 Task: Search and explore for Airbnb stays in Lake Geneva, Wisconsin with access to lakefront.
Action: Mouse moved to (537, 73)
Screenshot: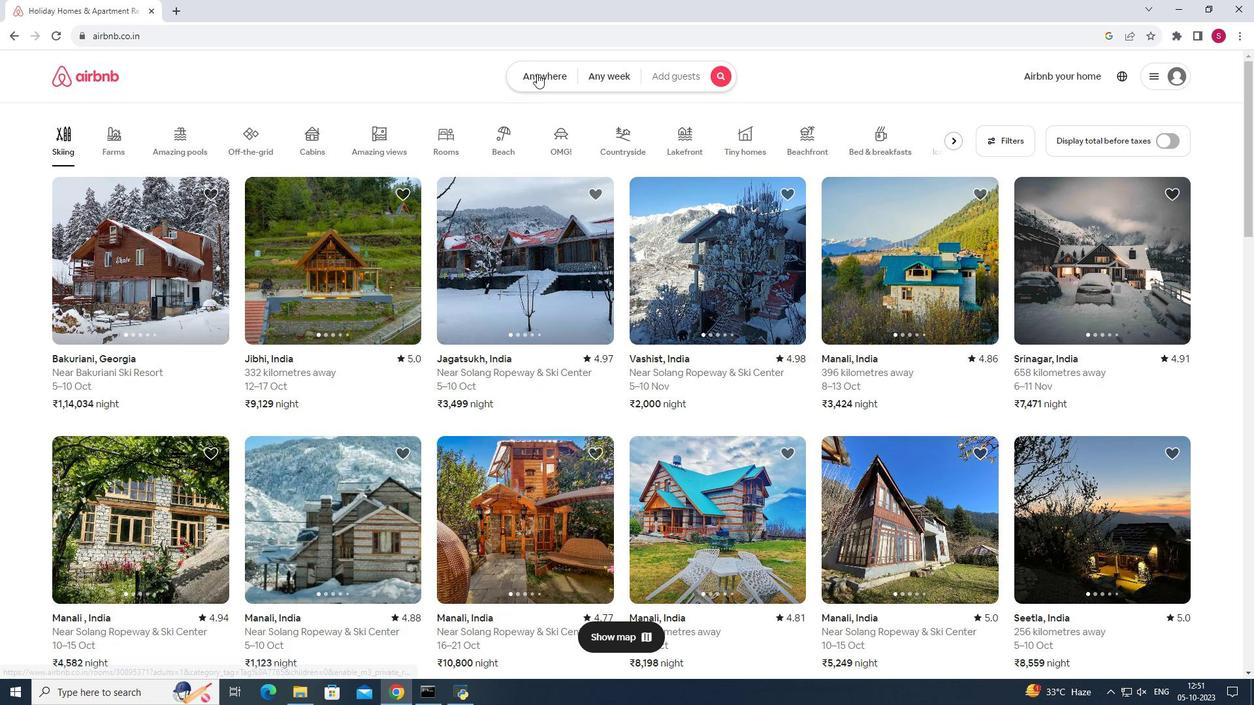 
Action: Mouse pressed left at (537, 73)
Screenshot: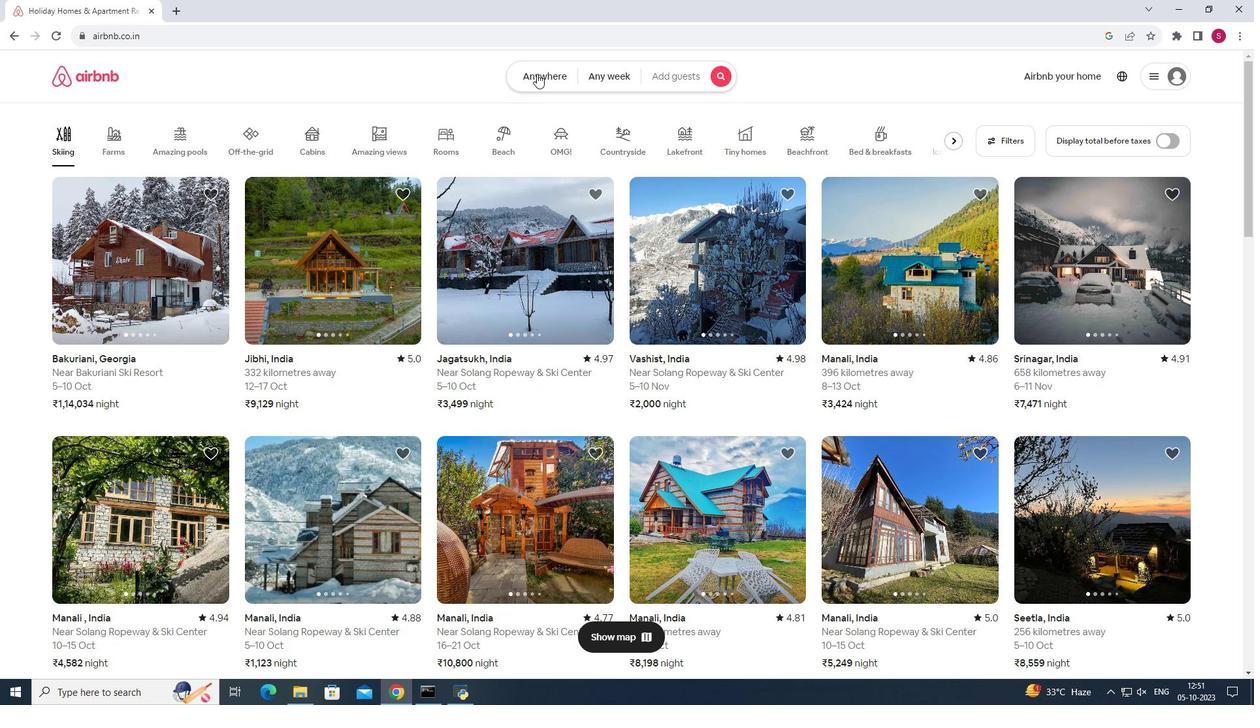 
Action: Mouse moved to (474, 125)
Screenshot: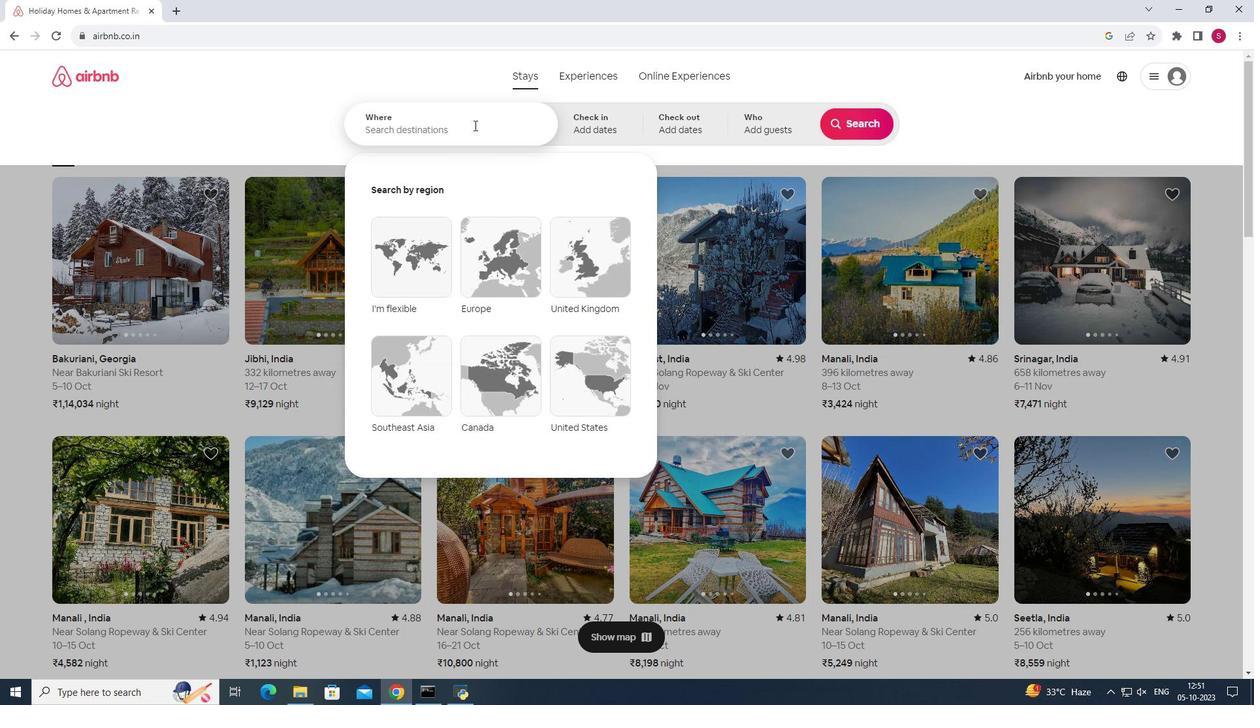 
Action: Mouse pressed left at (474, 125)
Screenshot: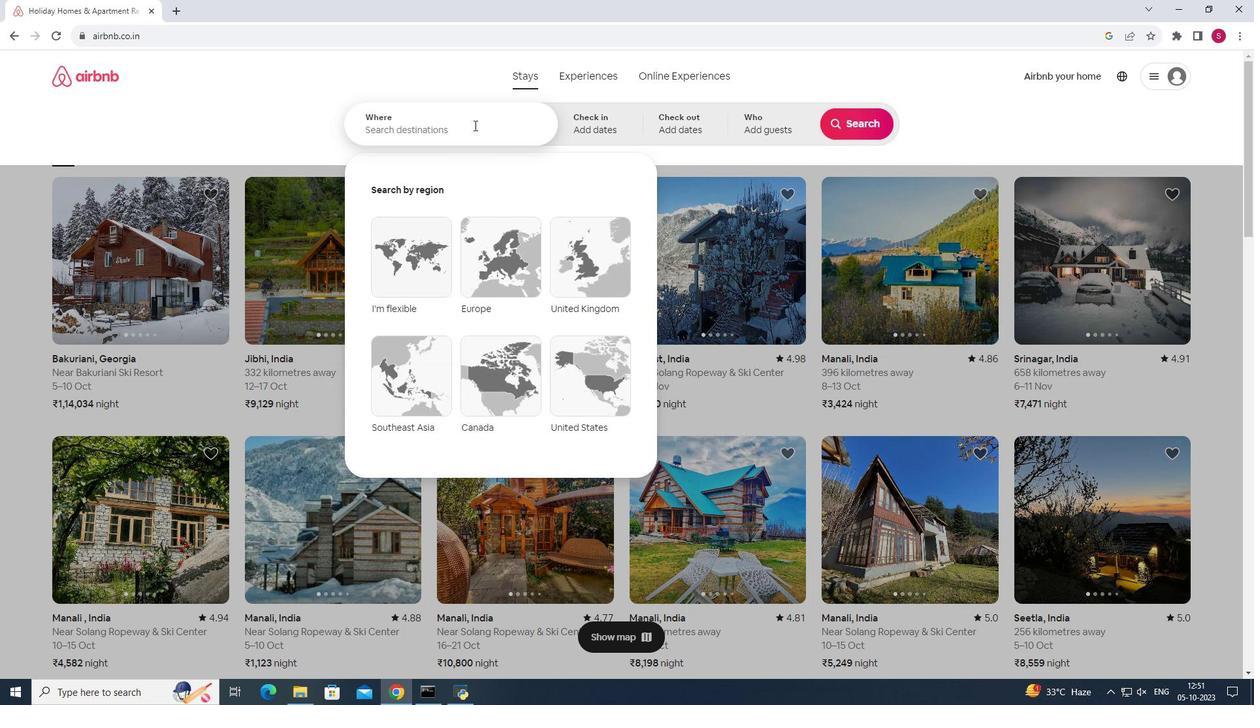 
Action: Key pressed <Key.shift>Lake
Screenshot: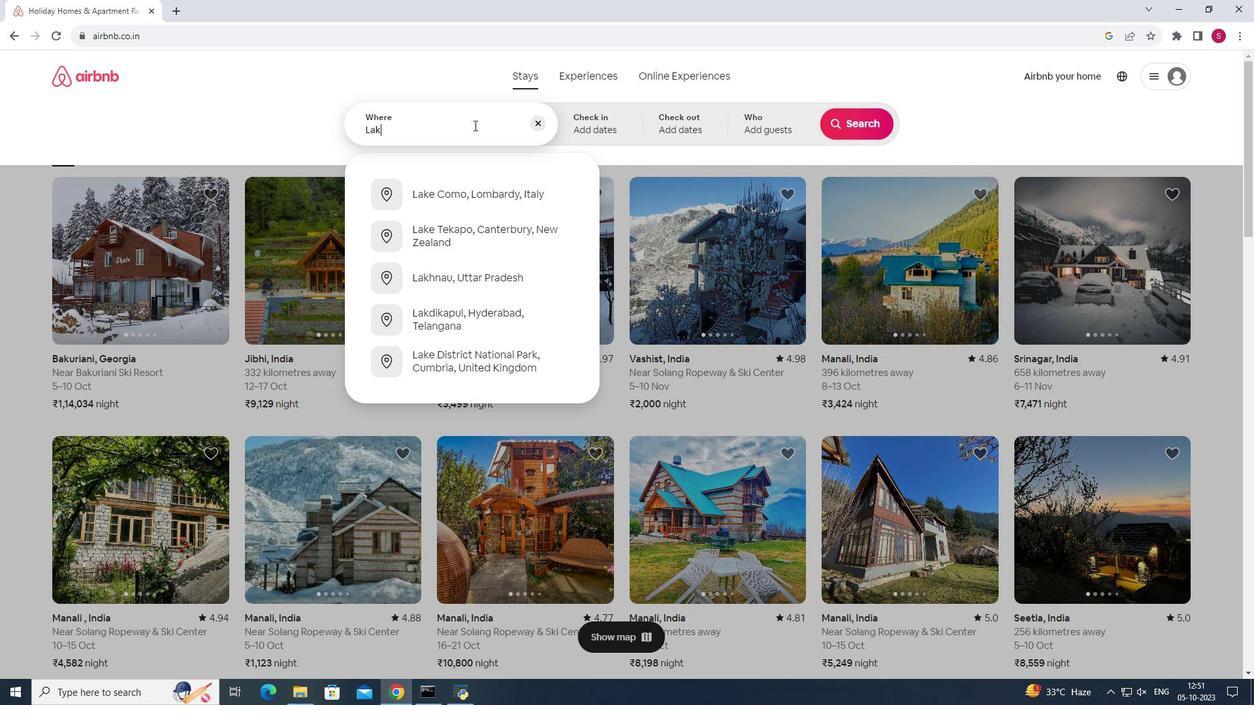 
Action: Mouse moved to (542, 122)
Screenshot: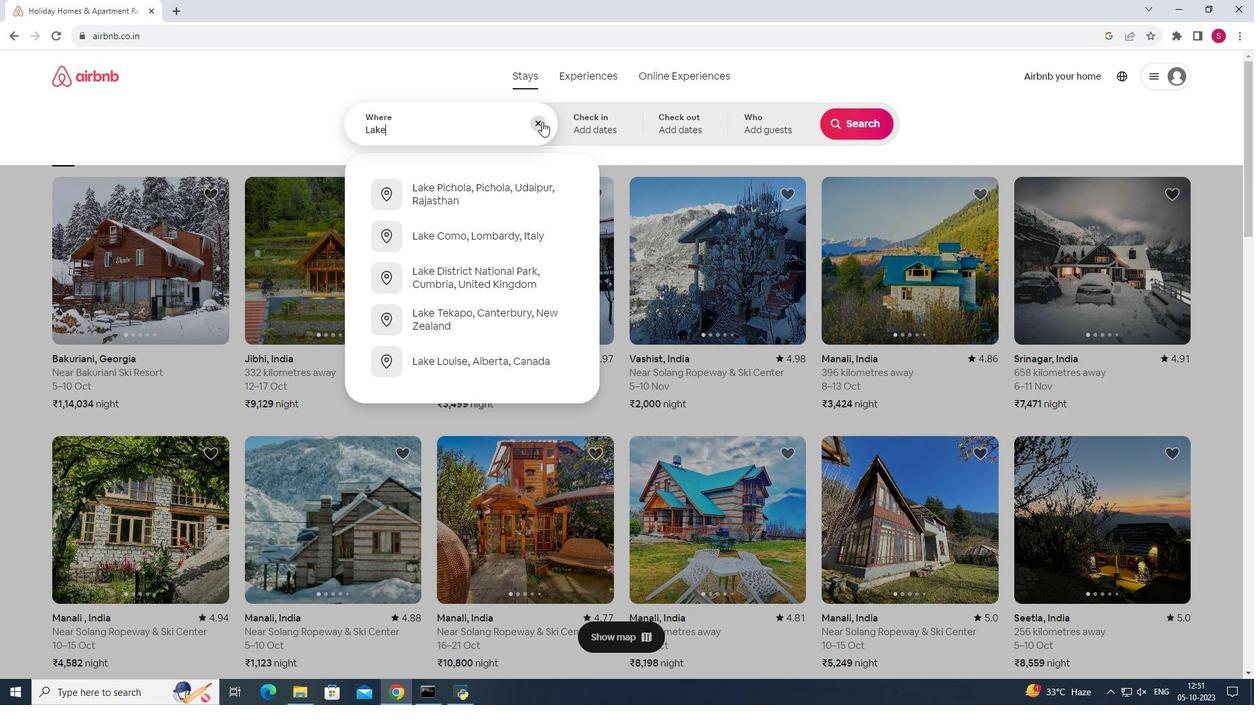 
Action: Mouse pressed left at (542, 122)
Screenshot: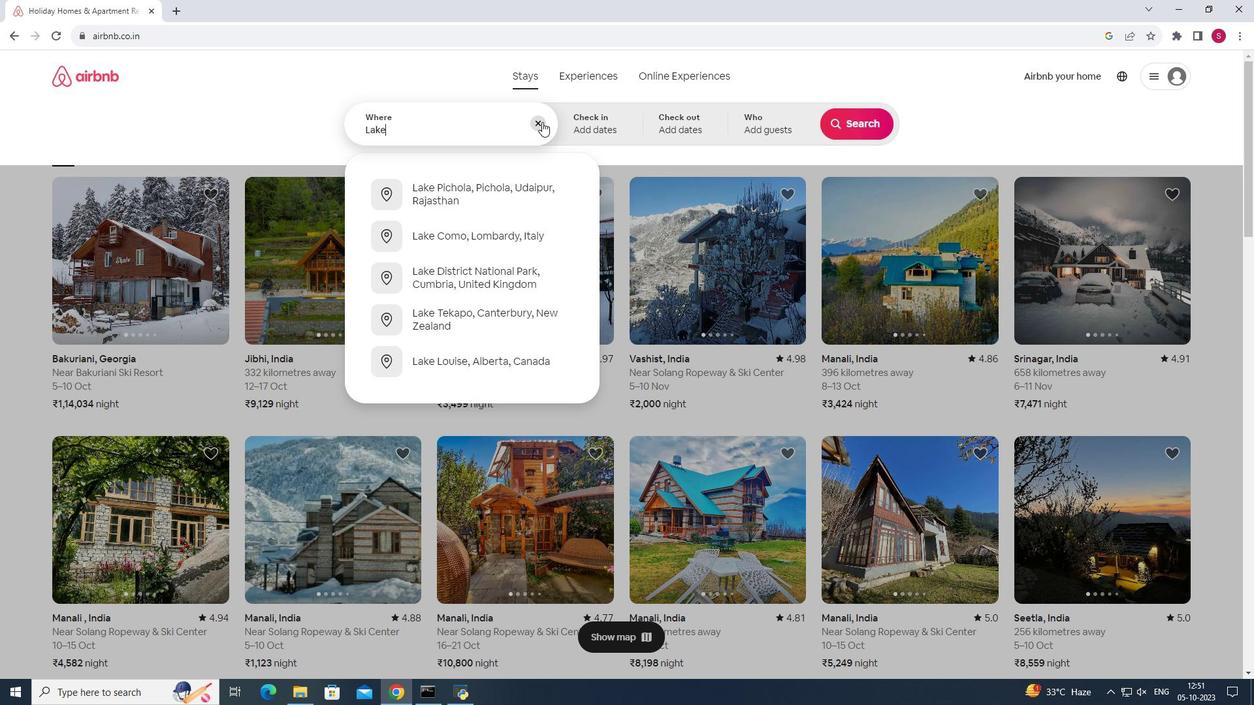 
Action: Mouse moved to (424, 126)
Screenshot: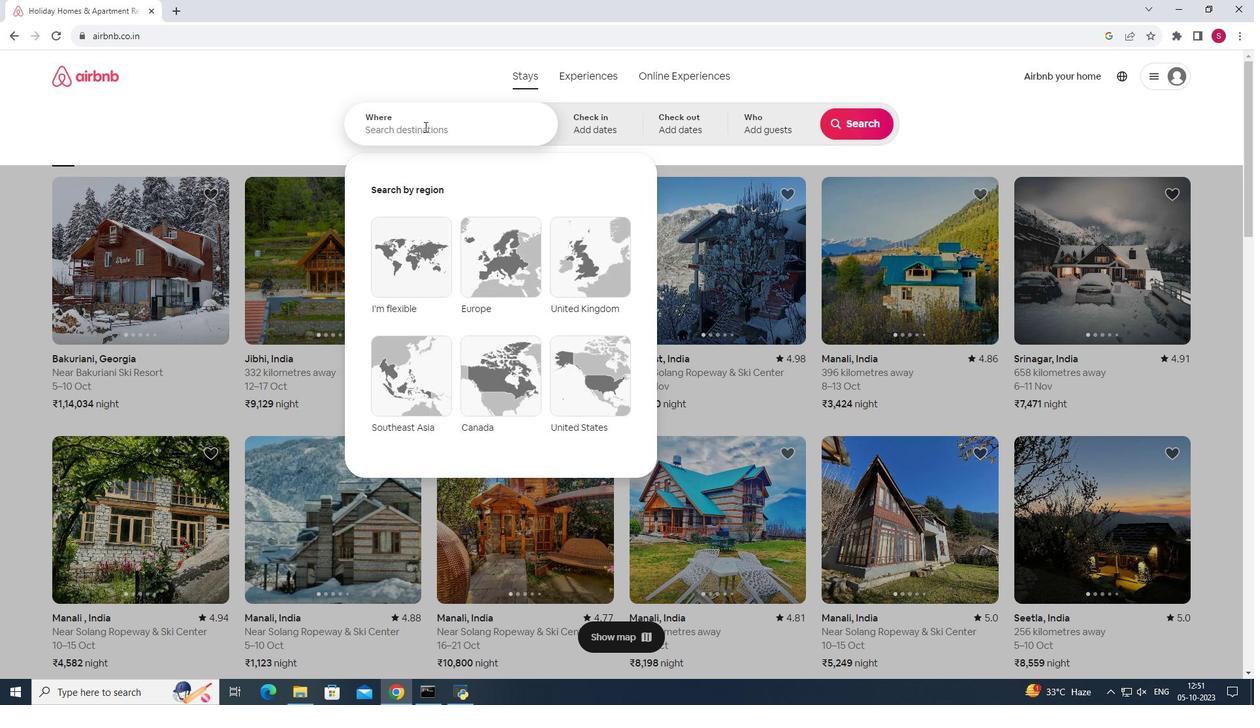 
Action: Mouse pressed left at (424, 126)
Screenshot: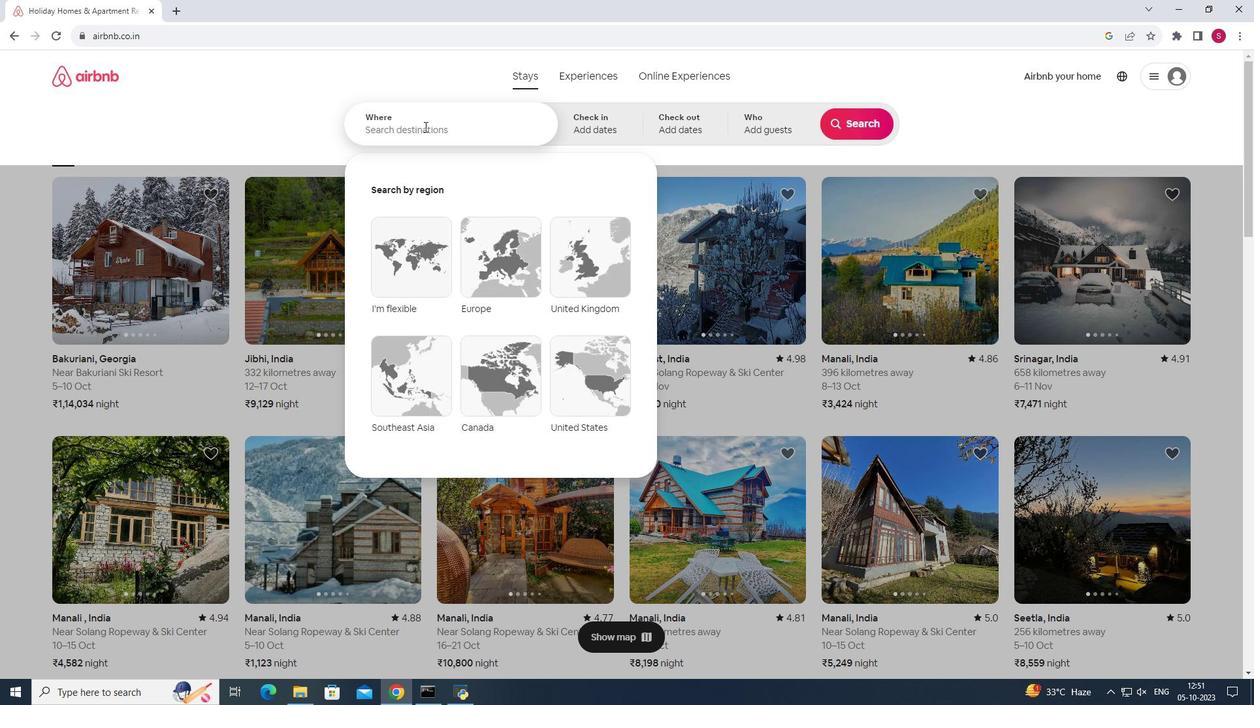 
Action: Mouse moved to (424, 126)
Screenshot: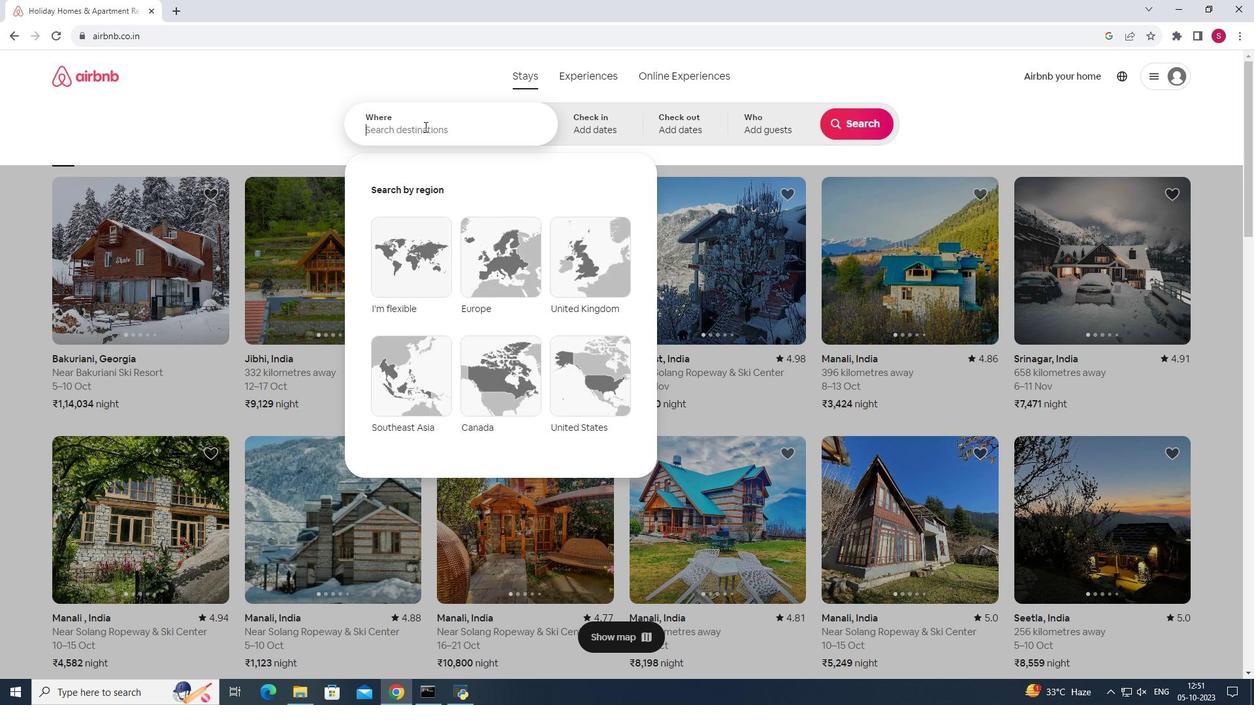 
Action: Key pressed <Key.shift><Key.shift><Key.shift><Key.shift>Lake<Key.space><Key.shift>Geneva,<Key.shift><Key.shift>W
Screenshot: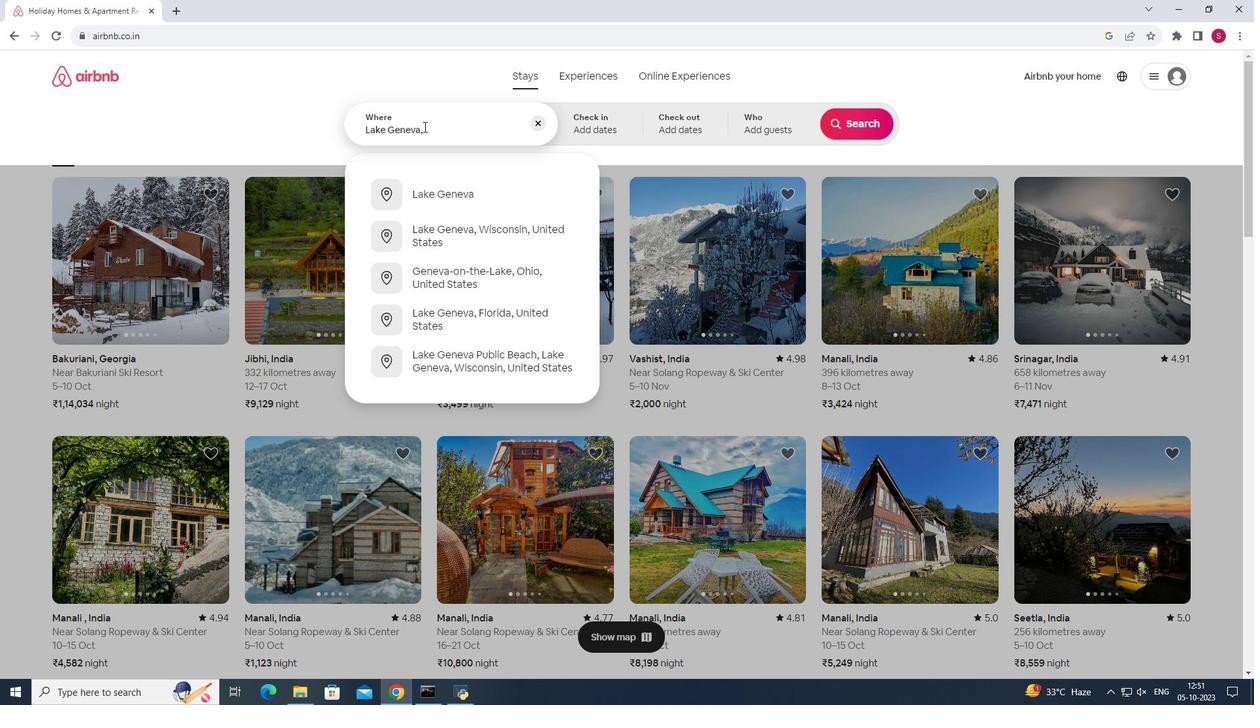 
Action: Mouse moved to (511, 192)
Screenshot: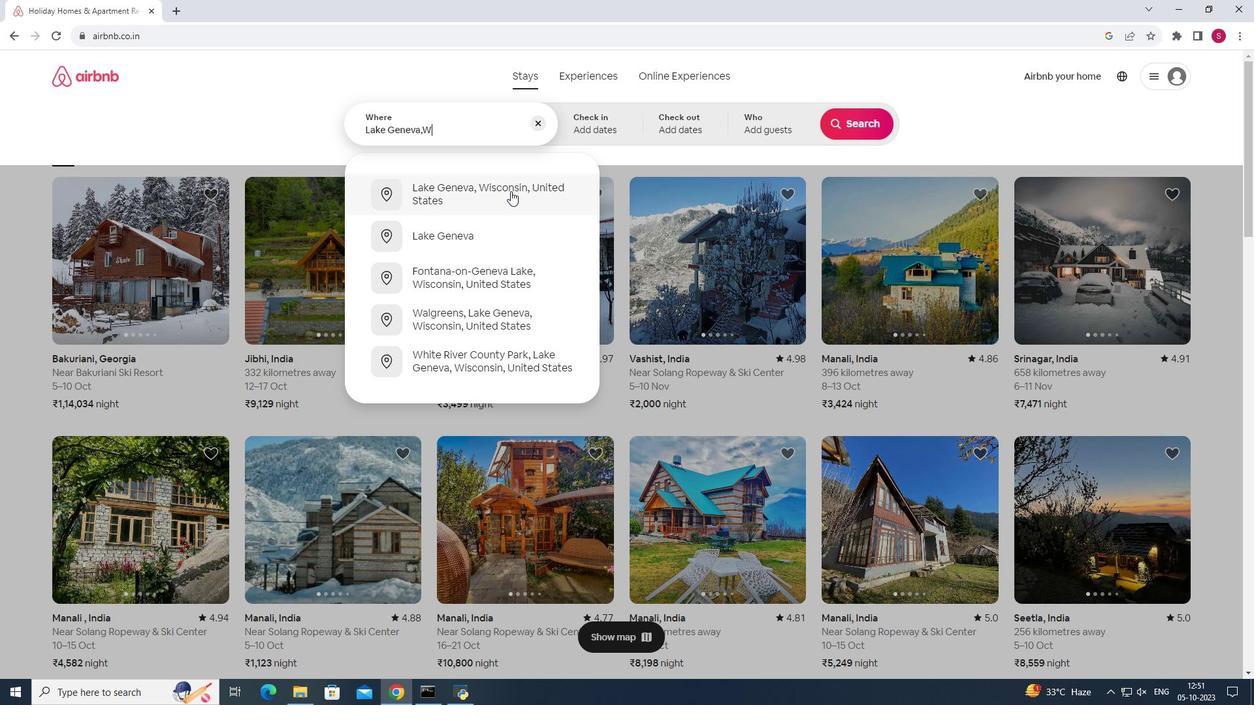 
Action: Mouse pressed left at (511, 192)
Screenshot: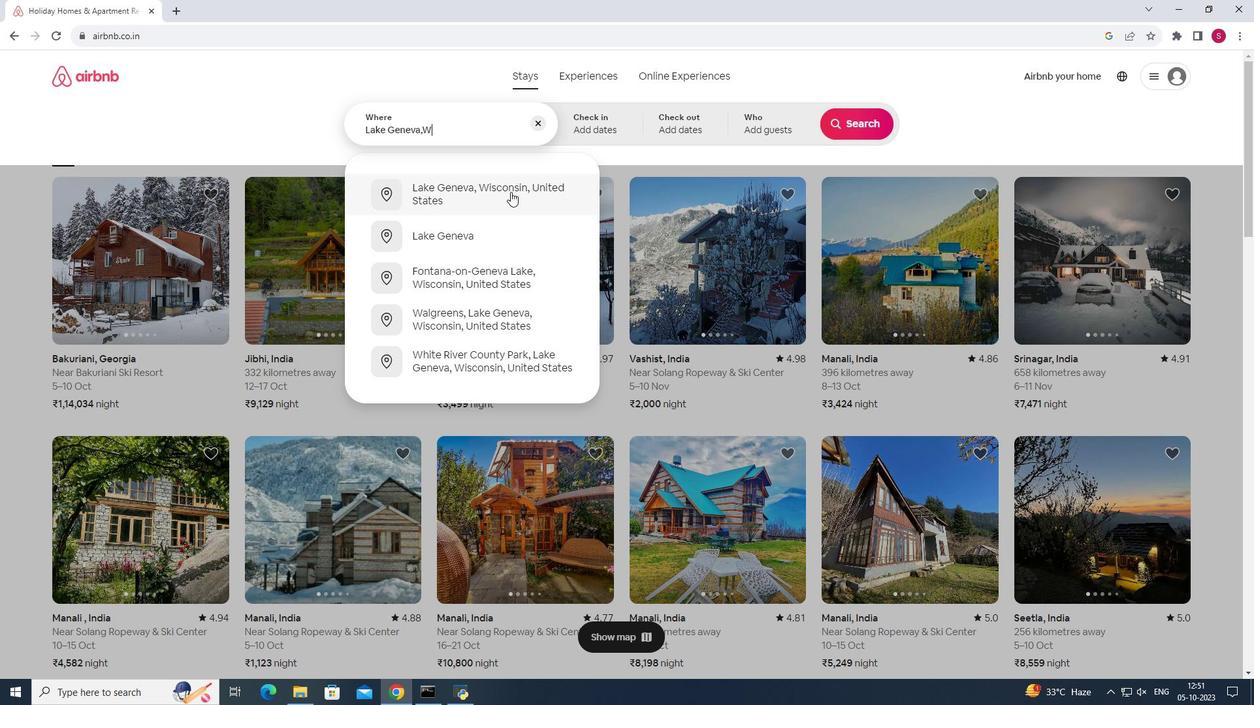 
Action: Mouse moved to (865, 124)
Screenshot: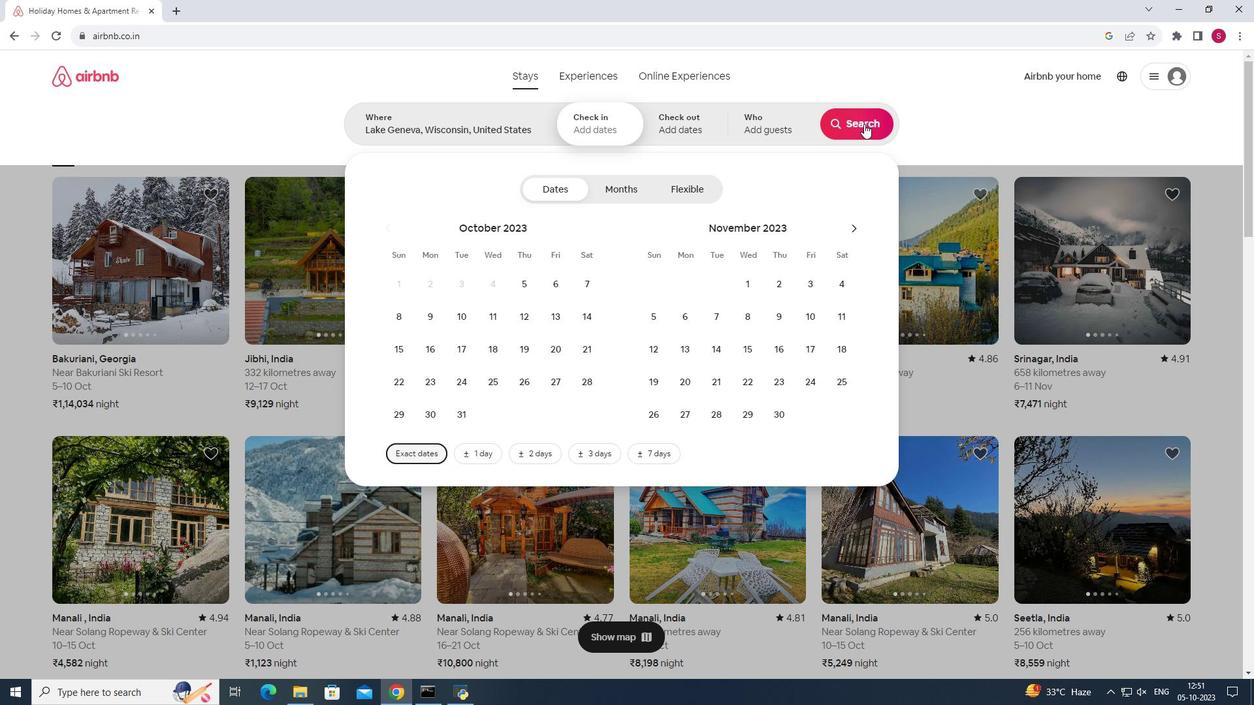 
Action: Mouse pressed left at (865, 124)
Screenshot: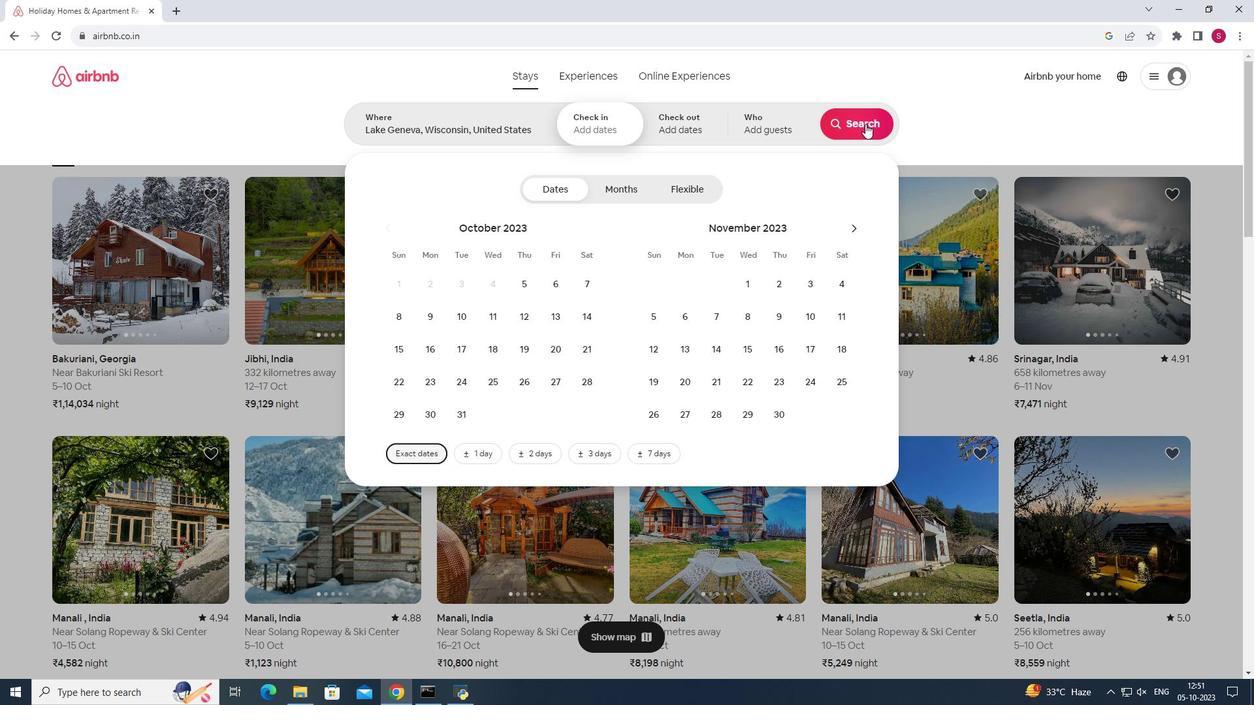 
Action: Mouse moved to (181, 132)
Screenshot: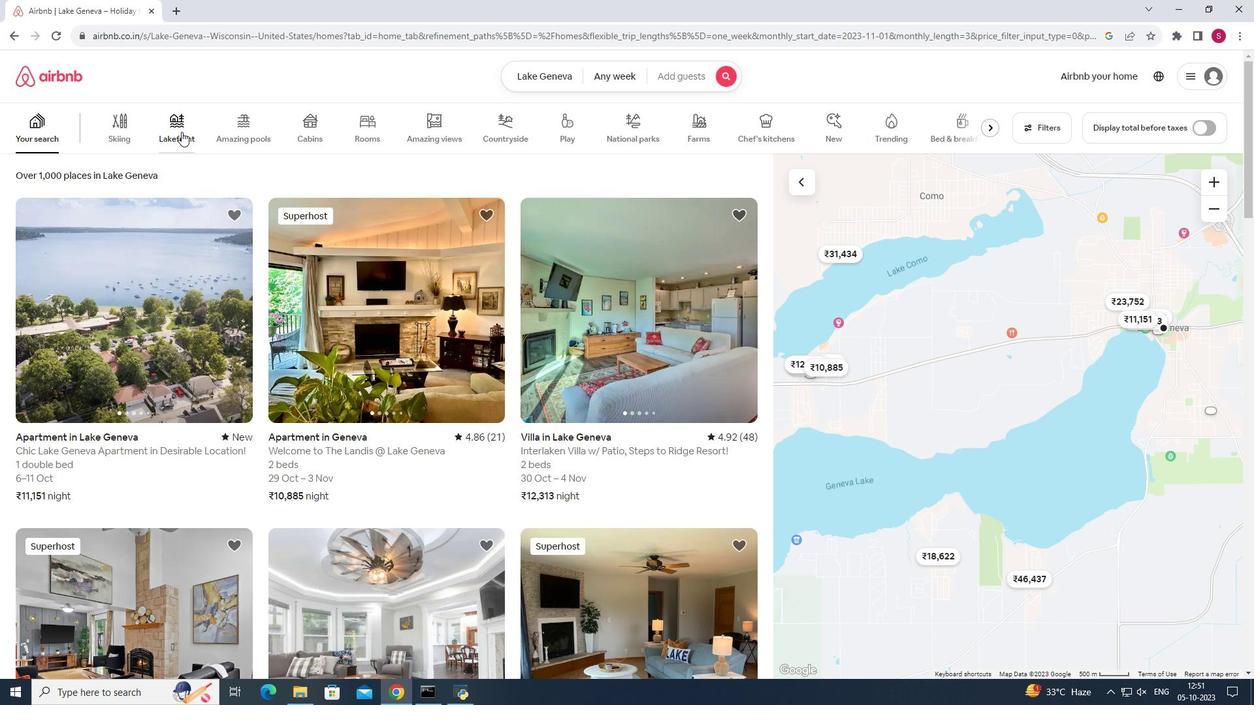 
Action: Mouse pressed left at (181, 132)
Screenshot: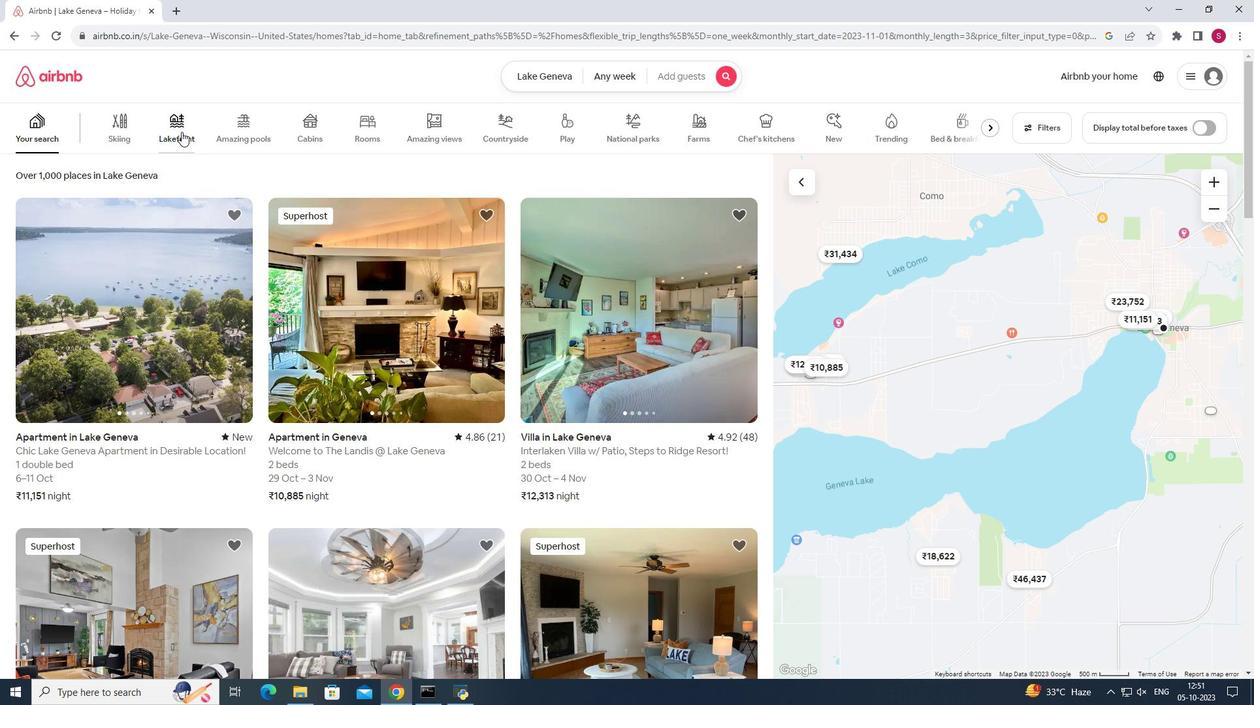 
Action: Mouse moved to (171, 294)
Screenshot: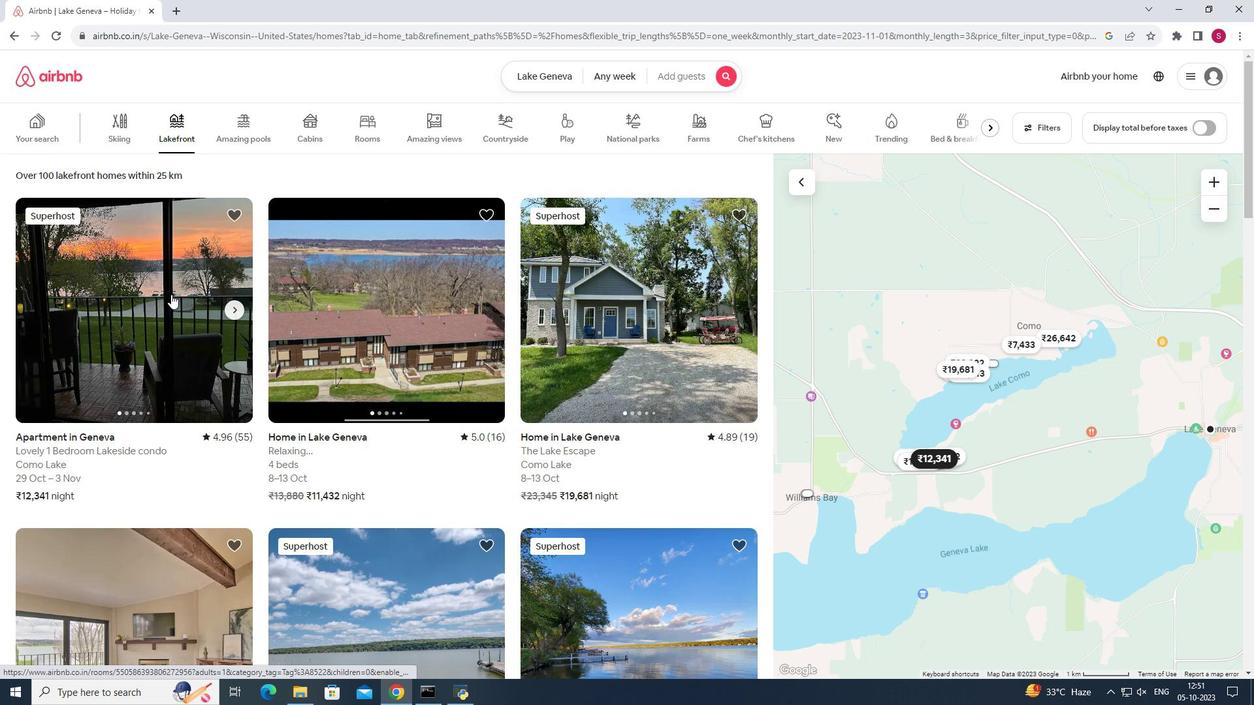 
Action: Mouse pressed left at (171, 294)
Screenshot: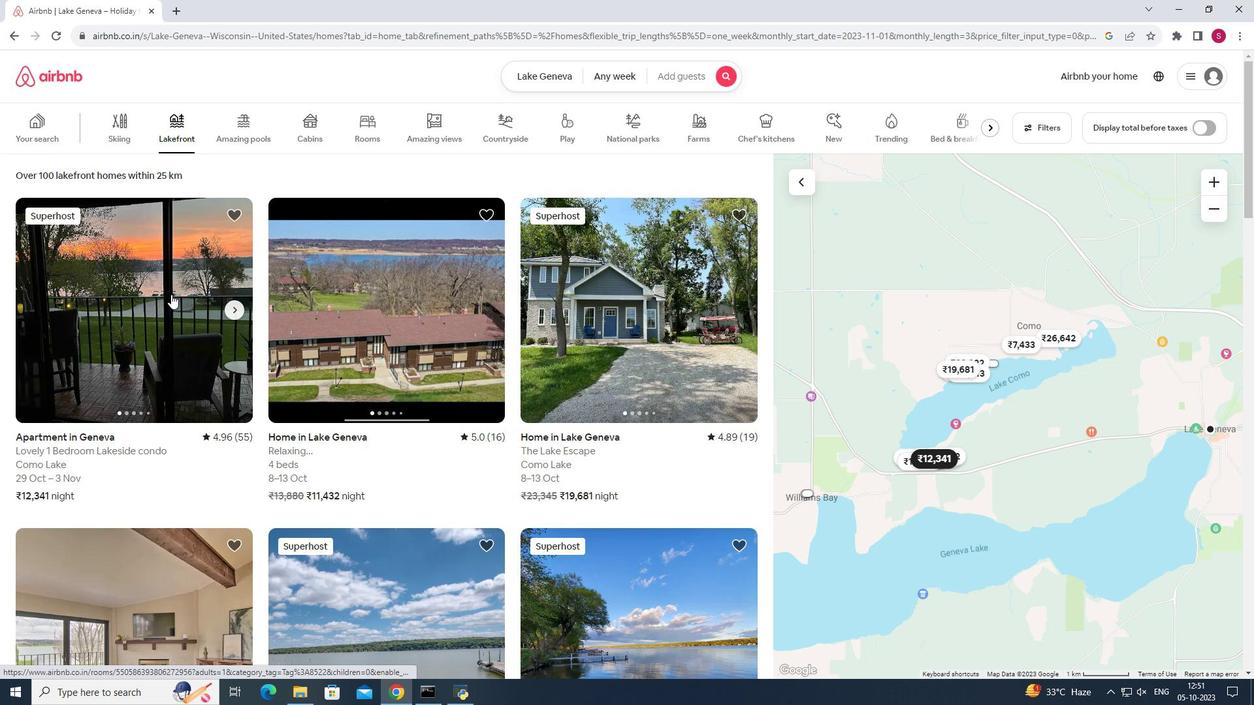 
Action: Mouse moved to (922, 459)
Screenshot: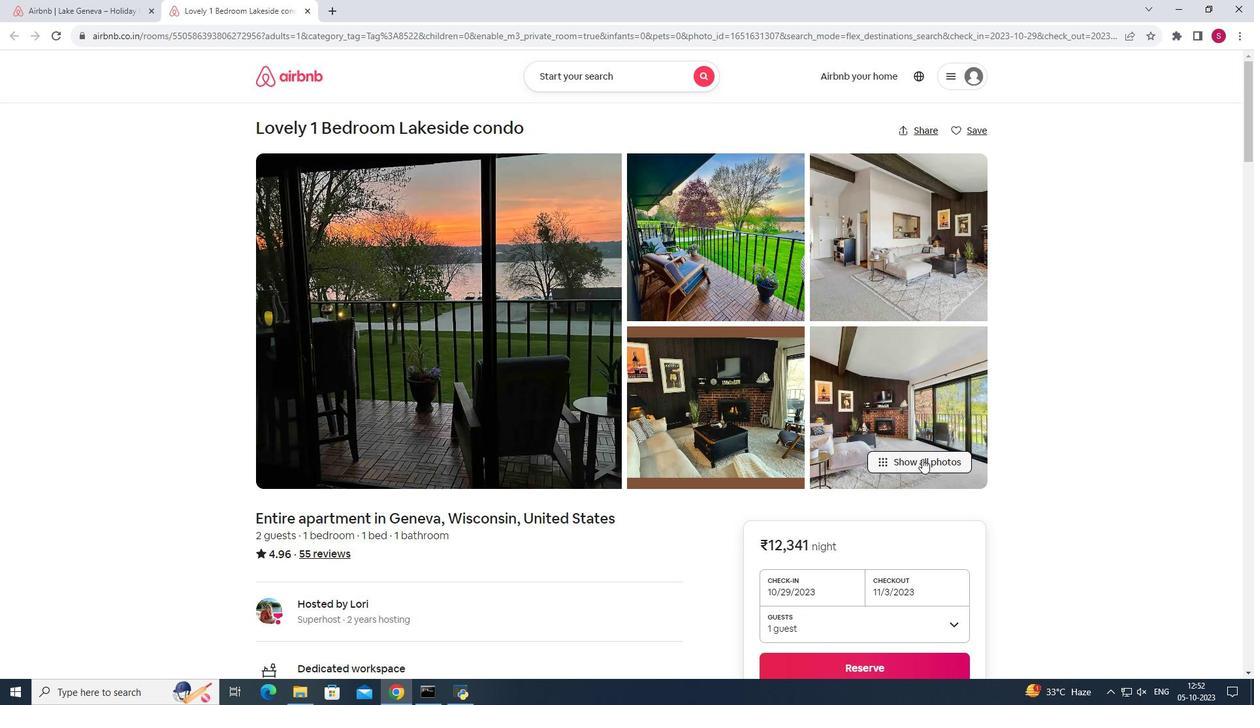 
Action: Mouse pressed left at (922, 459)
Screenshot: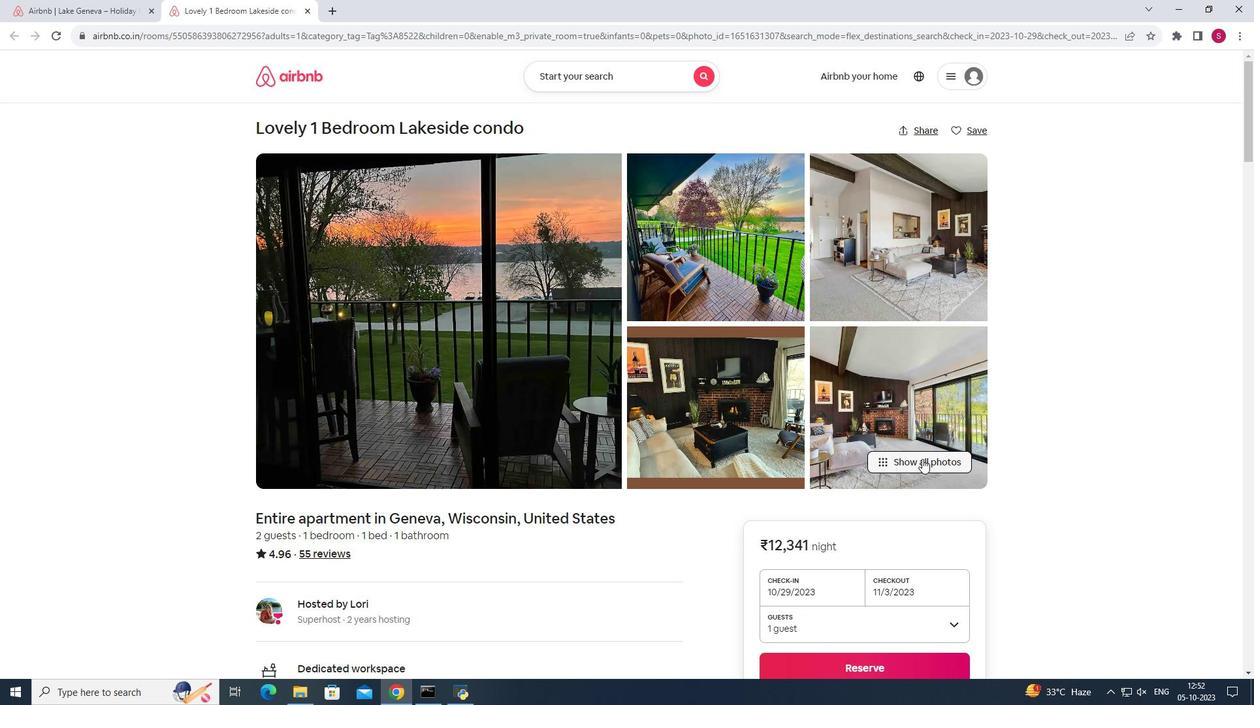 
Action: Mouse moved to (705, 392)
Screenshot: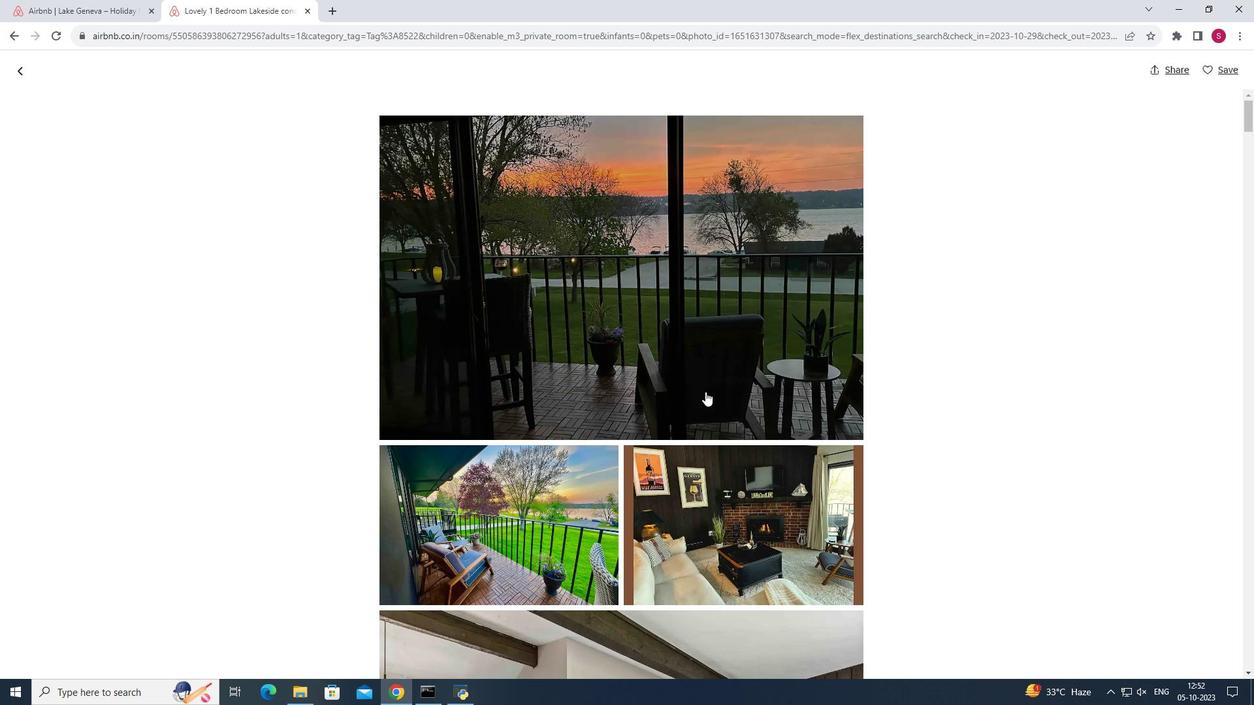 
Action: Mouse scrolled (705, 391) with delta (0, 0)
Screenshot: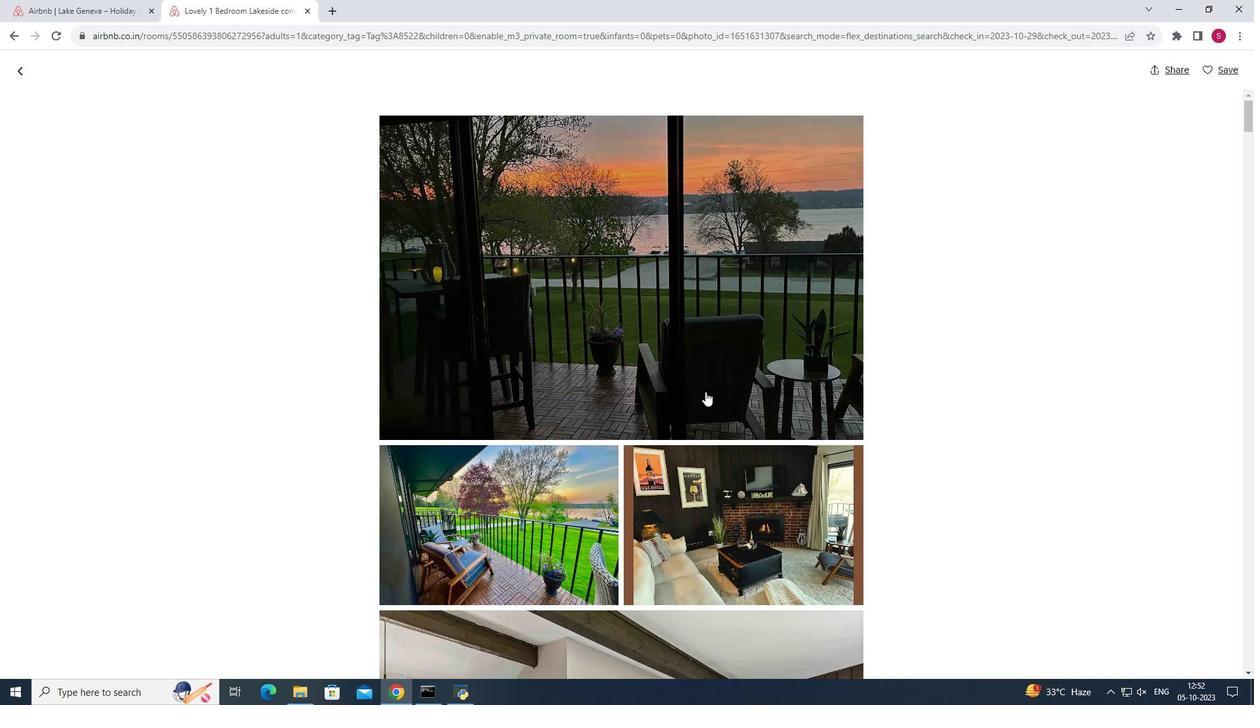 
Action: Mouse scrolled (705, 391) with delta (0, 0)
Screenshot: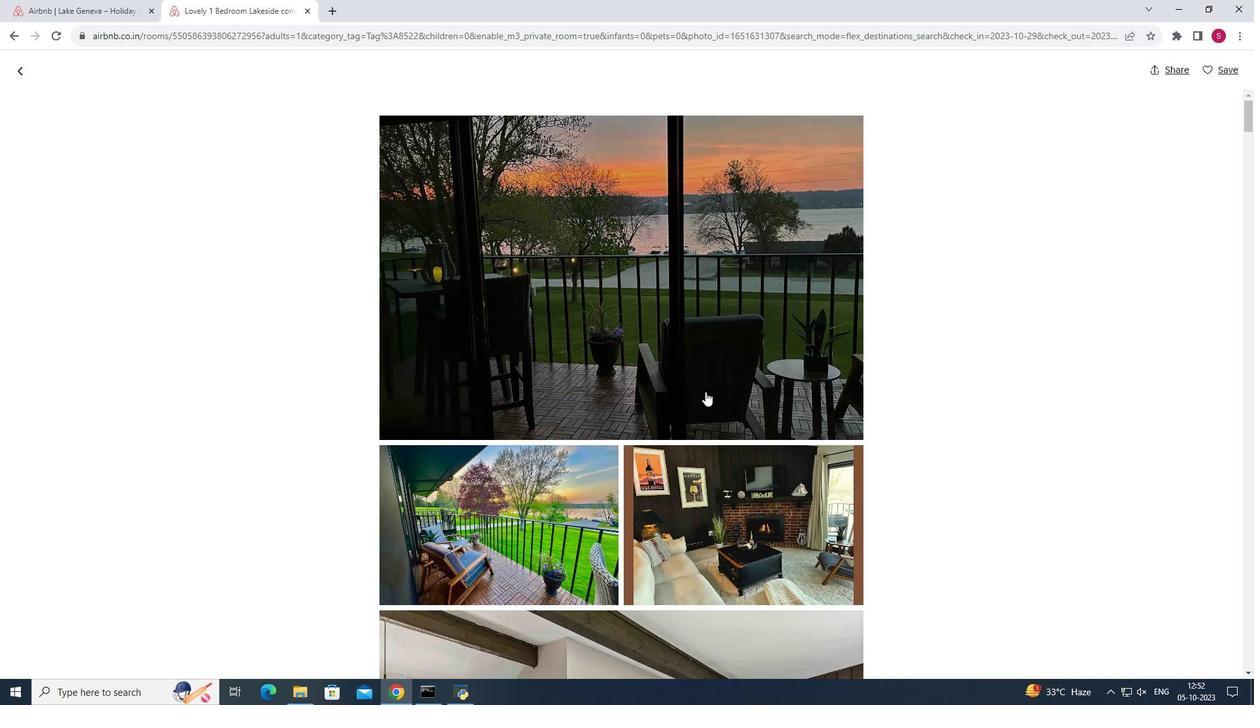 
Action: Mouse scrolled (705, 391) with delta (0, 0)
Screenshot: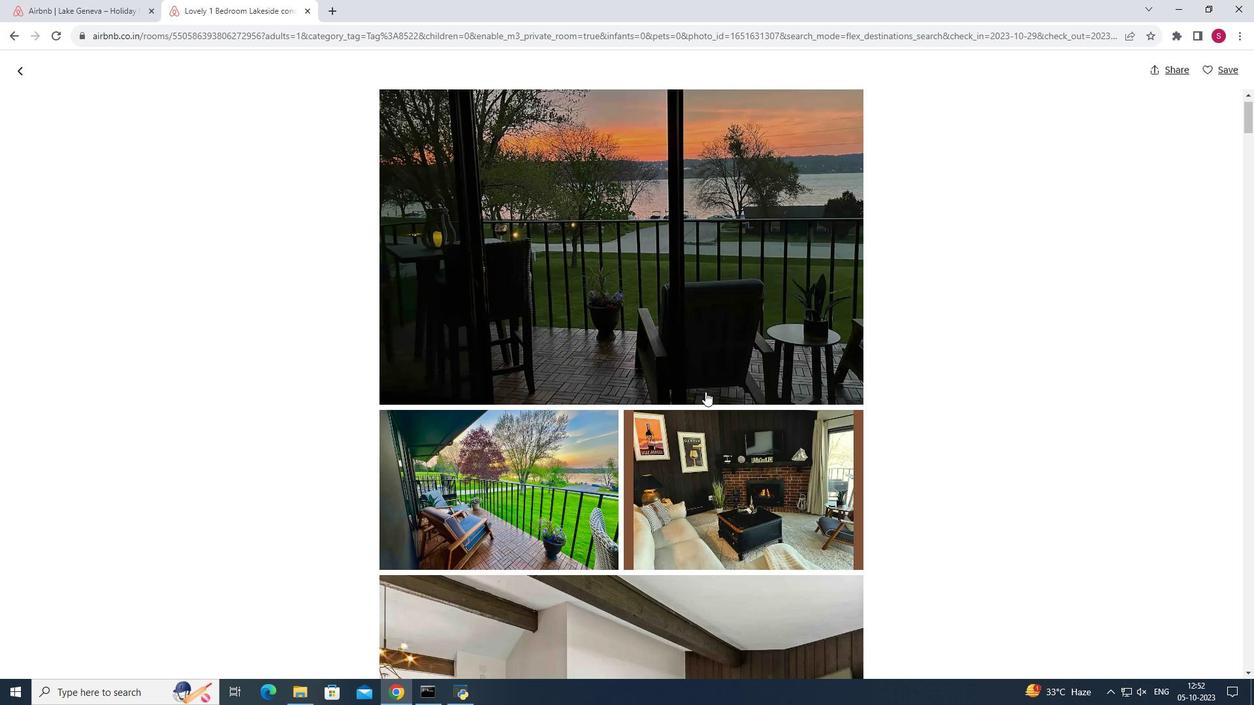 
Action: Mouse moved to (706, 392)
Screenshot: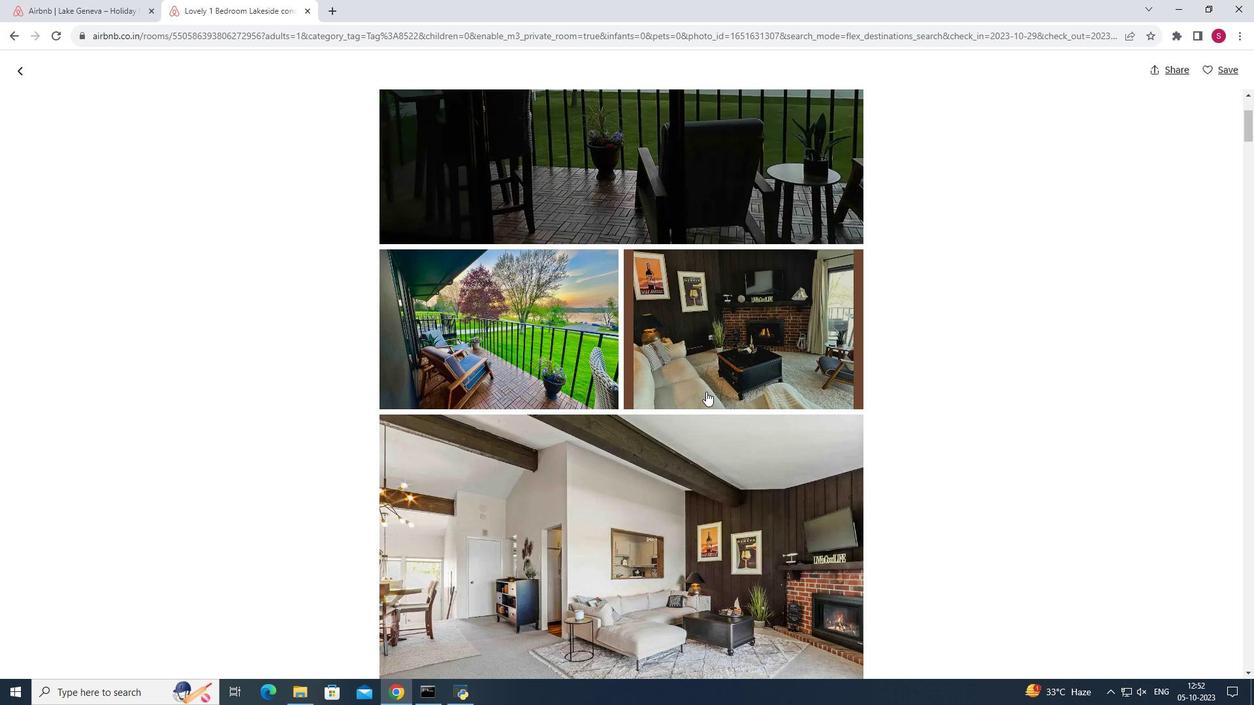 
Action: Mouse scrolled (706, 391) with delta (0, 0)
Screenshot: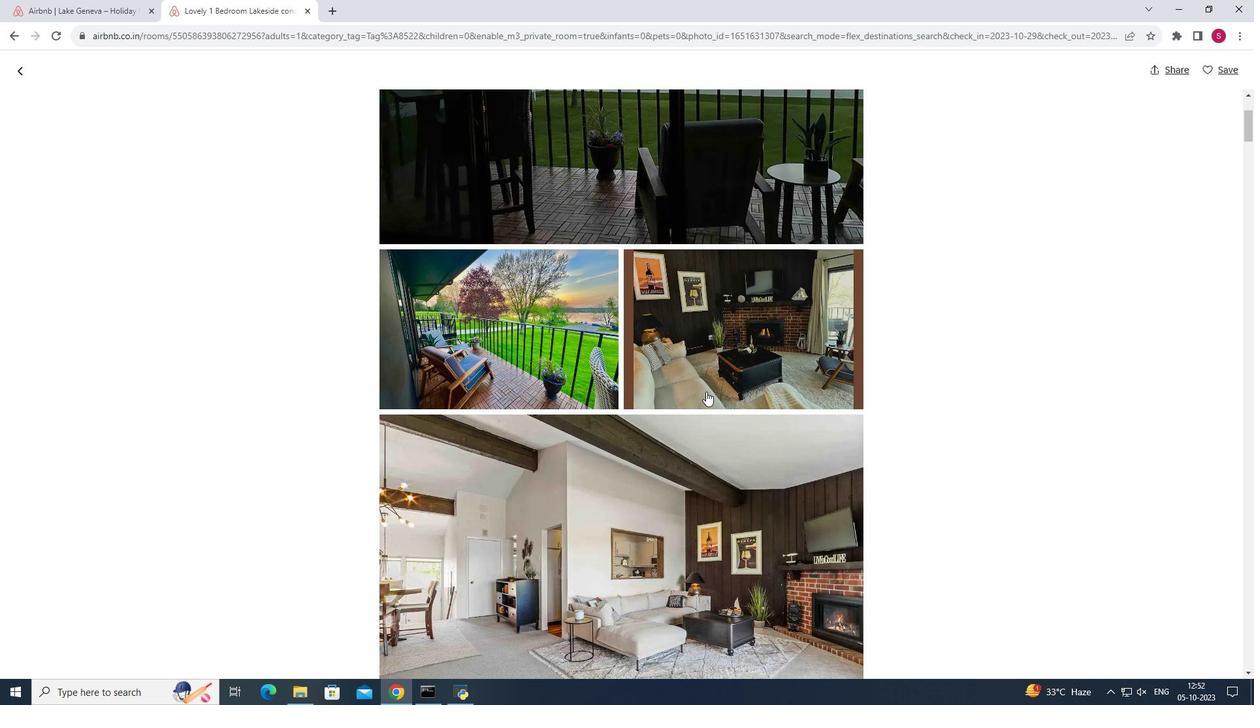 
Action: Mouse scrolled (706, 391) with delta (0, 0)
Screenshot: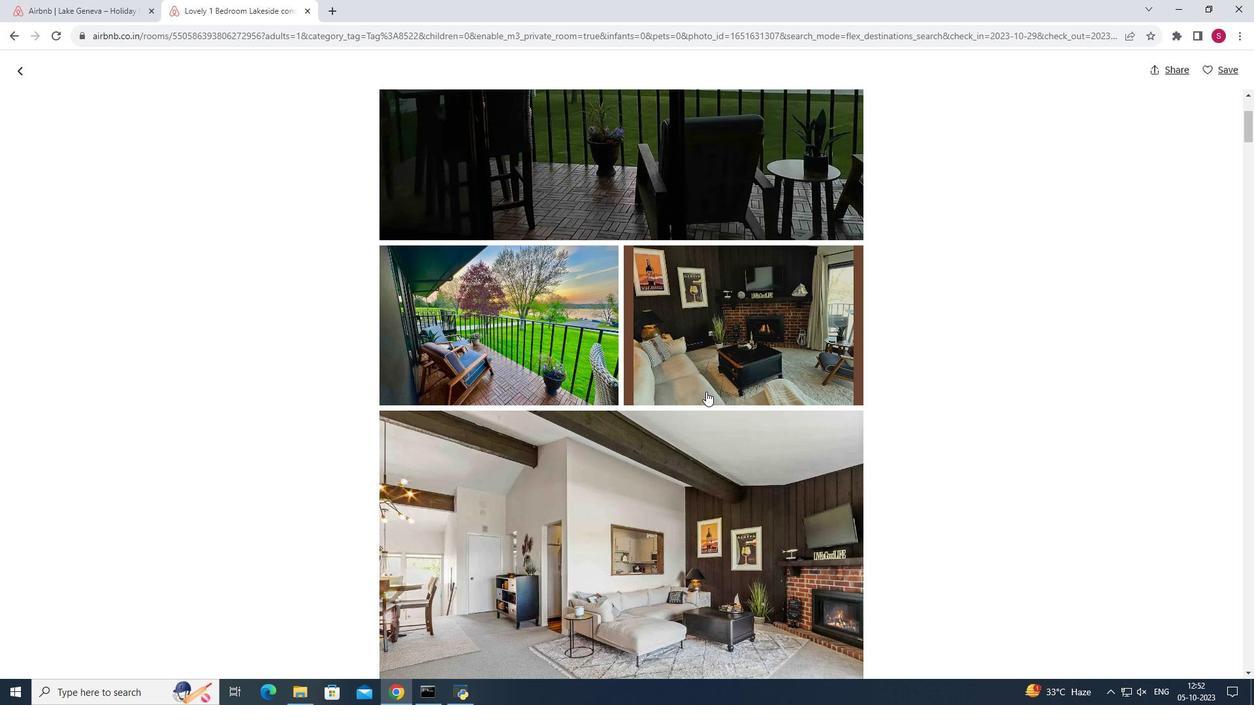 
Action: Mouse scrolled (706, 391) with delta (0, 0)
Screenshot: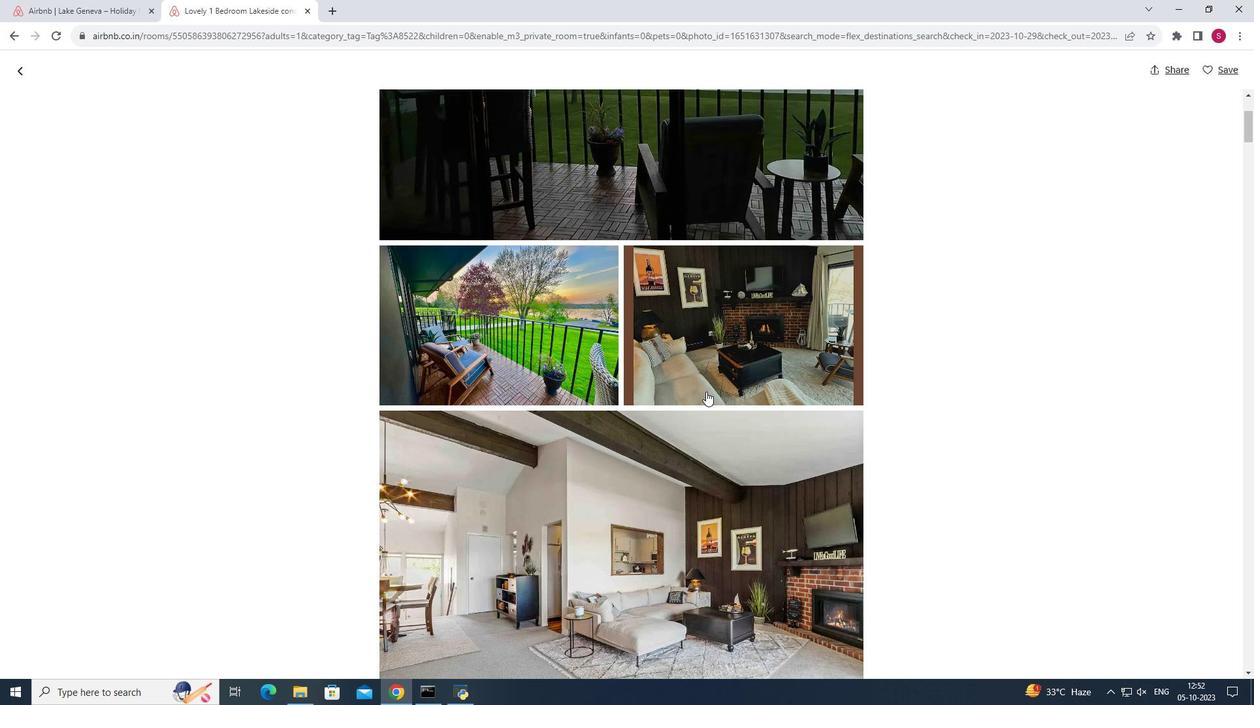 
Action: Mouse scrolled (706, 391) with delta (0, 0)
Screenshot: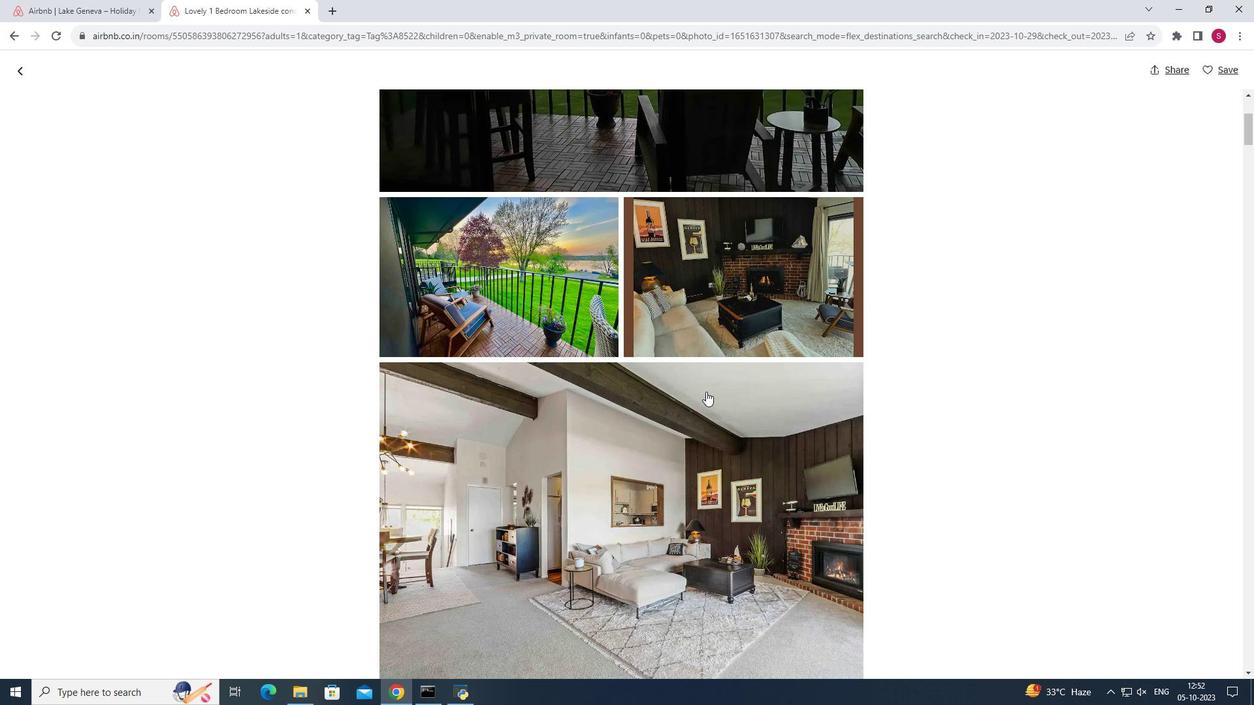
Action: Mouse moved to (721, 392)
Screenshot: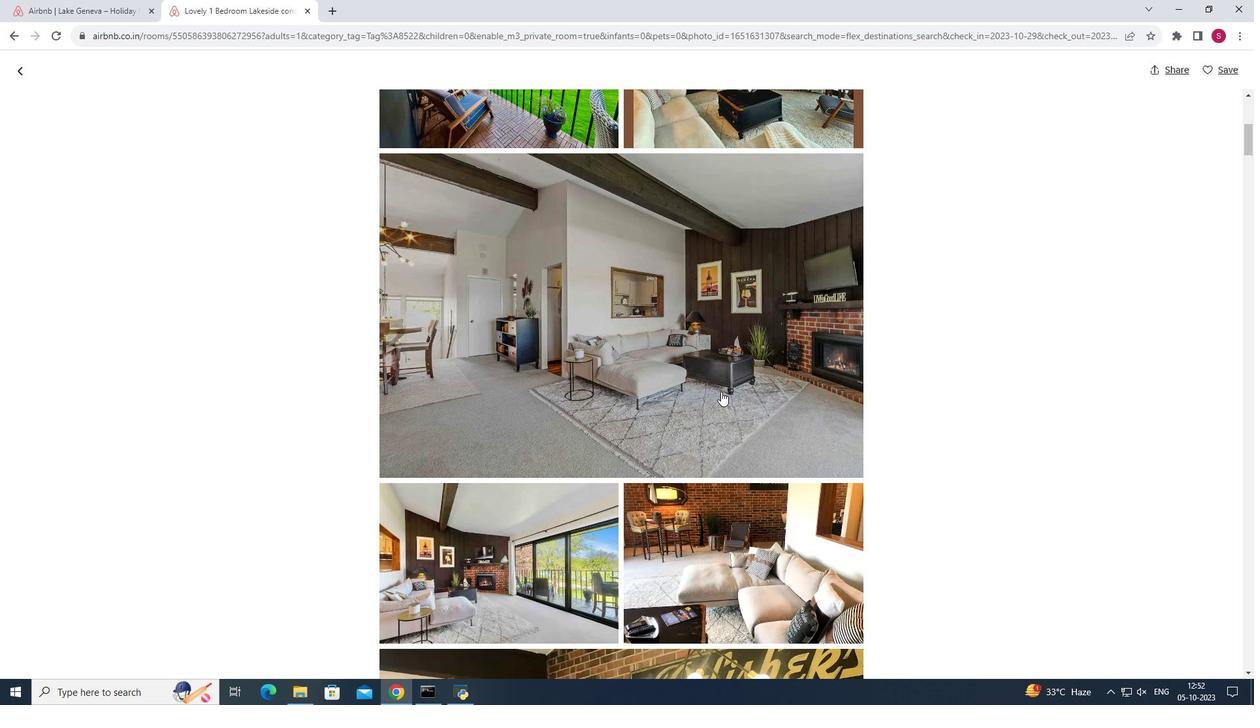 
Action: Mouse scrolled (721, 391) with delta (0, 0)
Screenshot: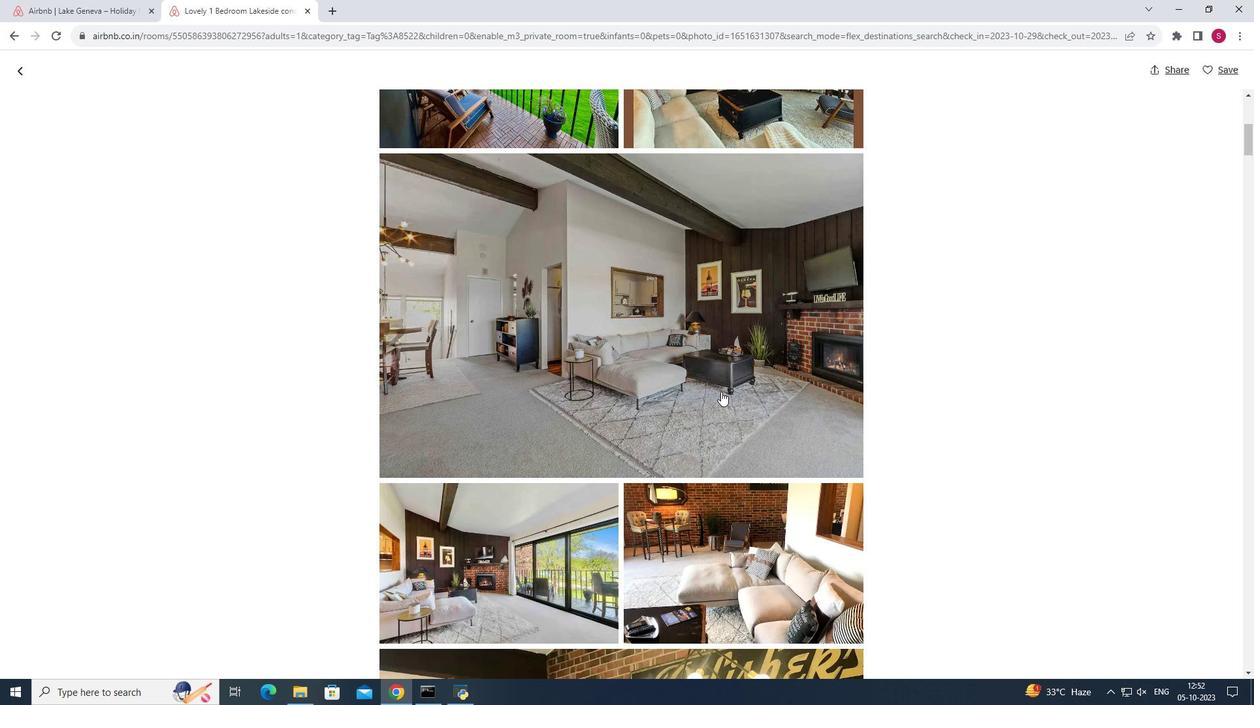 
Action: Mouse scrolled (721, 391) with delta (0, 0)
Screenshot: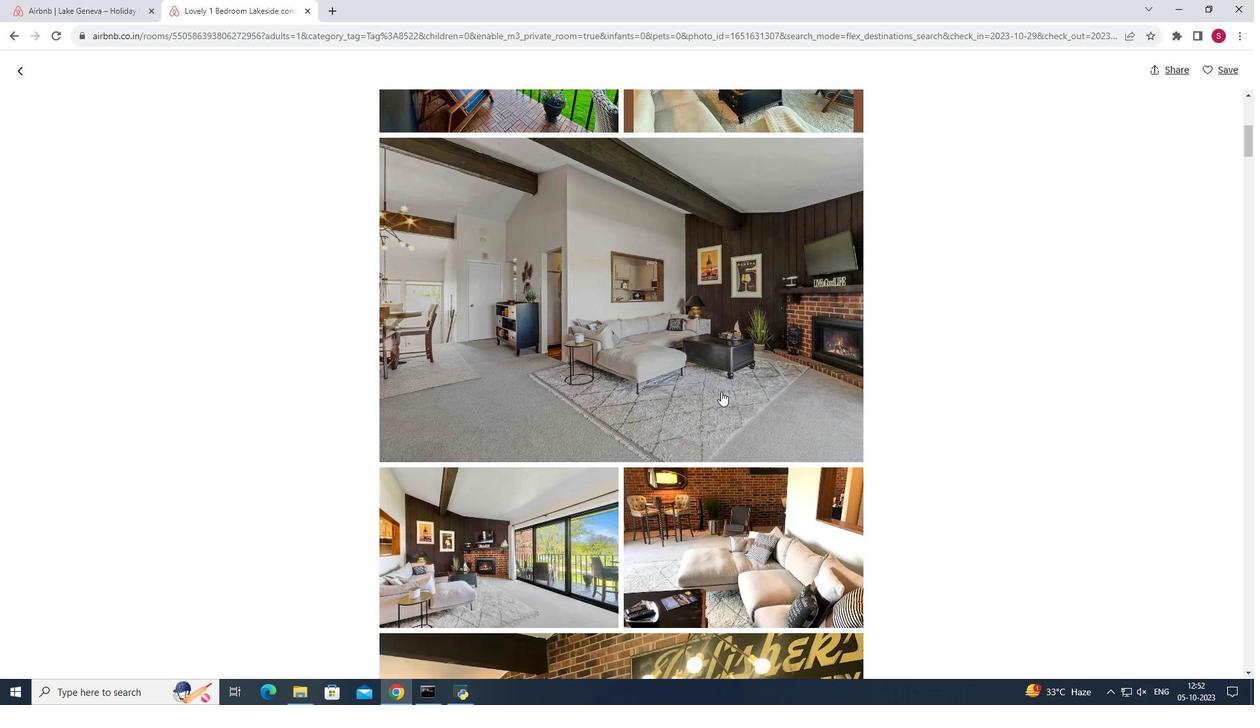 
Action: Mouse scrolled (721, 391) with delta (0, 0)
Screenshot: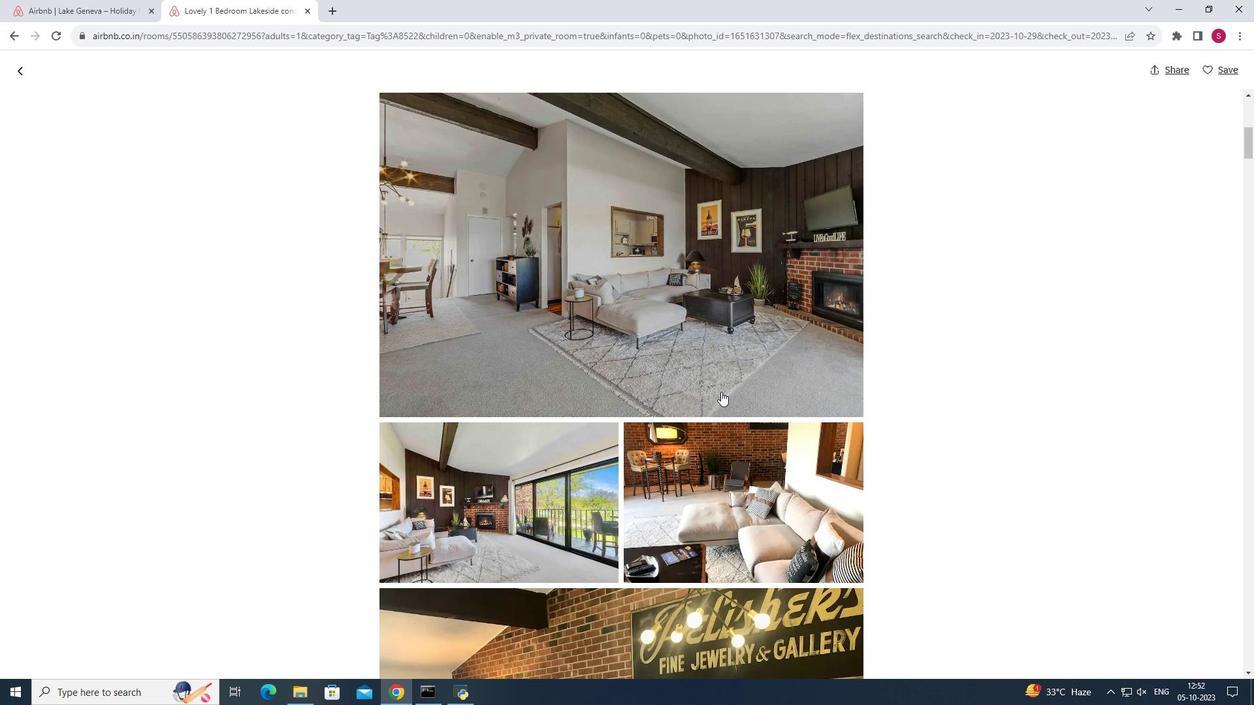 
Action: Mouse scrolled (721, 391) with delta (0, 0)
Screenshot: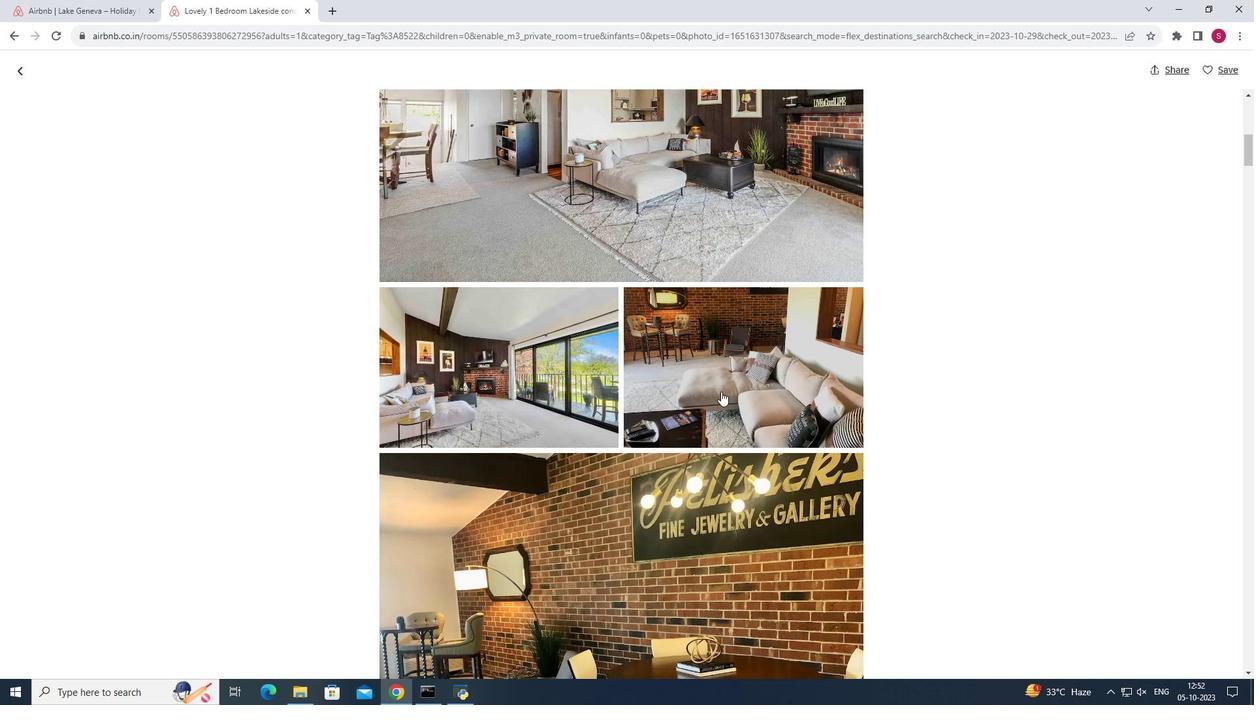 
Action: Mouse scrolled (721, 391) with delta (0, 0)
Screenshot: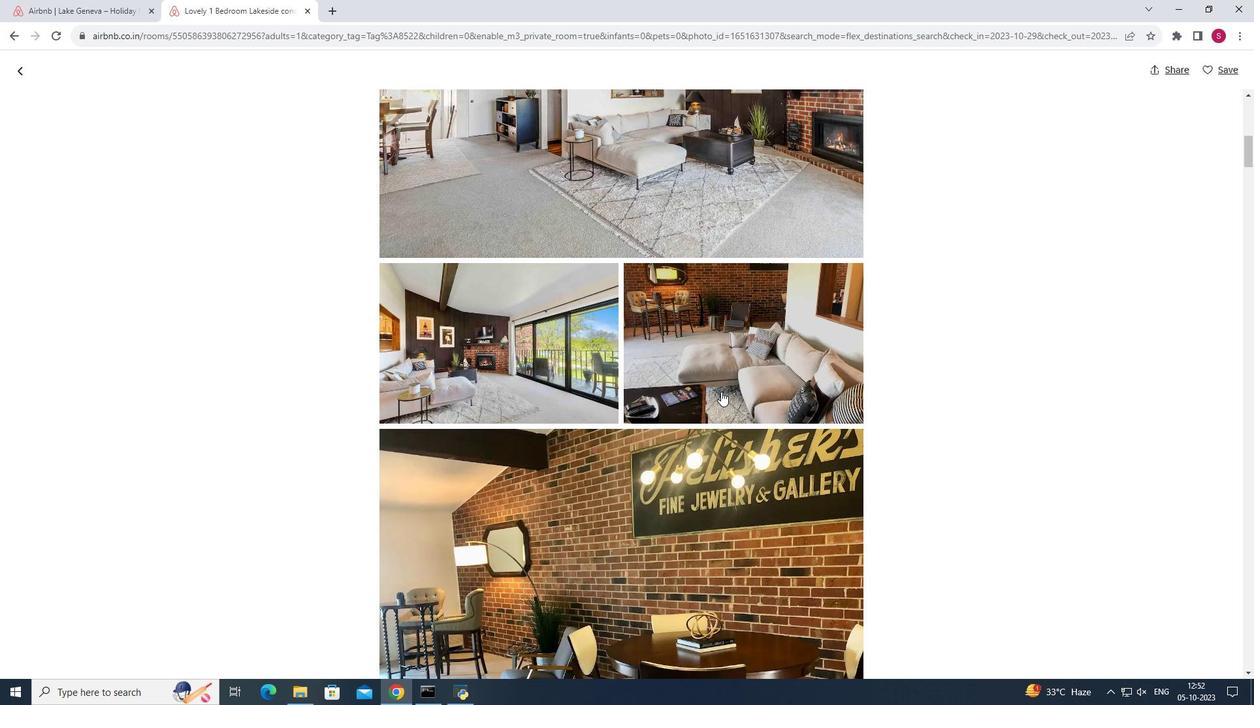 
Action: Mouse scrolled (721, 391) with delta (0, 0)
Screenshot: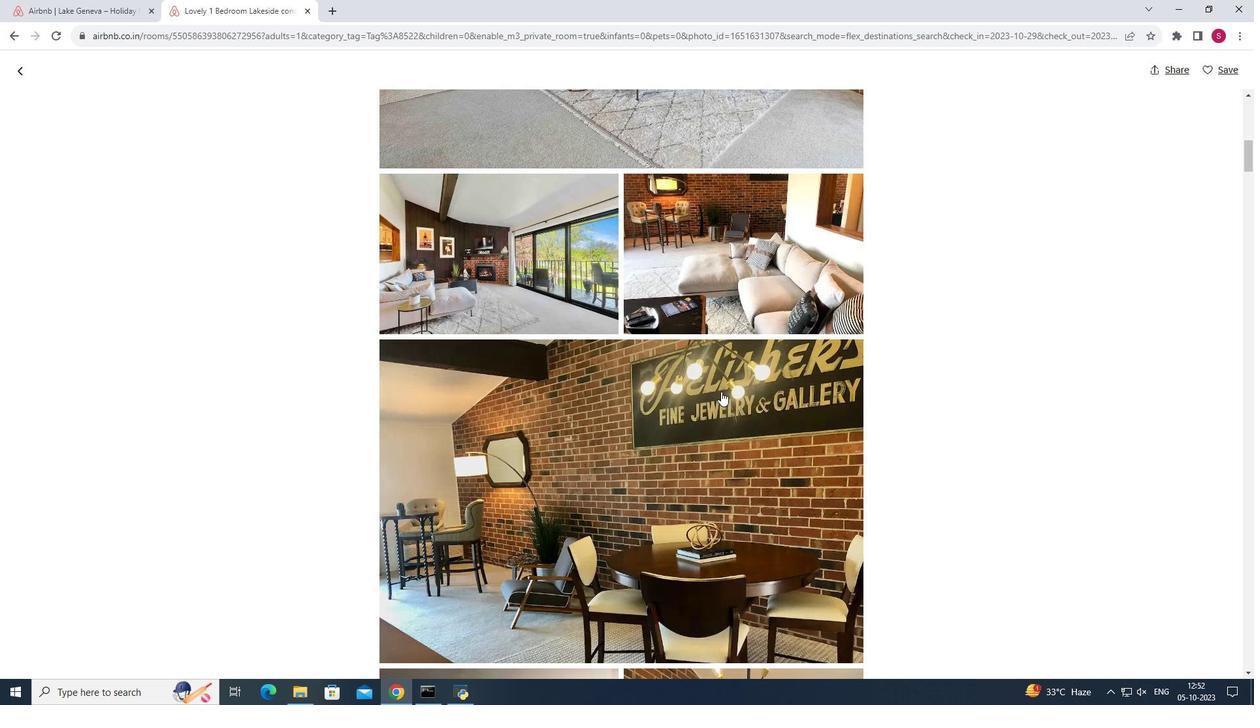 
Action: Mouse scrolled (721, 391) with delta (0, 0)
Screenshot: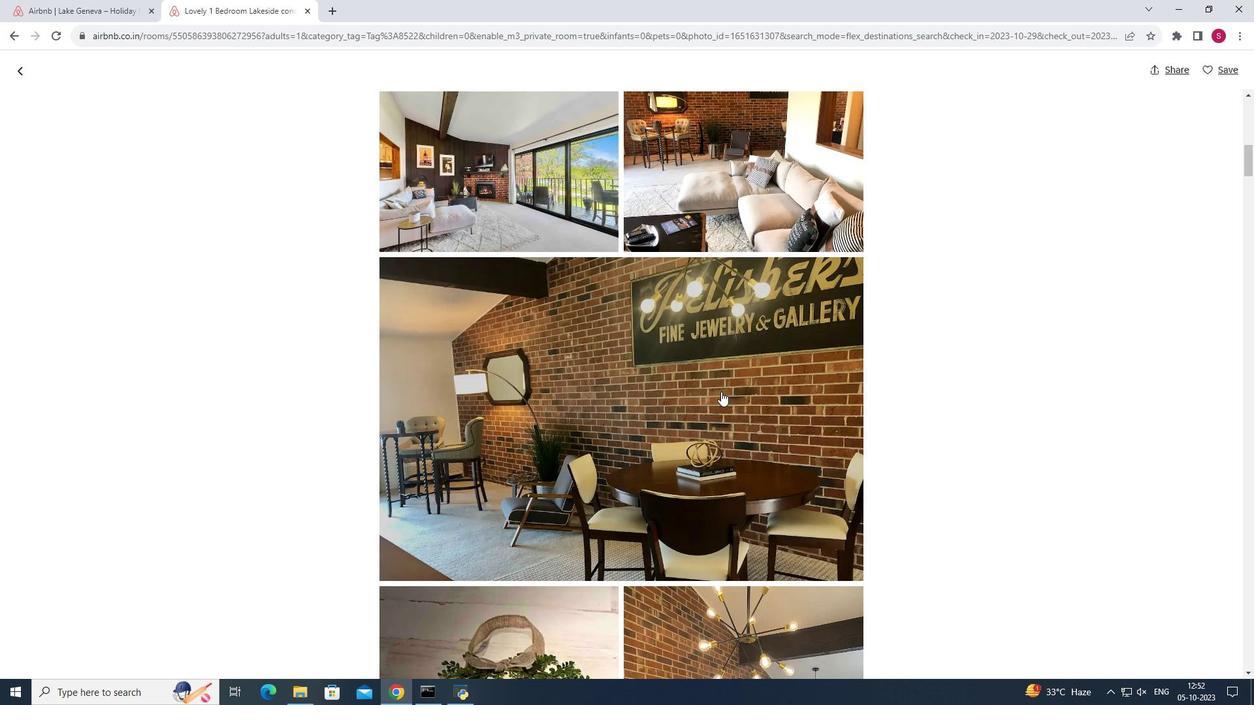
Action: Mouse scrolled (721, 391) with delta (0, 0)
Screenshot: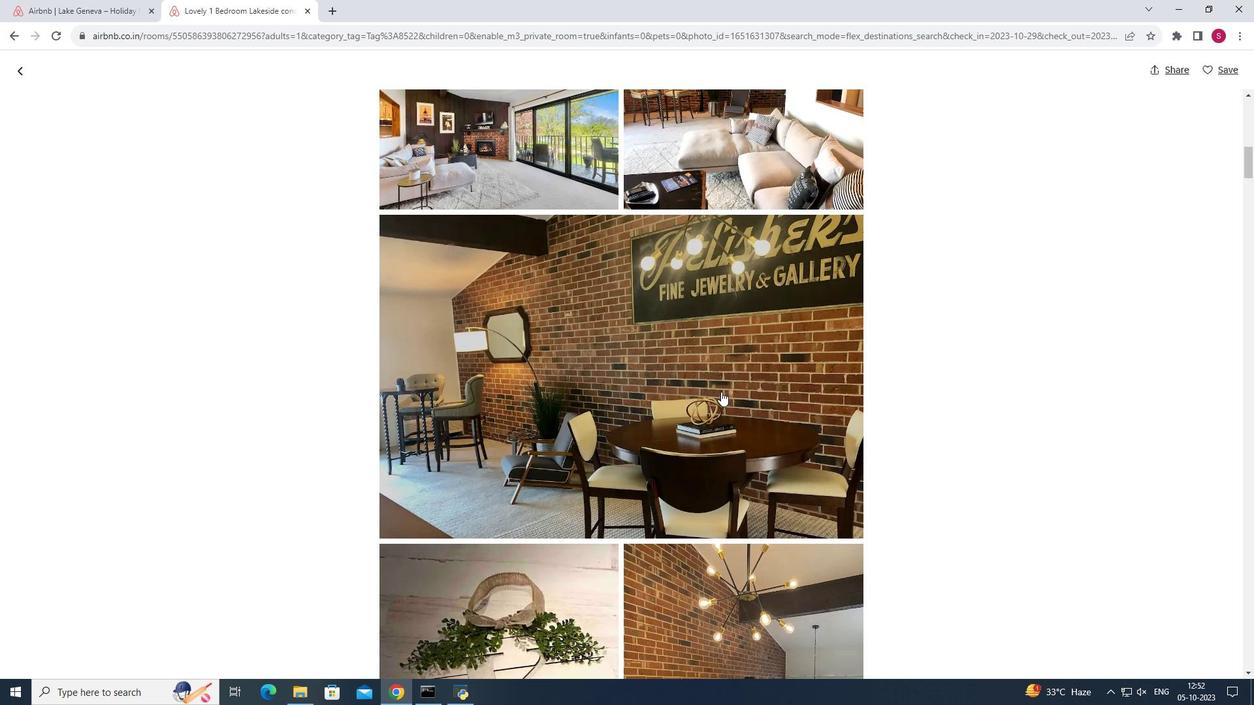 
Action: Mouse scrolled (721, 391) with delta (0, 0)
Screenshot: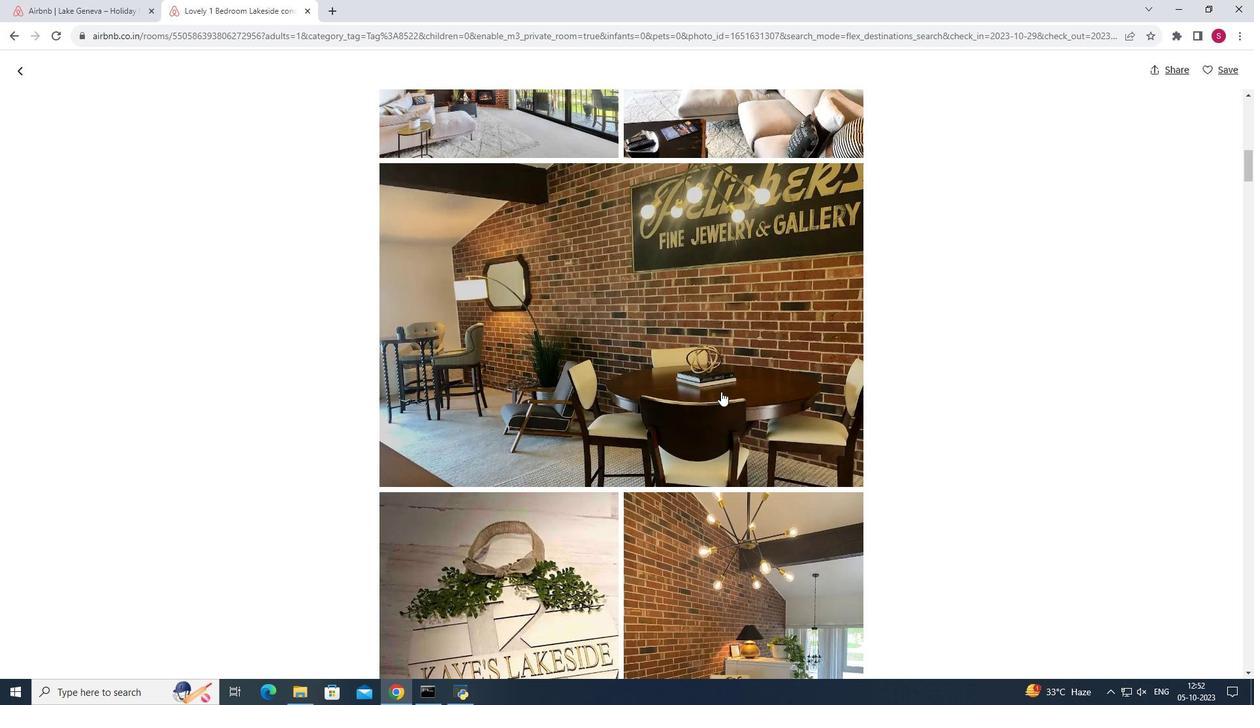
Action: Mouse scrolled (721, 391) with delta (0, 0)
Screenshot: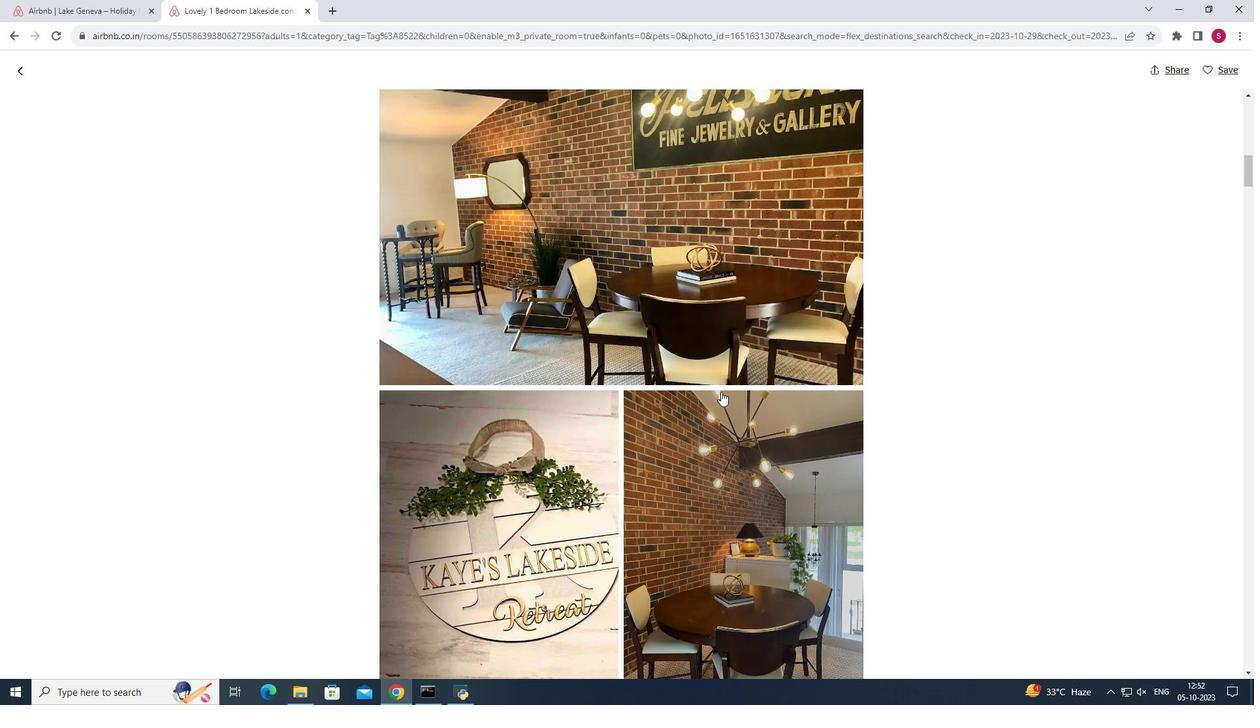 
Action: Mouse scrolled (721, 391) with delta (0, 0)
Screenshot: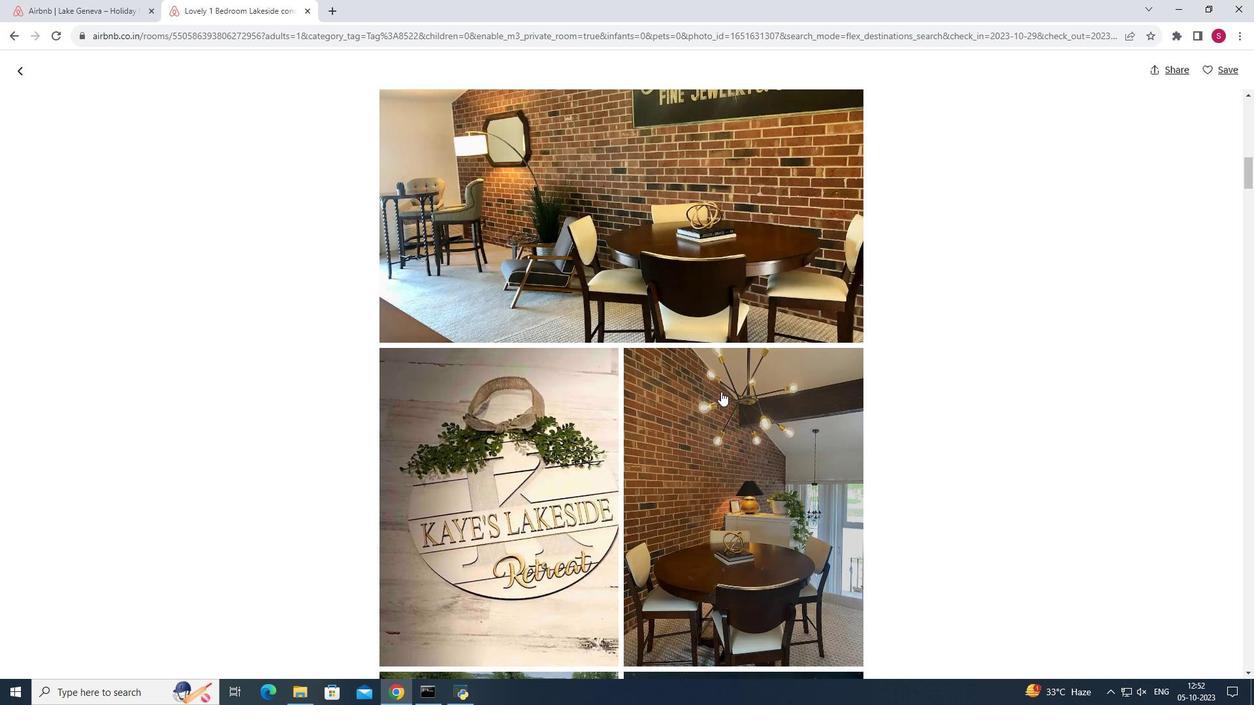 
Action: Mouse scrolled (721, 391) with delta (0, 0)
Screenshot: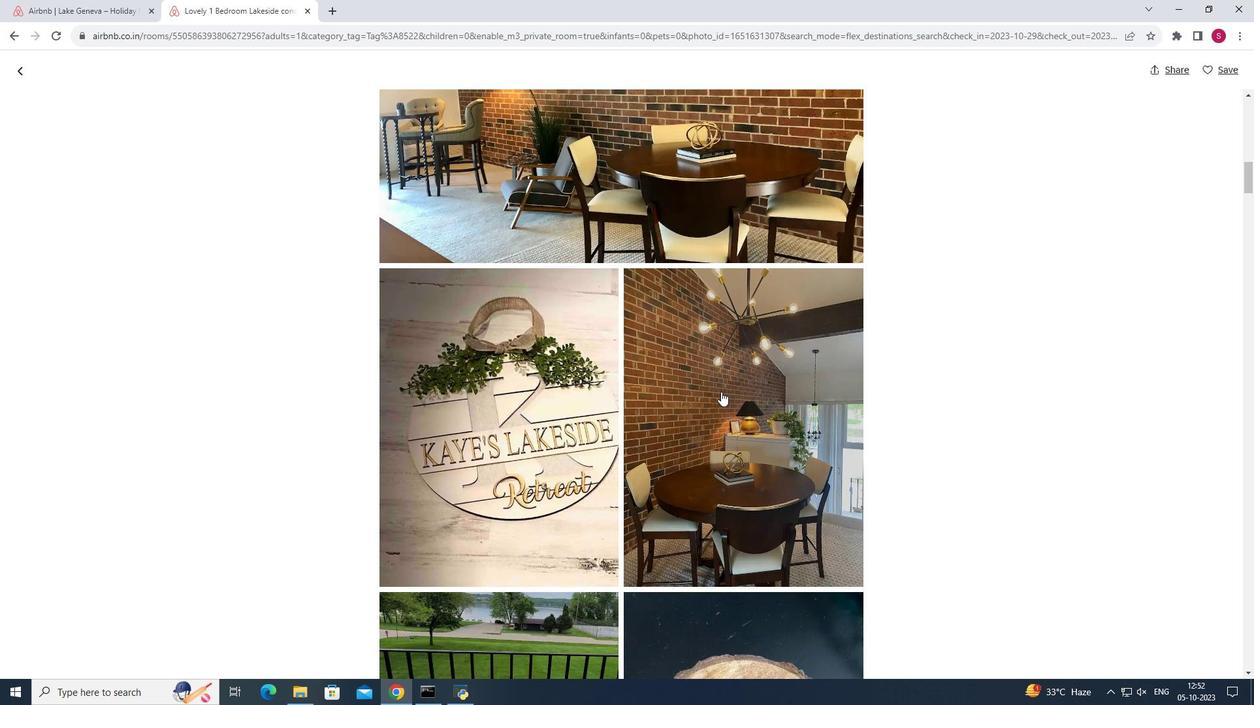 
Action: Mouse scrolled (721, 391) with delta (0, 0)
Screenshot: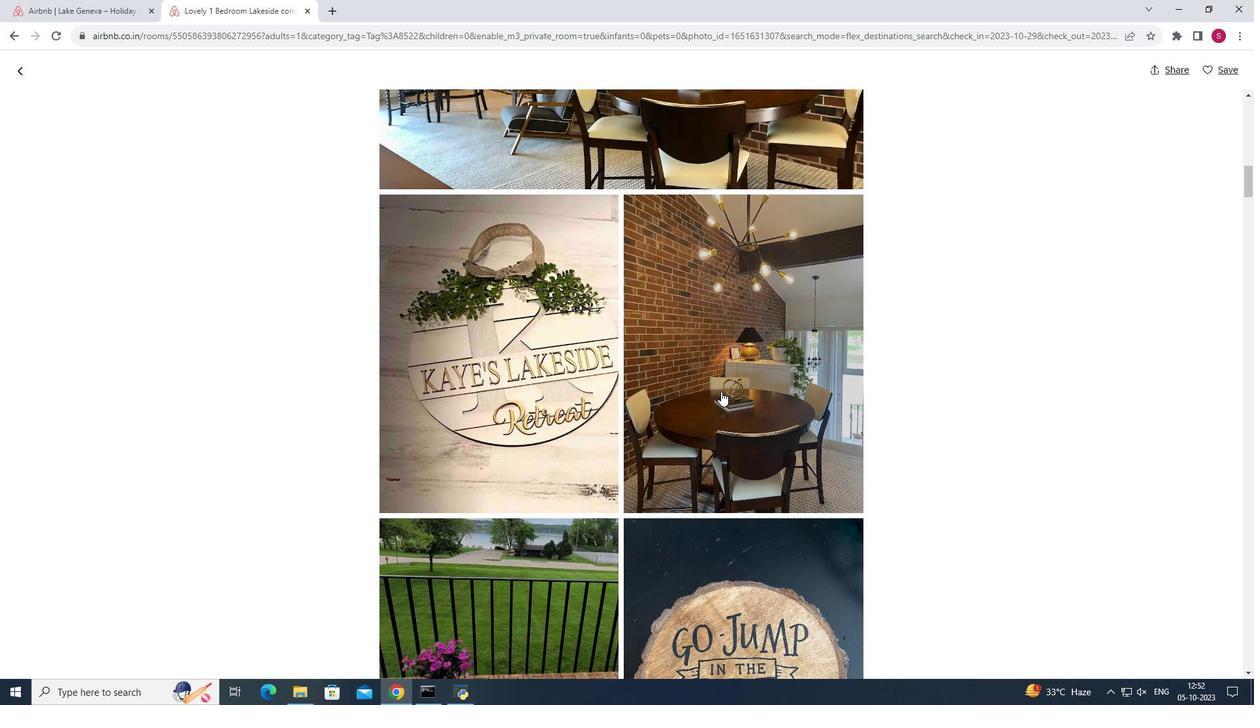 
Action: Mouse scrolled (721, 391) with delta (0, 0)
Screenshot: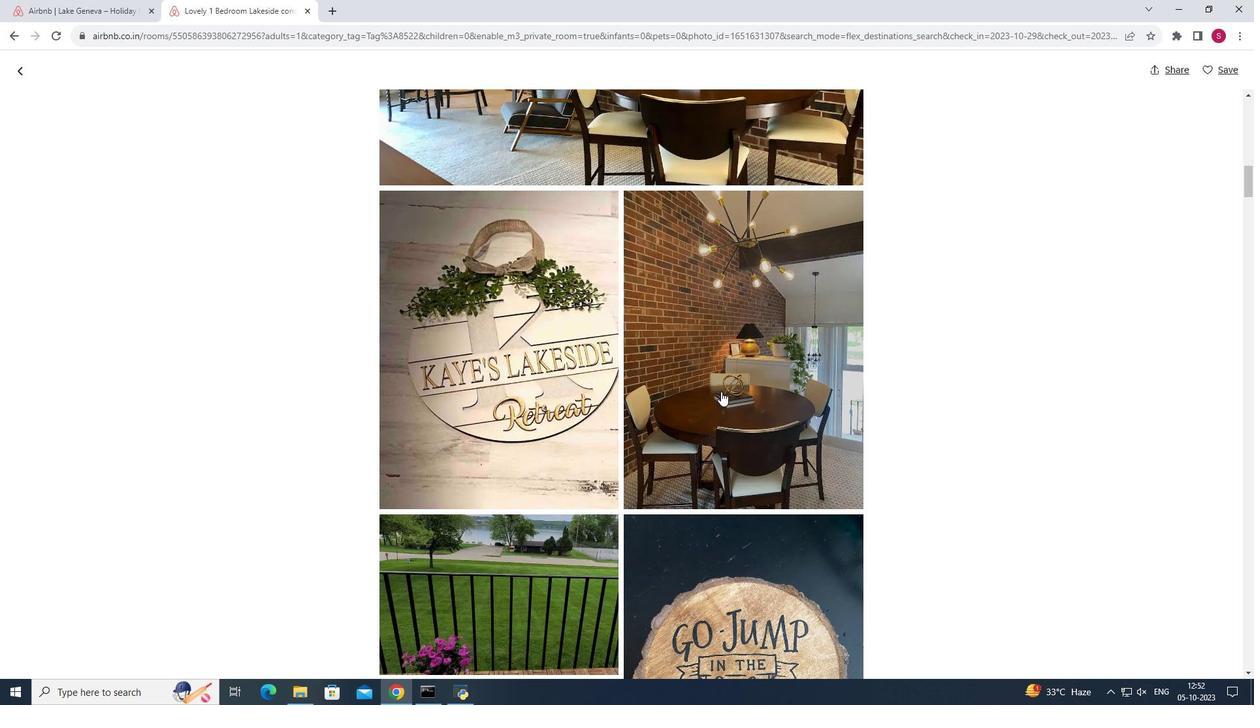 
Action: Mouse scrolled (721, 391) with delta (0, 0)
Screenshot: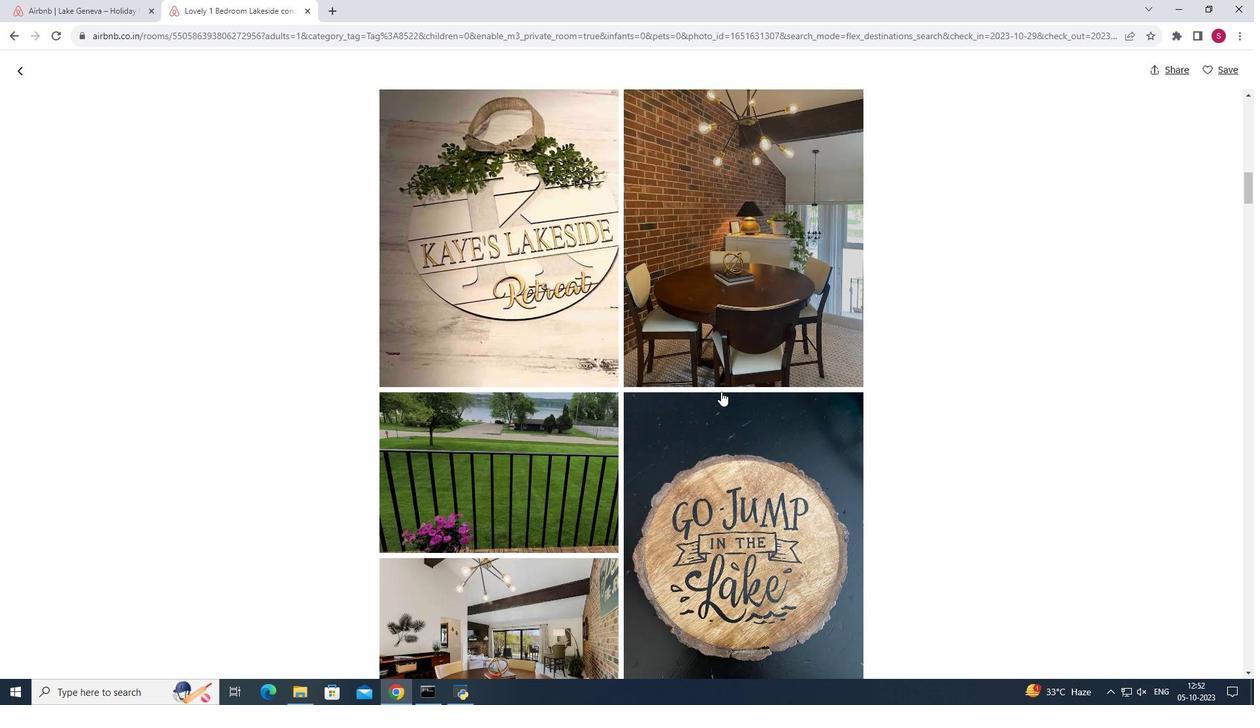 
Action: Mouse scrolled (721, 391) with delta (0, 0)
Screenshot: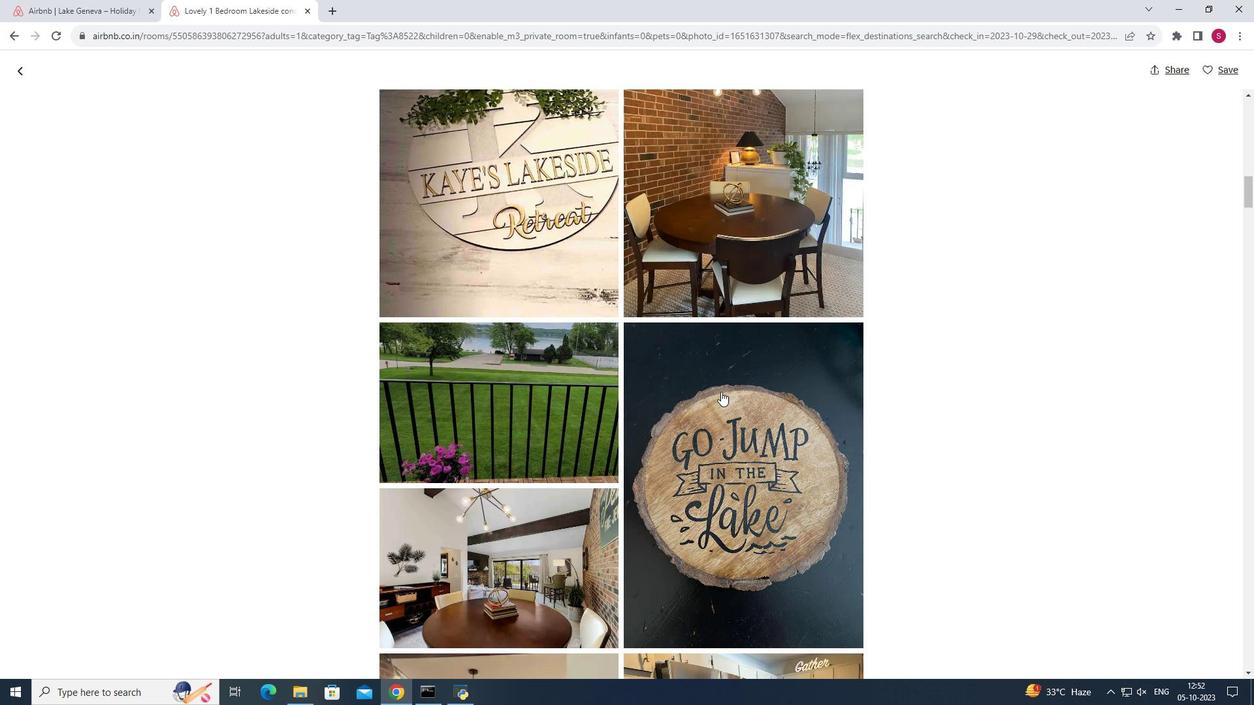 
Action: Mouse scrolled (721, 391) with delta (0, 0)
Screenshot: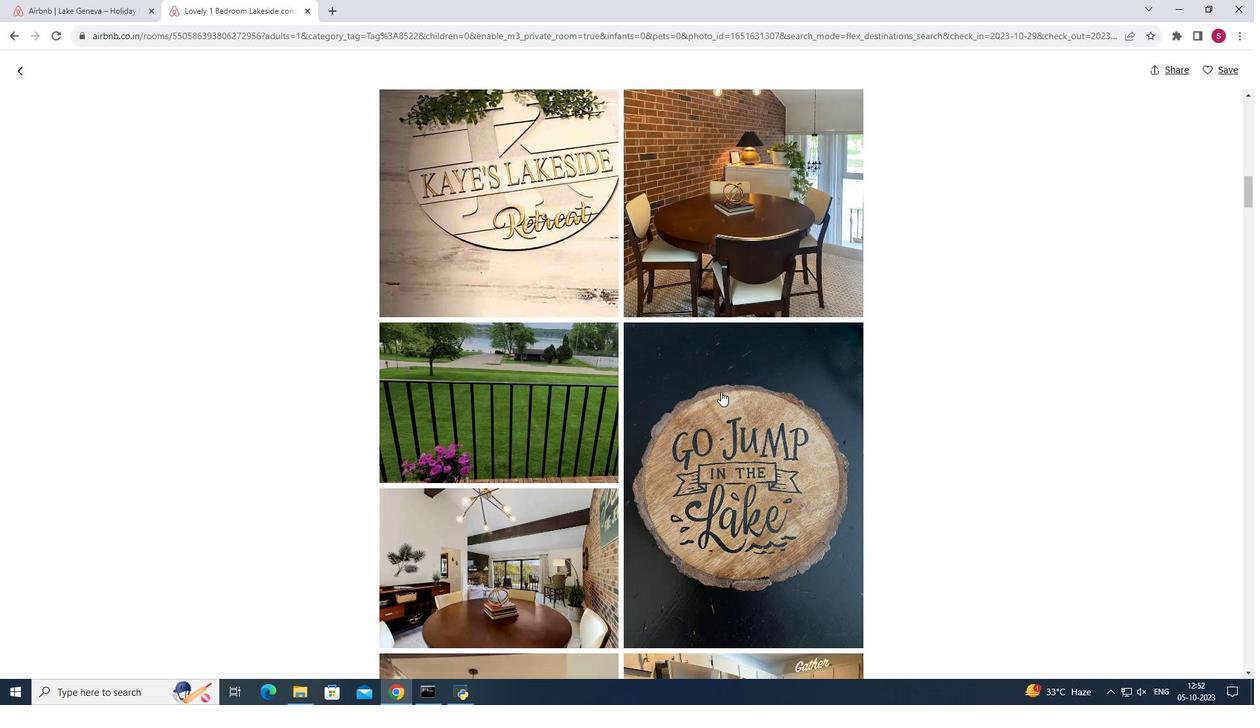 
Action: Mouse scrolled (721, 391) with delta (0, 0)
Screenshot: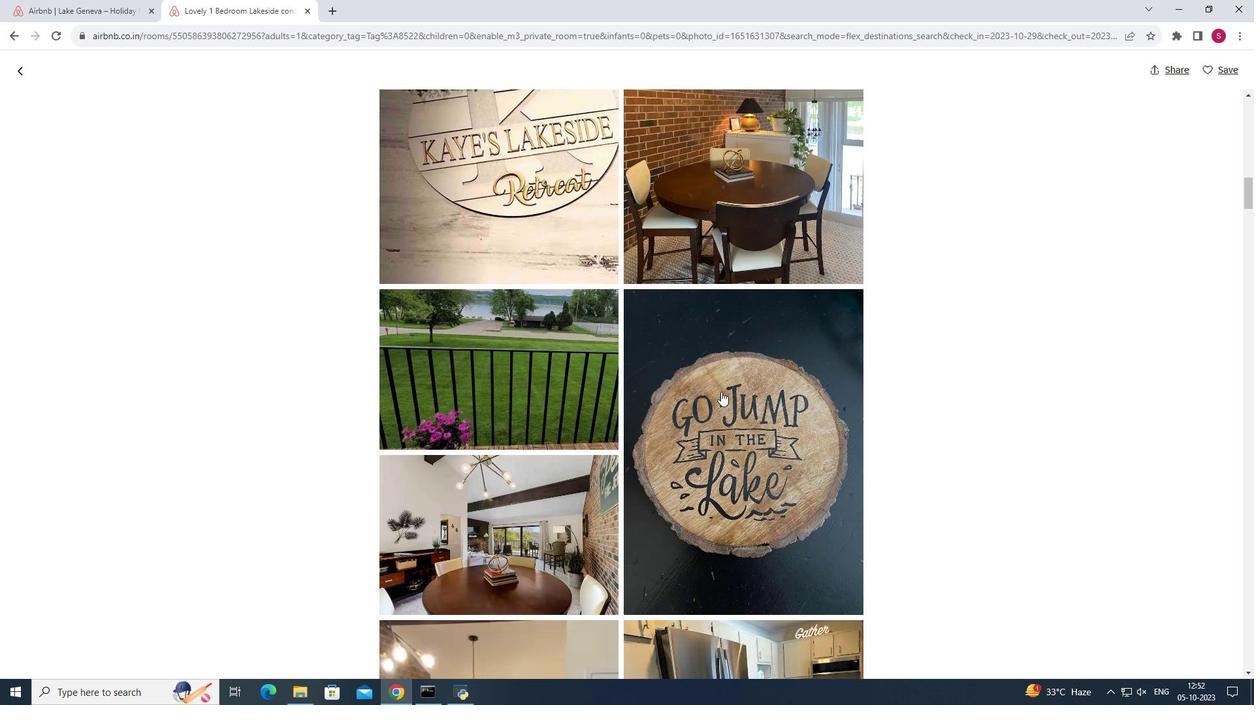 
Action: Mouse scrolled (721, 391) with delta (0, 0)
Screenshot: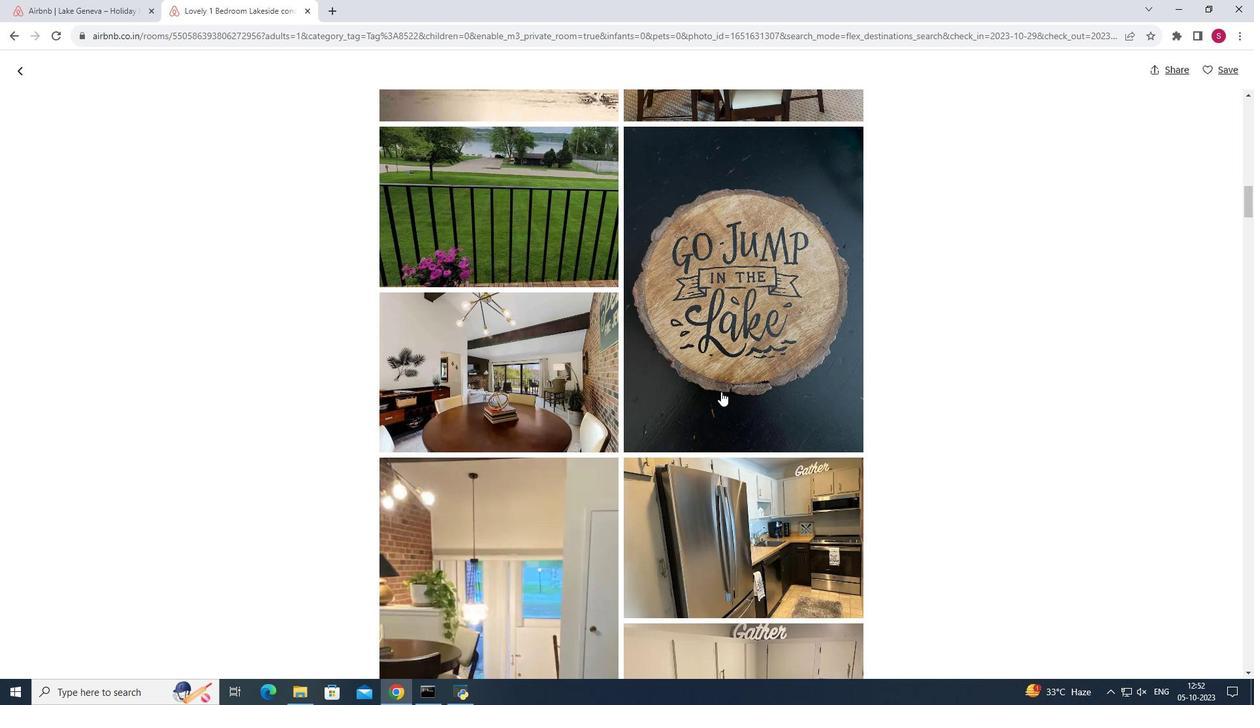 
Action: Mouse scrolled (721, 391) with delta (0, 0)
Screenshot: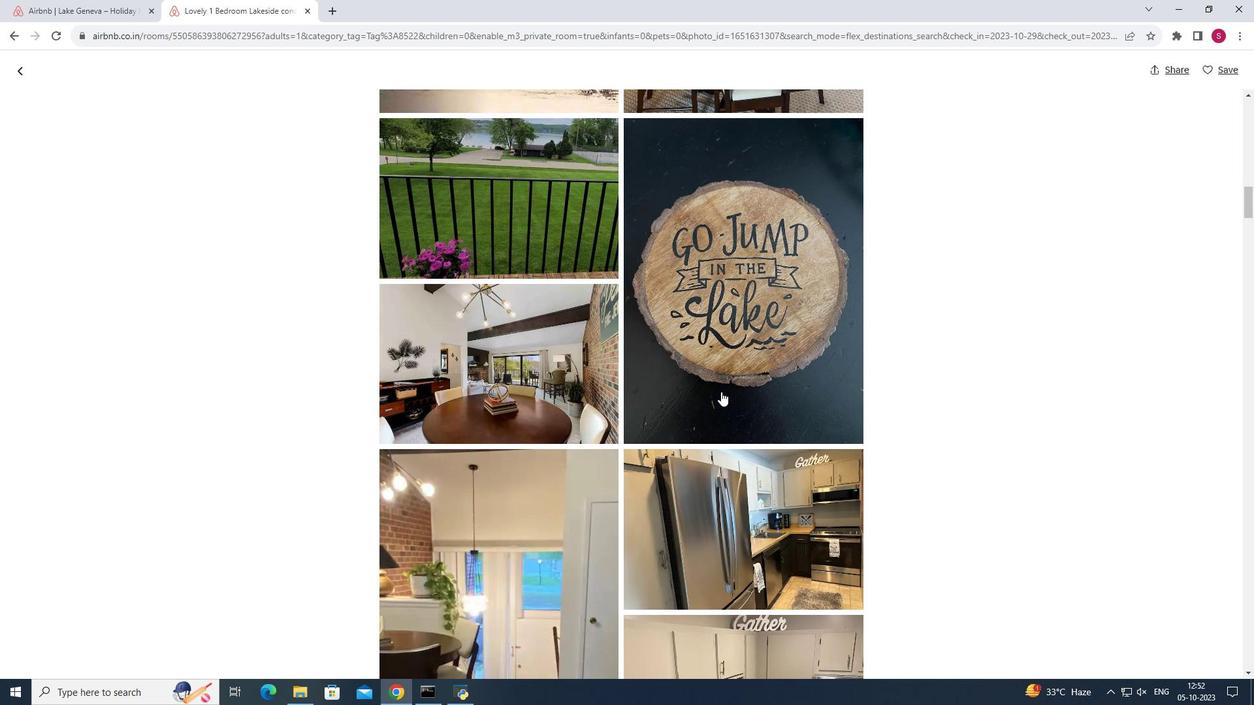 
Action: Mouse scrolled (721, 391) with delta (0, 0)
Screenshot: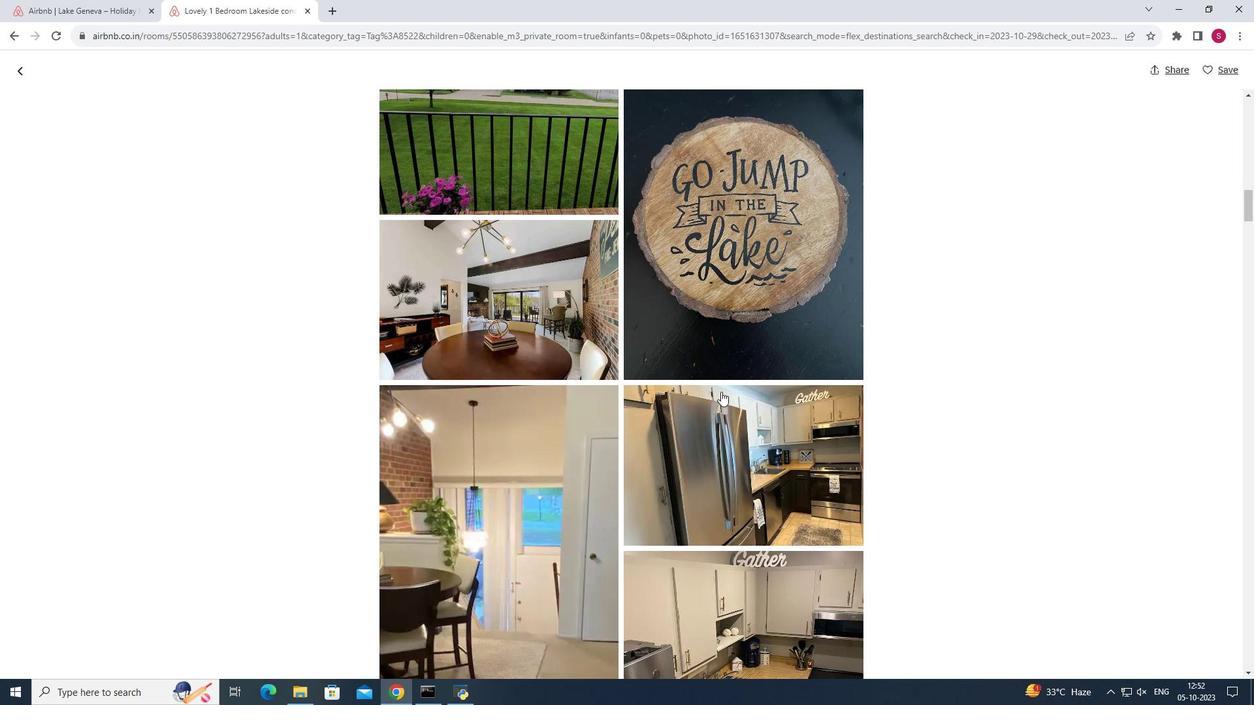 
Action: Mouse scrolled (721, 391) with delta (0, 0)
Screenshot: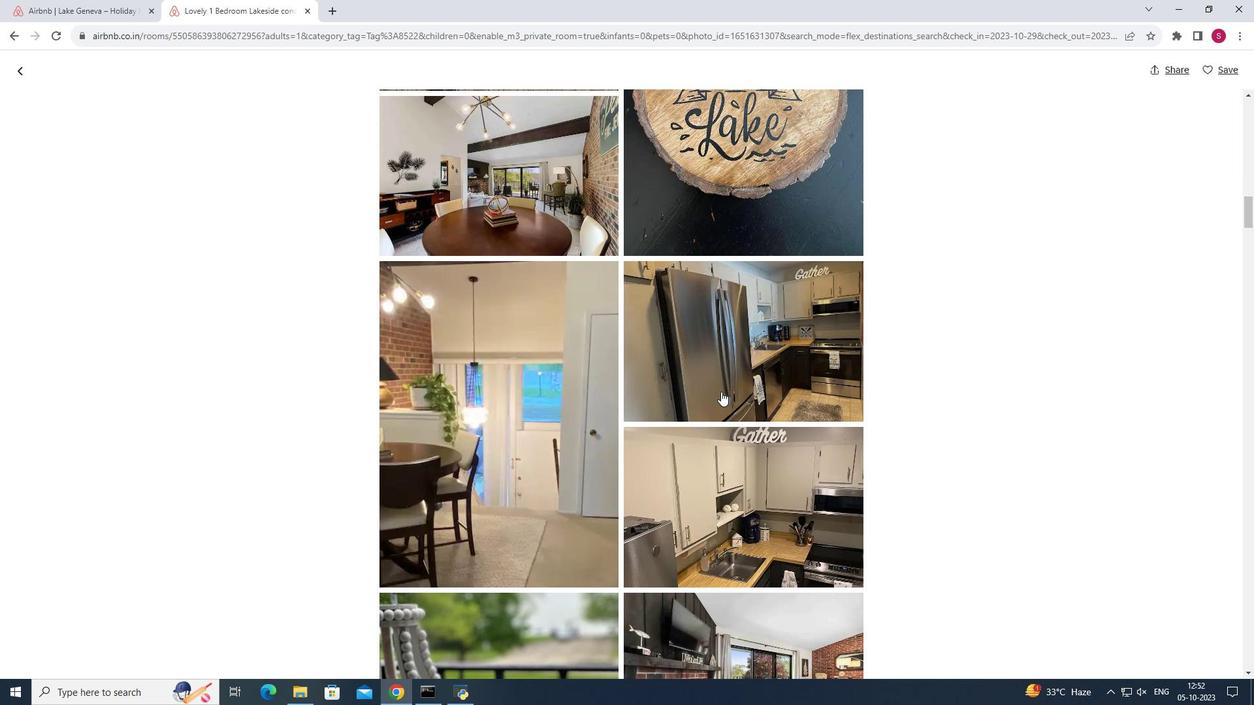 
Action: Mouse scrolled (721, 391) with delta (0, 0)
Screenshot: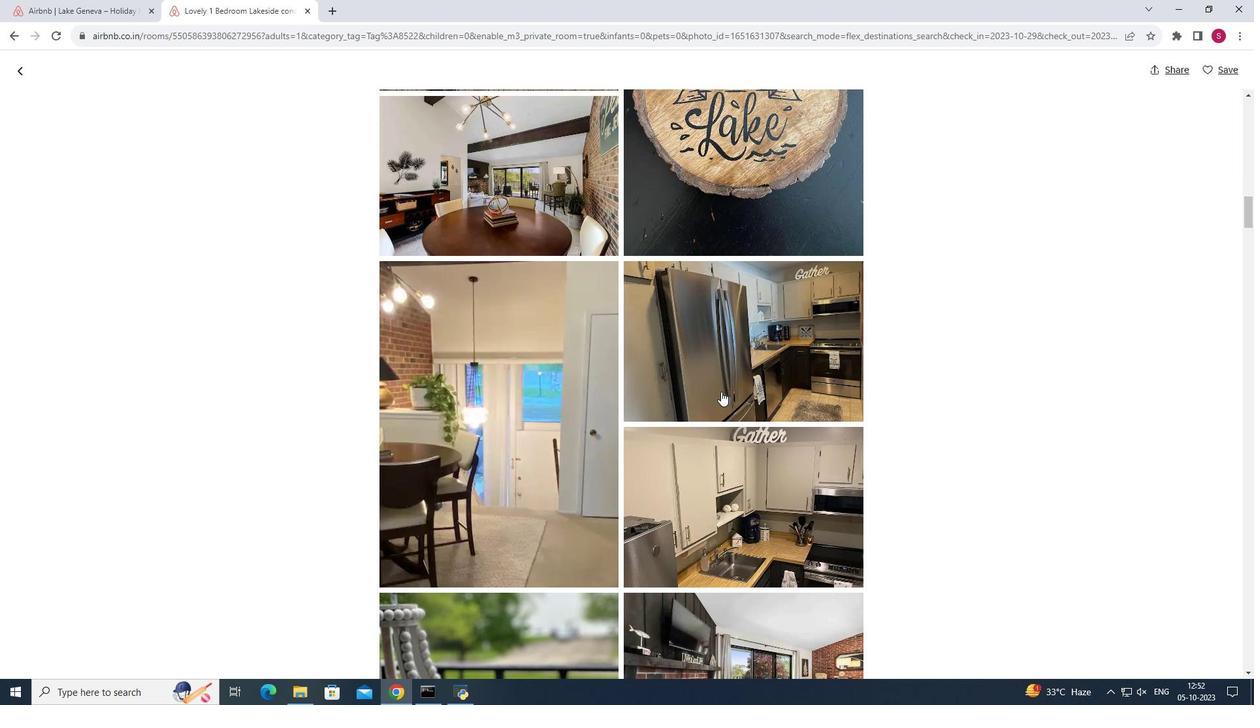 
Action: Mouse scrolled (721, 391) with delta (0, 0)
Screenshot: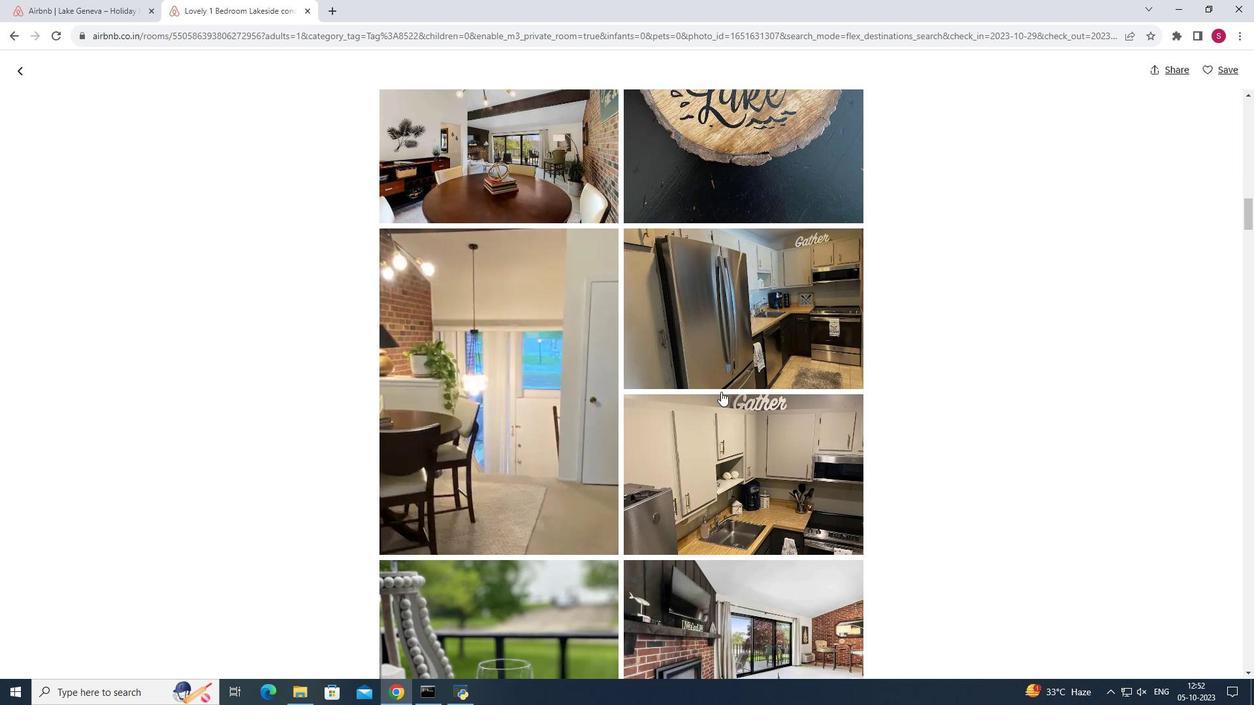 
Action: Mouse scrolled (721, 391) with delta (0, 0)
Screenshot: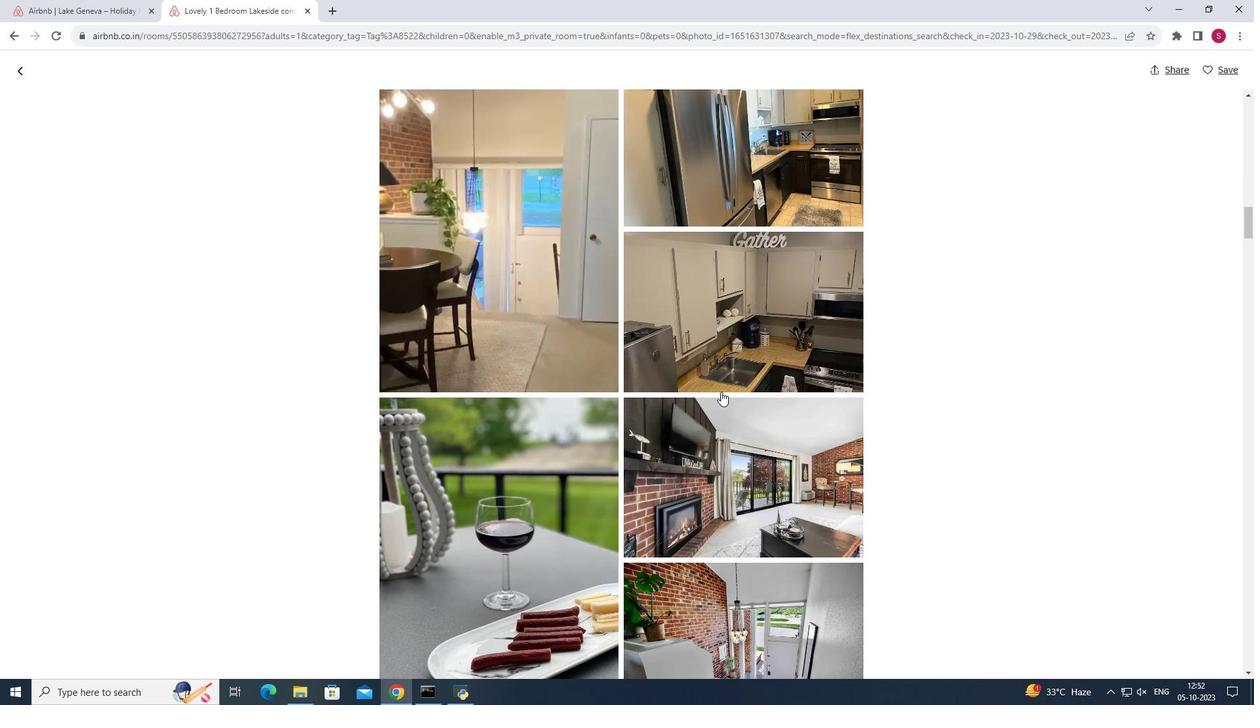 
Action: Mouse moved to (722, 392)
Screenshot: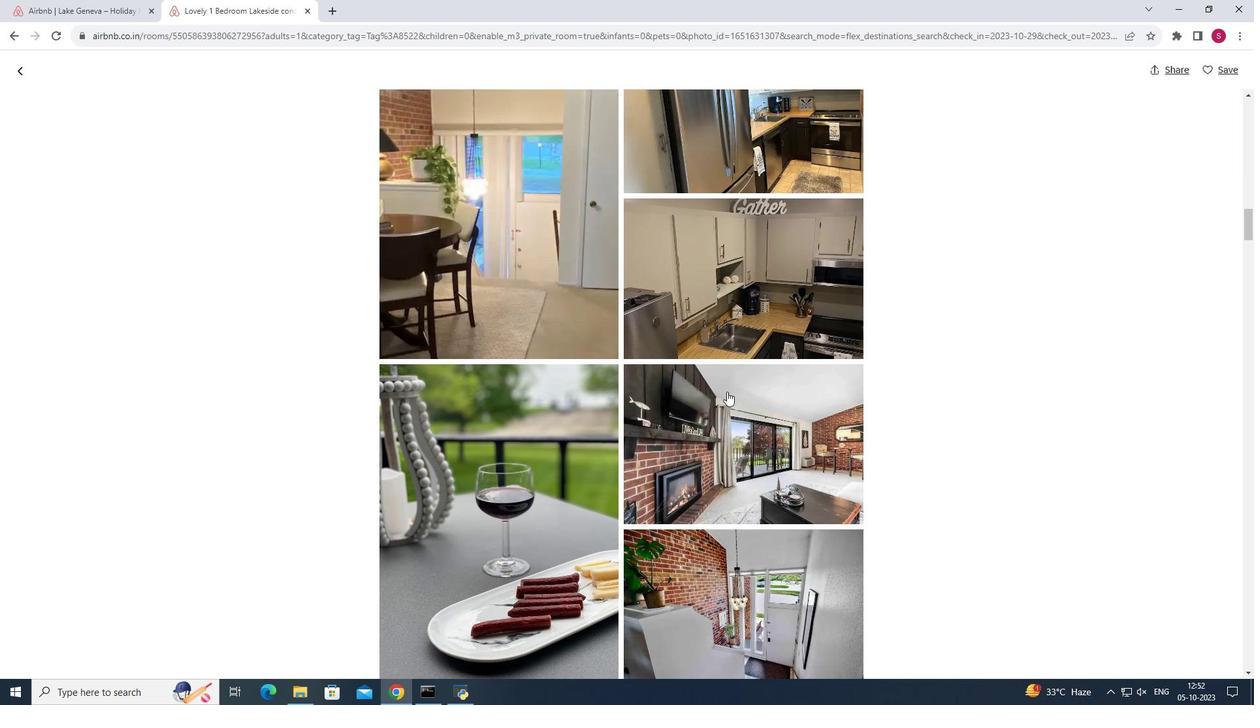 
Action: Mouse scrolled (722, 391) with delta (0, 0)
Screenshot: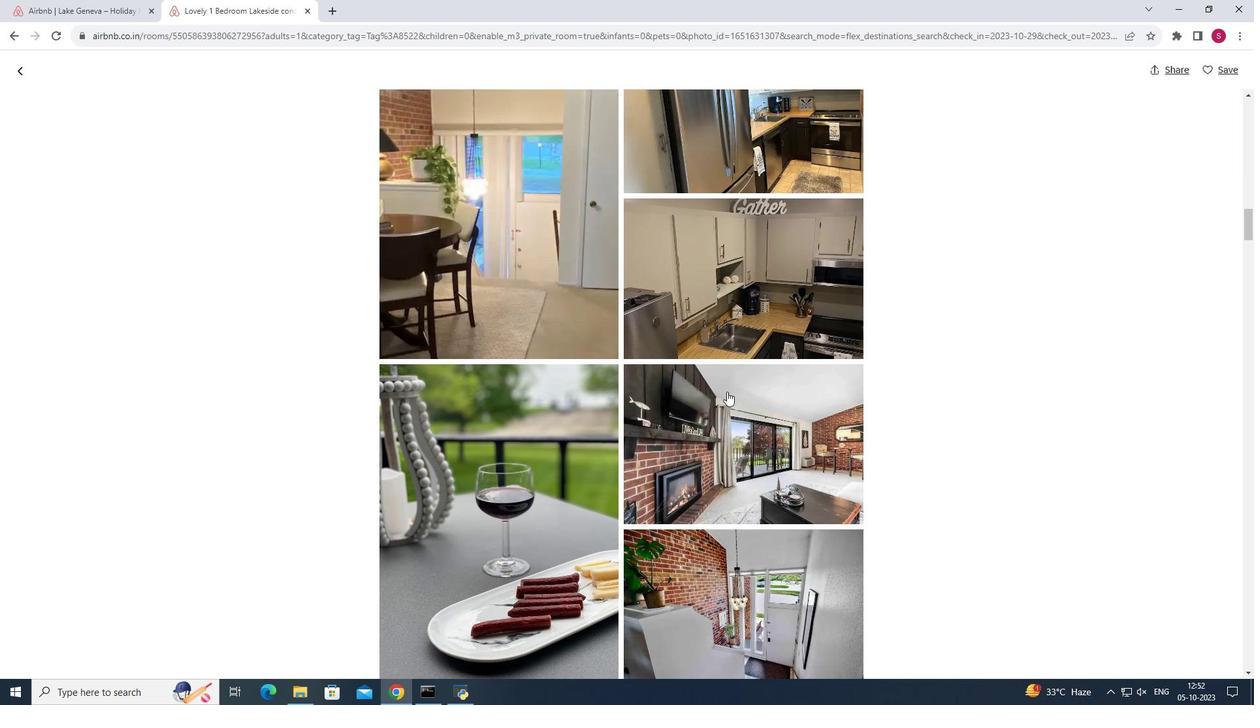 
Action: Mouse moved to (728, 392)
Screenshot: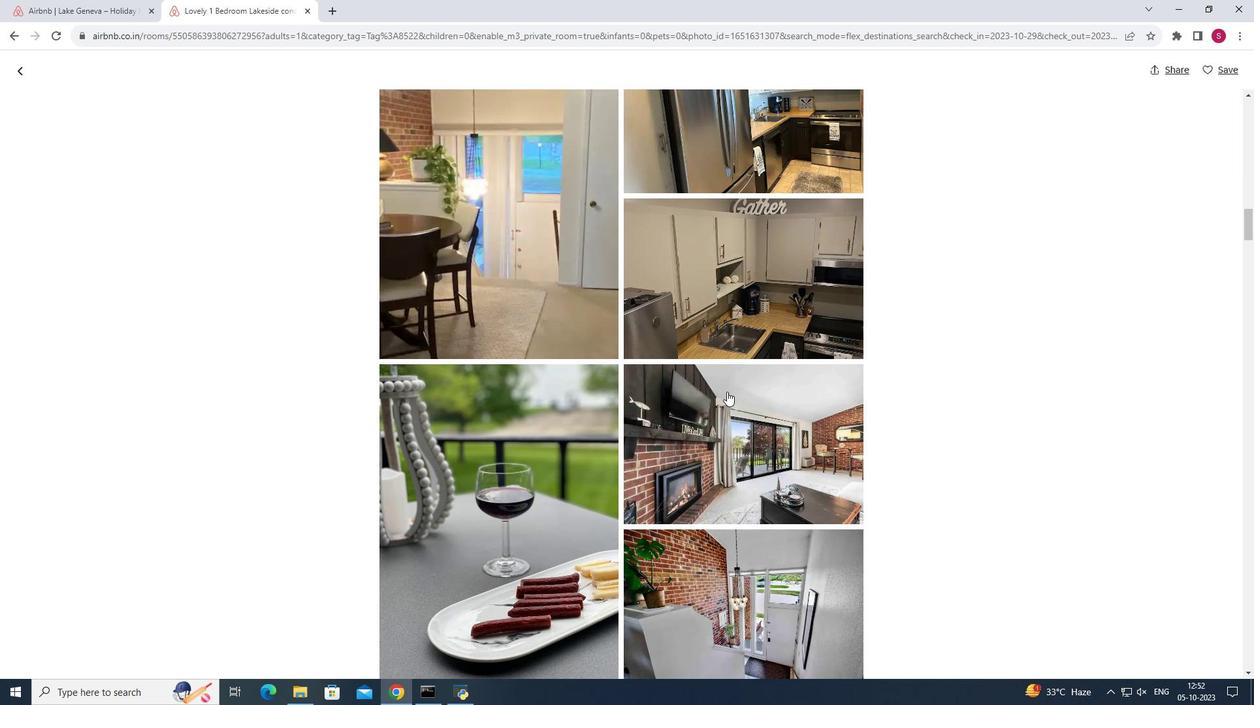 
Action: Mouse scrolled (728, 391) with delta (0, 0)
Screenshot: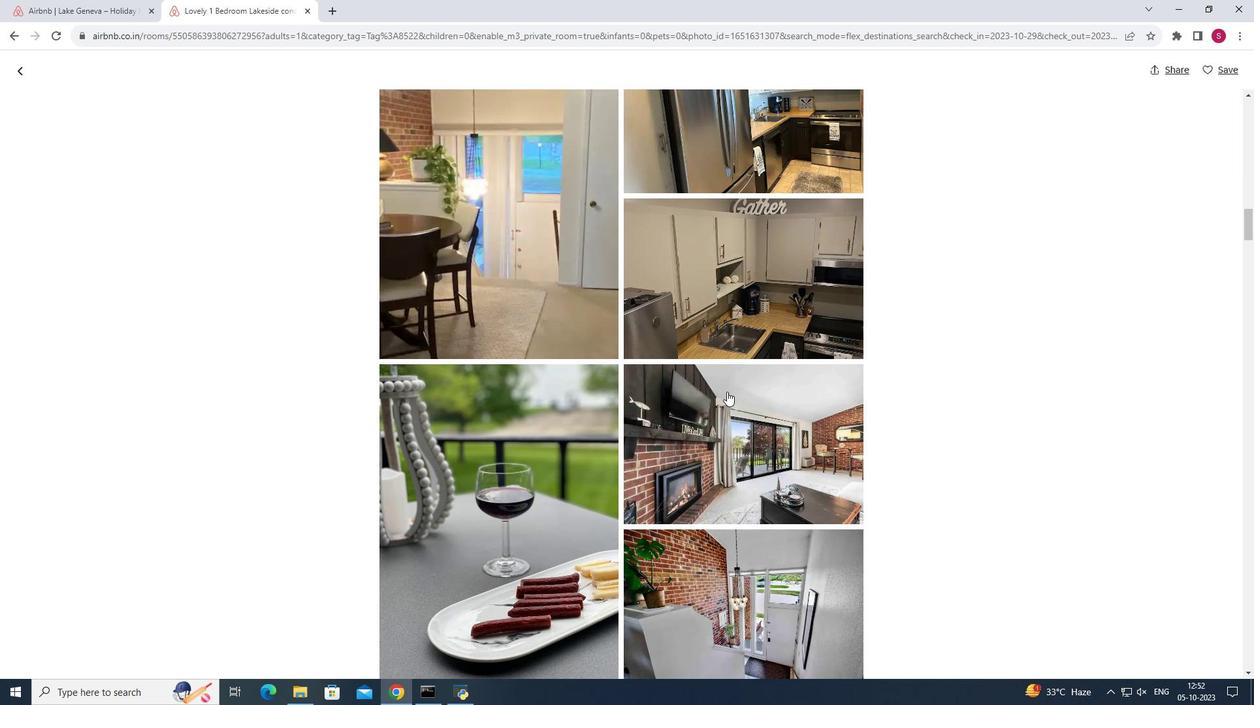 
Action: Mouse moved to (784, 392)
Screenshot: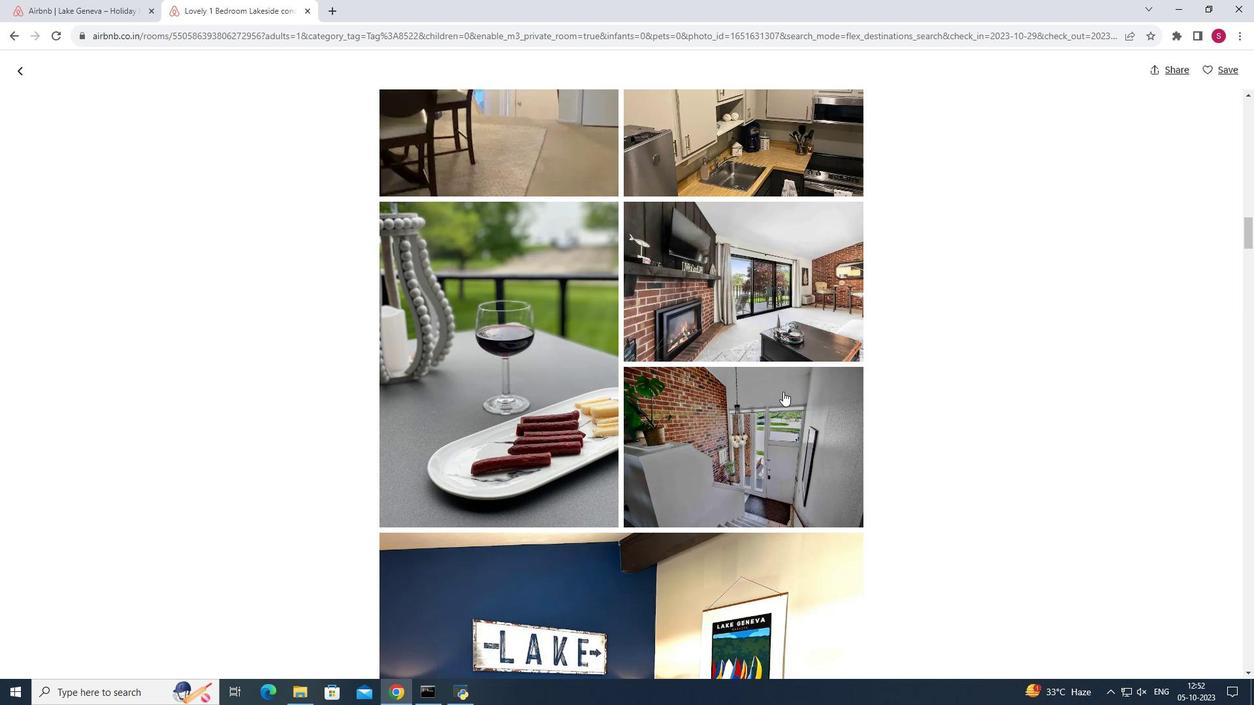 
Action: Mouse scrolled (784, 391) with delta (0, 0)
Screenshot: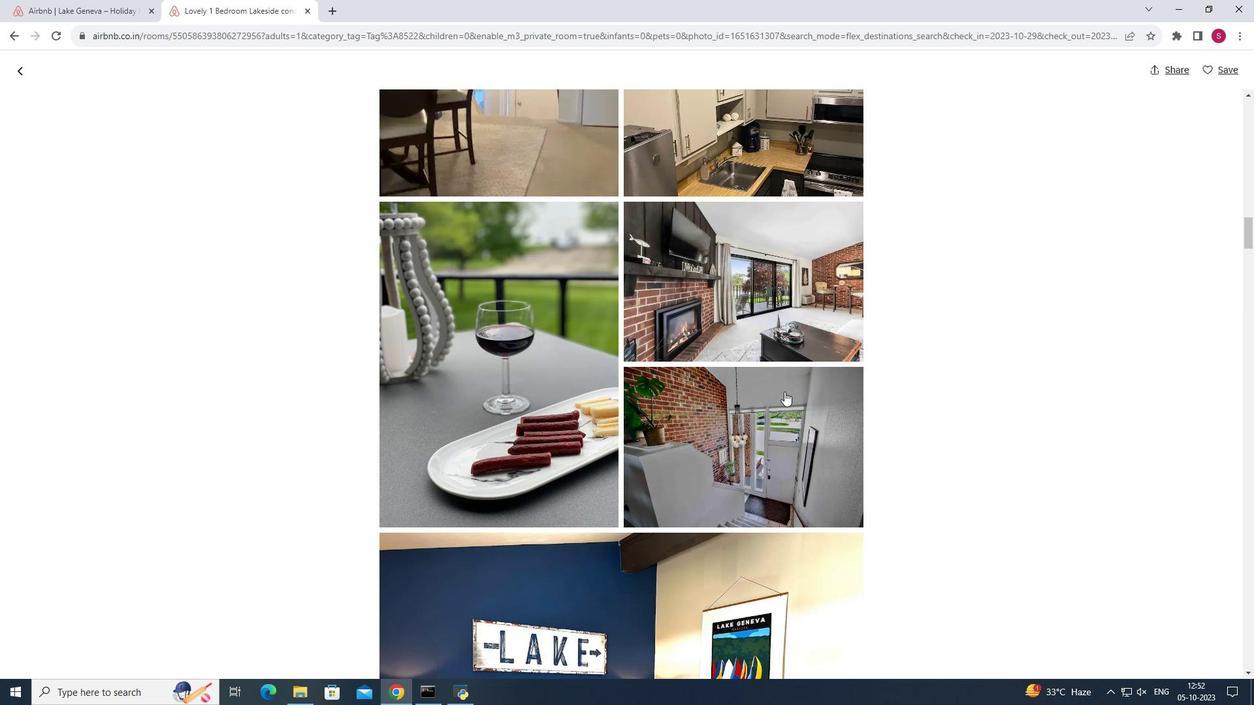 
Action: Mouse scrolled (784, 391) with delta (0, 0)
Screenshot: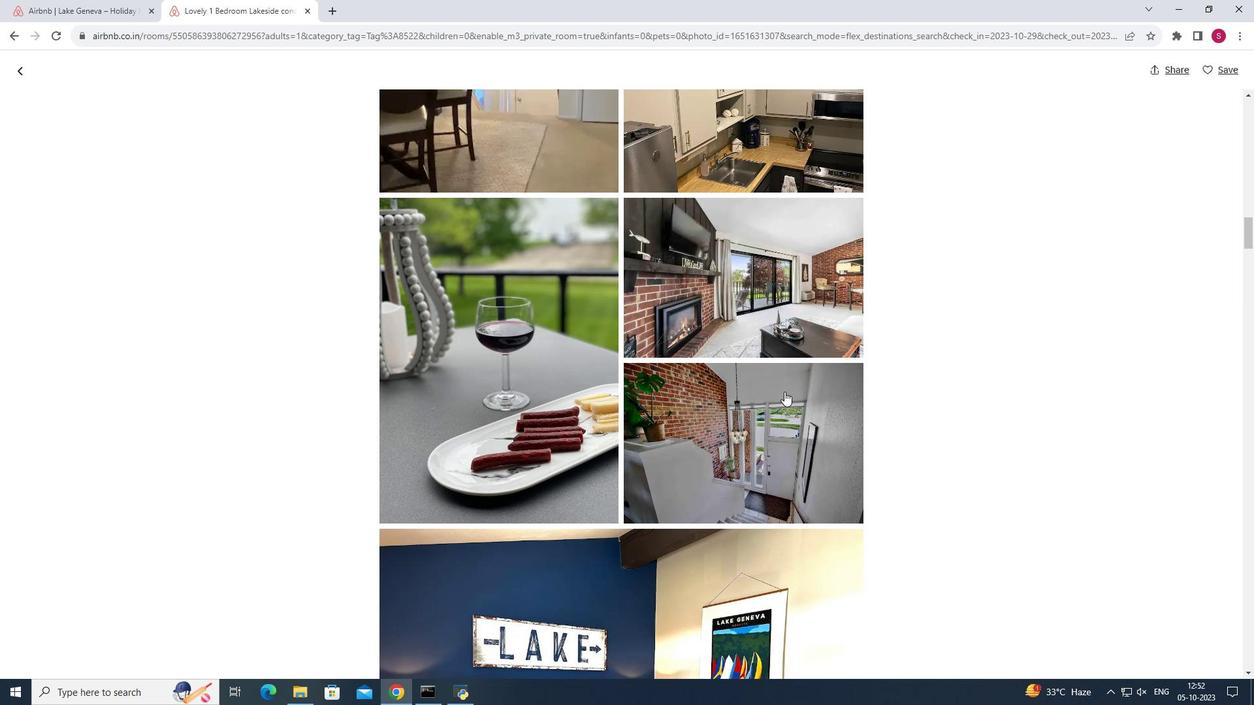 
Action: Mouse moved to (785, 392)
Screenshot: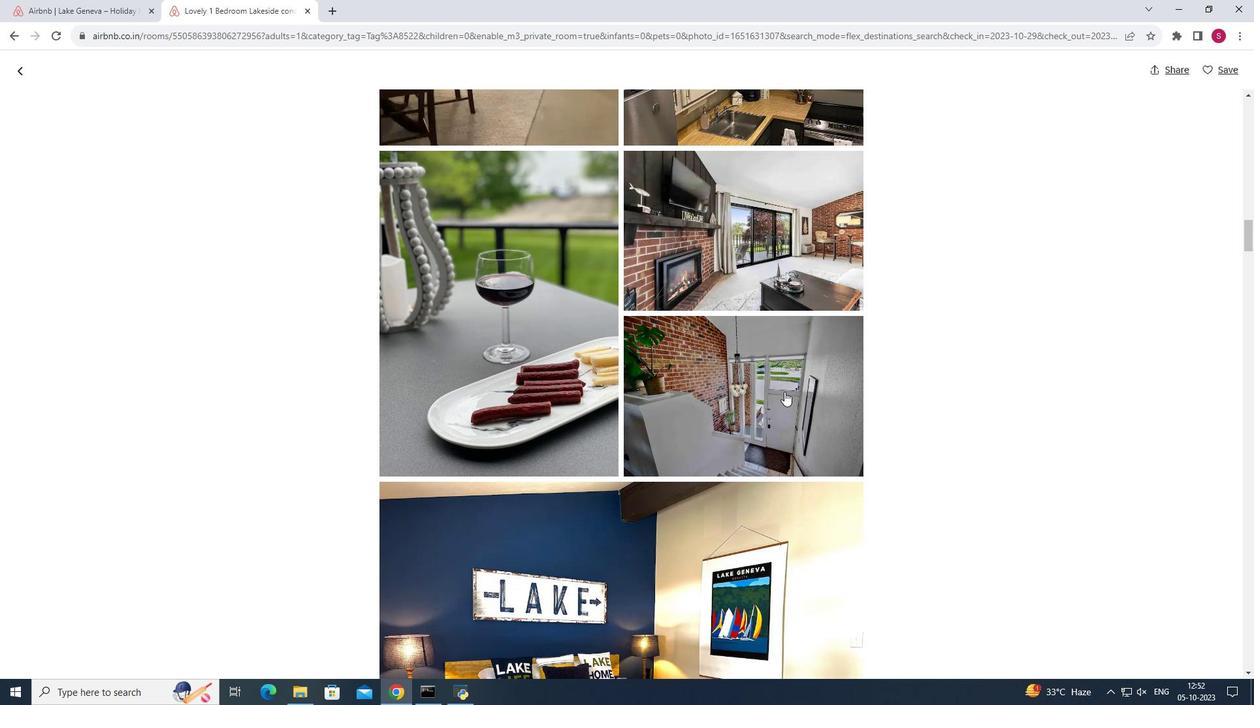 
Action: Mouse scrolled (785, 391) with delta (0, 0)
Screenshot: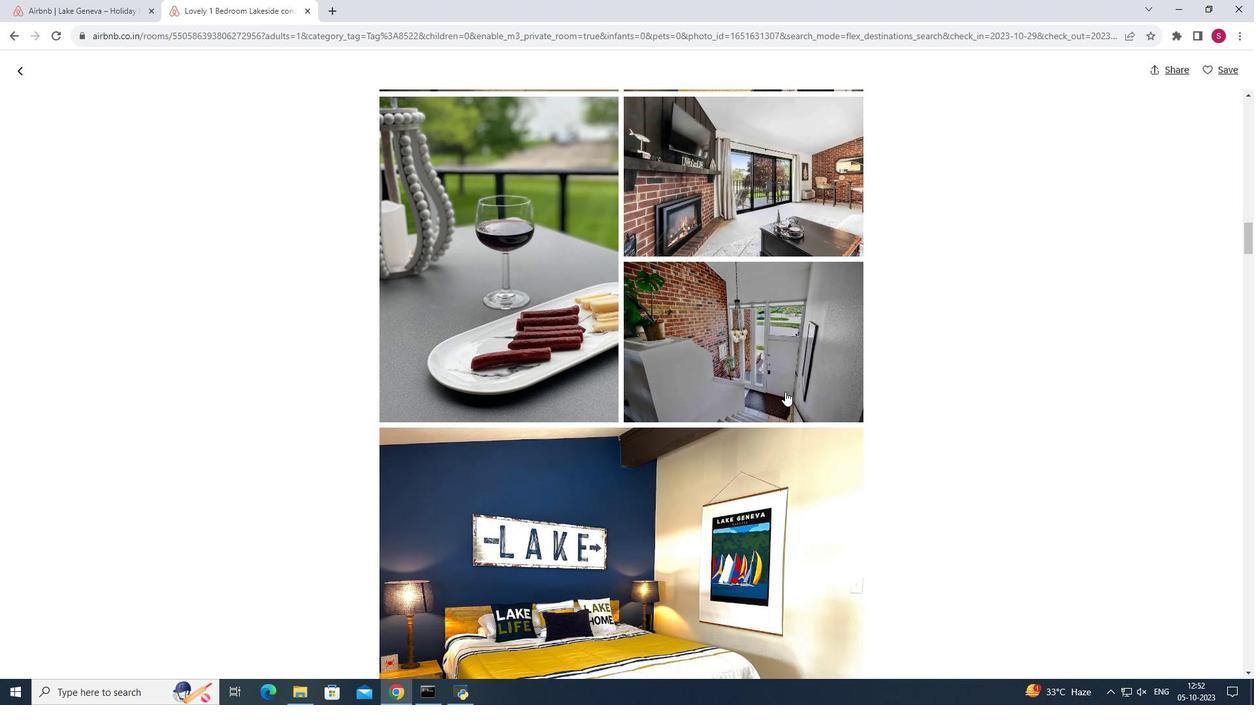 
Action: Mouse moved to (785, 392)
Screenshot: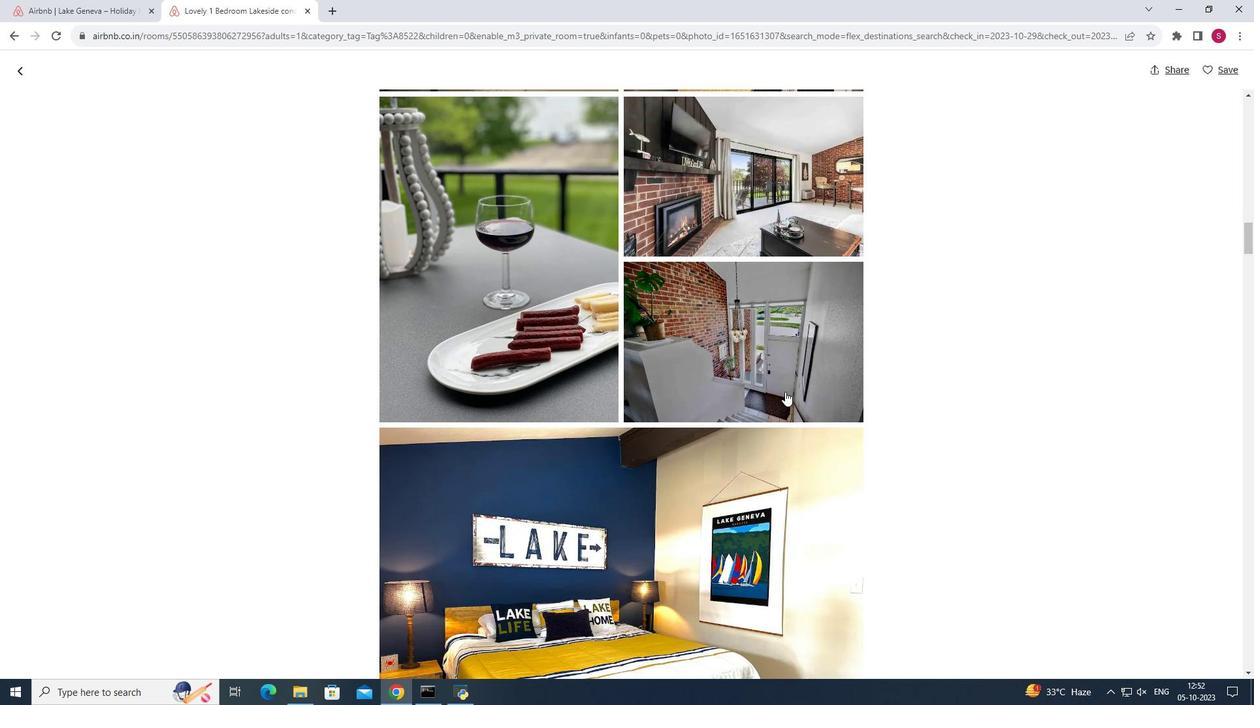 
Action: Mouse scrolled (785, 391) with delta (0, 0)
Screenshot: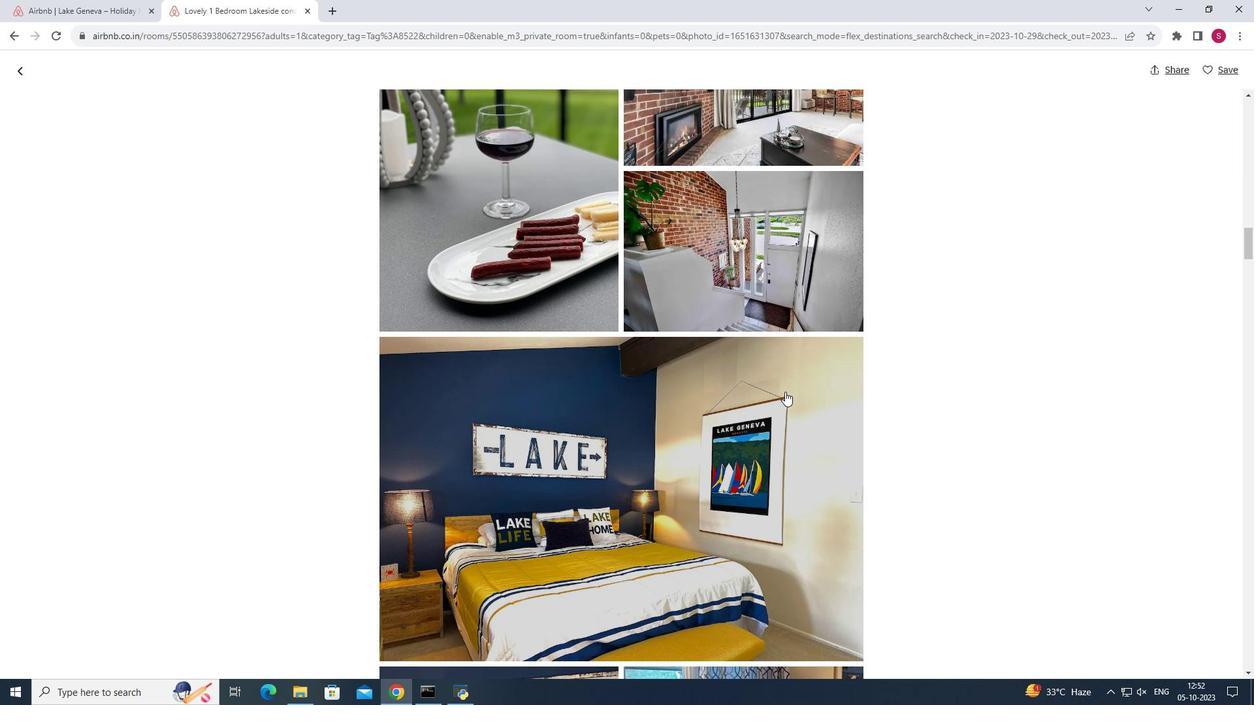 
Action: Mouse scrolled (785, 391) with delta (0, 0)
Screenshot: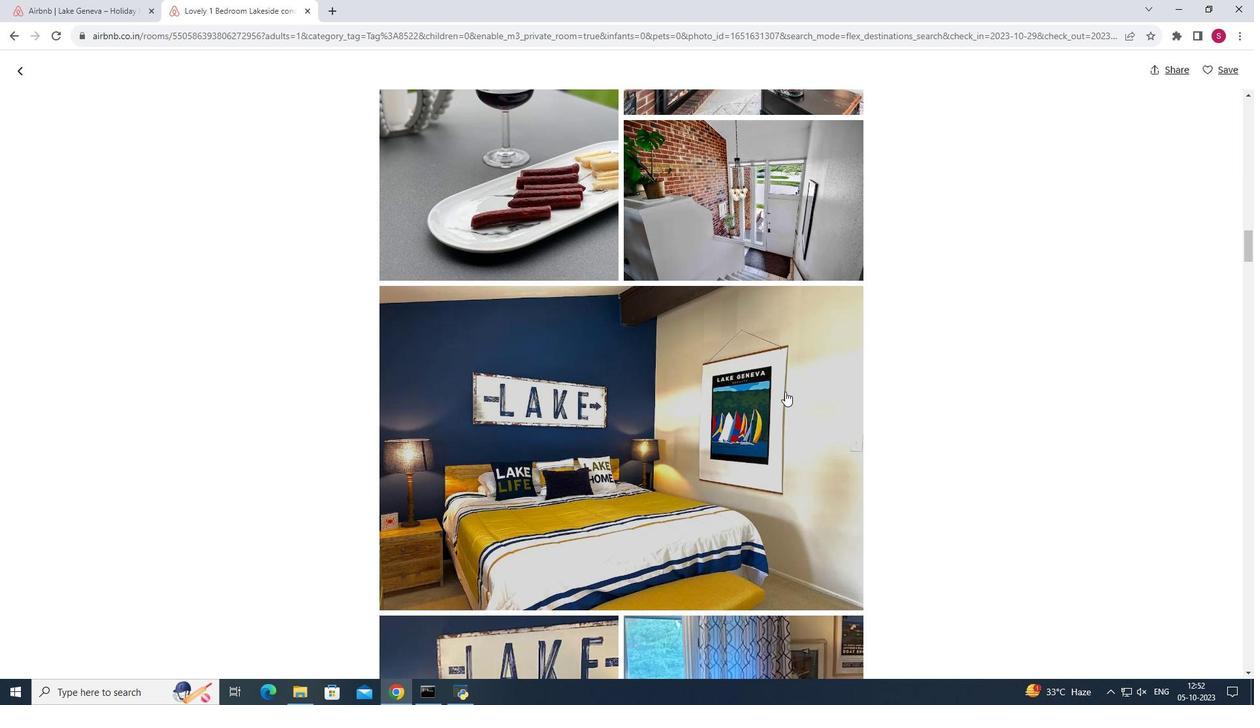 
Action: Mouse scrolled (785, 391) with delta (0, 0)
Screenshot: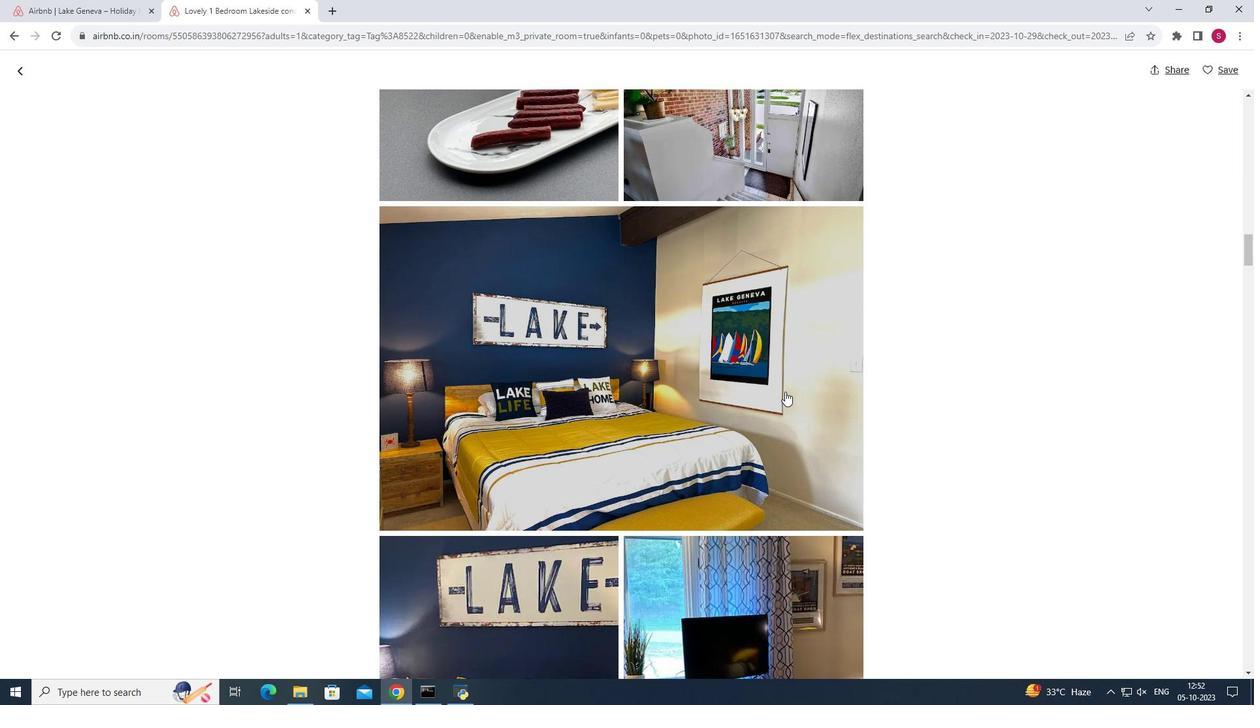 
Action: Mouse scrolled (785, 391) with delta (0, 0)
Screenshot: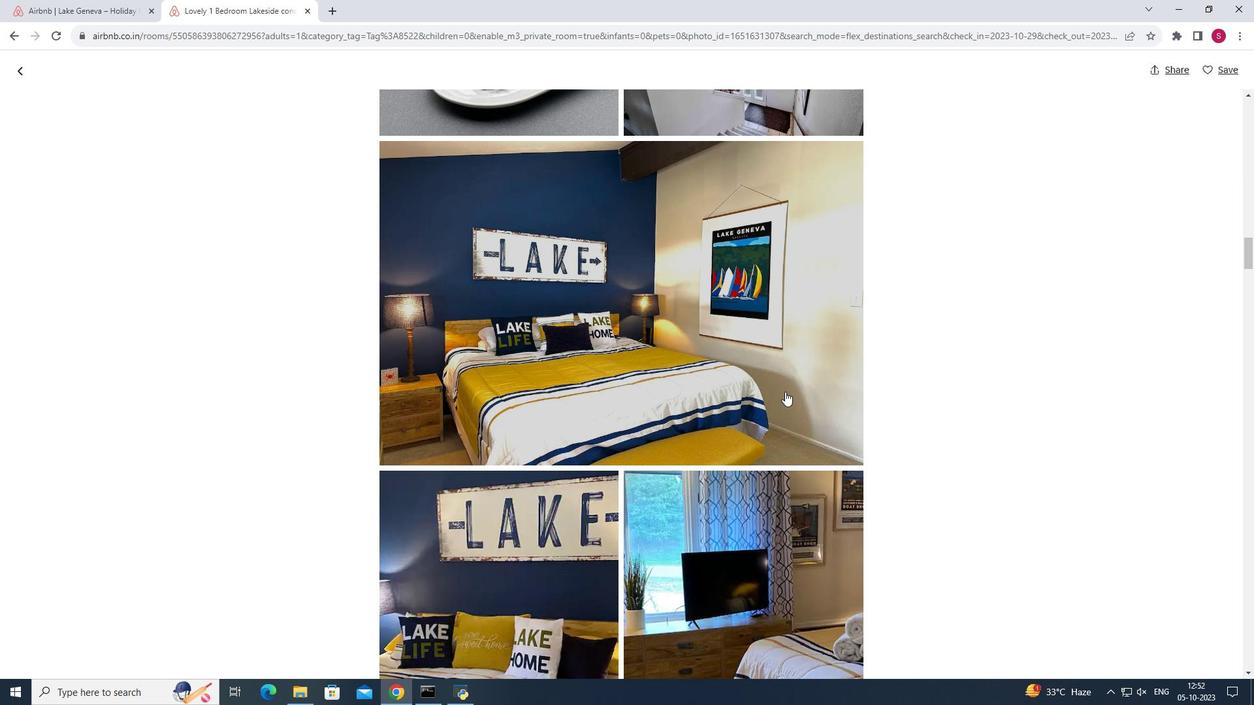 
Action: Mouse scrolled (785, 391) with delta (0, 0)
Screenshot: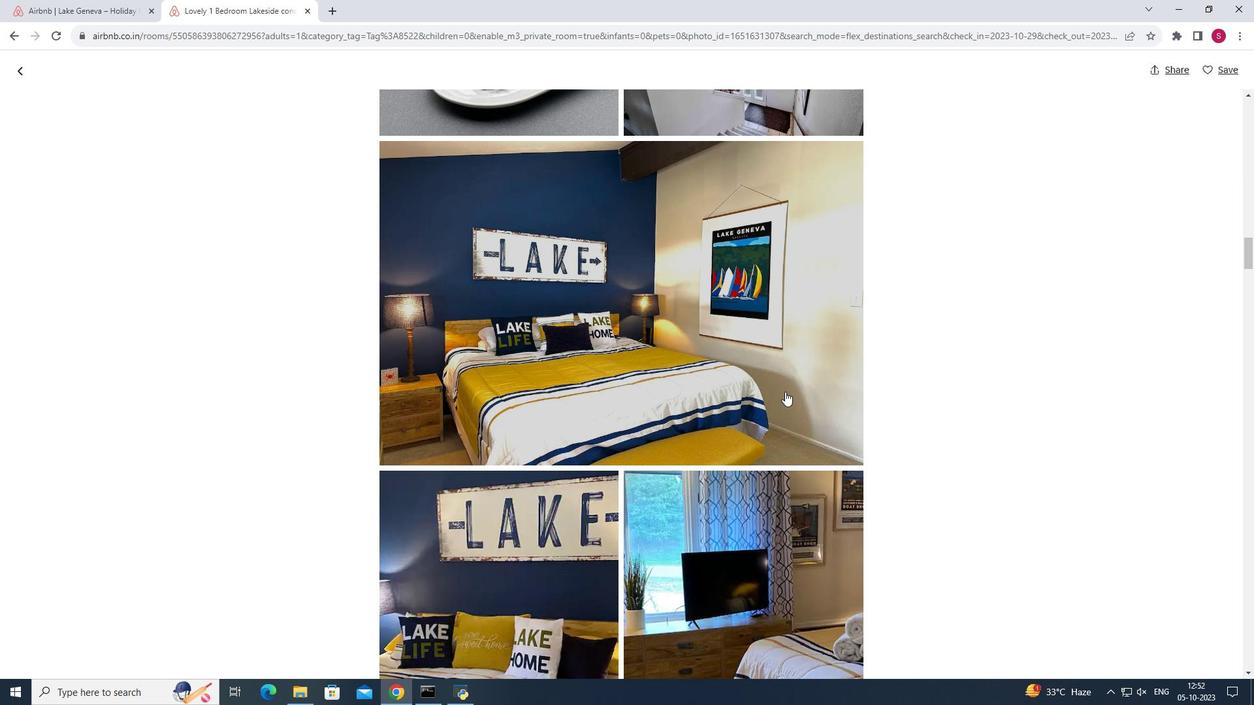 
Action: Mouse scrolled (785, 391) with delta (0, 0)
Screenshot: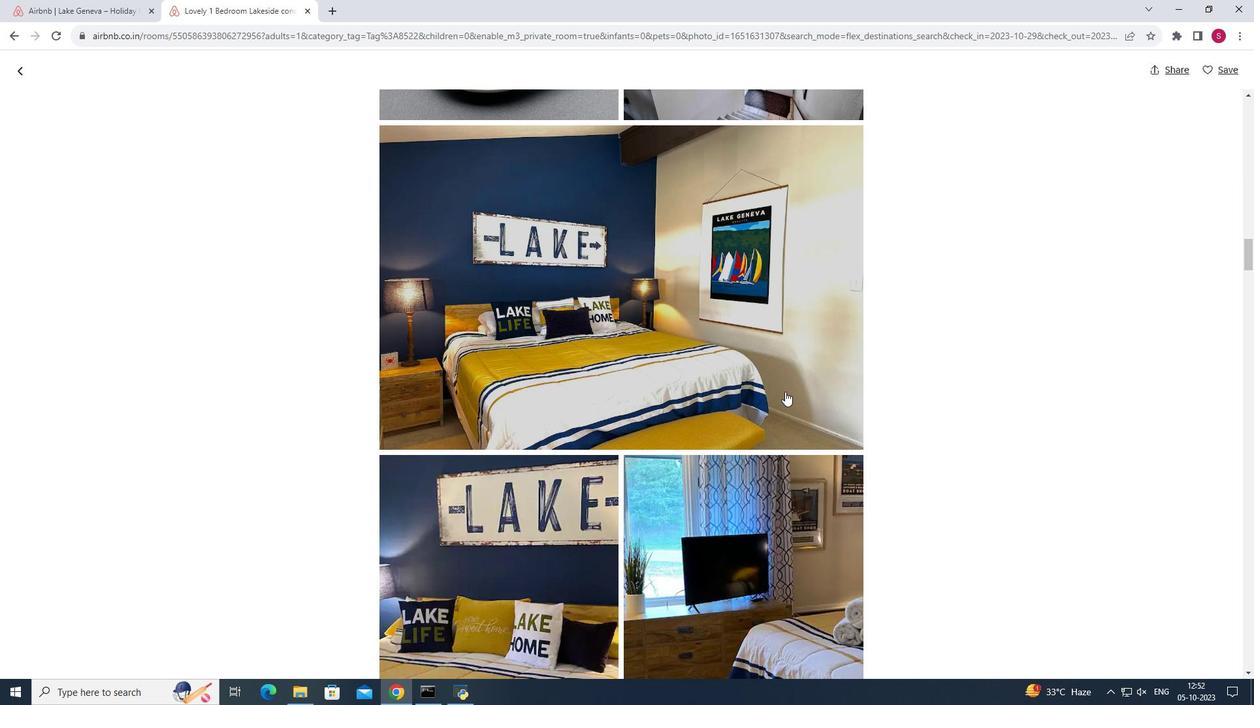 
Action: Mouse scrolled (785, 391) with delta (0, 0)
Screenshot: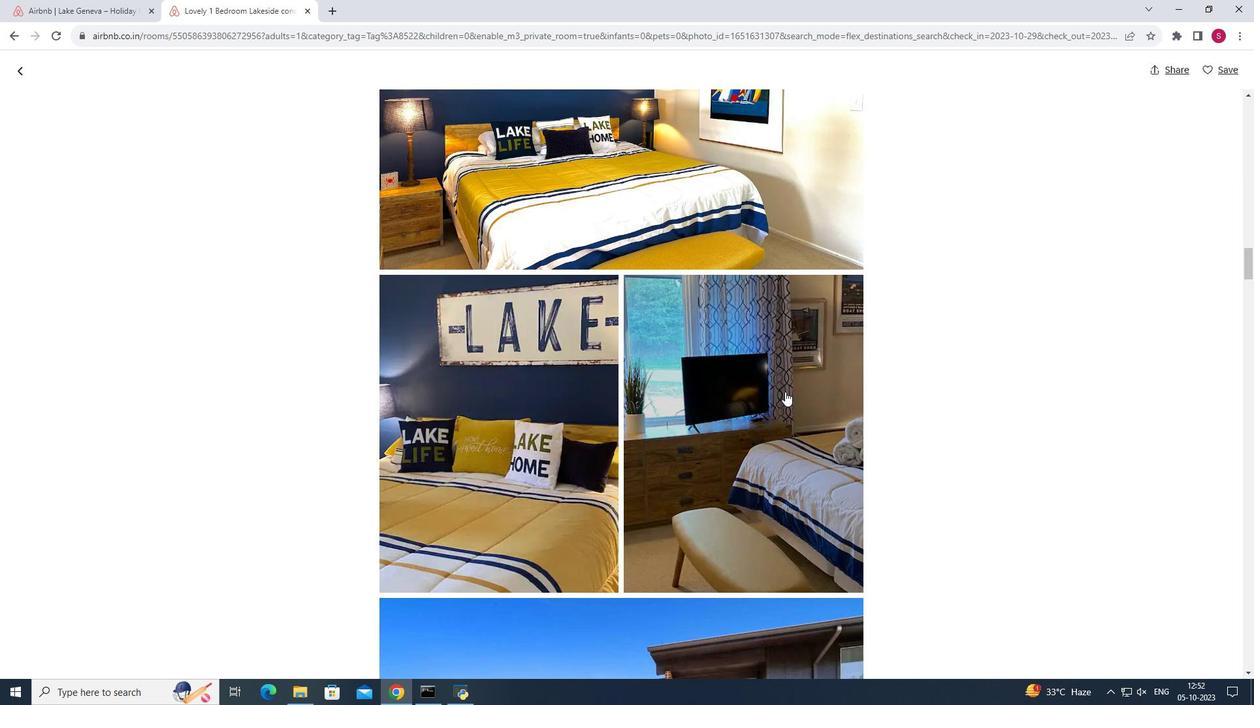 
Action: Mouse scrolled (785, 391) with delta (0, 0)
Screenshot: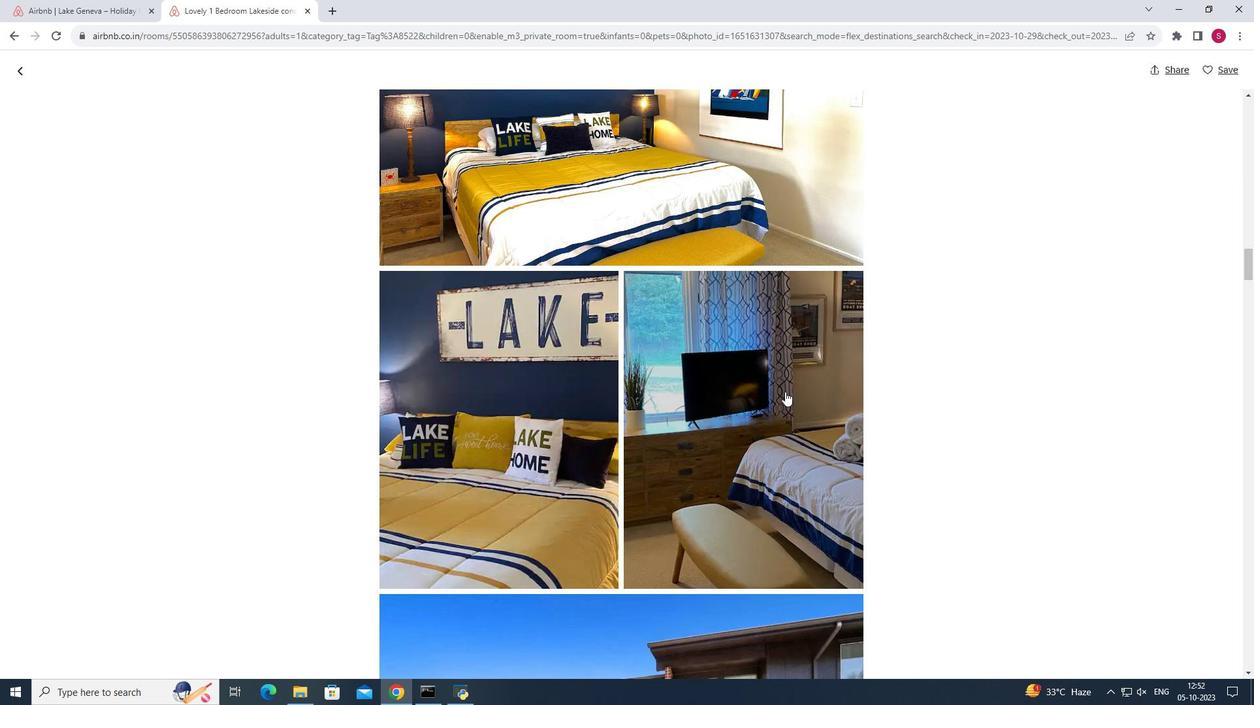 
Action: Mouse scrolled (785, 391) with delta (0, 0)
Screenshot: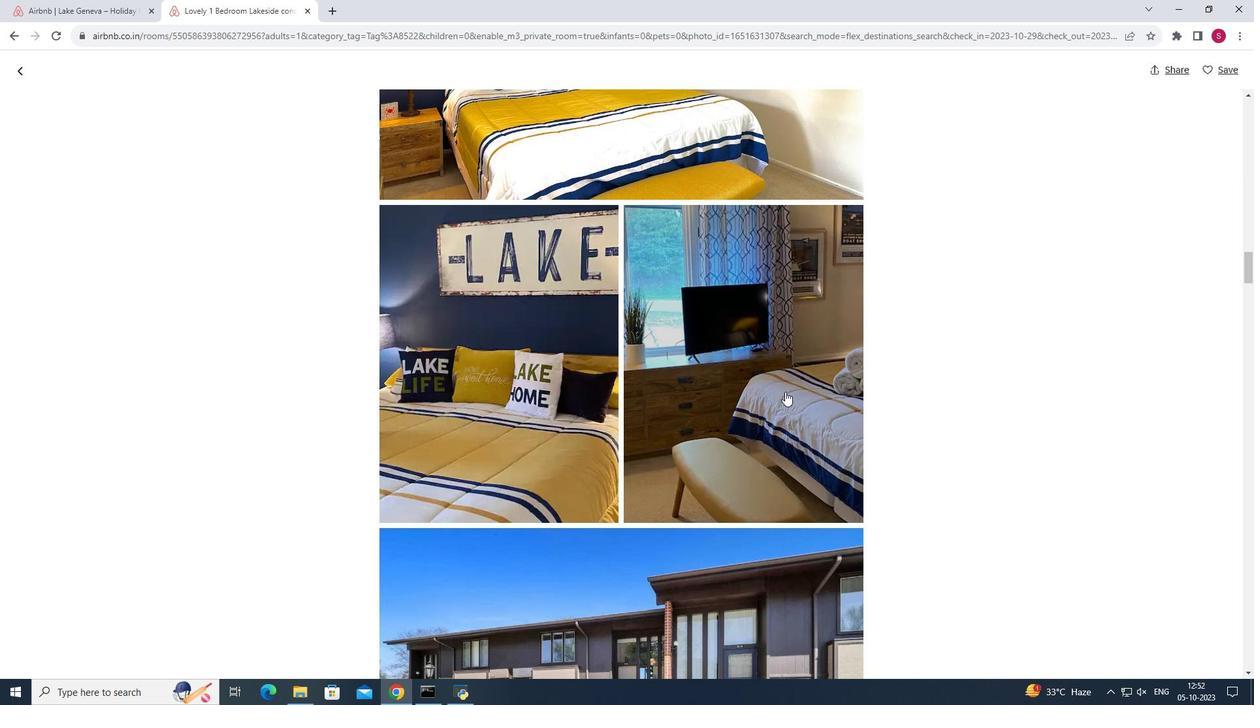 
Action: Mouse scrolled (785, 391) with delta (0, 0)
Screenshot: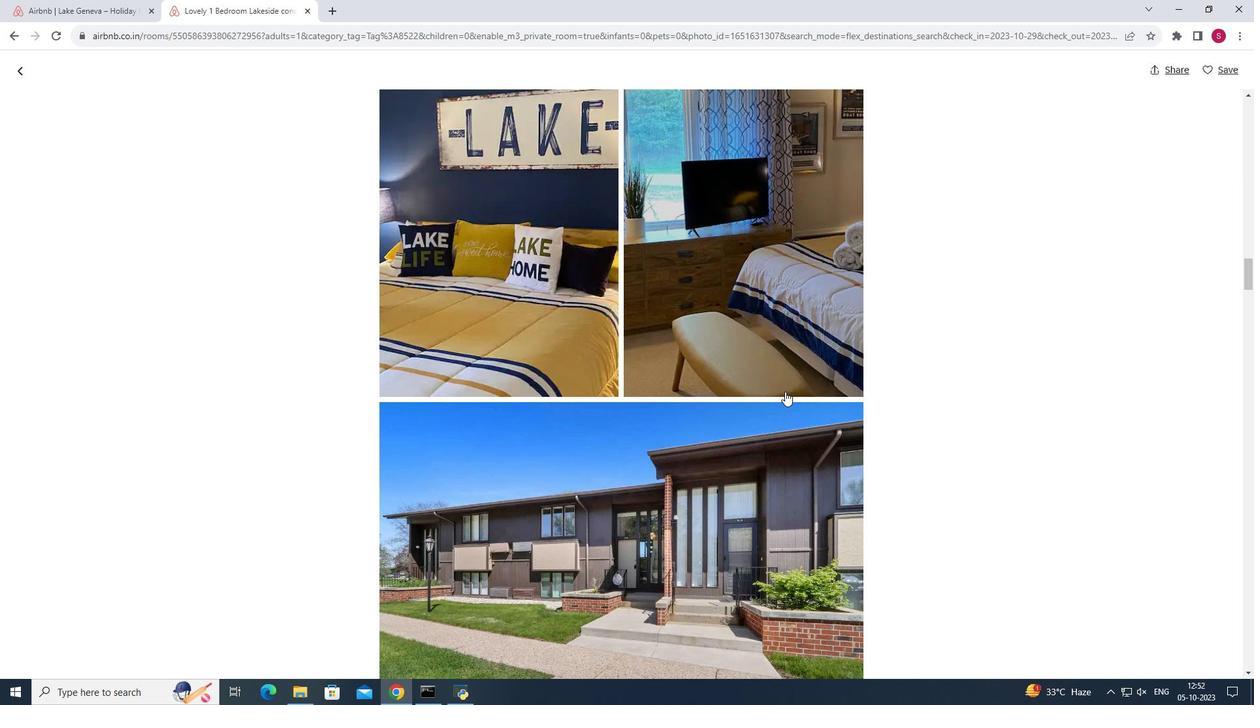 
Action: Mouse scrolled (785, 391) with delta (0, 0)
Screenshot: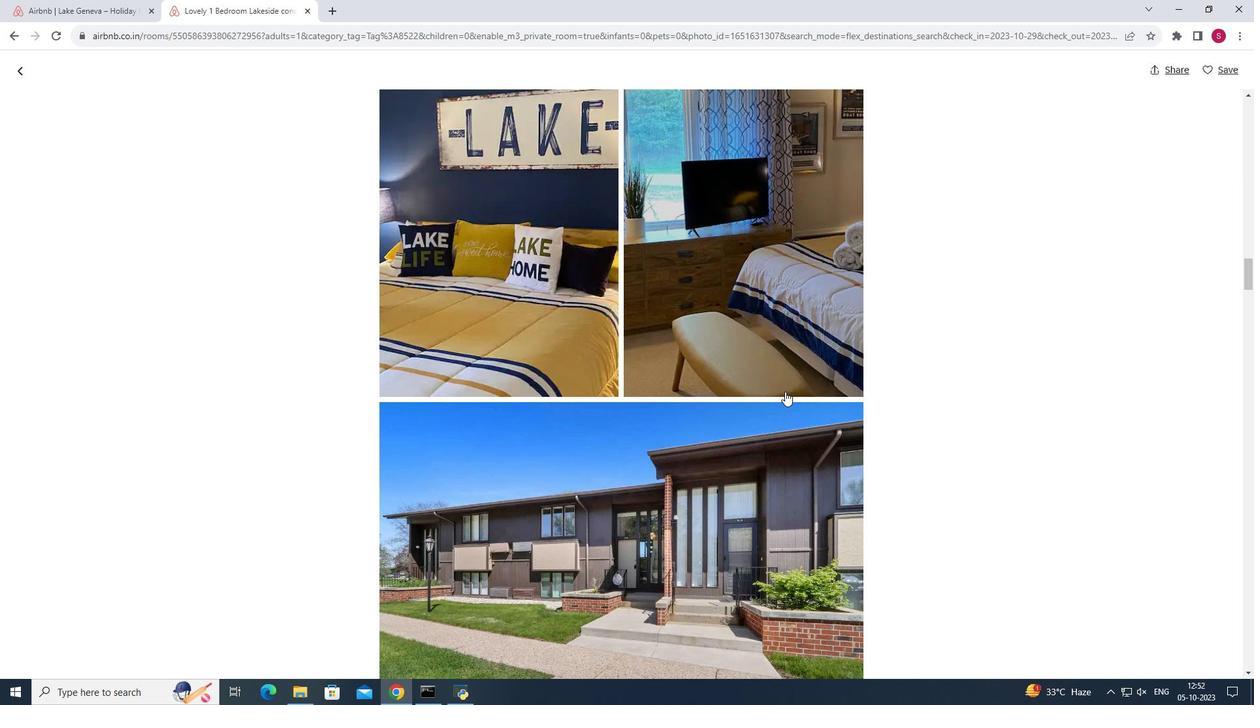 
Action: Mouse scrolled (785, 391) with delta (0, 0)
Screenshot: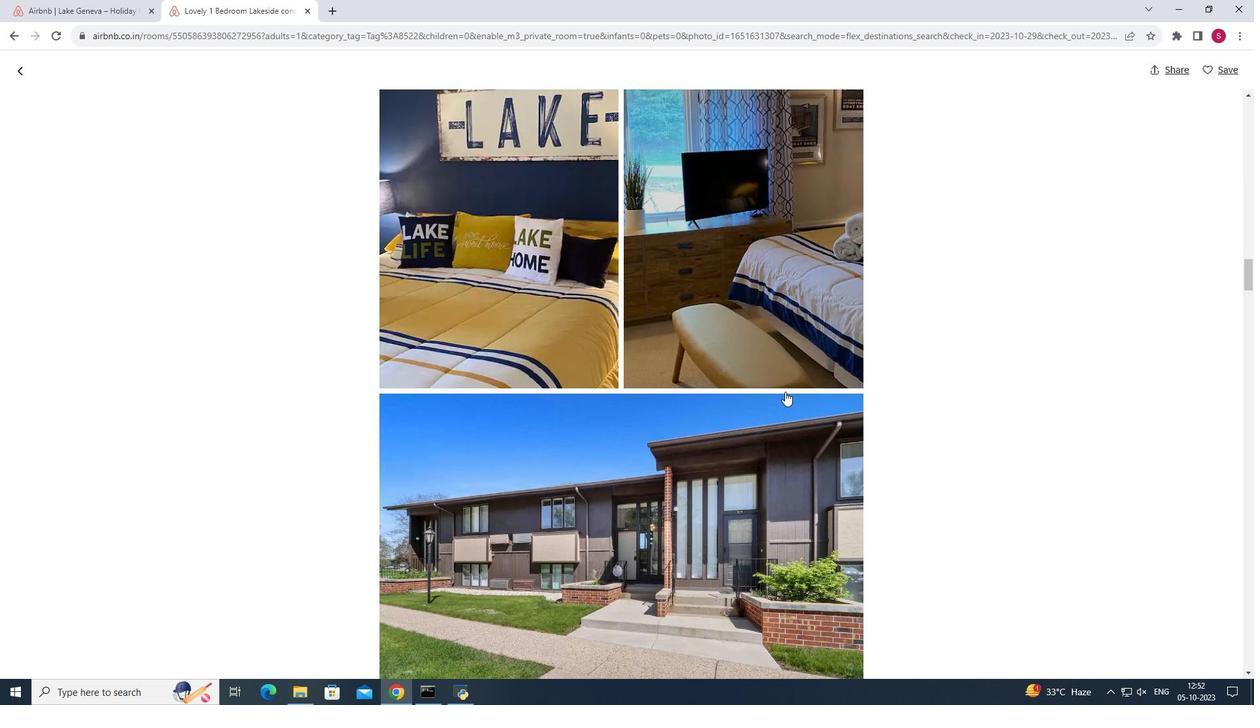 
Action: Mouse scrolled (785, 391) with delta (0, 0)
Screenshot: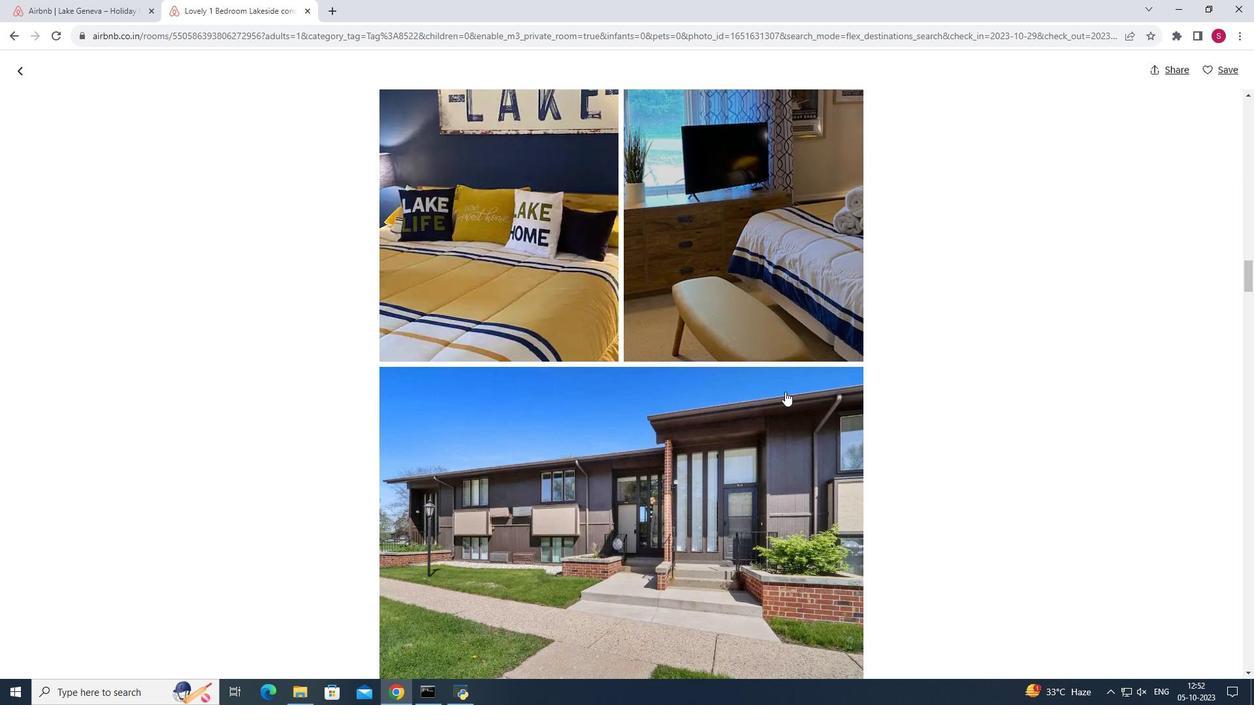 
Action: Mouse scrolled (785, 391) with delta (0, 0)
Screenshot: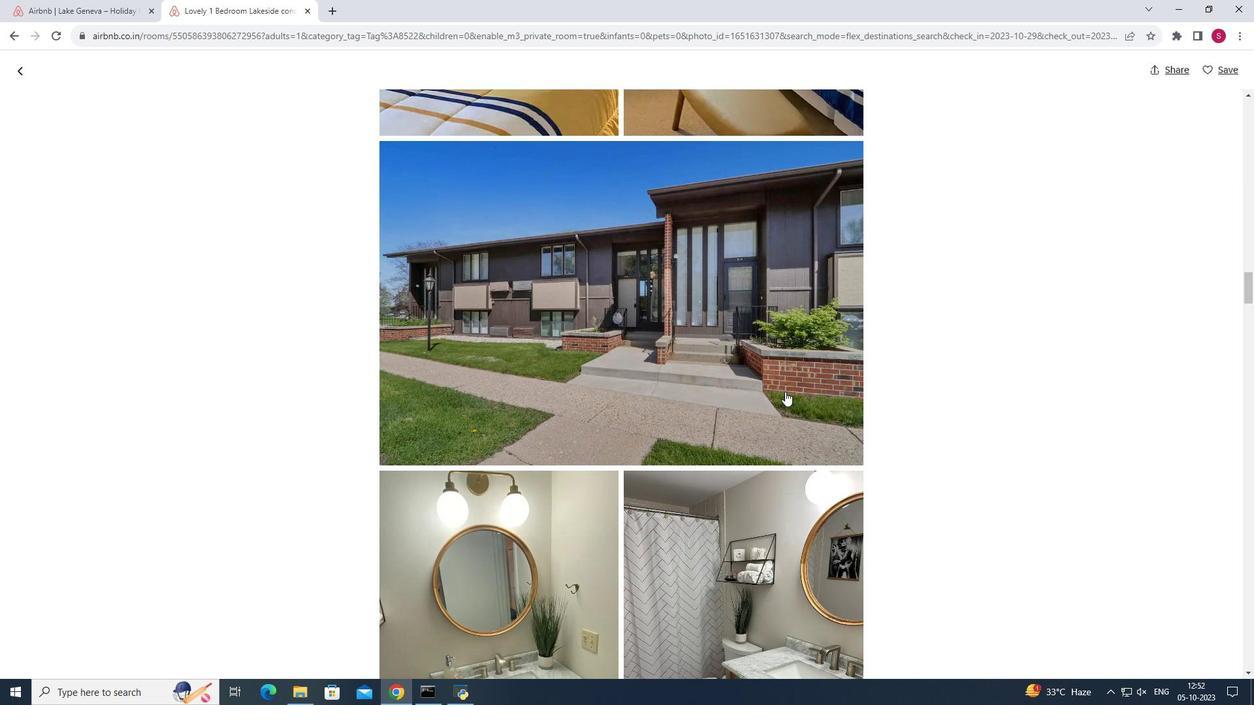 
Action: Mouse scrolled (785, 391) with delta (0, 0)
Screenshot: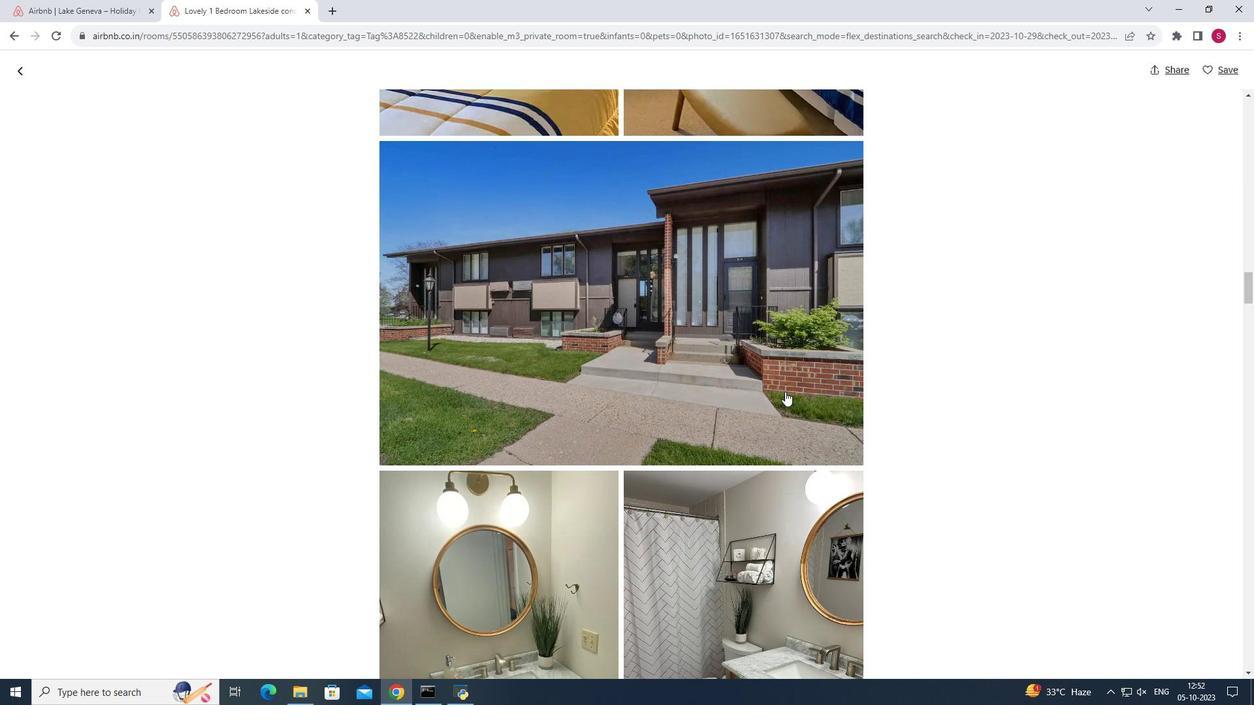 
Action: Mouse scrolled (785, 391) with delta (0, 0)
Screenshot: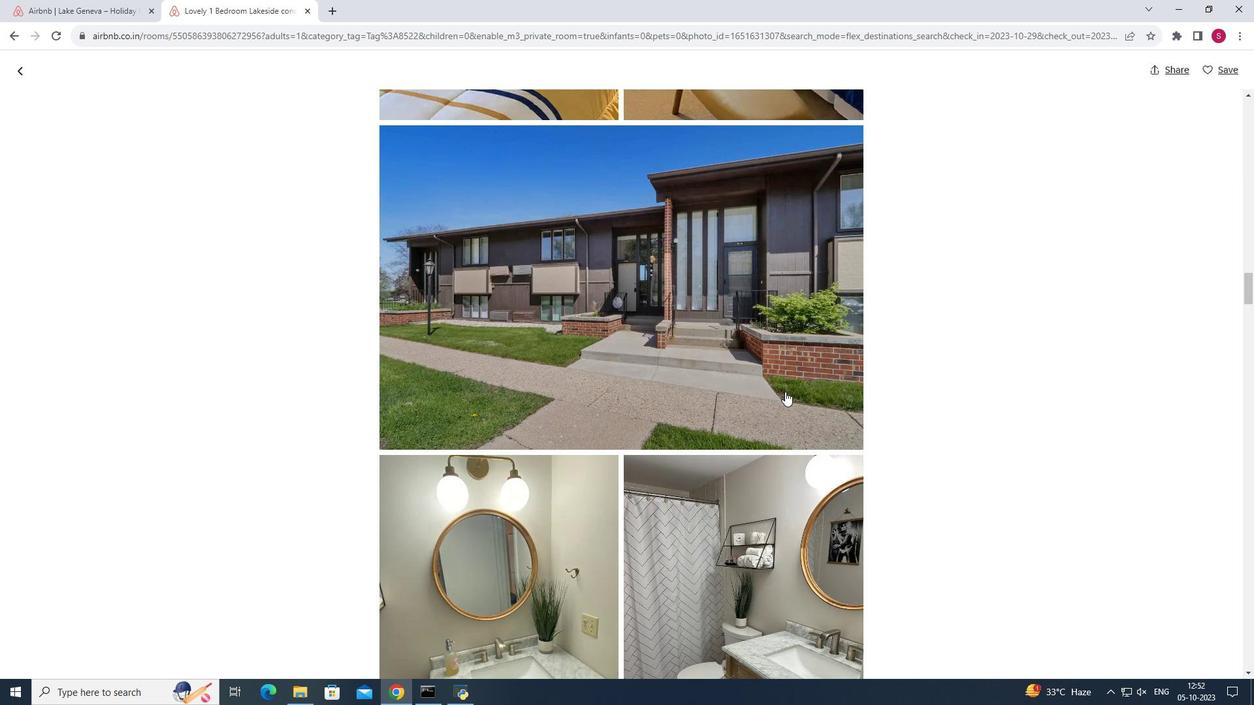 
Action: Mouse scrolled (785, 391) with delta (0, 0)
Screenshot: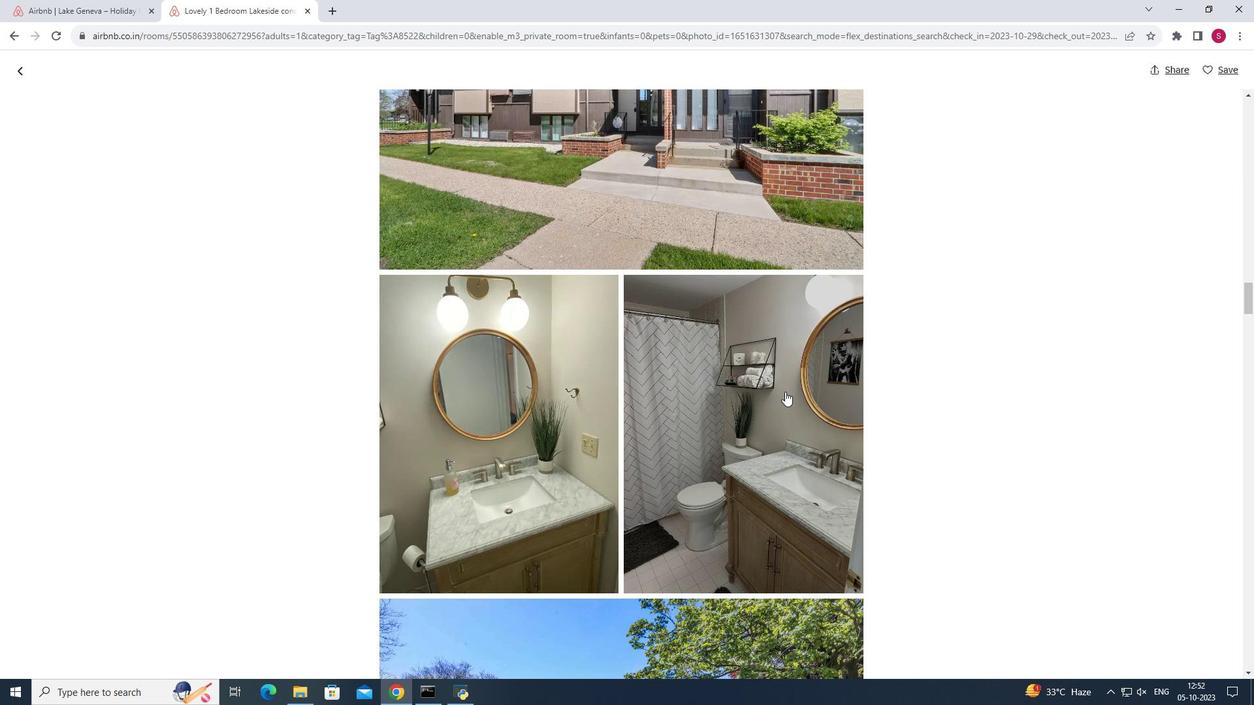 
Action: Mouse scrolled (785, 391) with delta (0, 0)
Screenshot: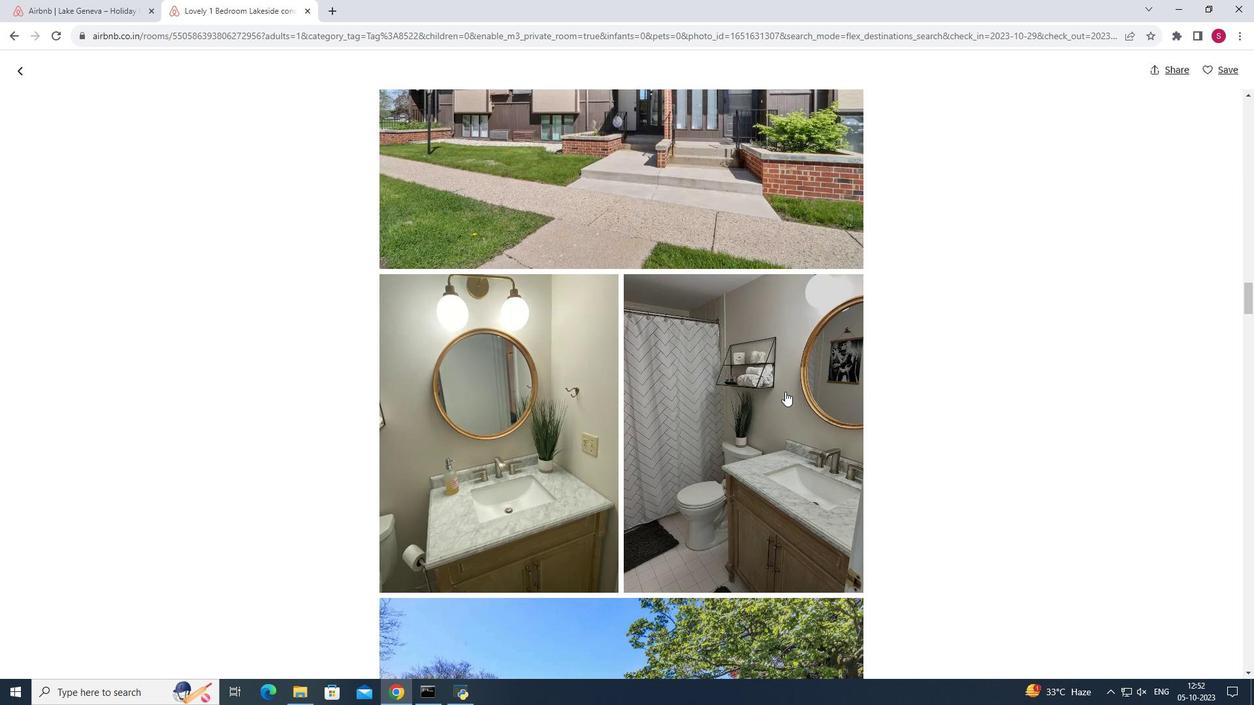 
Action: Mouse scrolled (785, 391) with delta (0, 0)
Screenshot: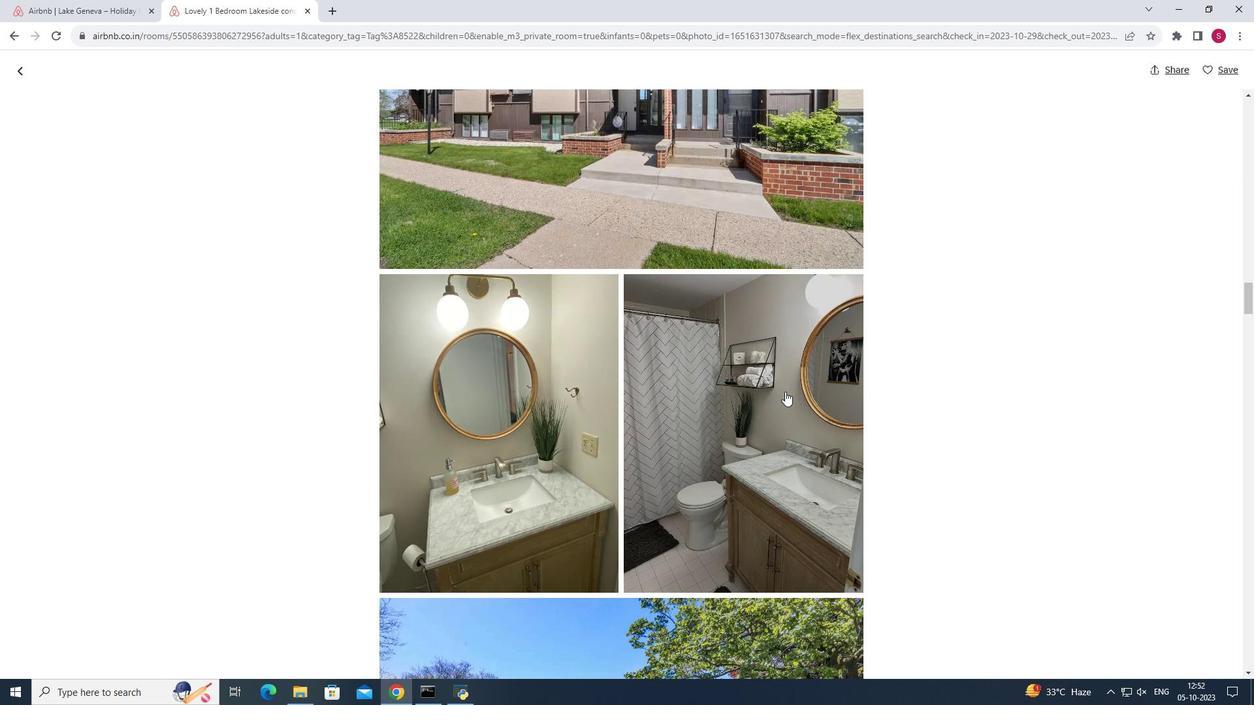 
Action: Mouse scrolled (785, 391) with delta (0, 0)
Screenshot: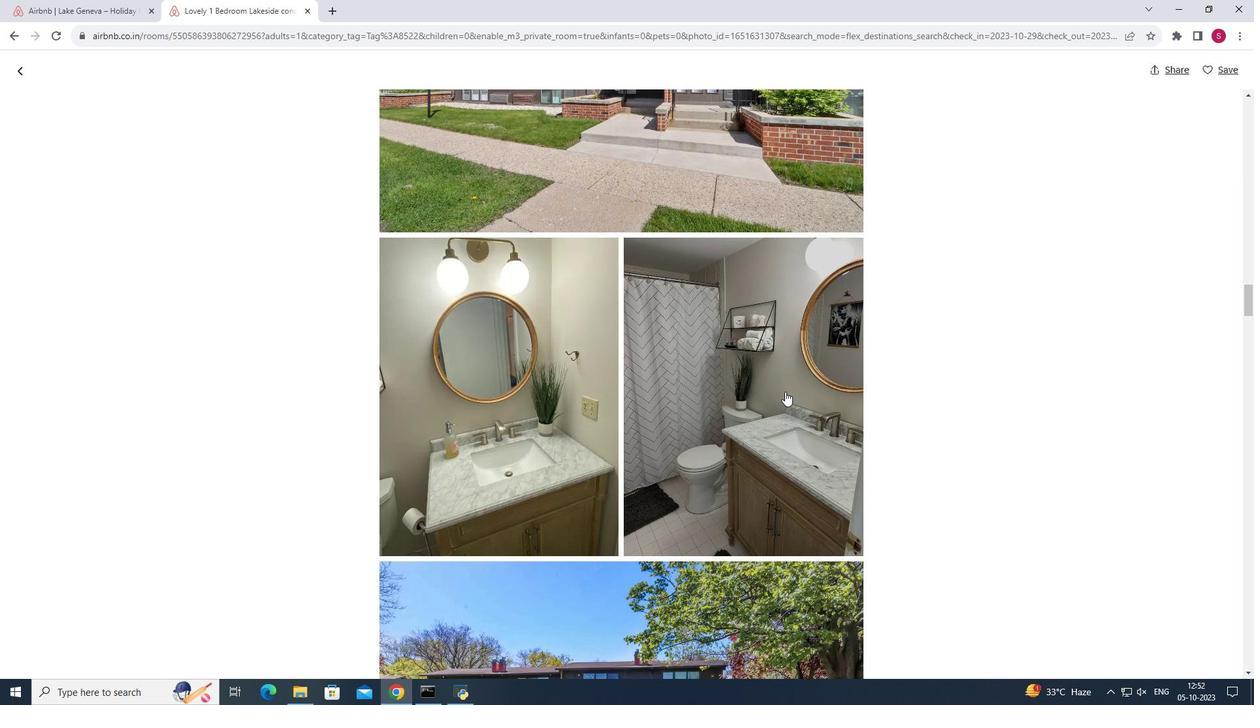 
Action: Mouse scrolled (785, 391) with delta (0, 0)
Screenshot: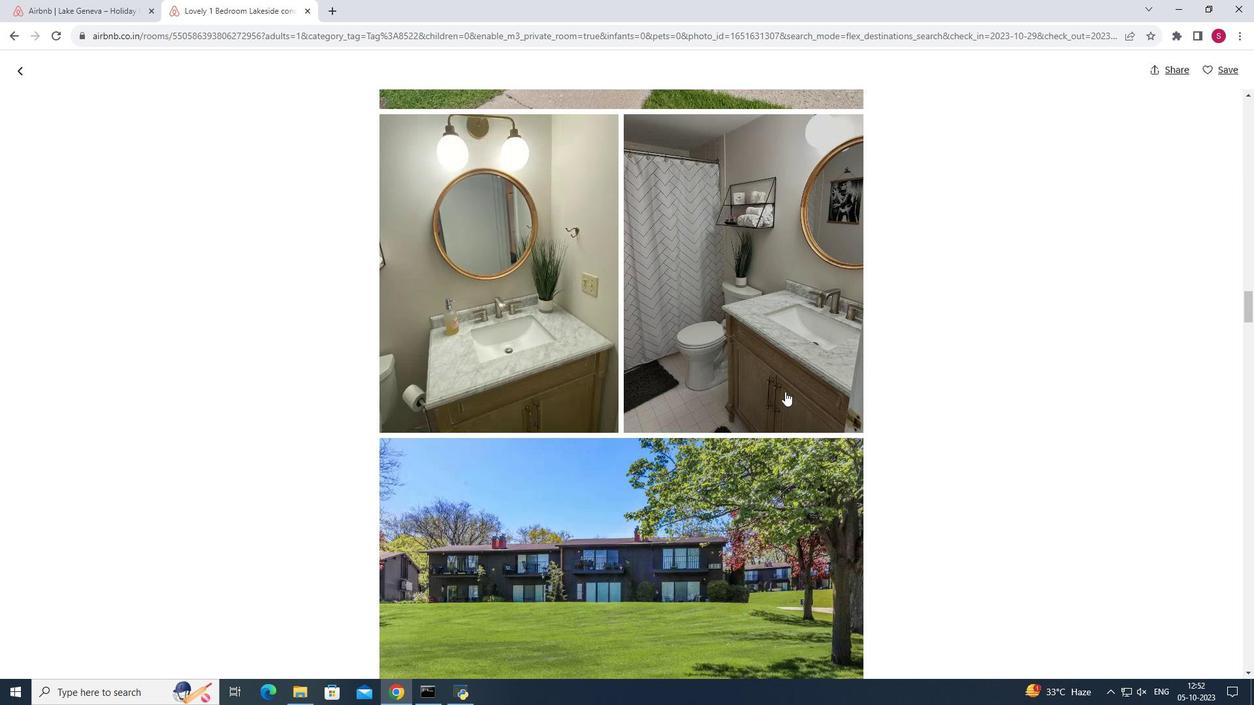 
Action: Mouse scrolled (785, 391) with delta (0, 0)
Screenshot: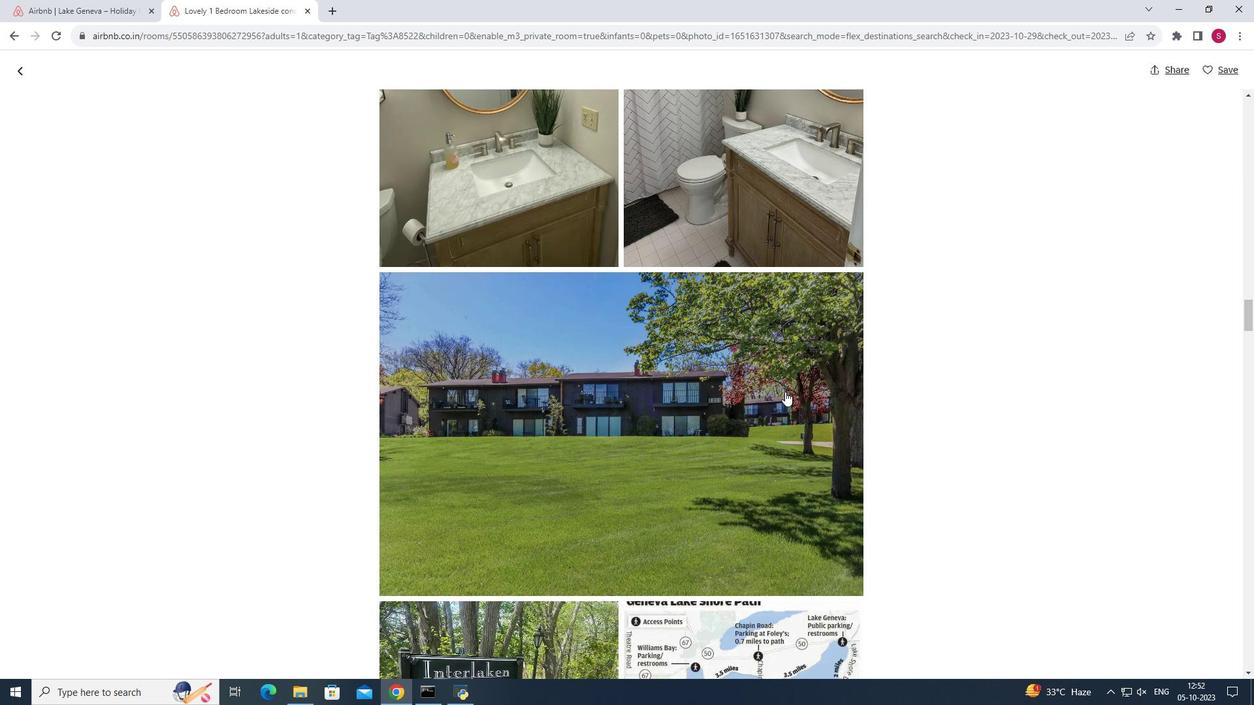 
Action: Mouse scrolled (785, 391) with delta (0, 0)
Screenshot: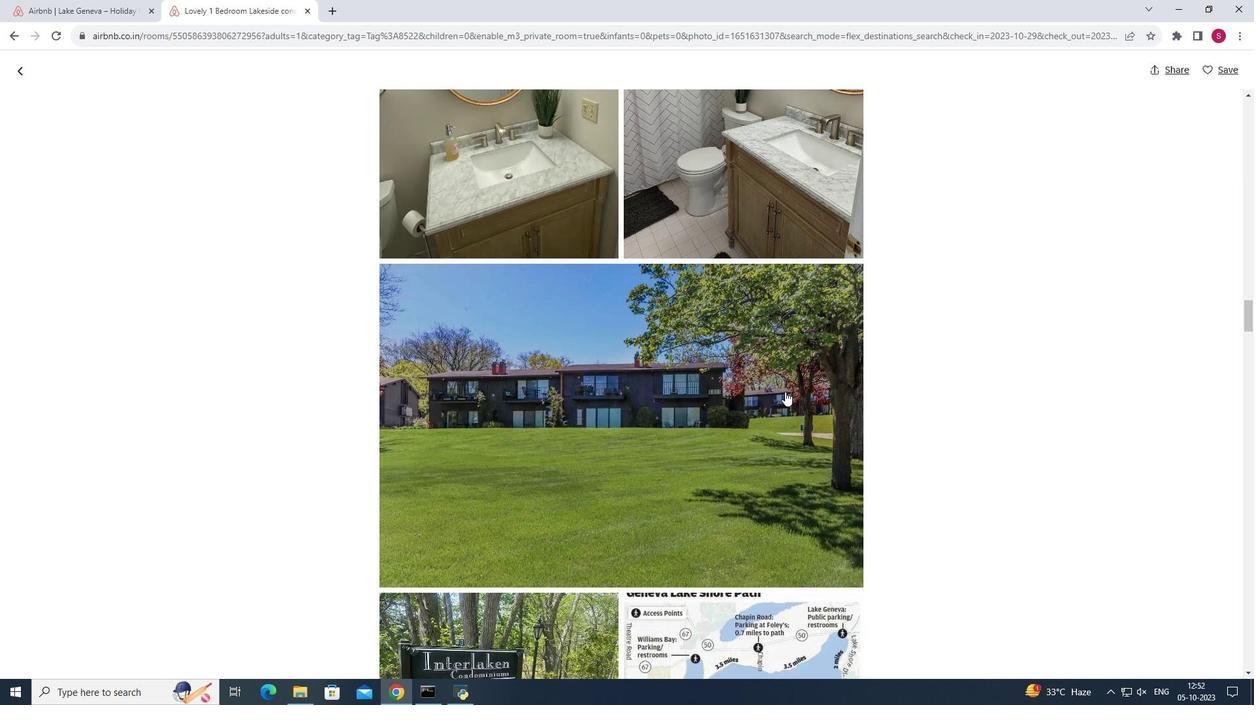 
Action: Mouse scrolled (785, 391) with delta (0, 0)
Screenshot: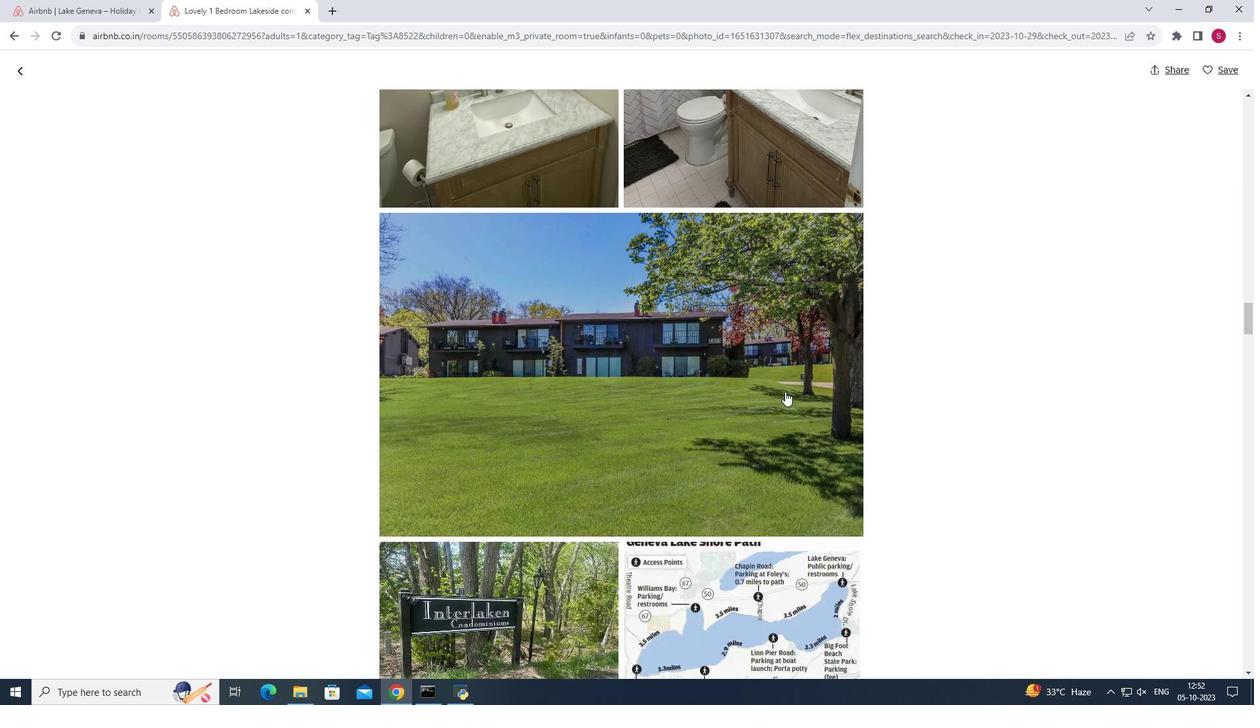 
Action: Mouse scrolled (785, 391) with delta (0, 0)
Screenshot: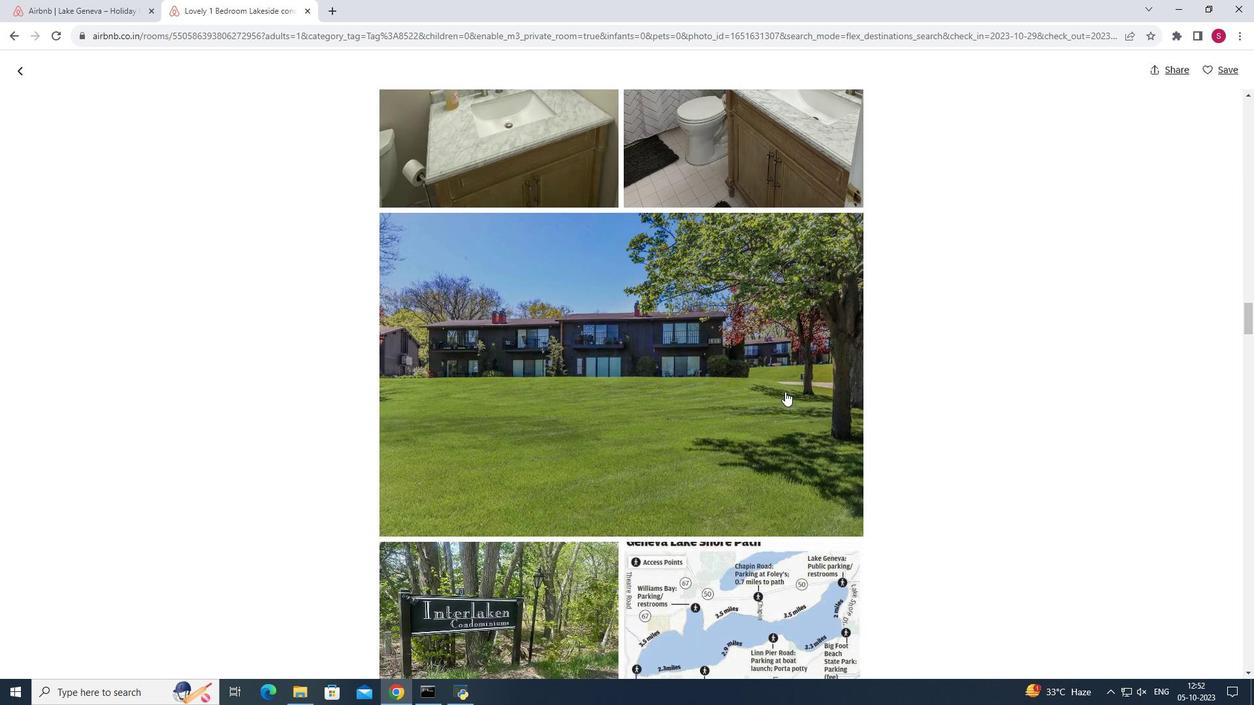 
Action: Mouse scrolled (785, 391) with delta (0, 0)
Screenshot: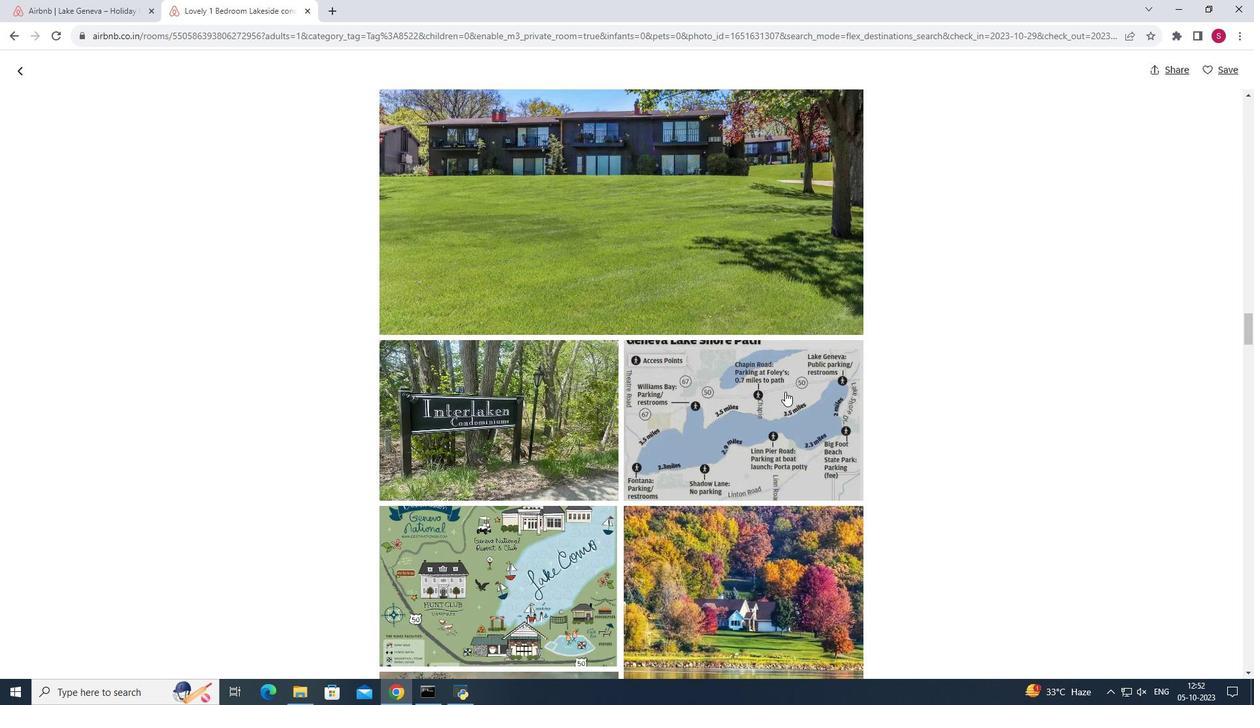 
Action: Mouse scrolled (785, 391) with delta (0, 0)
Screenshot: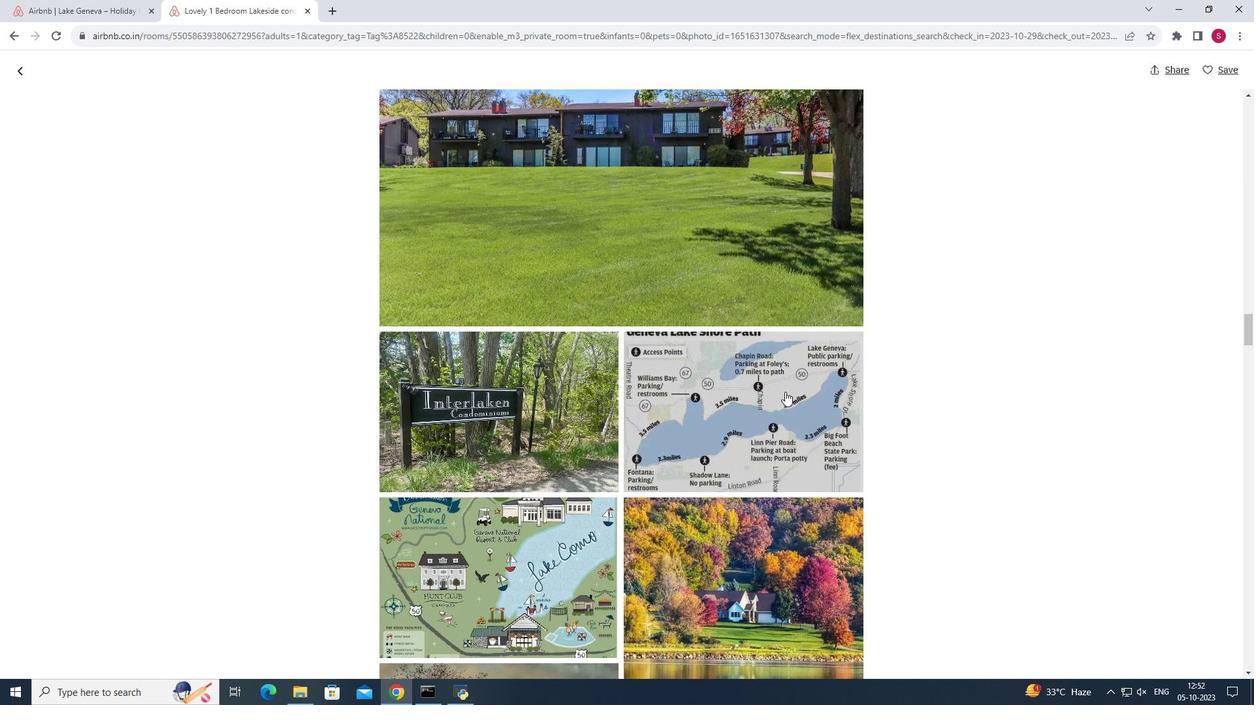 
Action: Mouse scrolled (785, 391) with delta (0, 0)
Screenshot: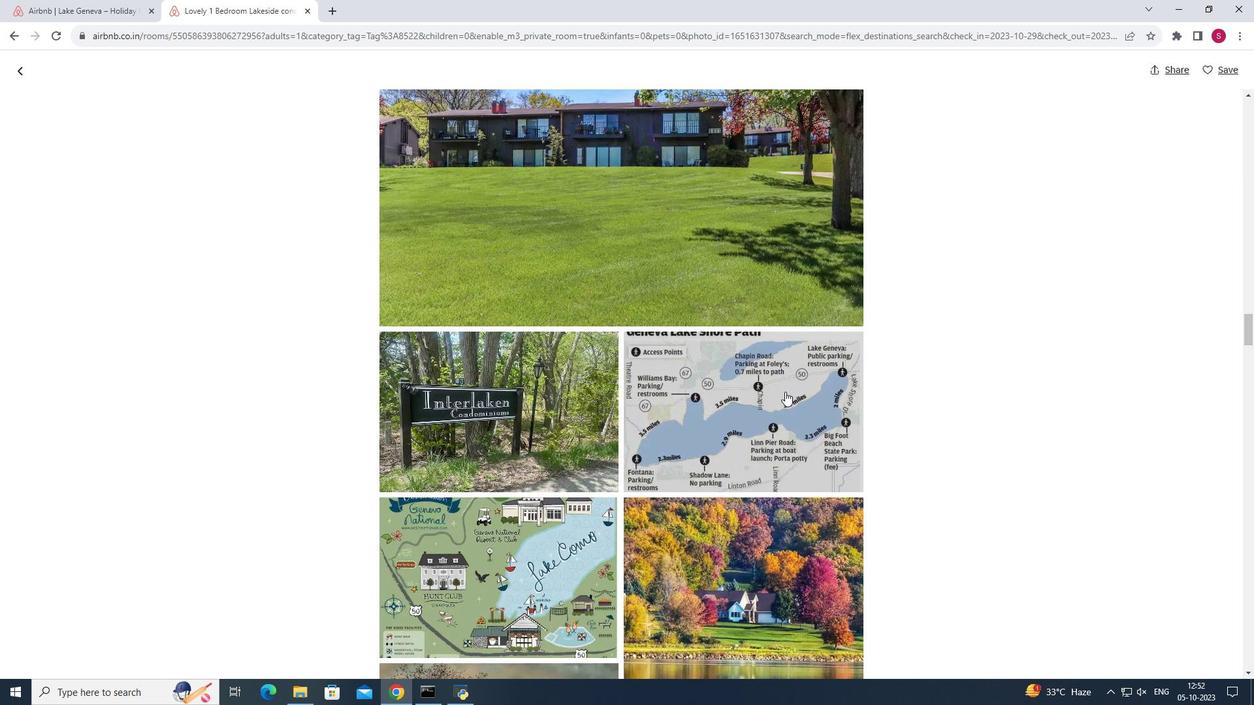 
Action: Mouse scrolled (785, 391) with delta (0, 0)
Screenshot: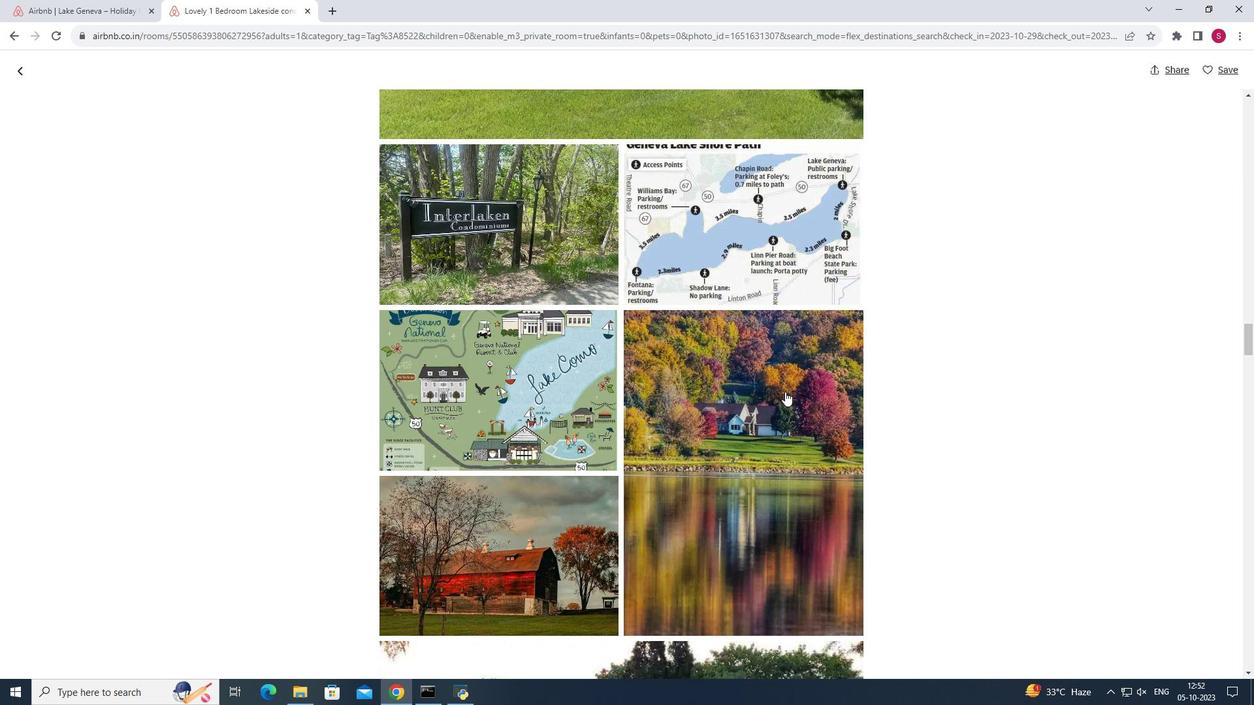 
Action: Mouse scrolled (785, 391) with delta (0, 0)
Screenshot: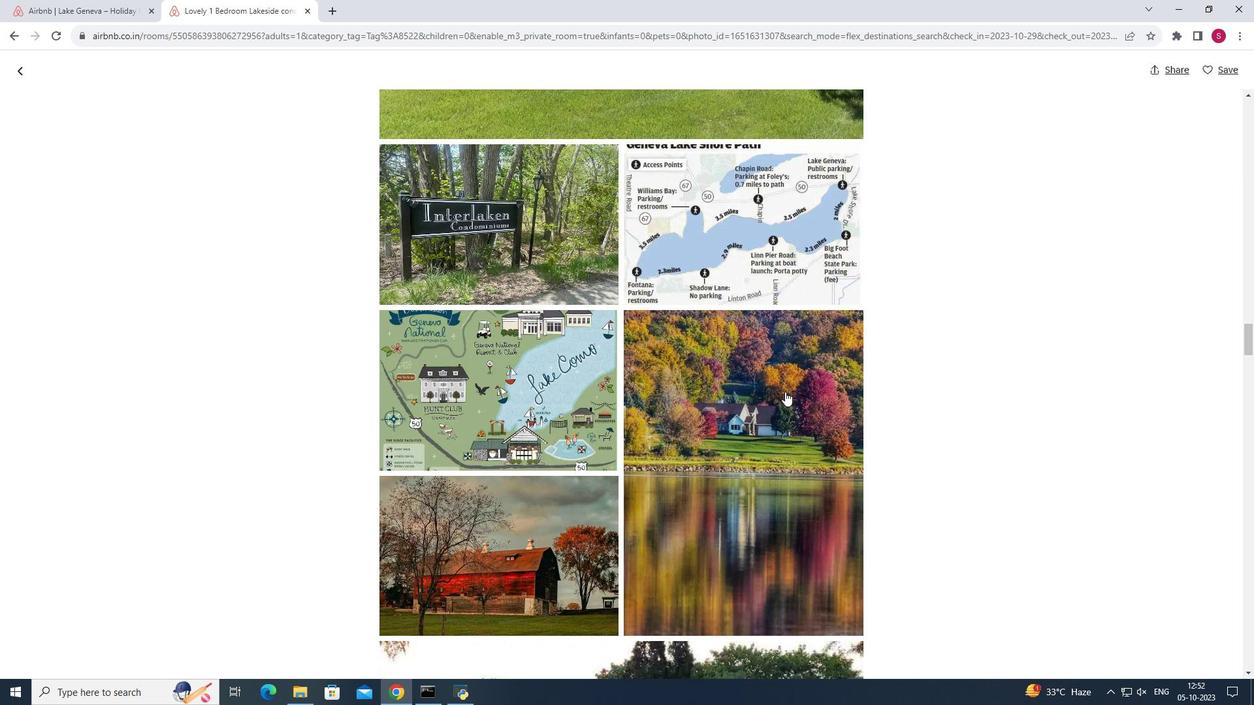 
Action: Mouse scrolled (785, 391) with delta (0, 0)
Screenshot: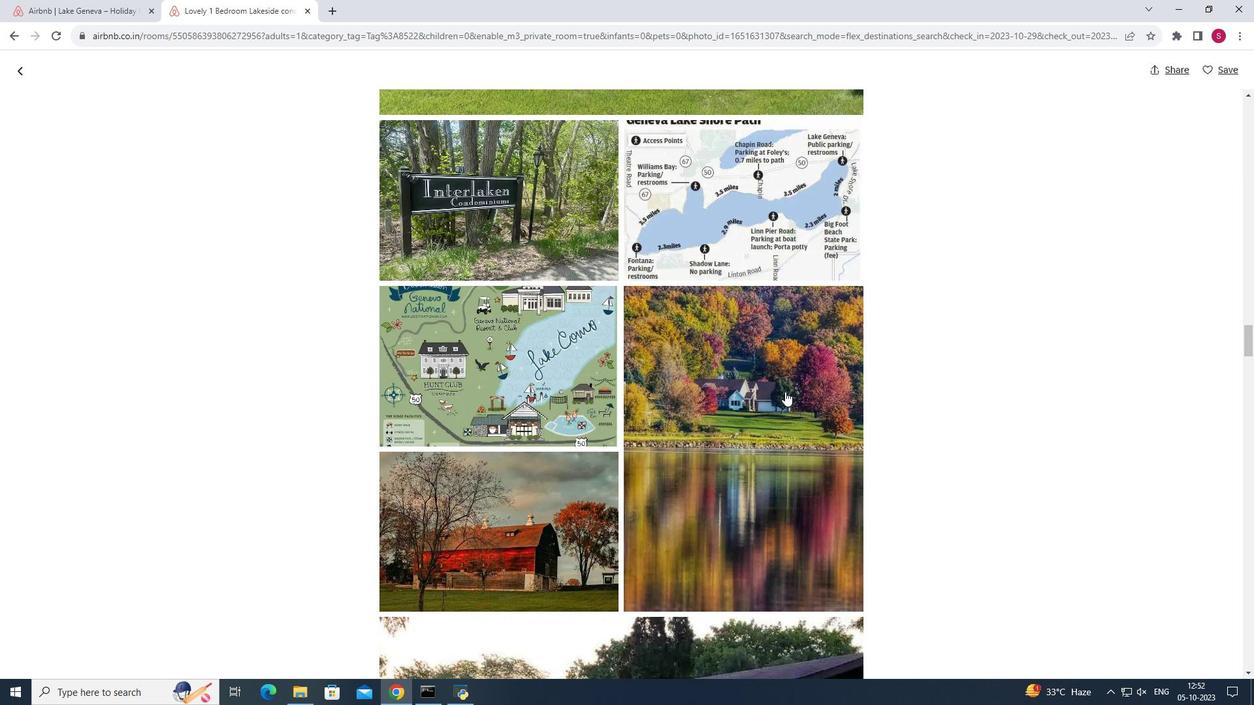 
Action: Mouse scrolled (785, 391) with delta (0, 0)
Screenshot: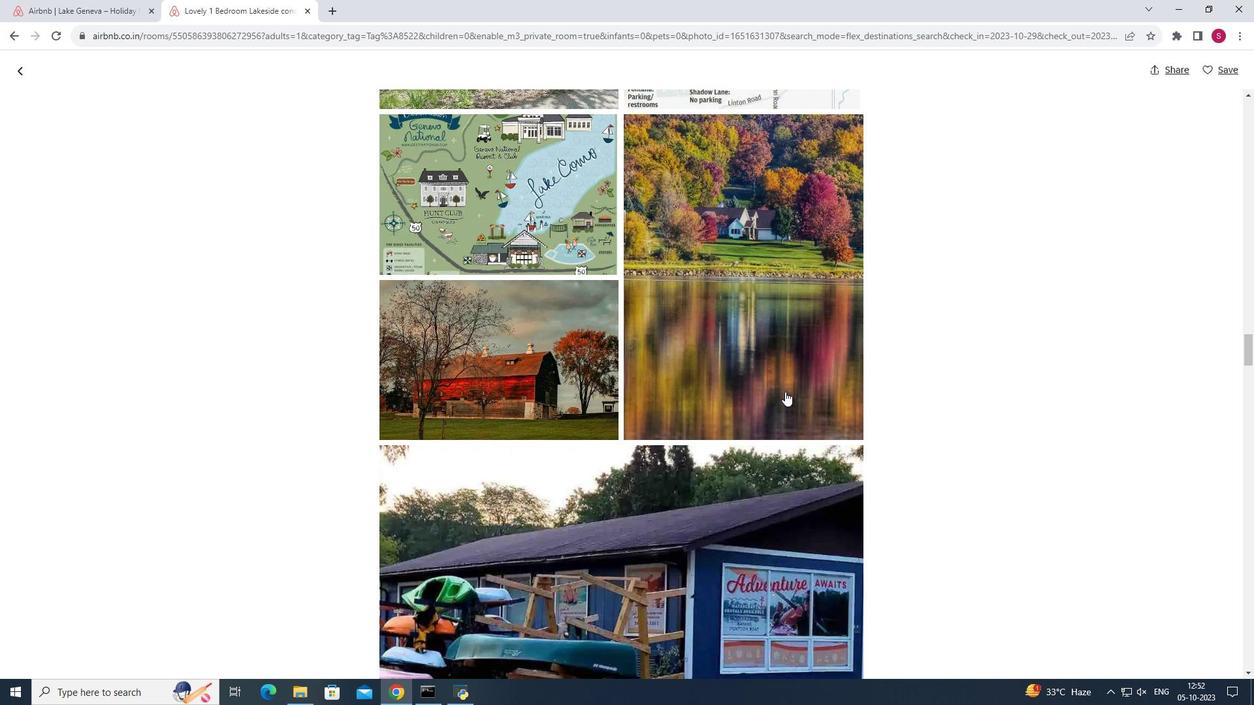 
Action: Mouse scrolled (785, 391) with delta (0, 0)
Screenshot: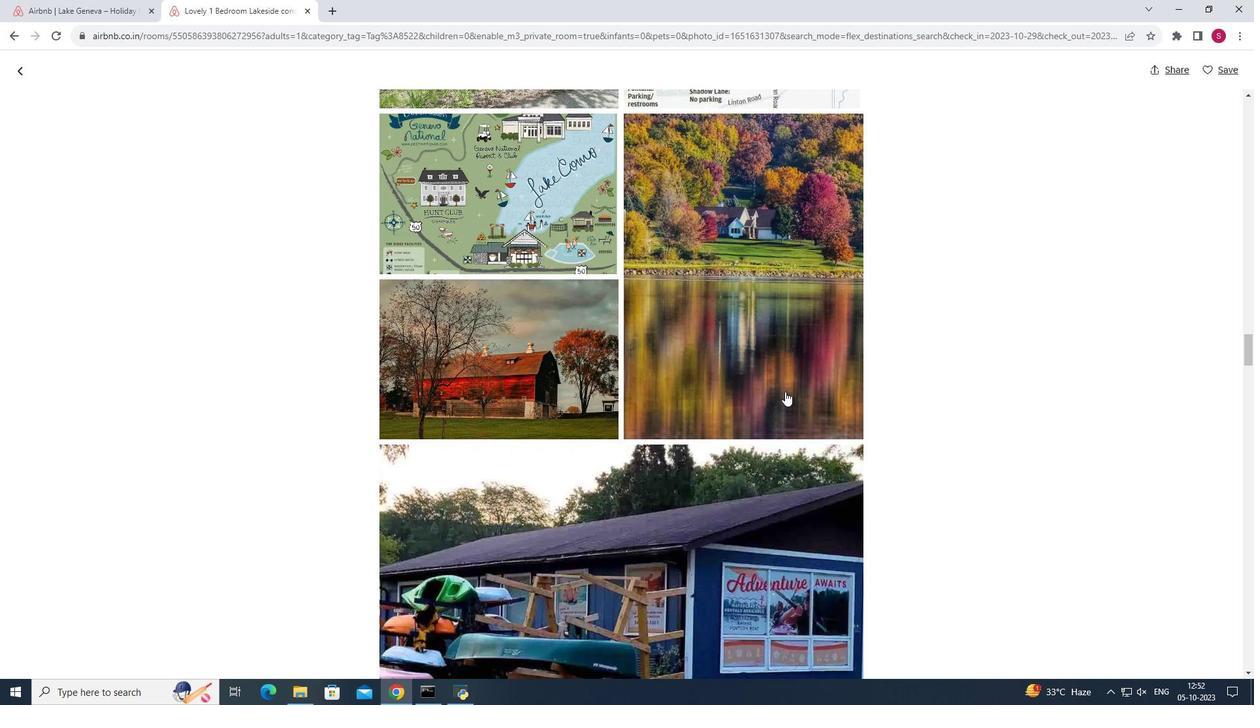 
Action: Mouse scrolled (785, 391) with delta (0, 0)
Screenshot: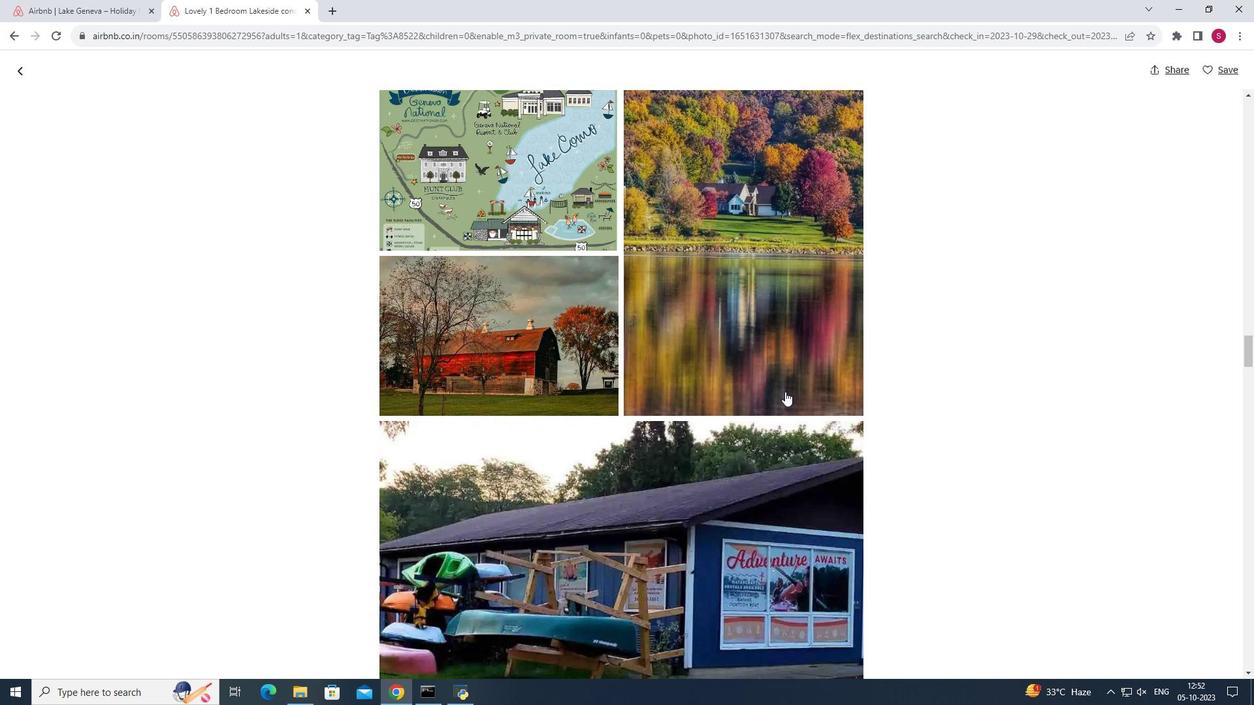 
Action: Mouse scrolled (785, 391) with delta (0, 0)
Screenshot: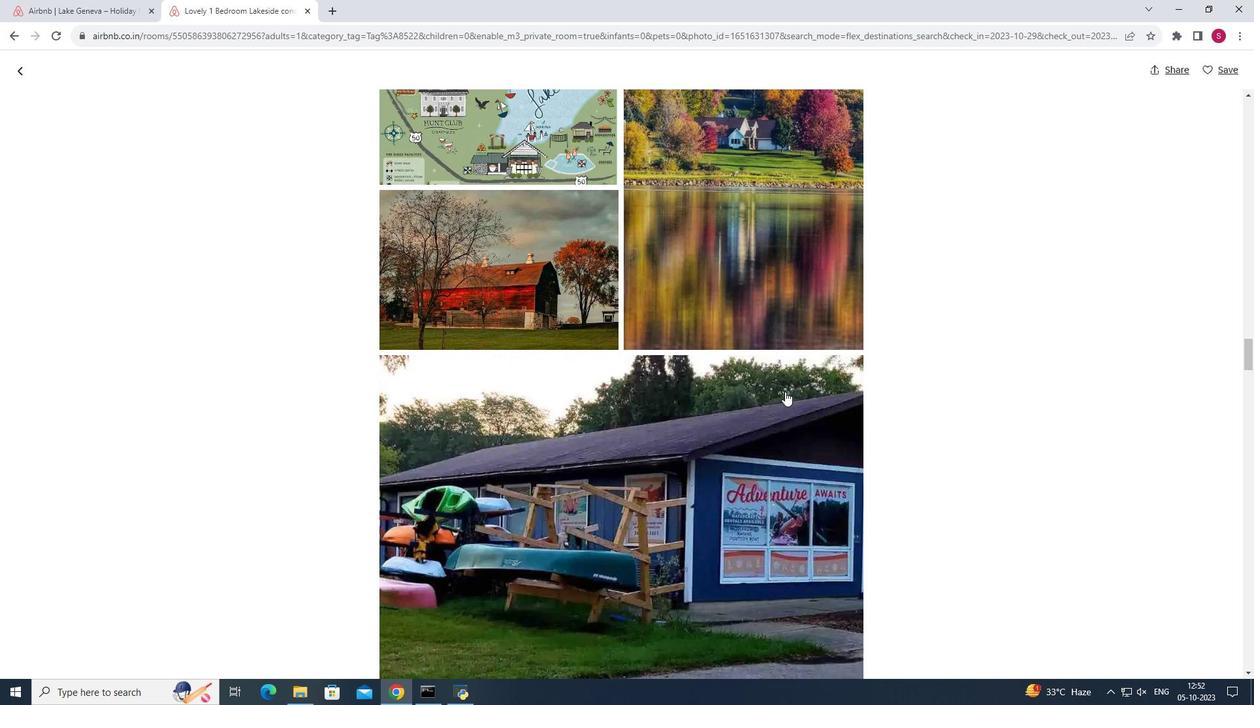 
Action: Mouse scrolled (785, 391) with delta (0, 0)
Screenshot: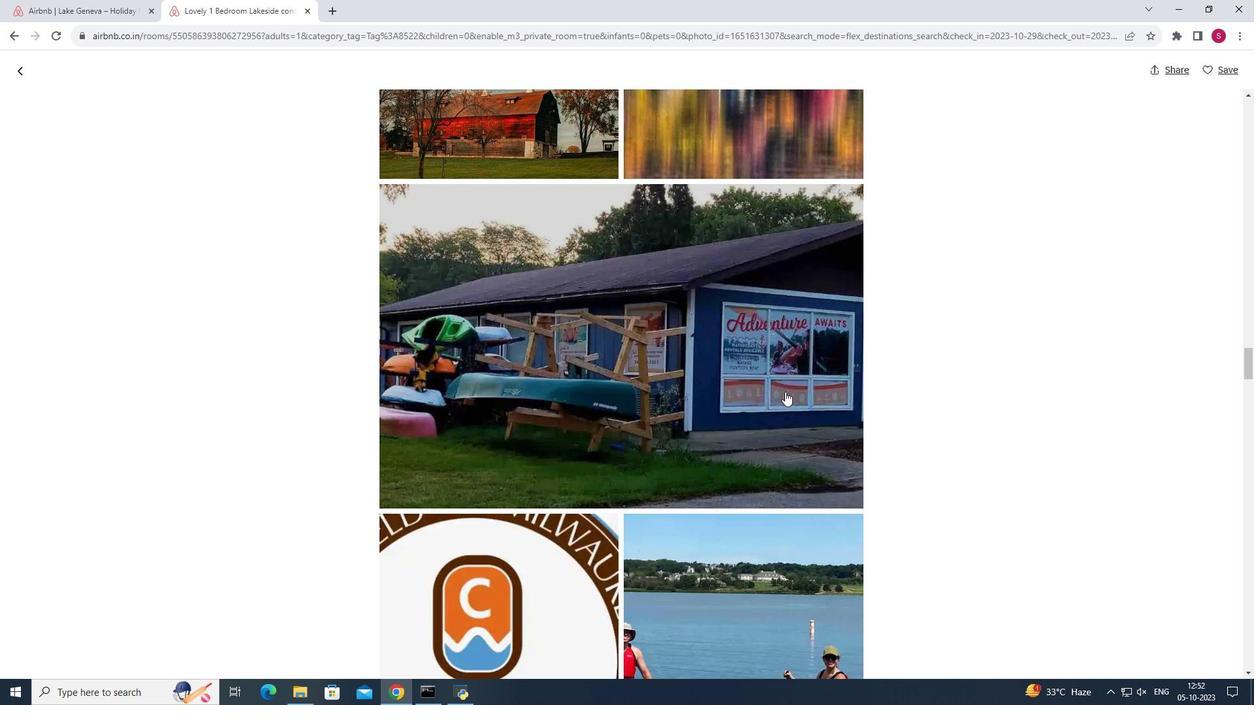 
Action: Mouse scrolled (785, 391) with delta (0, 0)
Screenshot: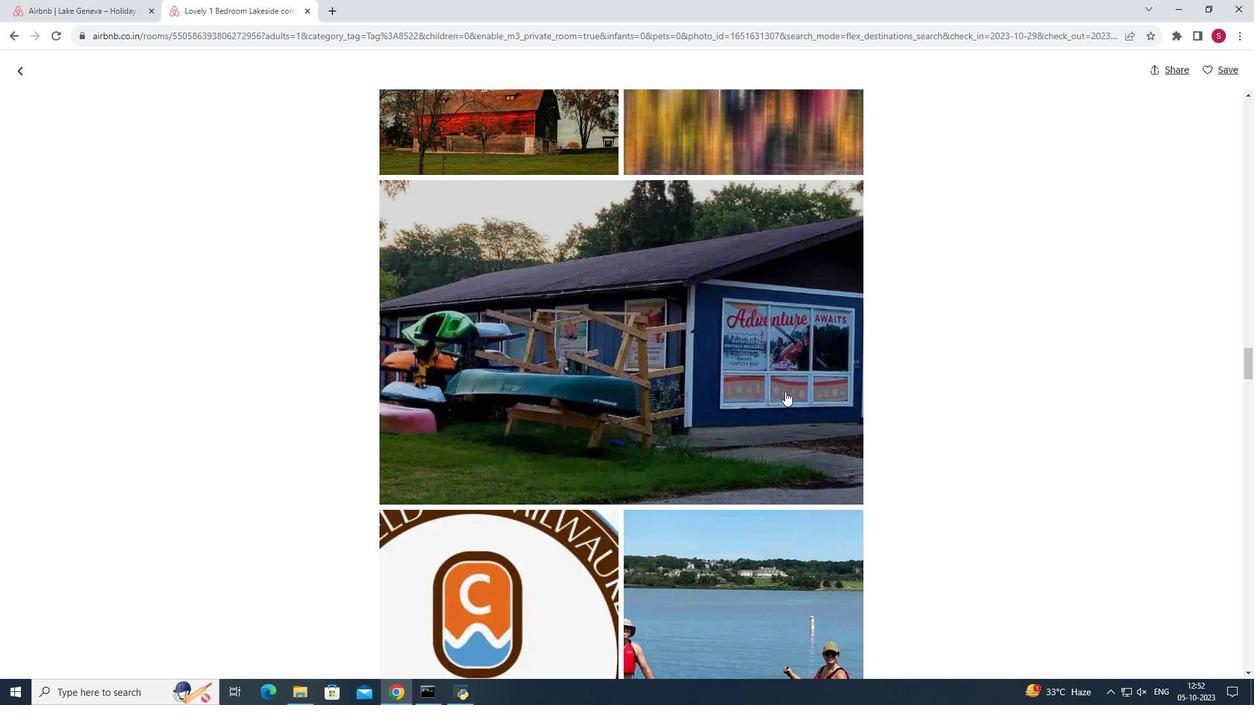 
Action: Mouse scrolled (785, 391) with delta (0, 0)
Screenshot: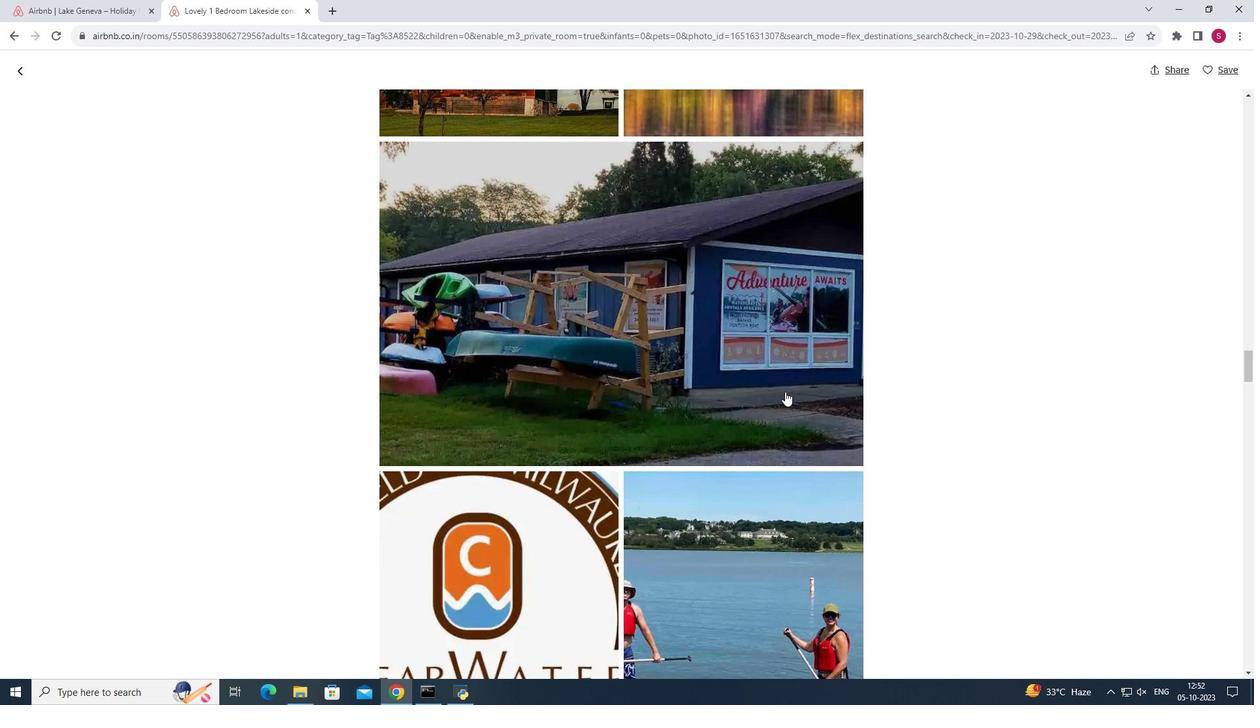 
Action: Mouse scrolled (785, 391) with delta (0, 0)
Screenshot: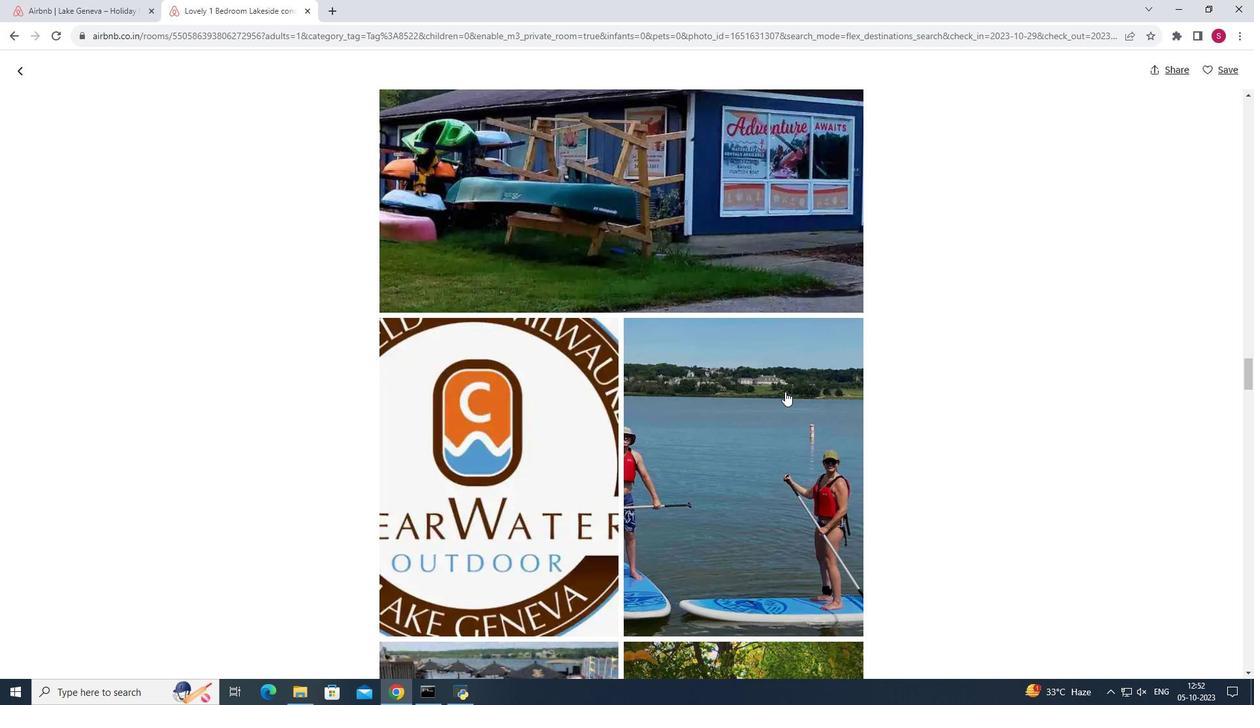 
Action: Mouse scrolled (785, 391) with delta (0, 0)
Screenshot: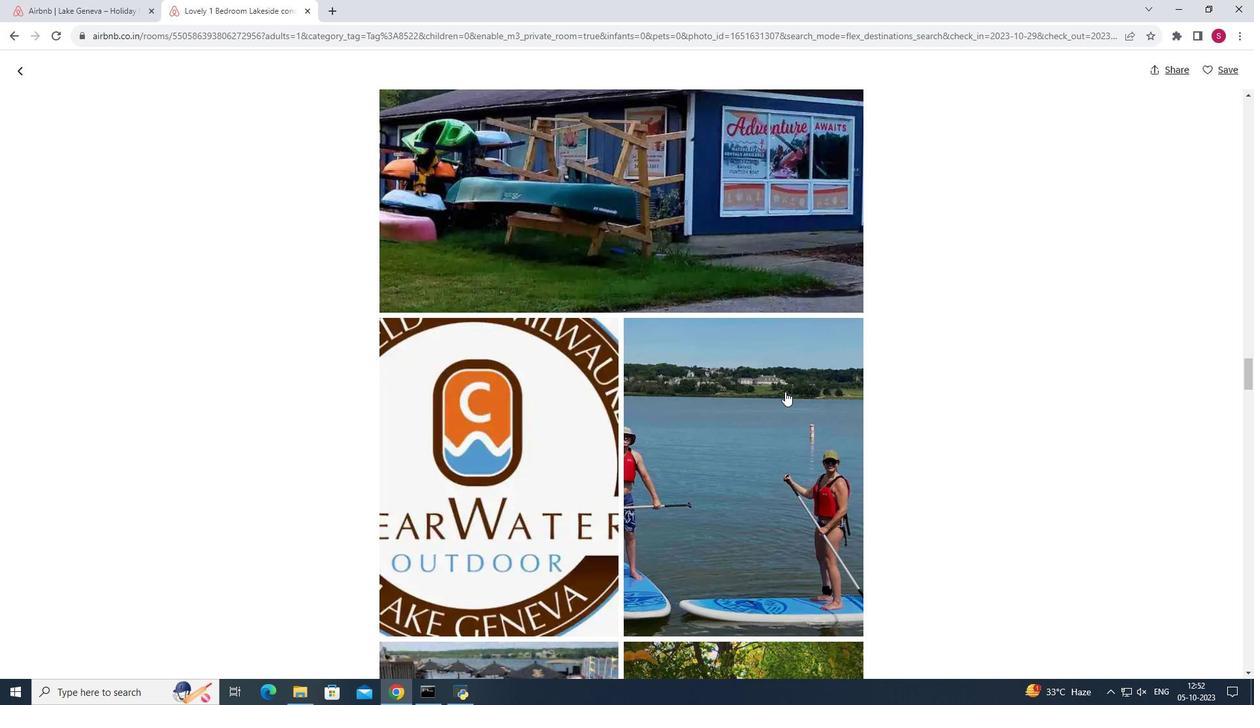 
Action: Mouse scrolled (785, 391) with delta (0, 0)
Screenshot: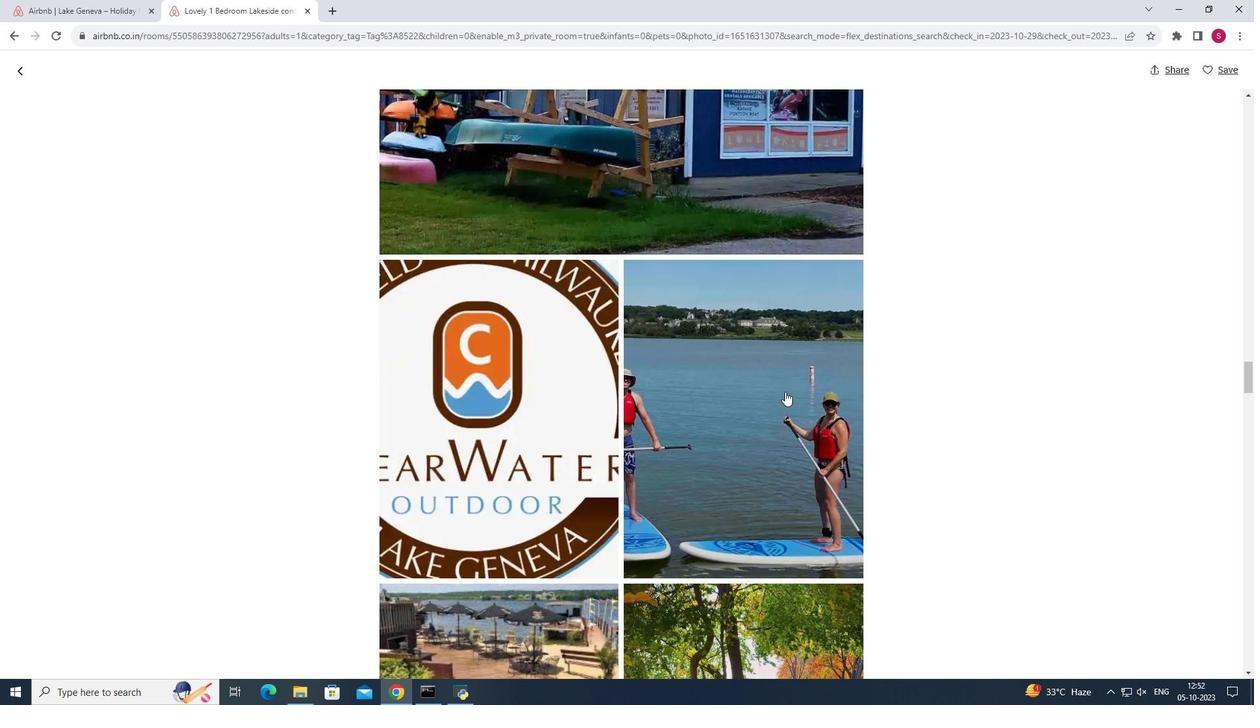 
Action: Mouse scrolled (785, 391) with delta (0, 0)
Screenshot: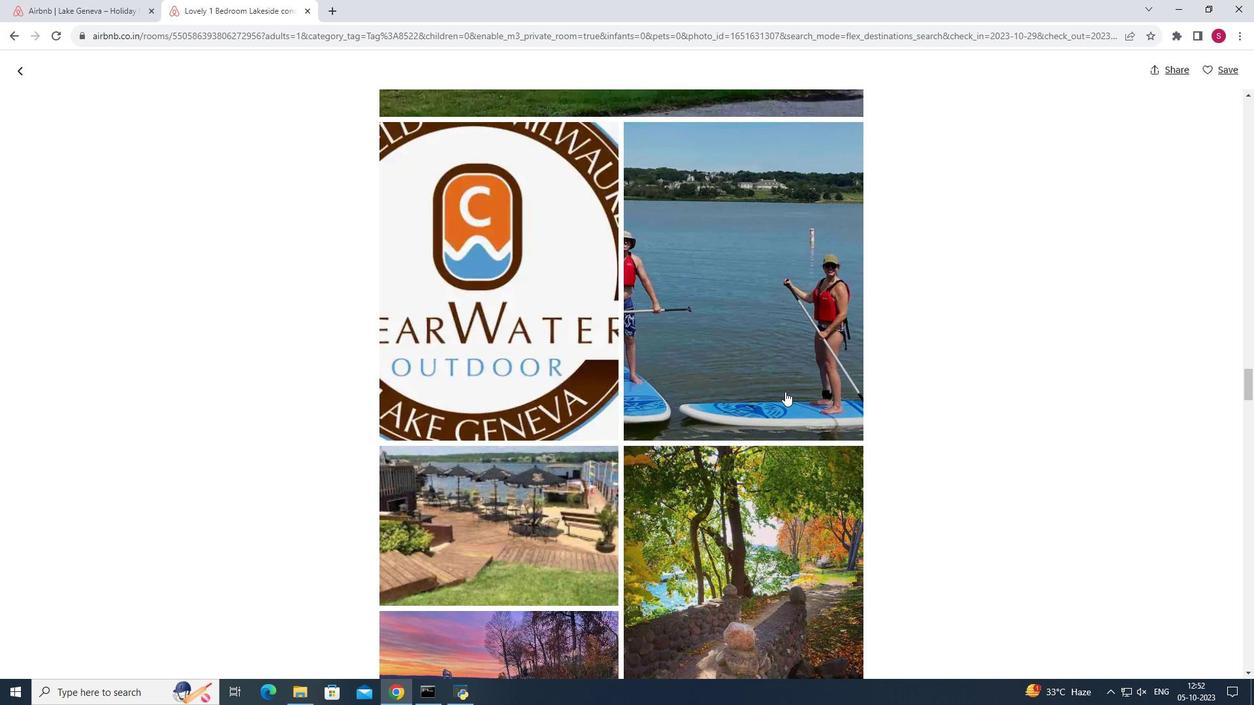 
Action: Mouse scrolled (785, 391) with delta (0, 0)
Screenshot: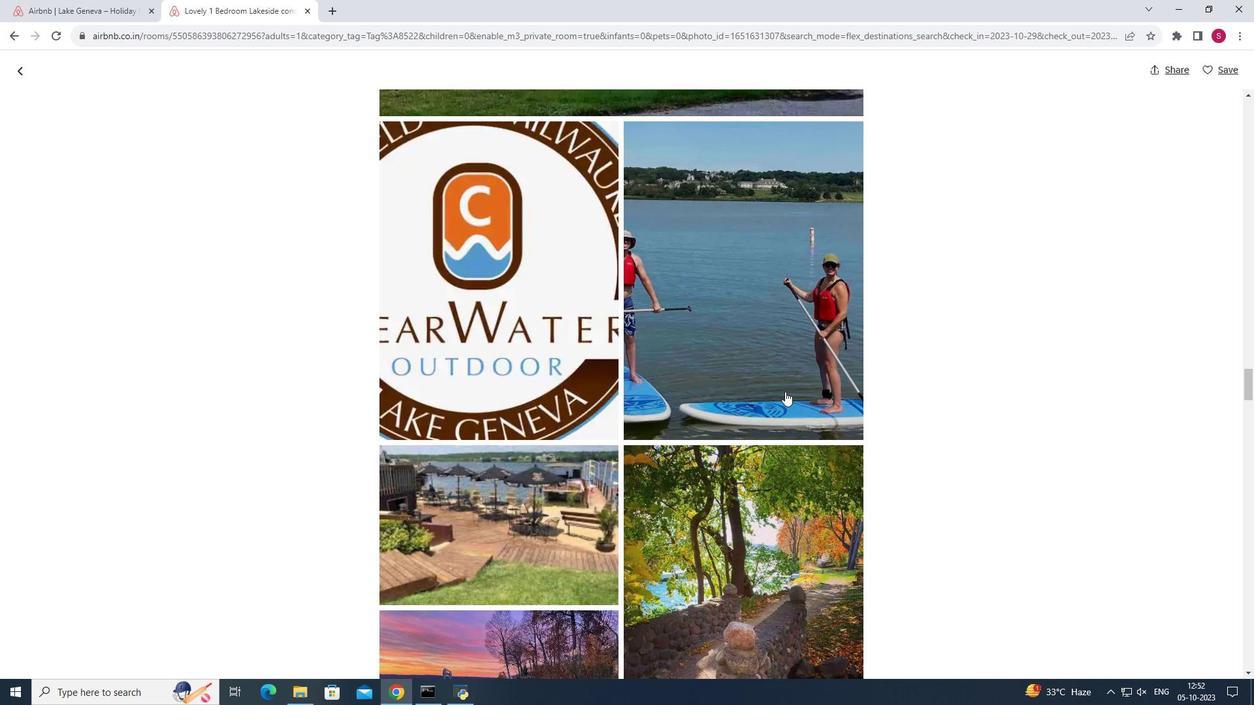 
Action: Mouse scrolled (785, 391) with delta (0, 0)
Screenshot: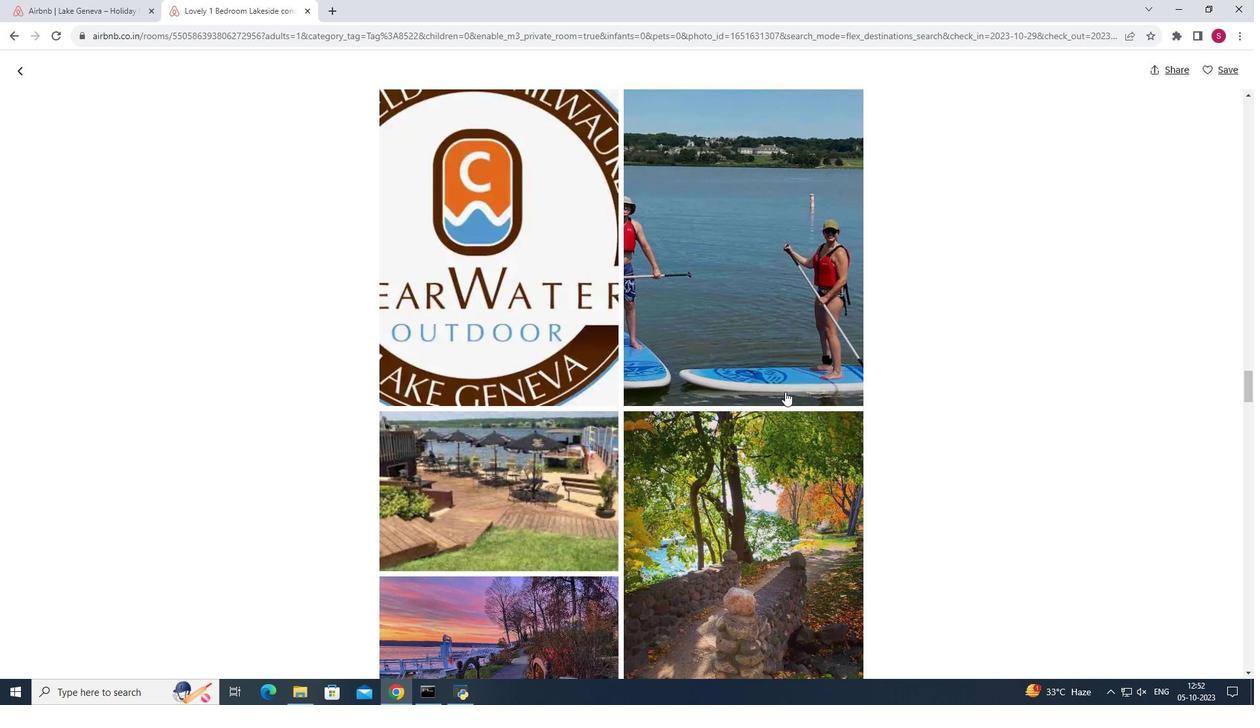 
Action: Mouse scrolled (785, 391) with delta (0, 0)
Screenshot: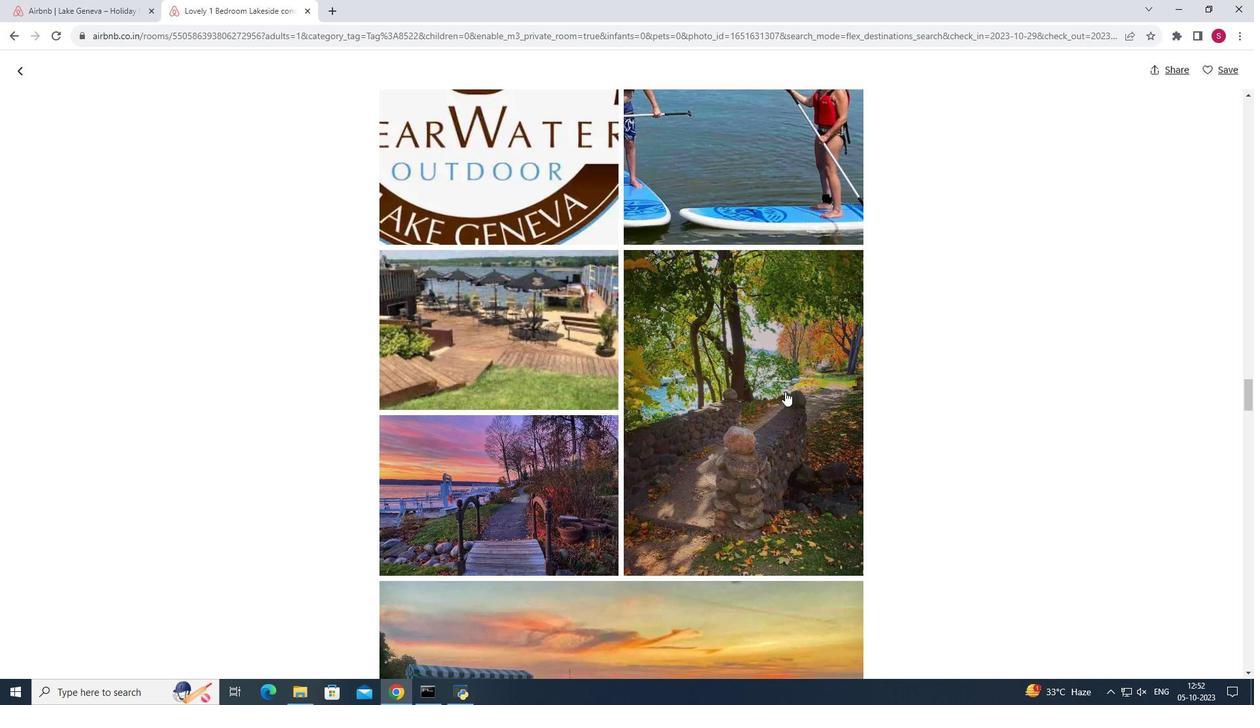 
Action: Mouse scrolled (785, 391) with delta (0, 0)
Screenshot: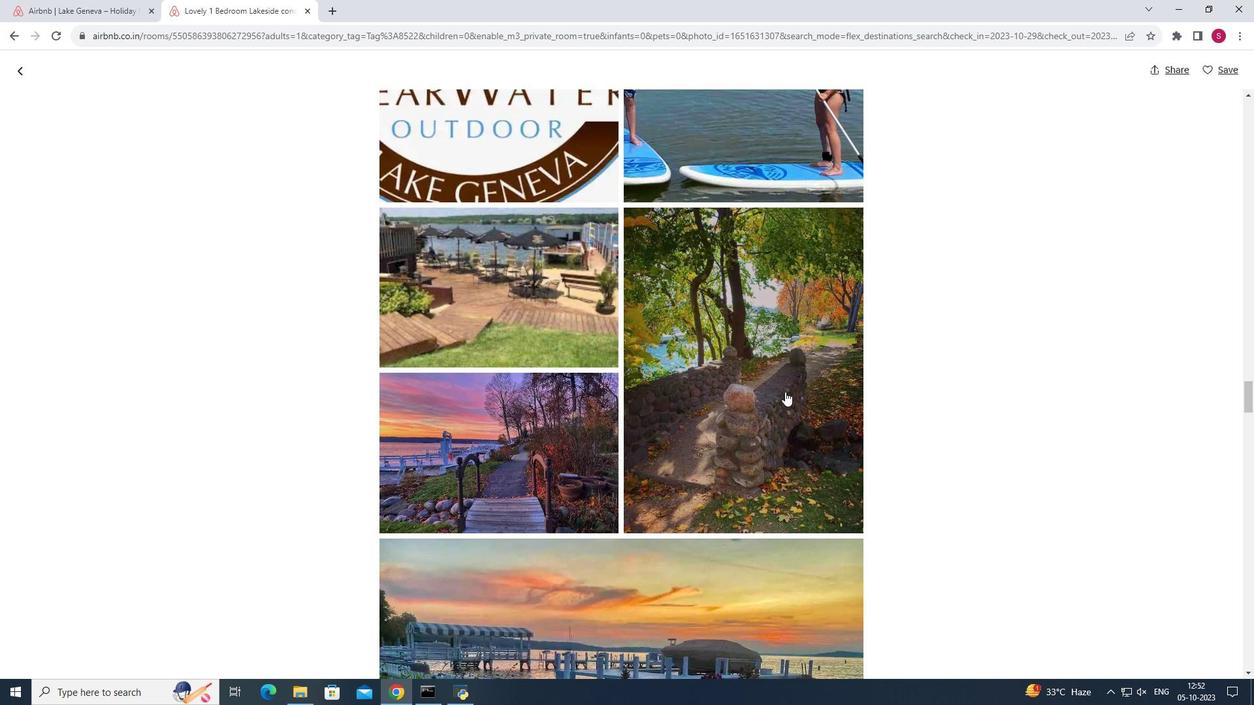 
Action: Mouse moved to (786, 392)
Screenshot: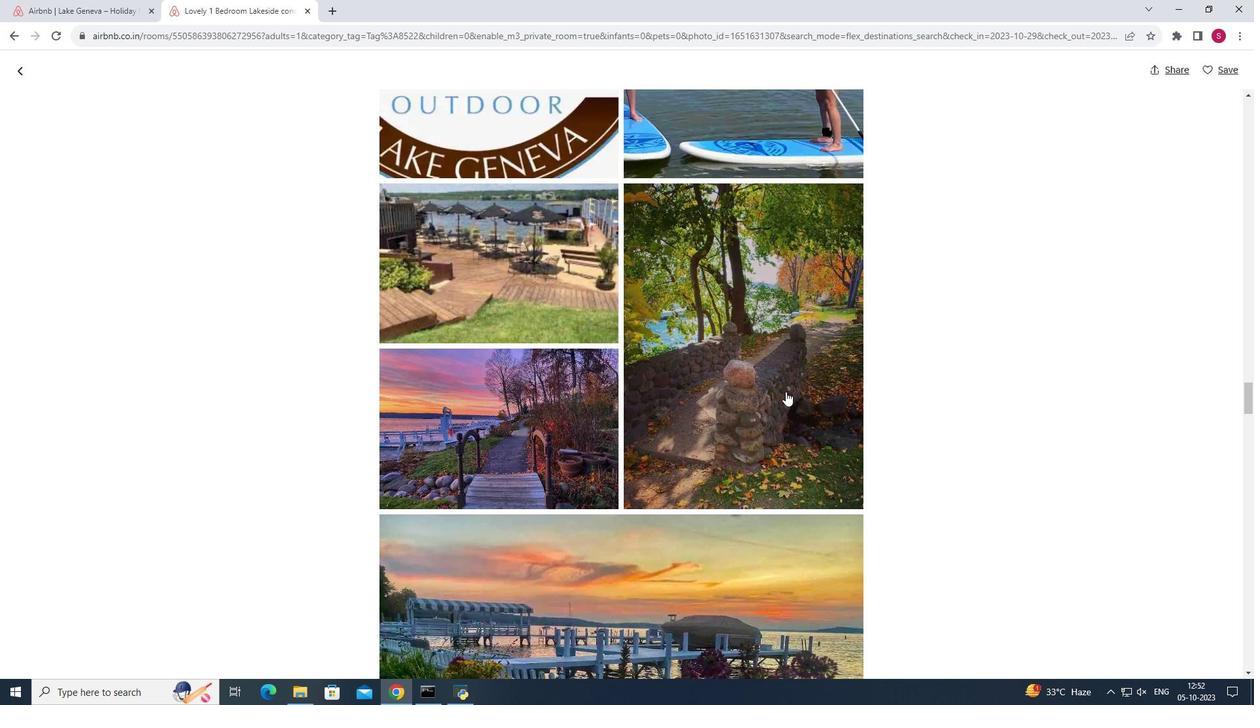 
Action: Mouse scrolled (786, 391) with delta (0, 0)
Screenshot: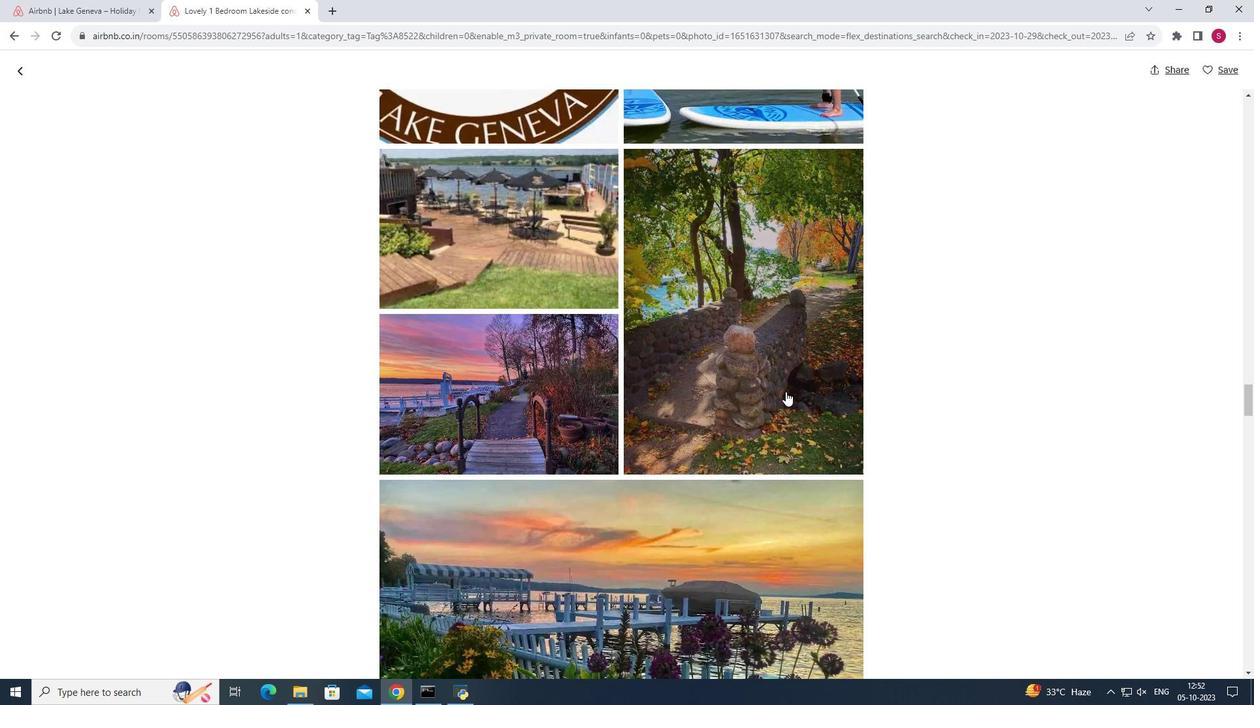 
Action: Mouse scrolled (786, 391) with delta (0, 0)
Screenshot: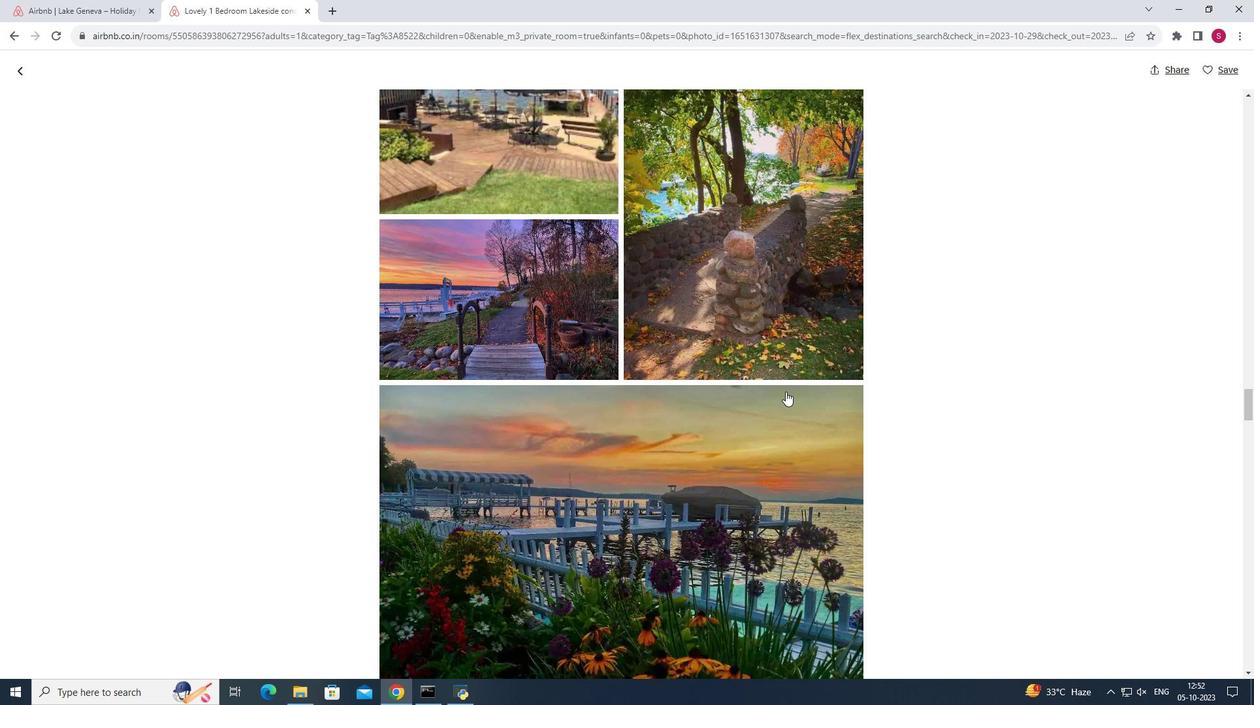 
Action: Mouse scrolled (786, 391) with delta (0, 0)
Screenshot: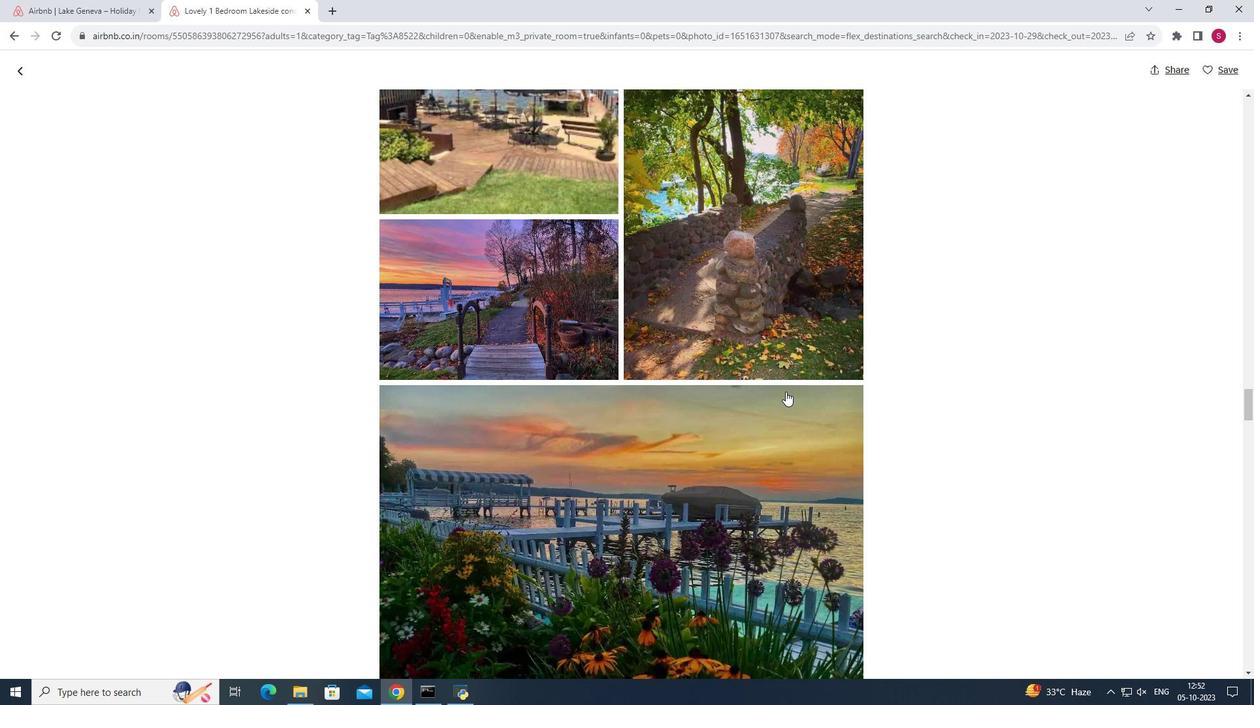 
Action: Mouse scrolled (786, 391) with delta (0, 0)
Screenshot: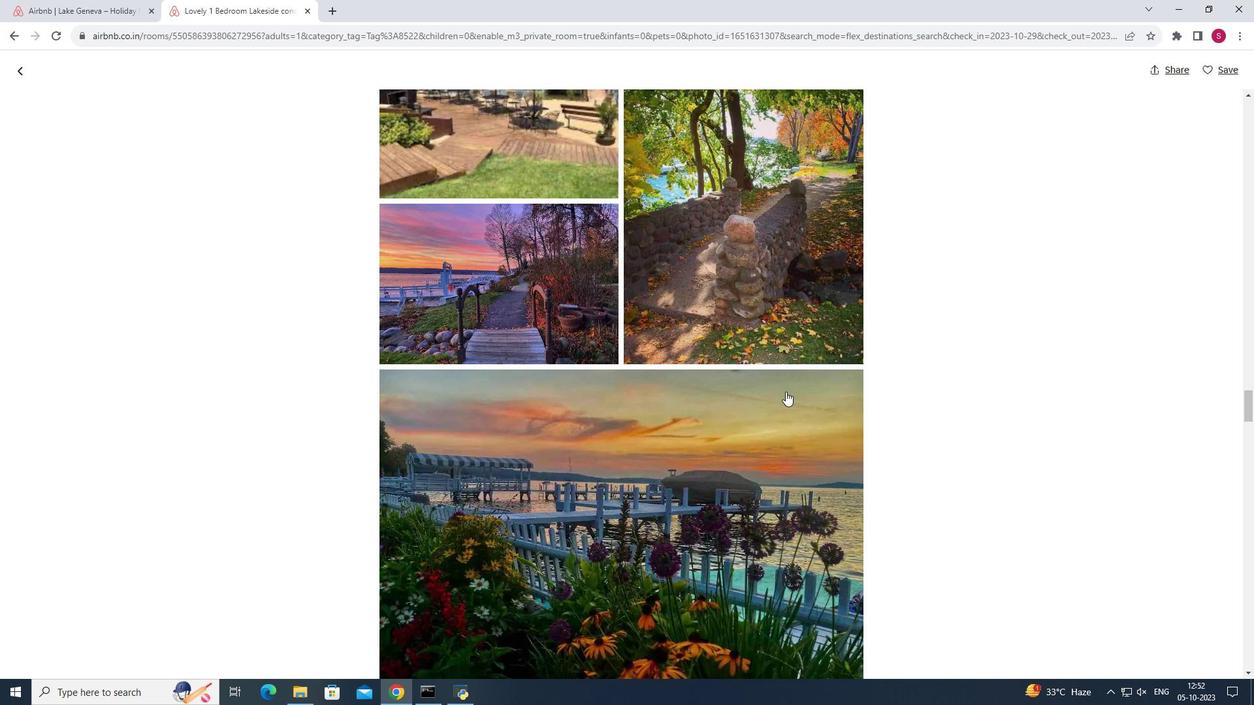 
Action: Mouse scrolled (786, 391) with delta (0, 0)
Screenshot: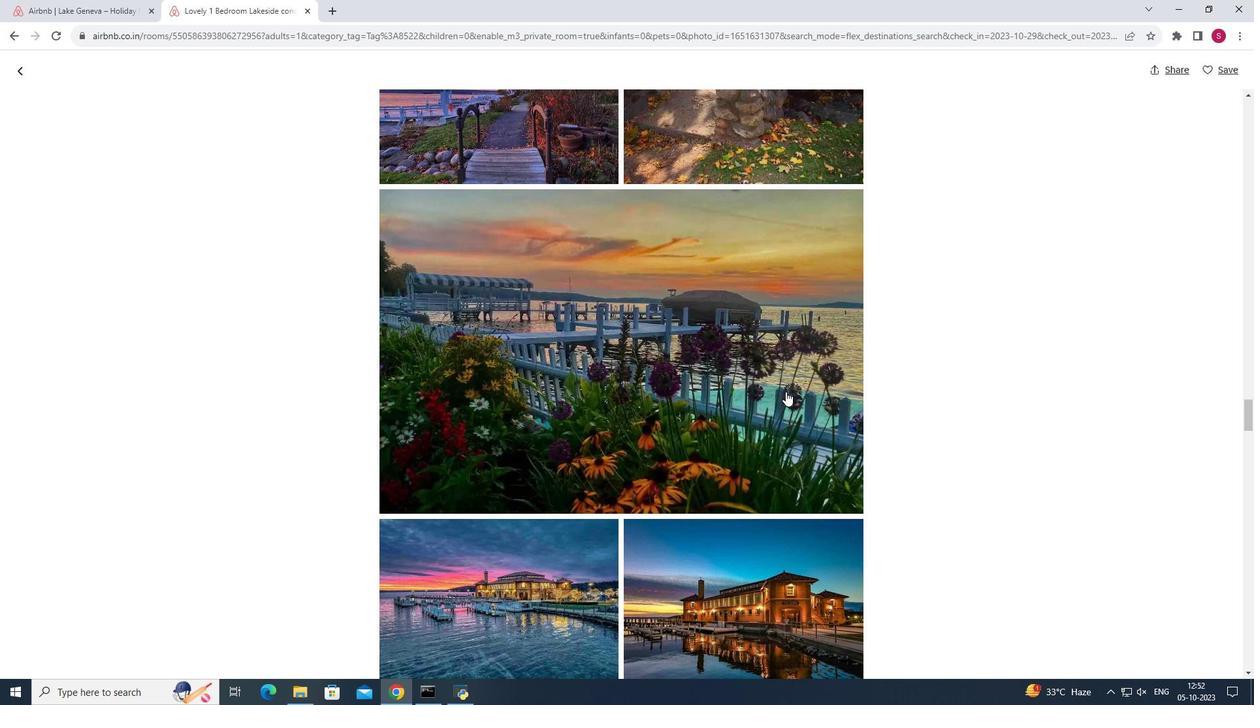 
Action: Mouse scrolled (786, 391) with delta (0, 0)
Screenshot: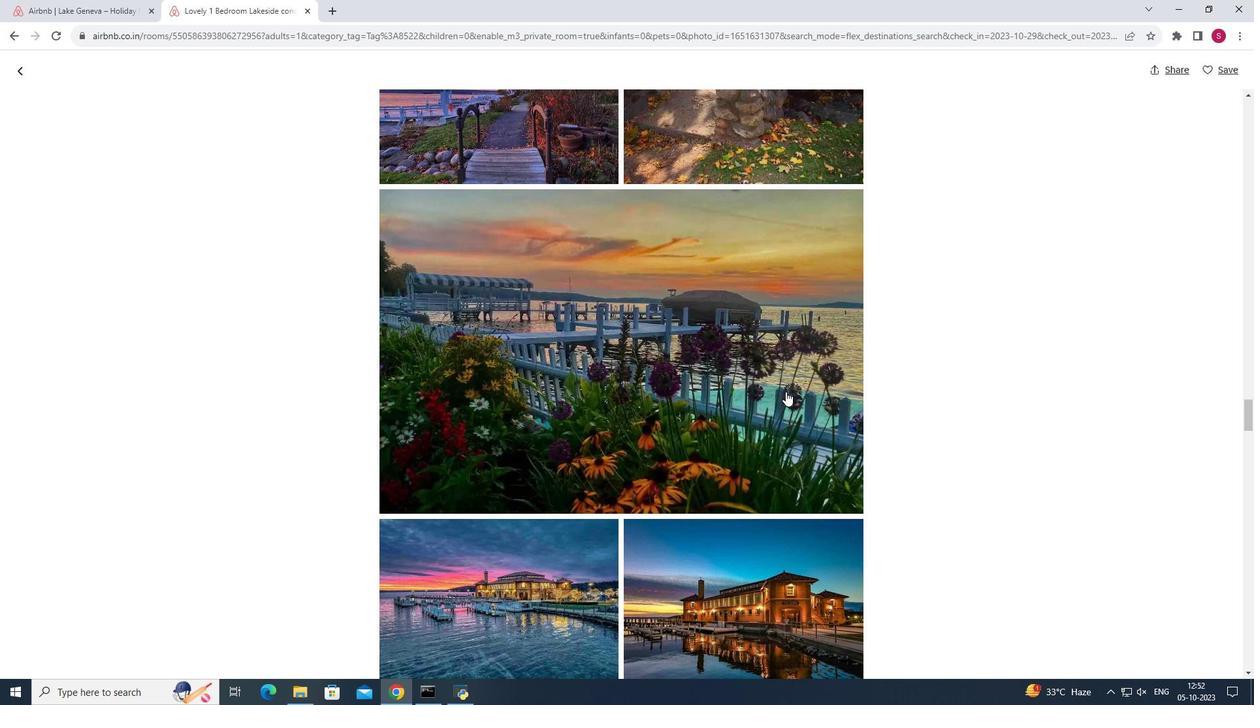 
Action: Mouse scrolled (786, 391) with delta (0, 0)
Screenshot: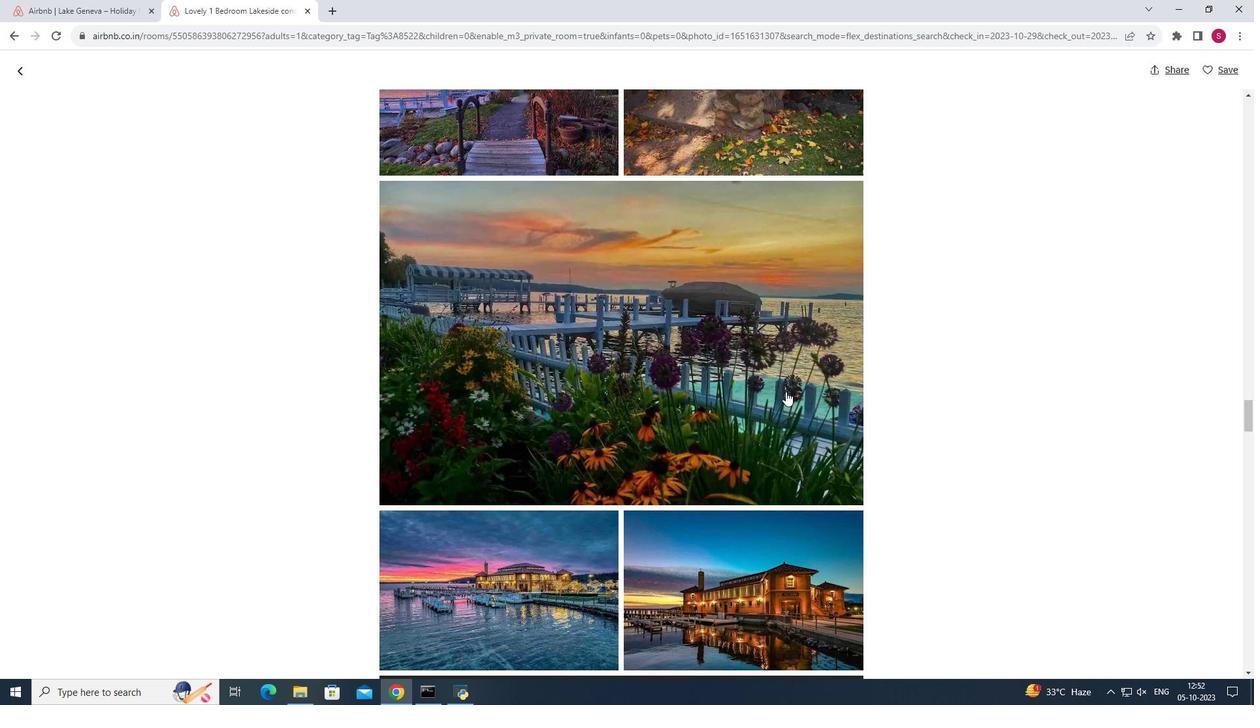 
Action: Mouse scrolled (786, 391) with delta (0, 0)
Screenshot: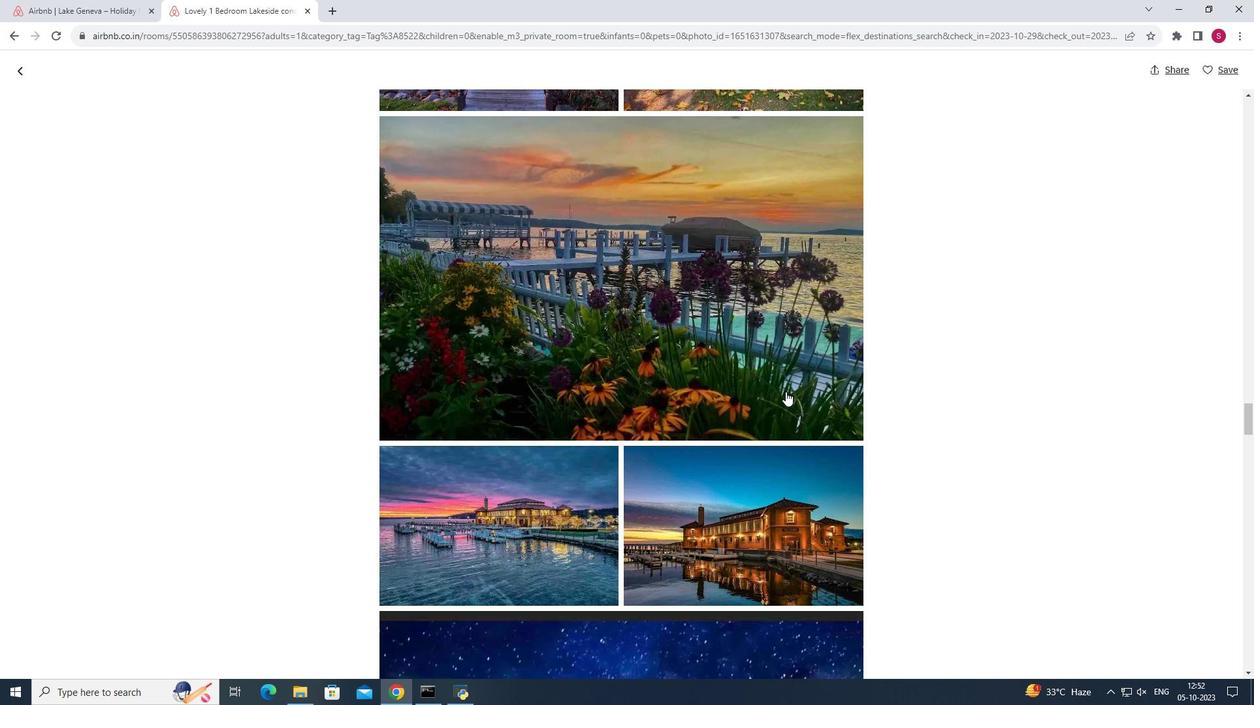 
Action: Mouse moved to (786, 392)
Screenshot: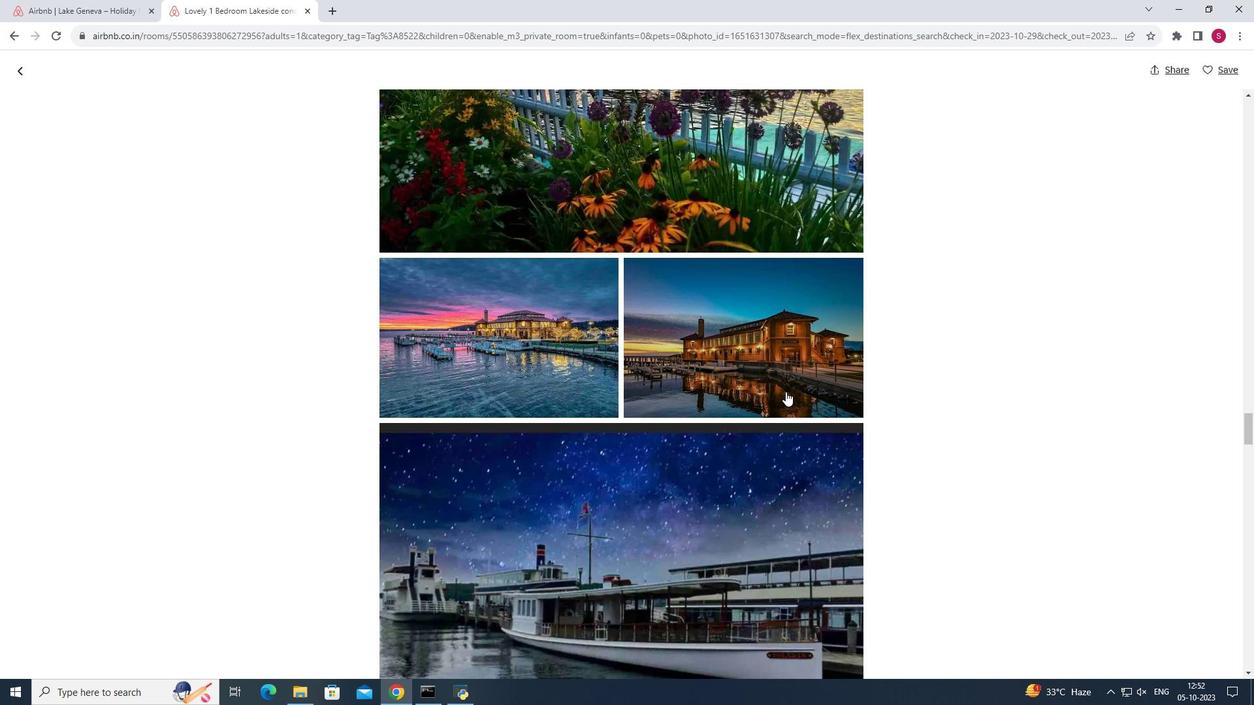
Action: Mouse scrolled (786, 391) with delta (0, 0)
Screenshot: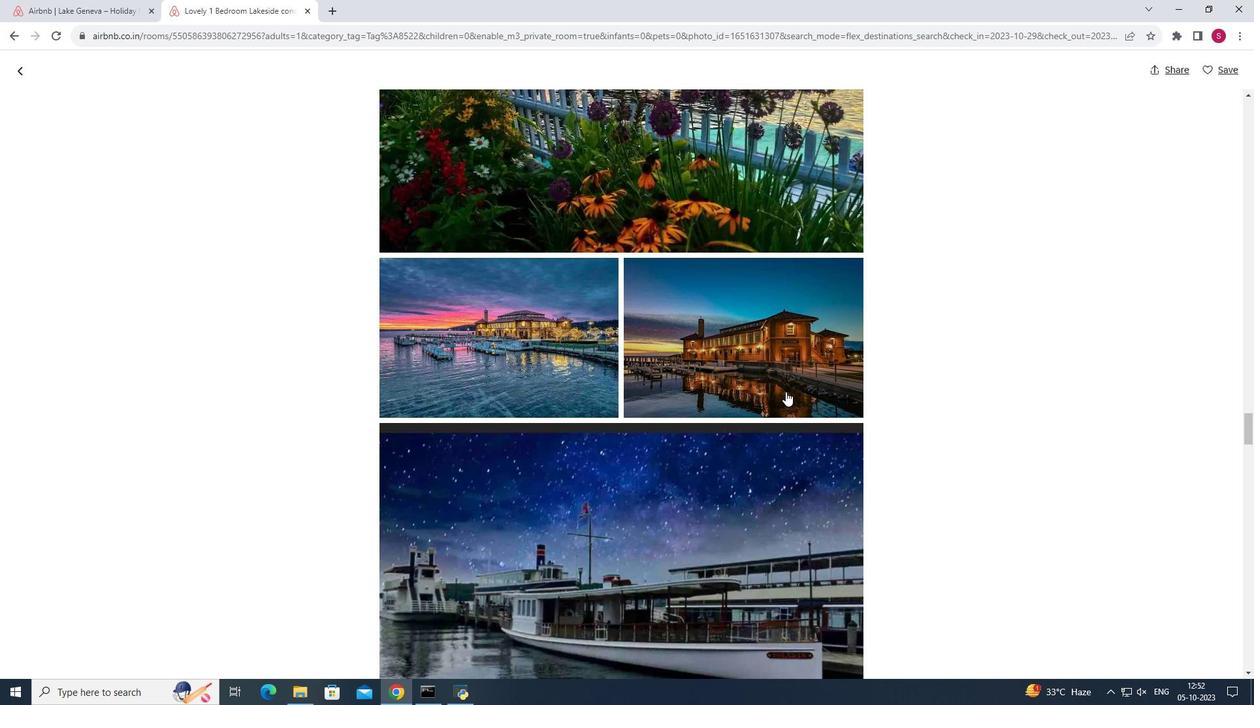 
Action: Mouse scrolled (786, 391) with delta (0, 0)
Screenshot: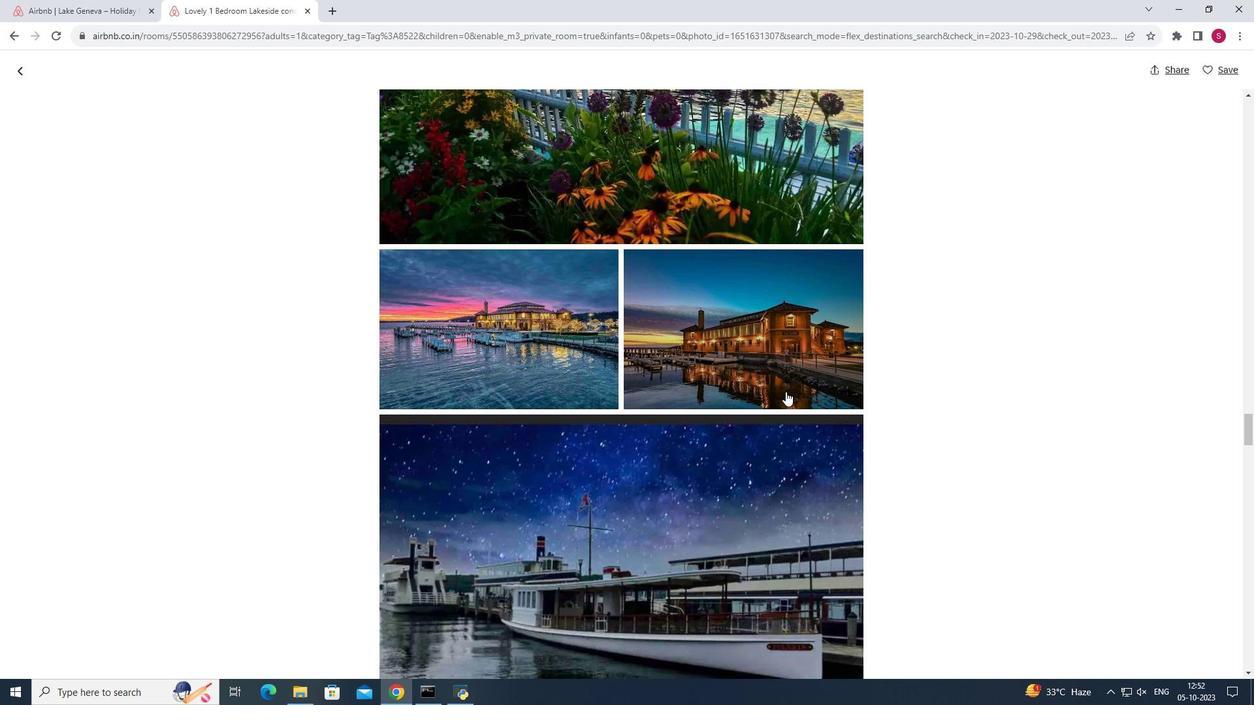 
Action: Mouse scrolled (786, 391) with delta (0, 0)
Screenshot: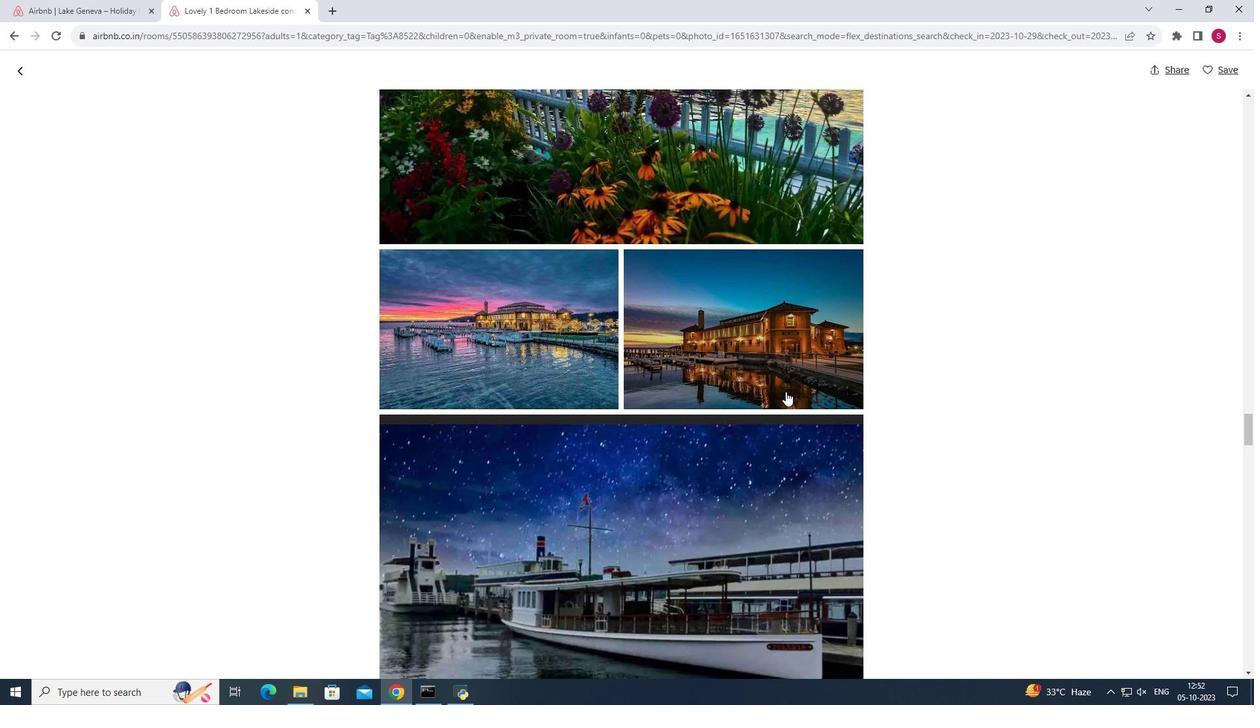 
Action: Mouse scrolled (786, 391) with delta (0, 0)
Screenshot: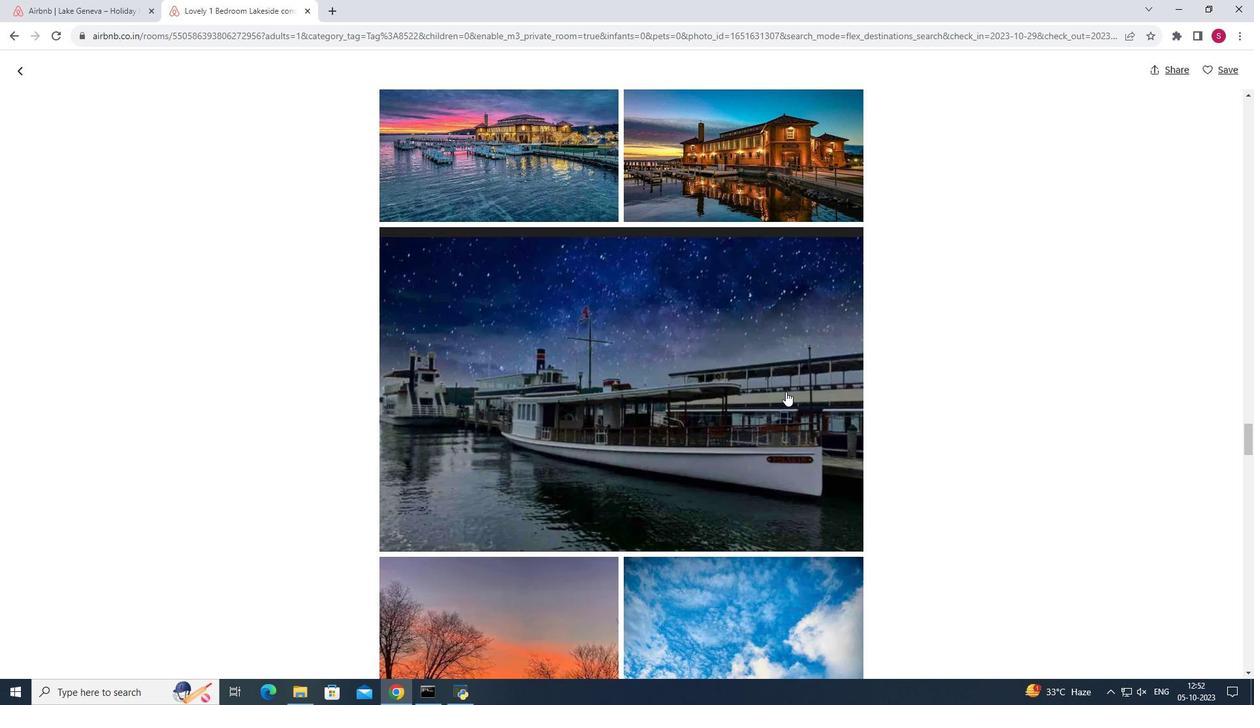 
Action: Mouse scrolled (786, 391) with delta (0, 0)
Screenshot: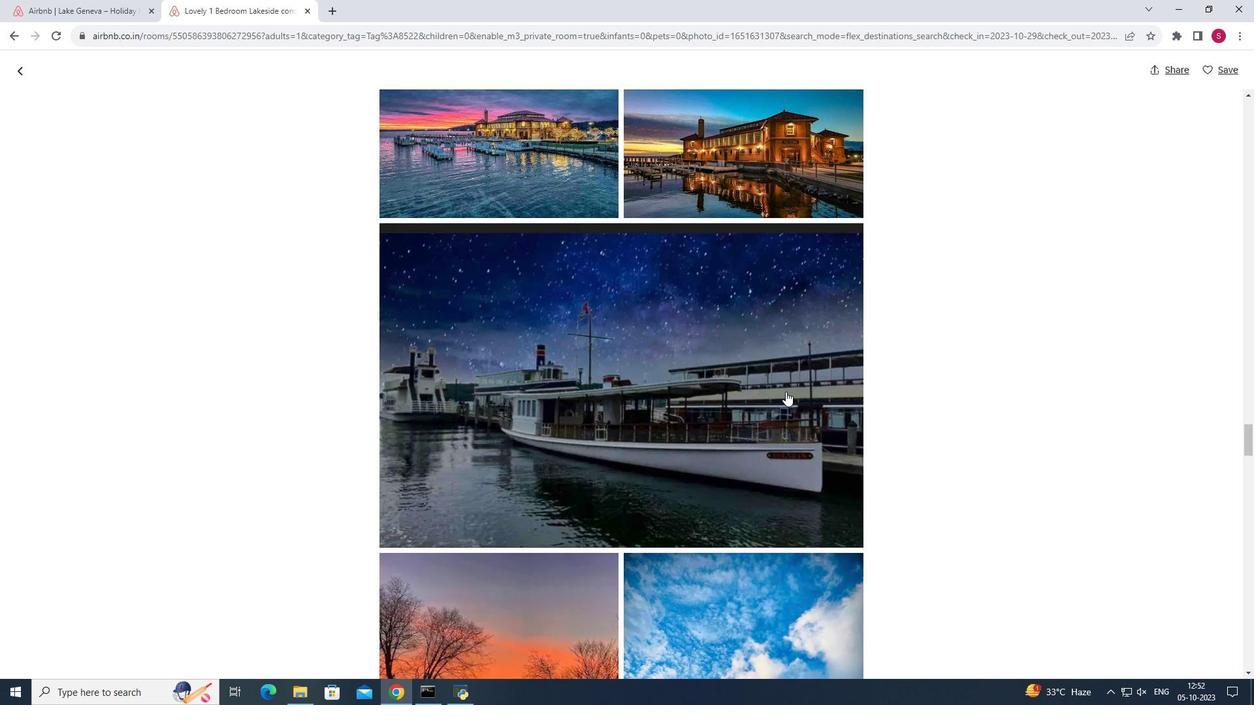 
Action: Mouse scrolled (786, 391) with delta (0, 0)
Screenshot: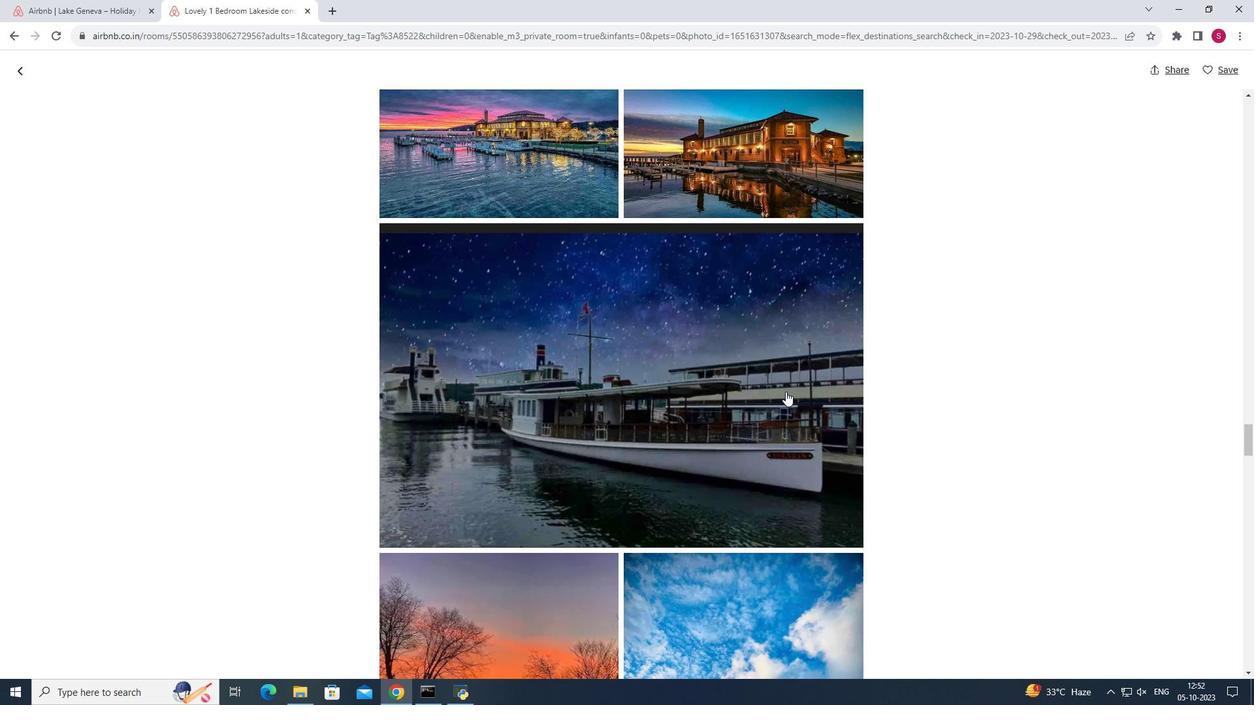
Action: Mouse scrolled (786, 391) with delta (0, 0)
Screenshot: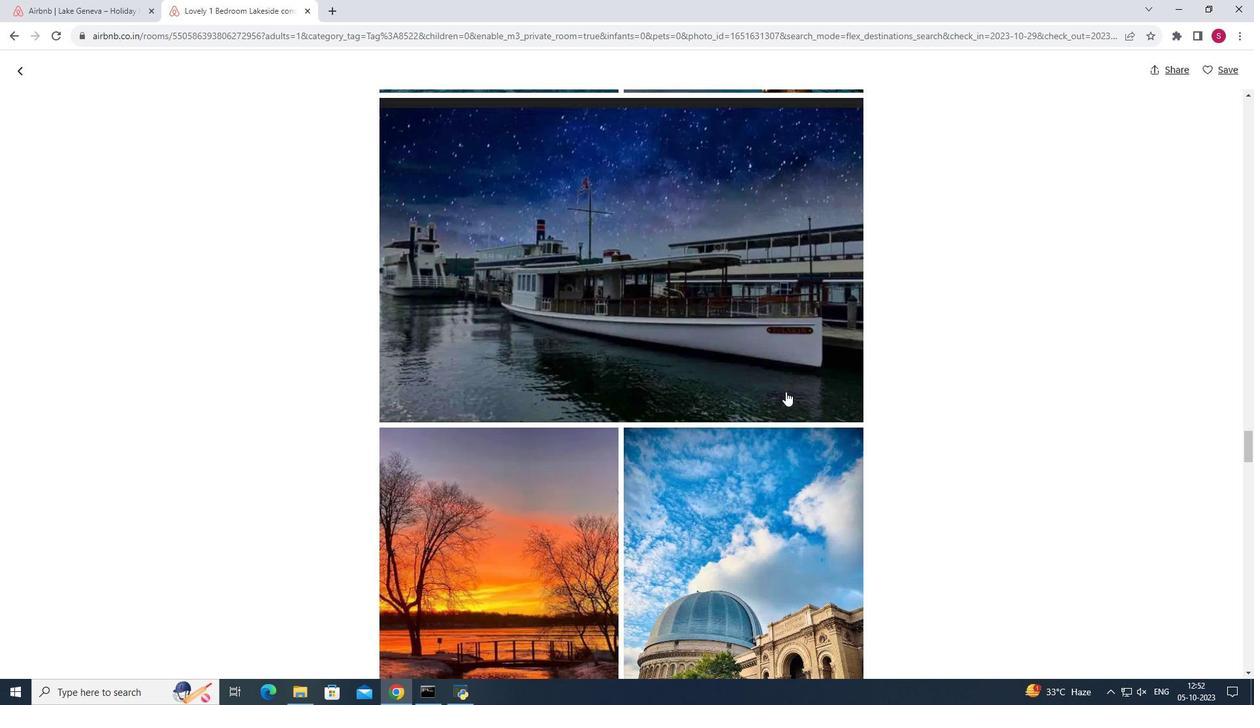 
Action: Mouse scrolled (786, 391) with delta (0, 0)
Screenshot: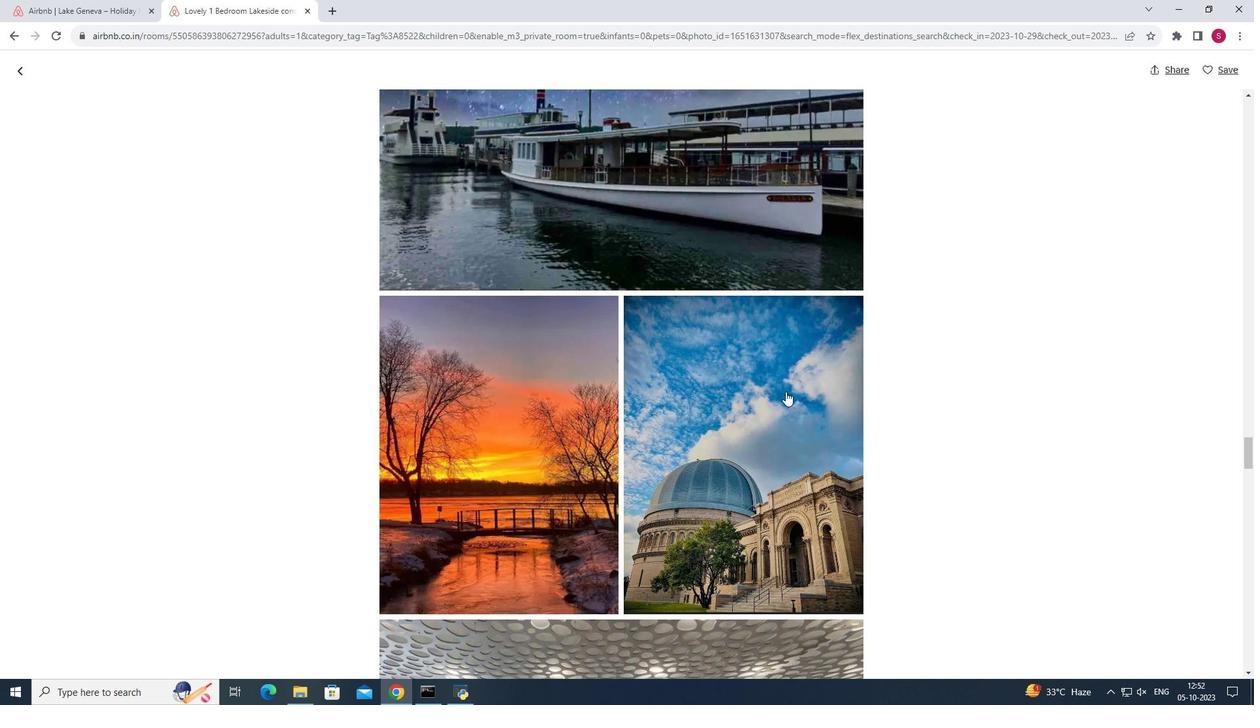 
Action: Mouse scrolled (786, 391) with delta (0, 0)
Screenshot: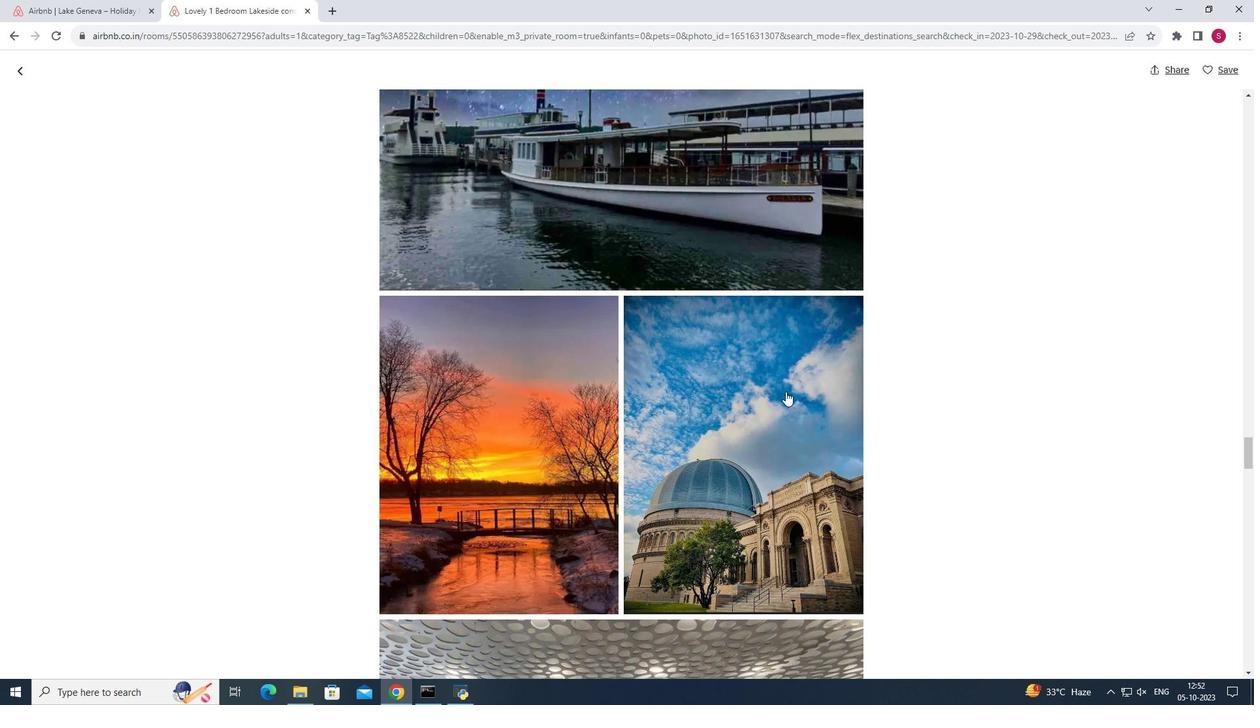 
Action: Mouse scrolled (786, 391) with delta (0, 0)
Screenshot: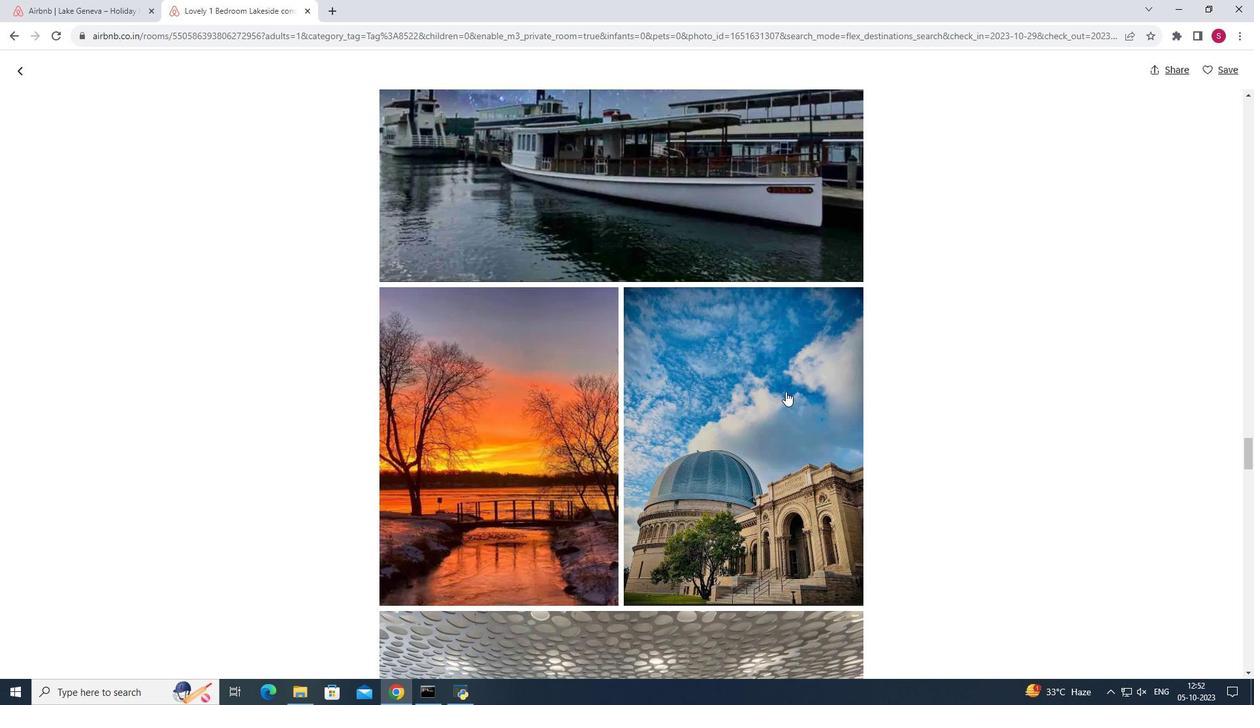 
Action: Mouse scrolled (786, 391) with delta (0, 0)
Screenshot: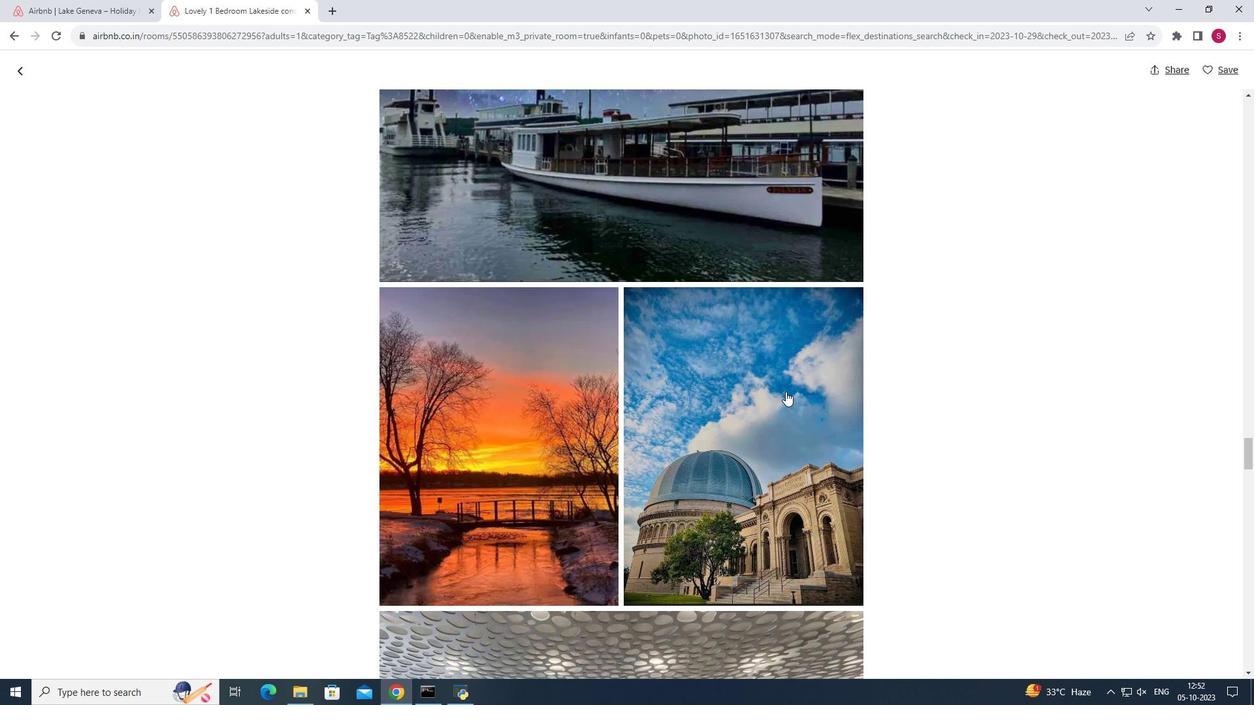 
Action: Mouse scrolled (786, 391) with delta (0, 0)
Screenshot: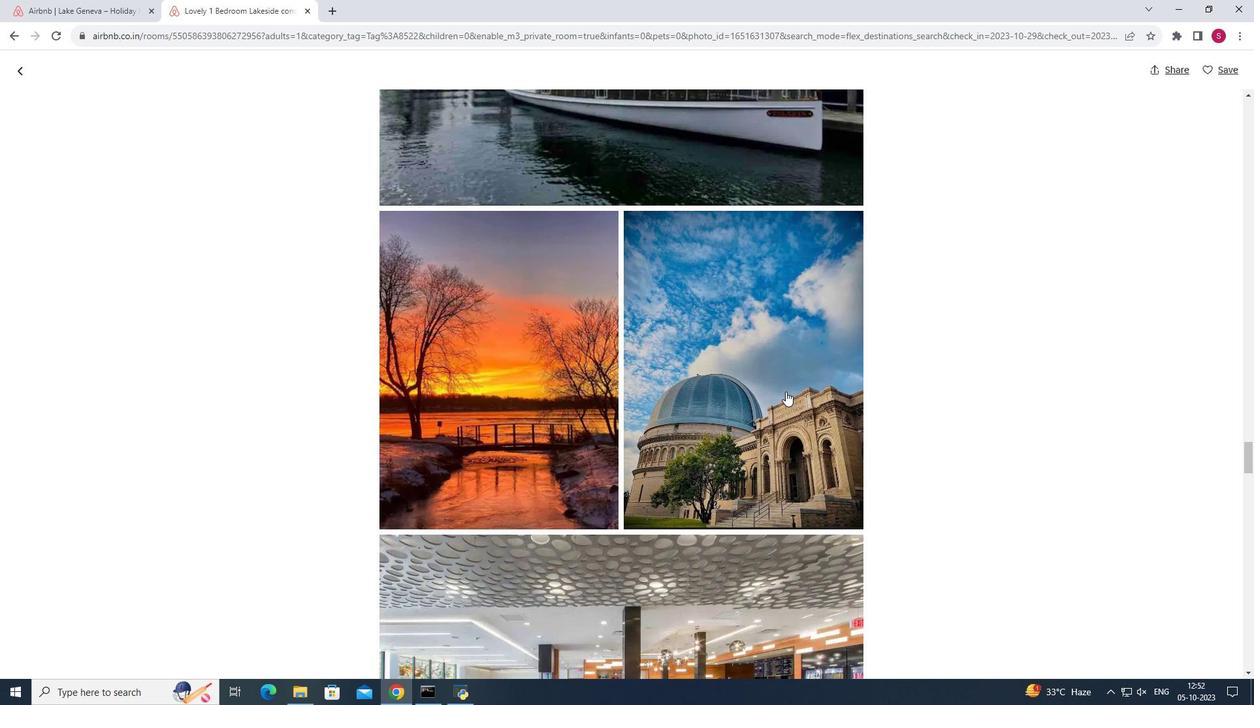 
Action: Mouse scrolled (786, 391) with delta (0, 0)
Screenshot: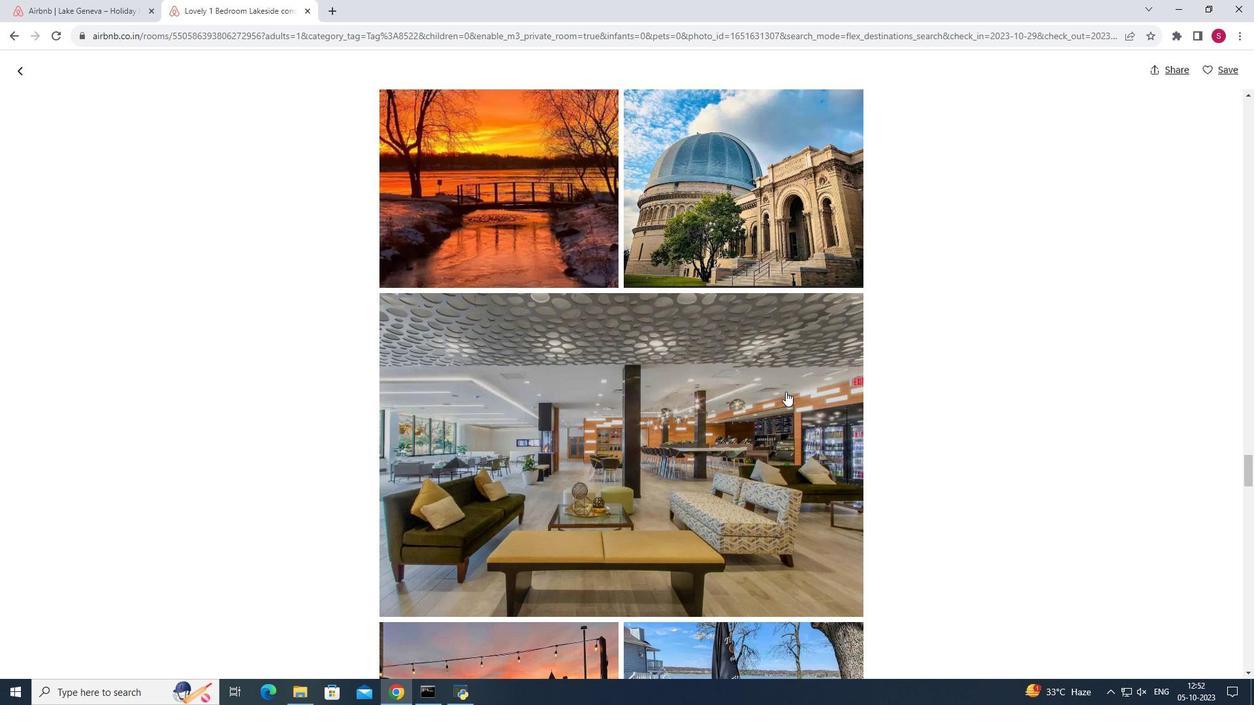 
Action: Mouse scrolled (786, 391) with delta (0, 0)
Screenshot: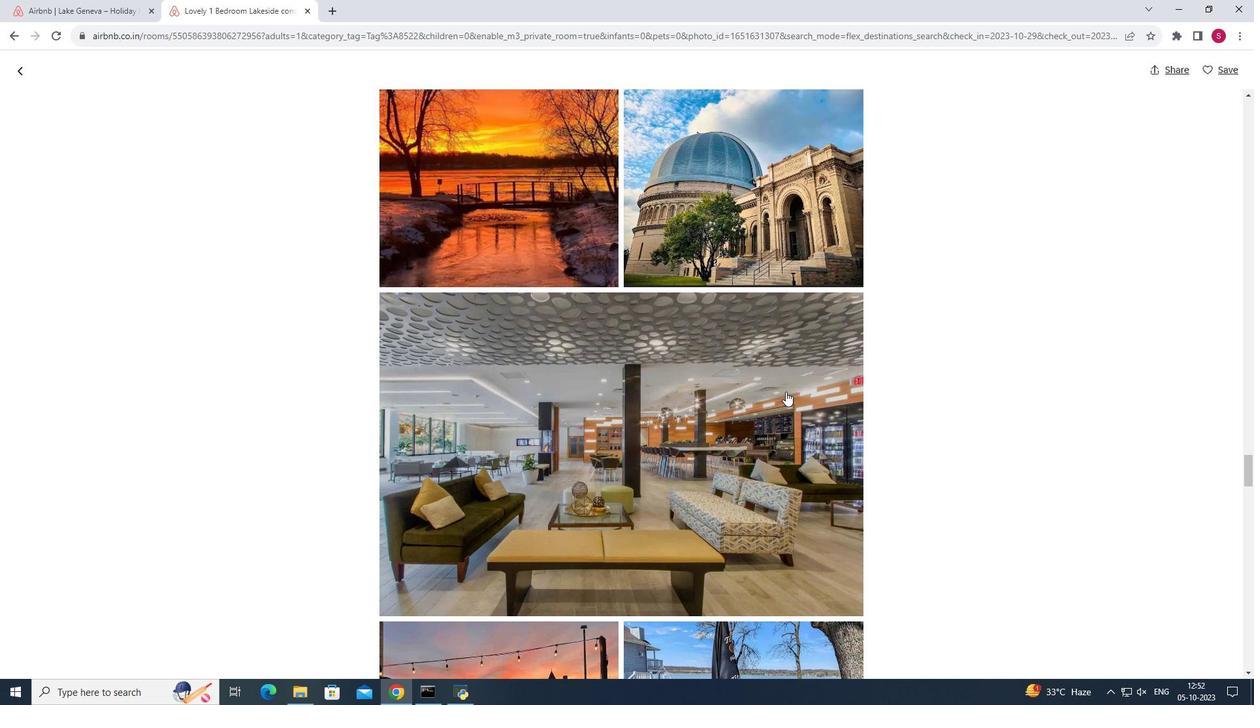 
Action: Mouse scrolled (786, 391) with delta (0, 0)
Screenshot: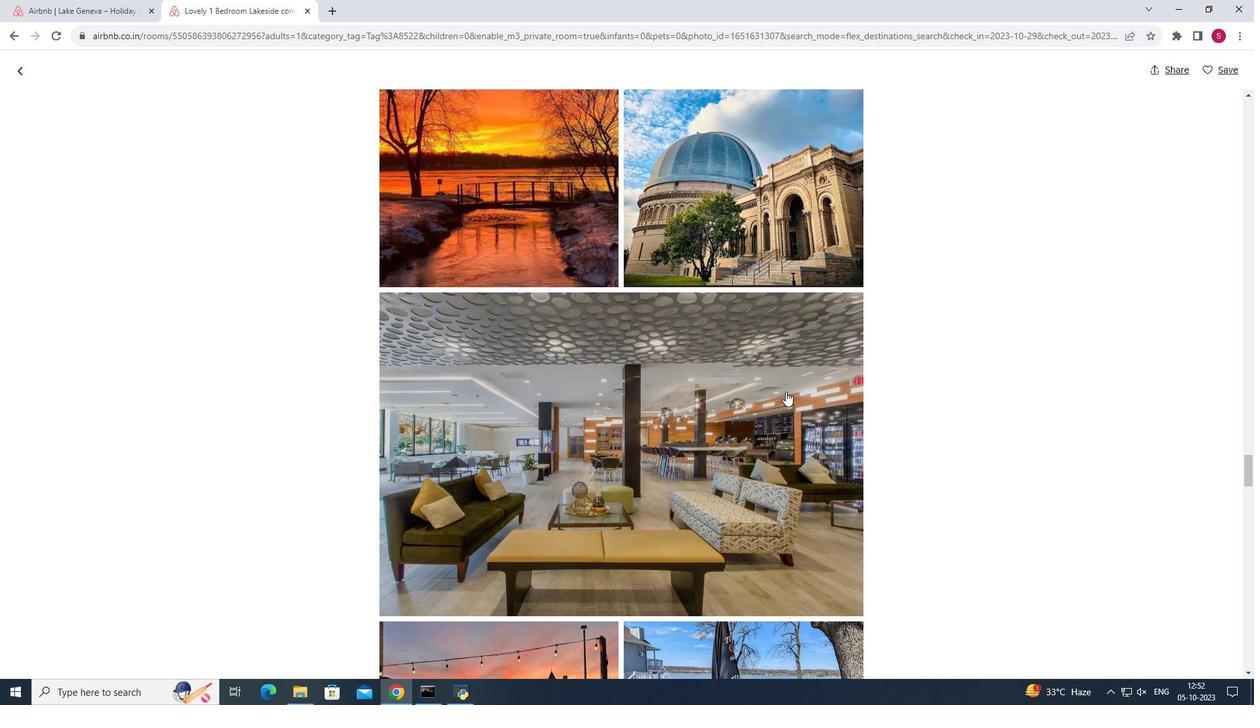 
Action: Mouse scrolled (786, 391) with delta (0, 0)
Screenshot: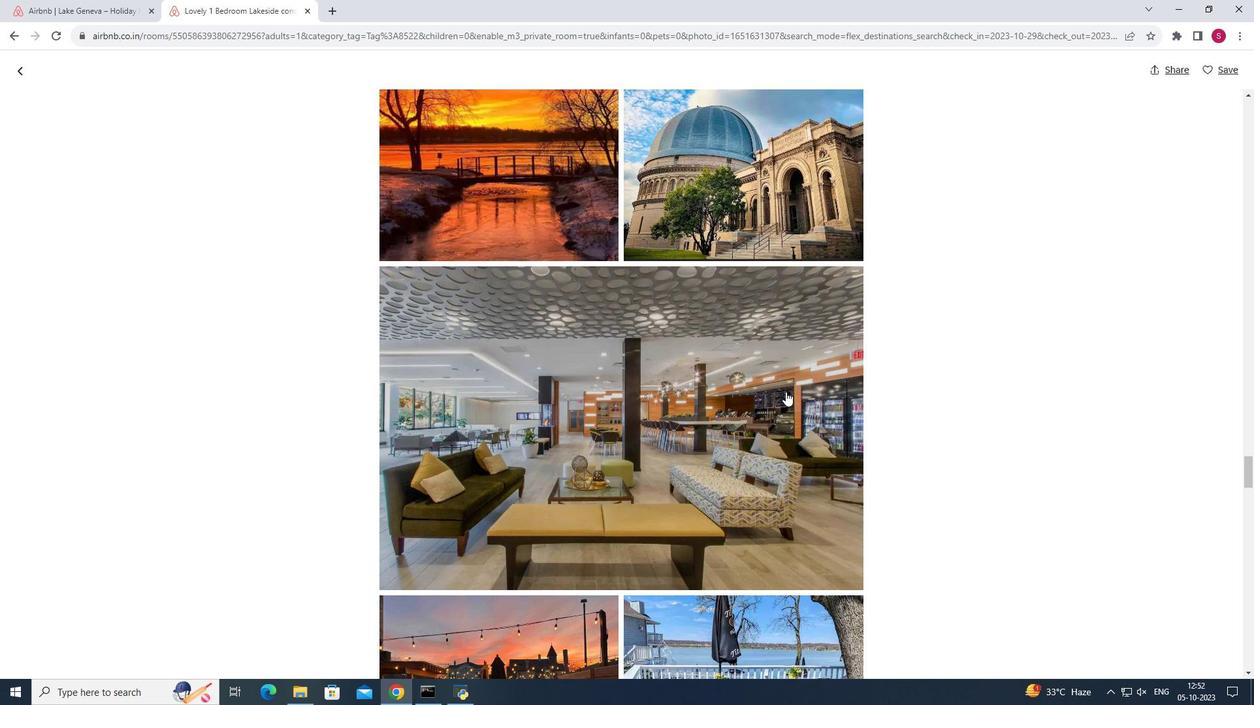 
Action: Mouse scrolled (786, 391) with delta (0, 0)
Screenshot: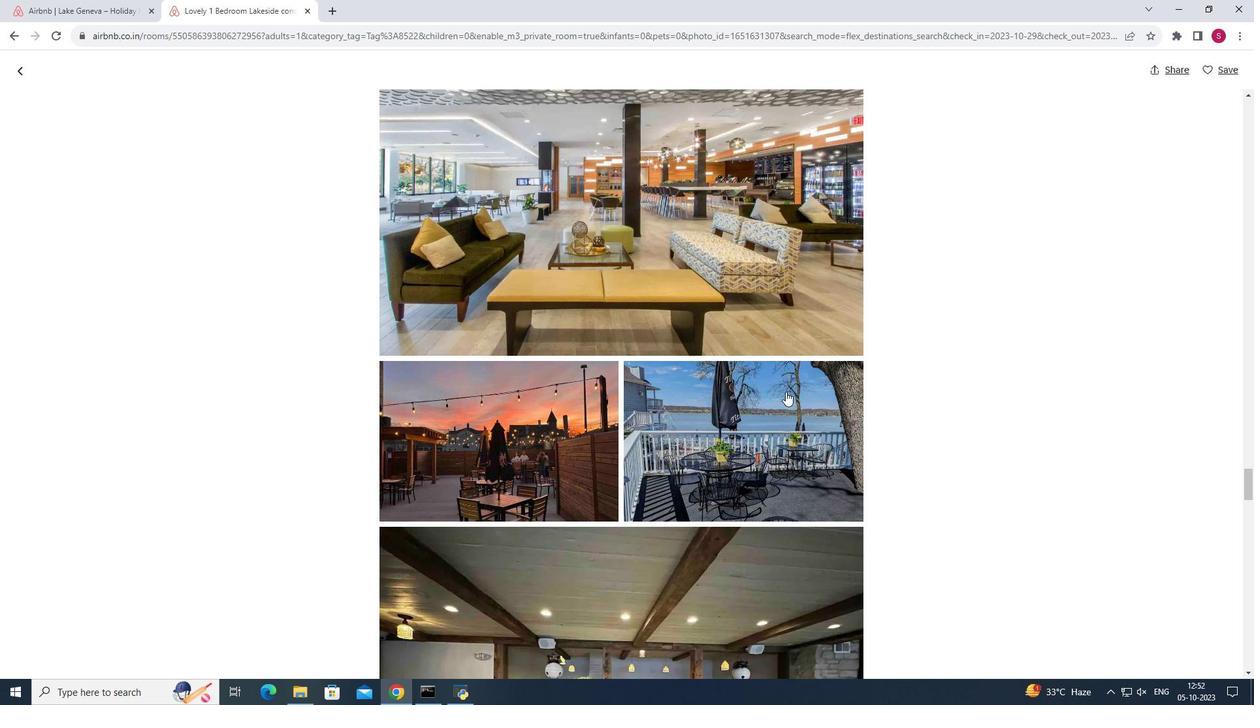 
Action: Mouse scrolled (786, 391) with delta (0, 0)
Screenshot: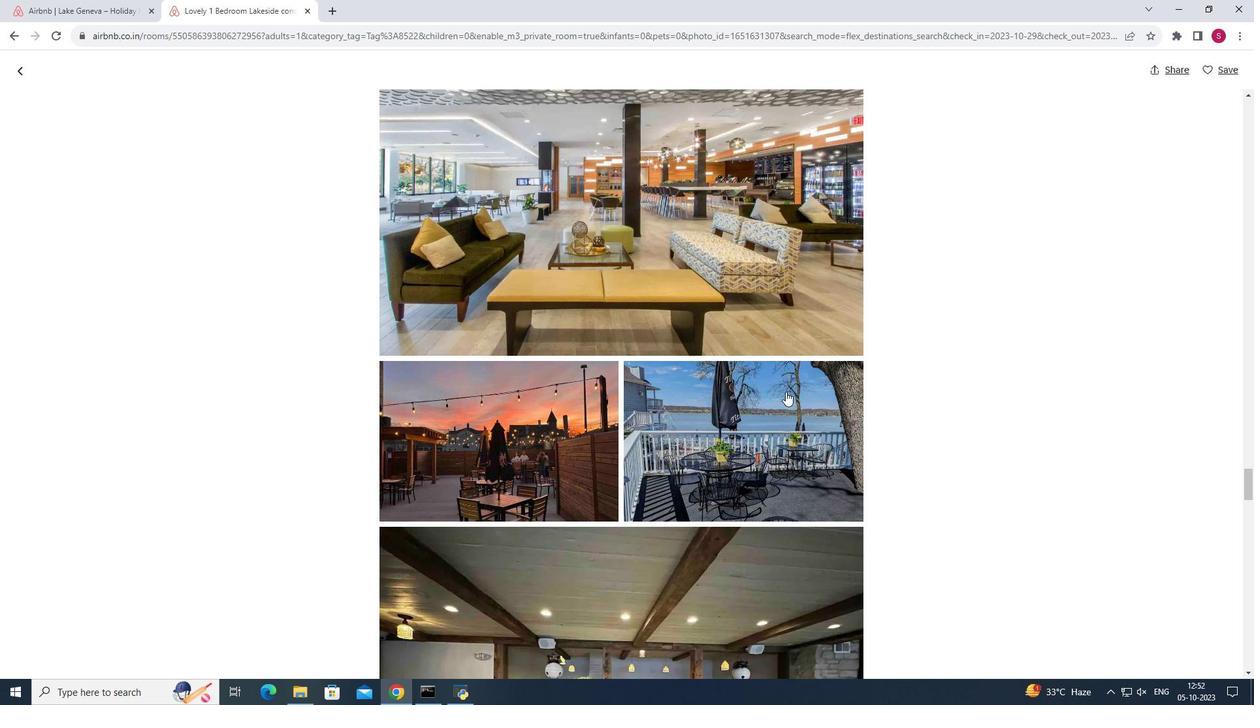 
Action: Mouse scrolled (786, 391) with delta (0, 0)
Screenshot: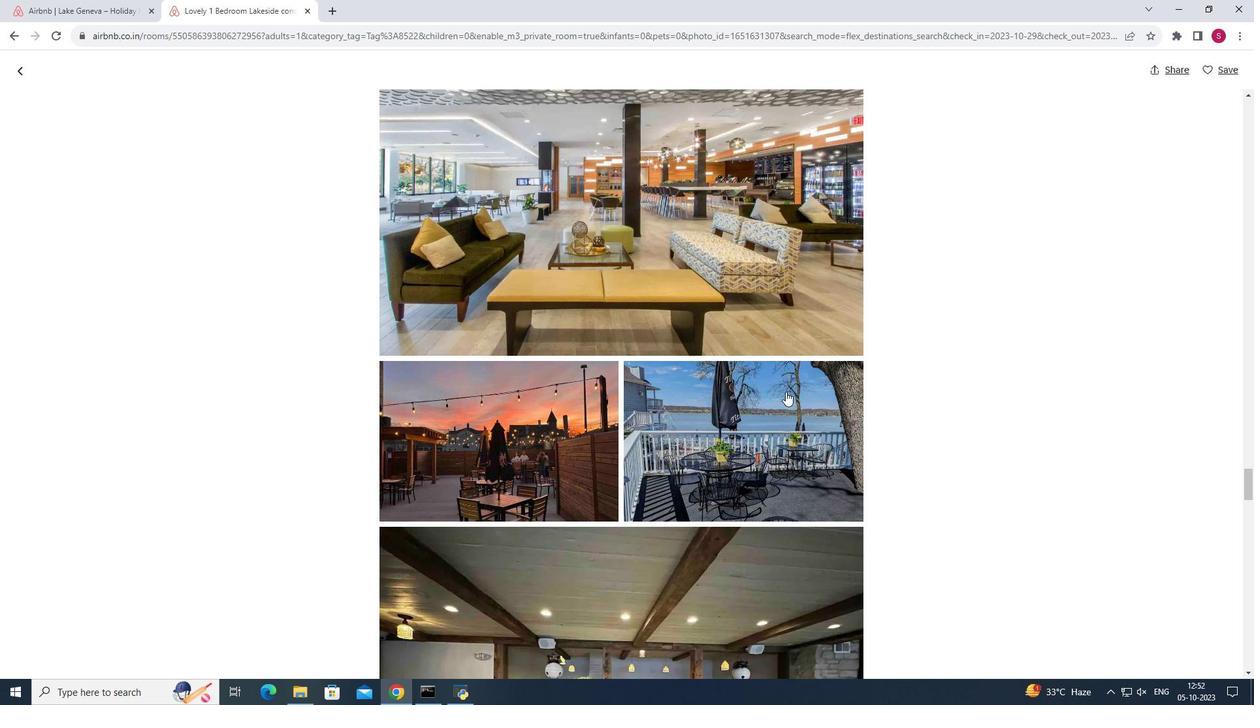 
Action: Mouse scrolled (786, 391) with delta (0, 0)
Screenshot: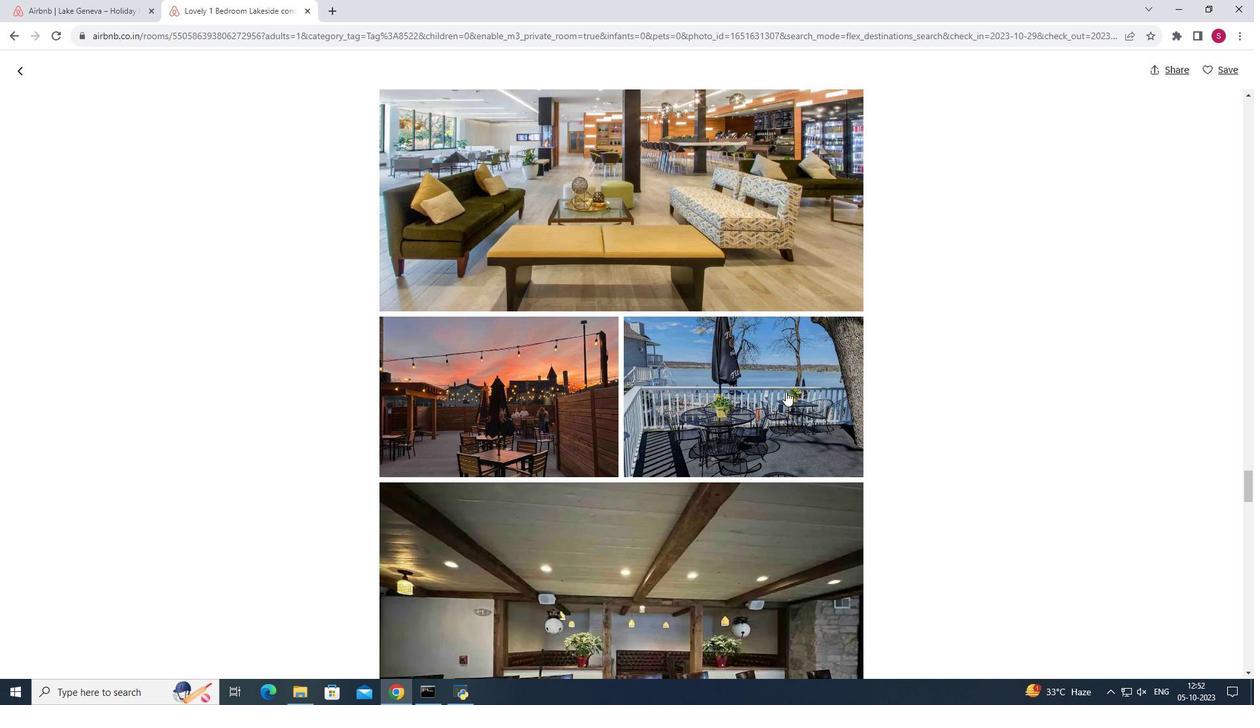 
Action: Mouse scrolled (786, 391) with delta (0, 0)
Screenshot: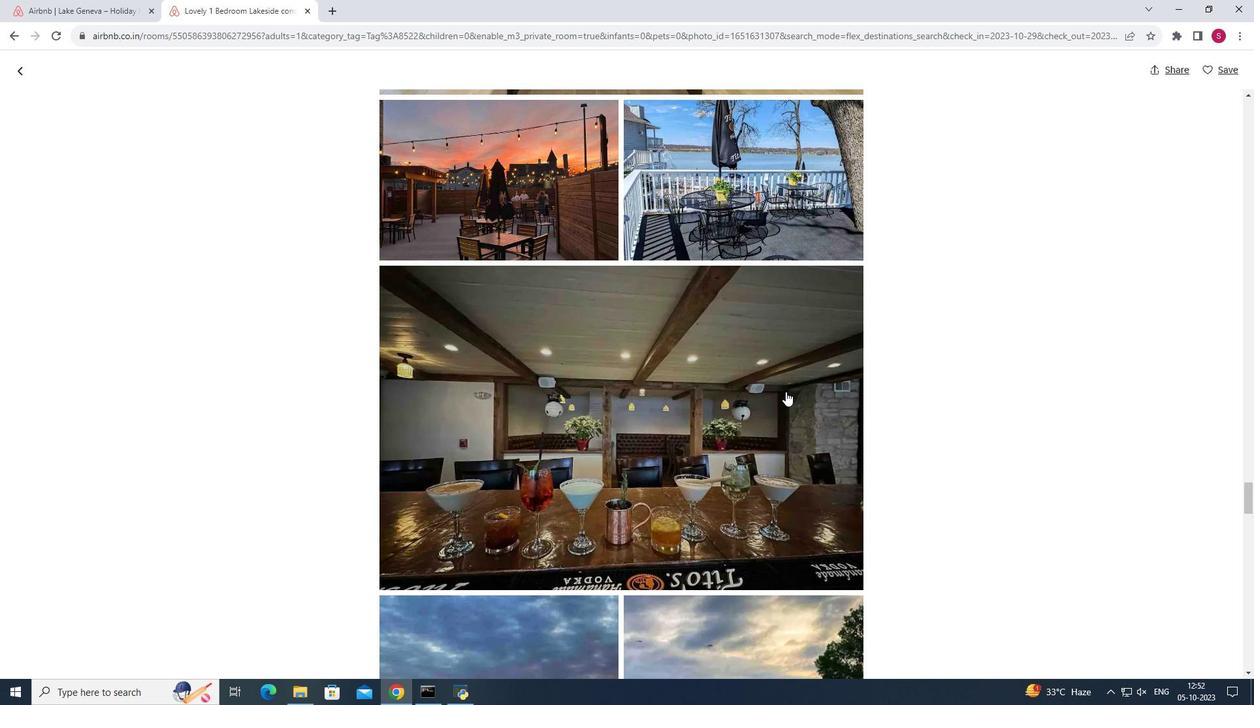 
Action: Mouse scrolled (786, 391) with delta (0, 0)
Screenshot: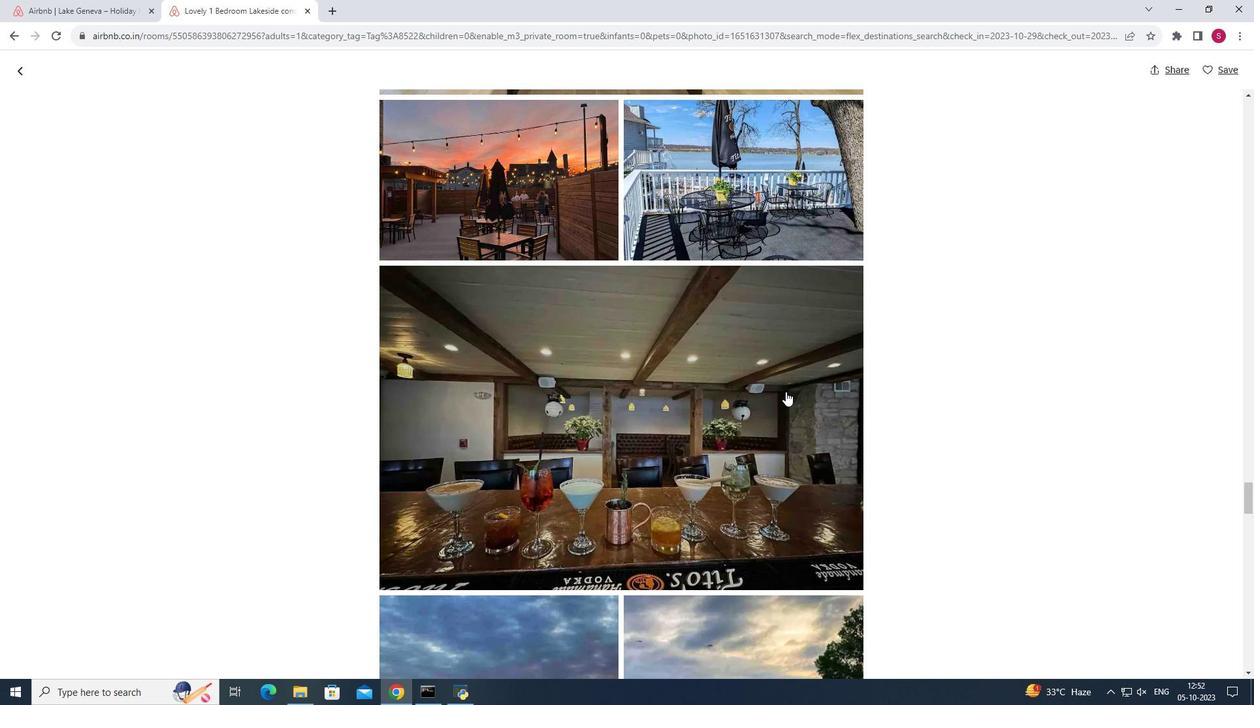 
Action: Mouse scrolled (786, 391) with delta (0, 0)
Screenshot: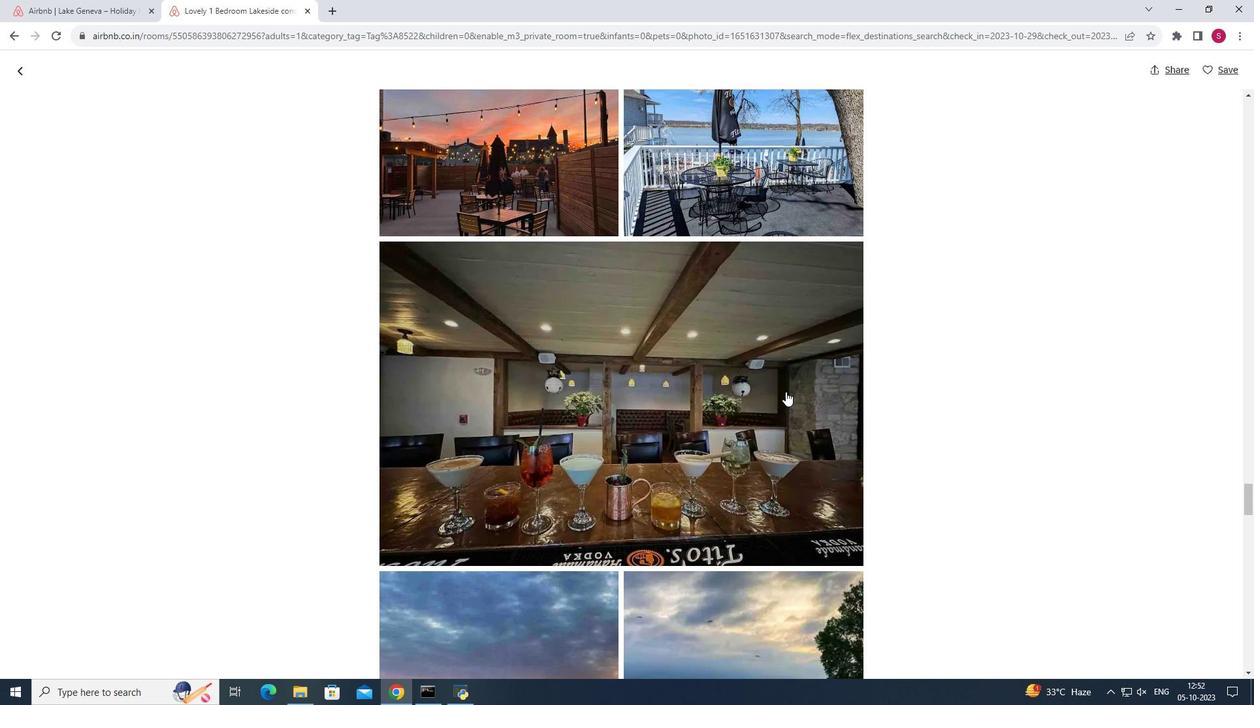 
Action: Mouse scrolled (786, 391) with delta (0, 0)
Screenshot: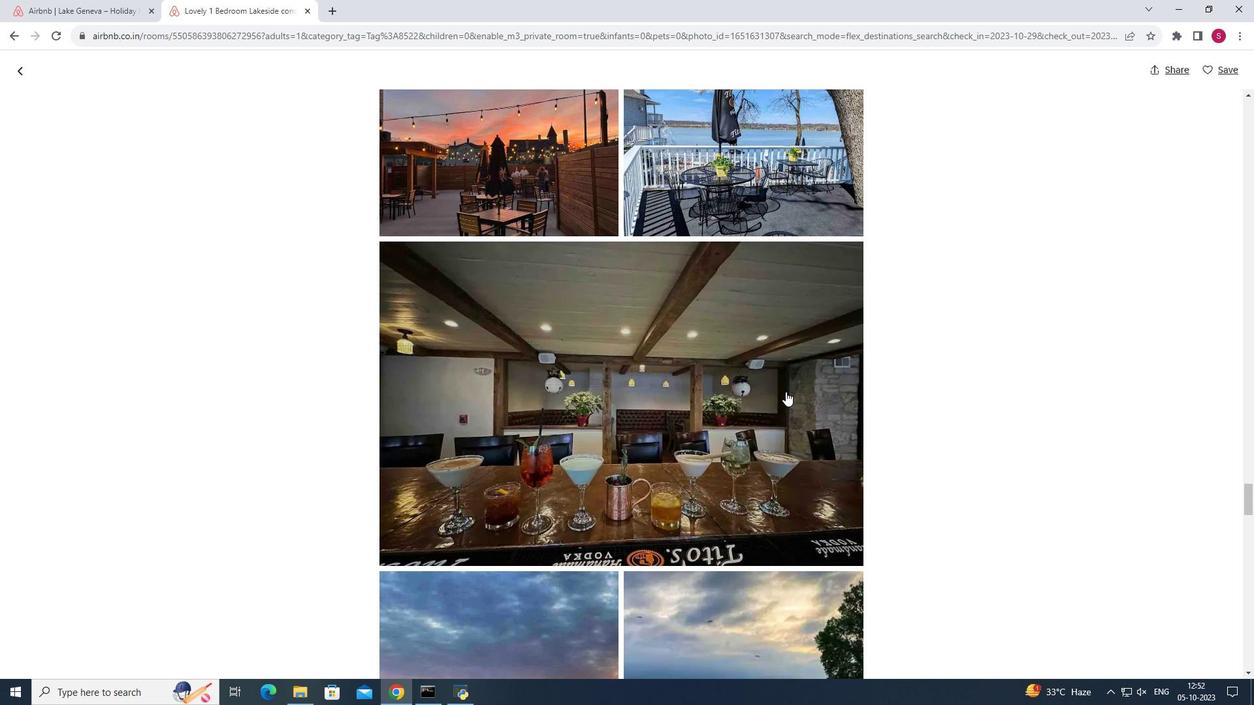 
Action: Mouse scrolled (786, 391) with delta (0, 0)
Screenshot: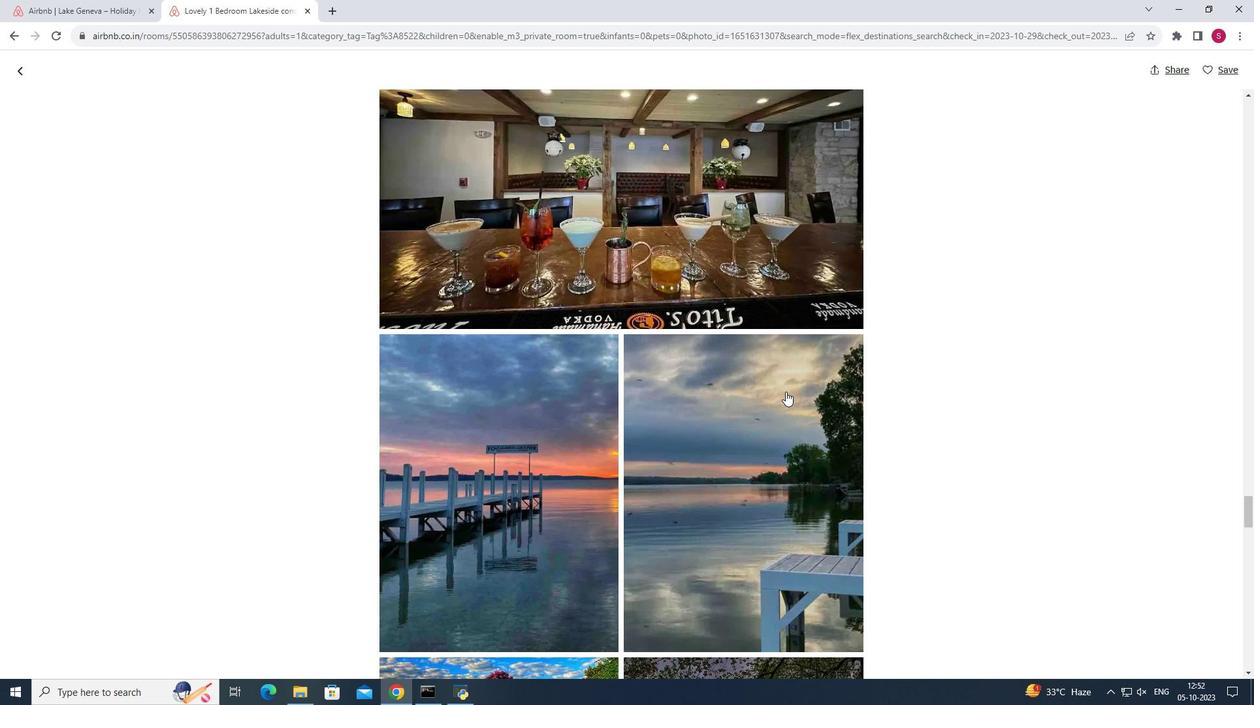 
Action: Mouse scrolled (786, 391) with delta (0, 0)
Screenshot: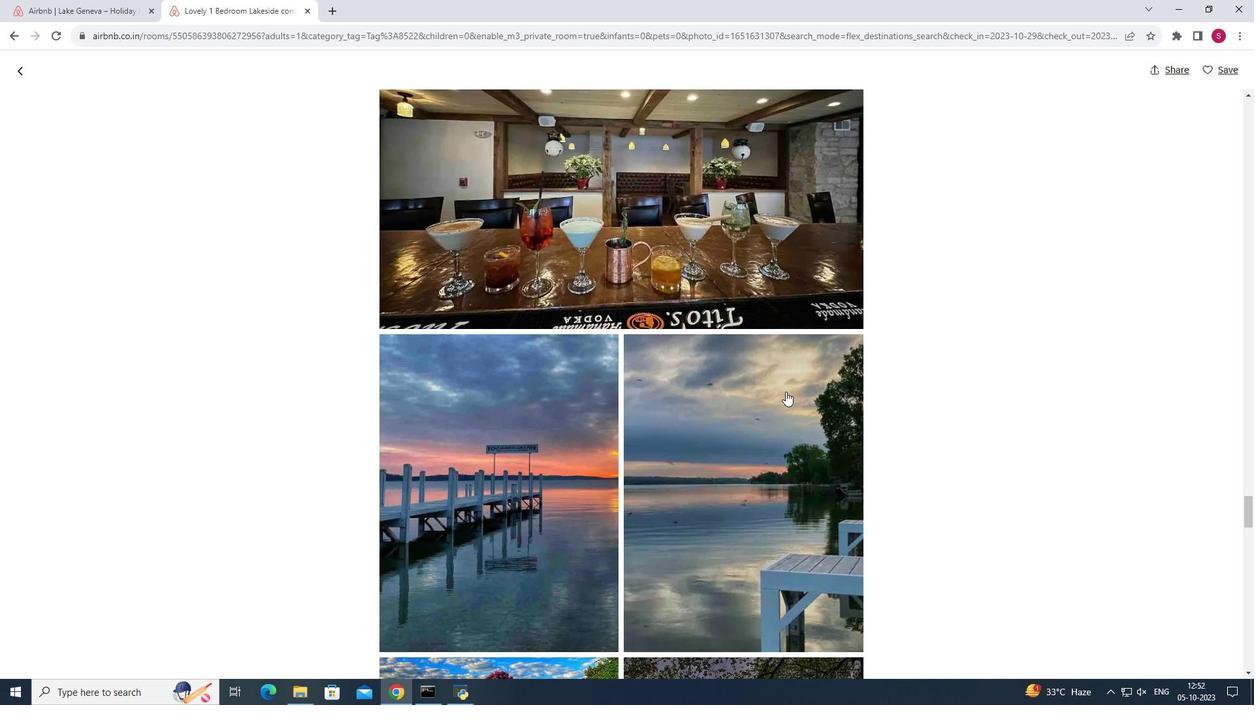 
Action: Mouse scrolled (786, 391) with delta (0, 0)
Screenshot: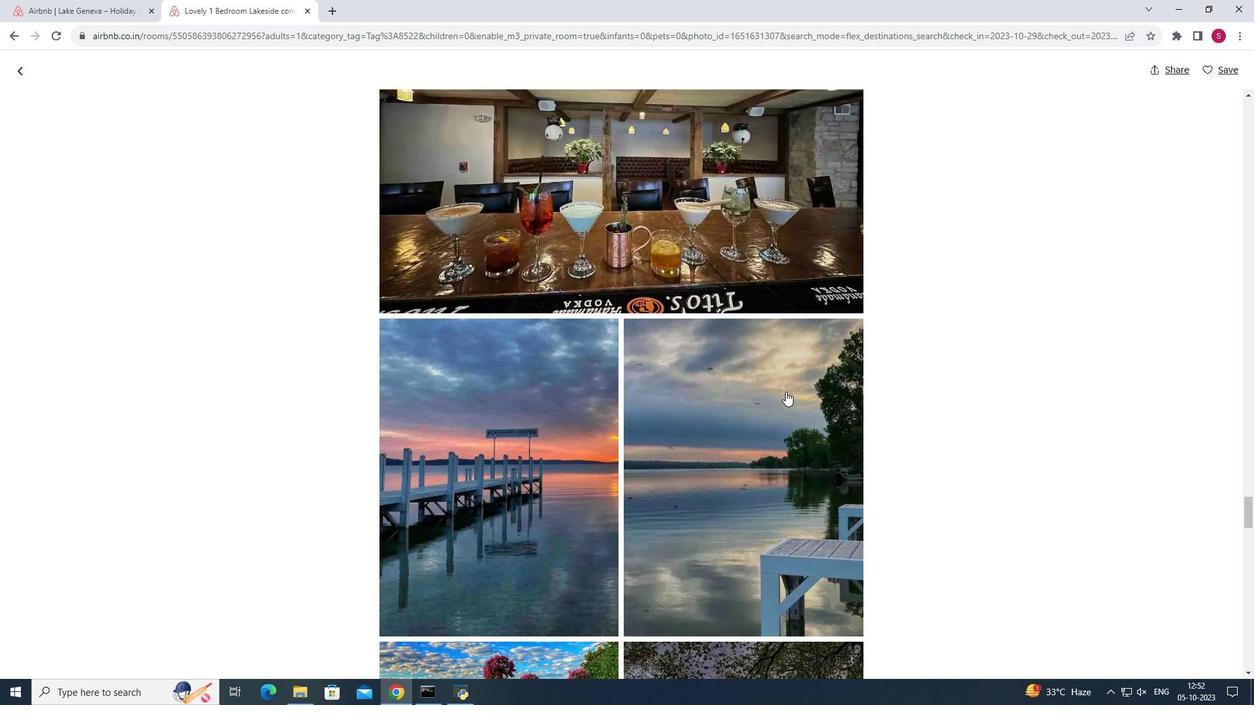 
Action: Mouse scrolled (786, 391) with delta (0, 0)
Screenshot: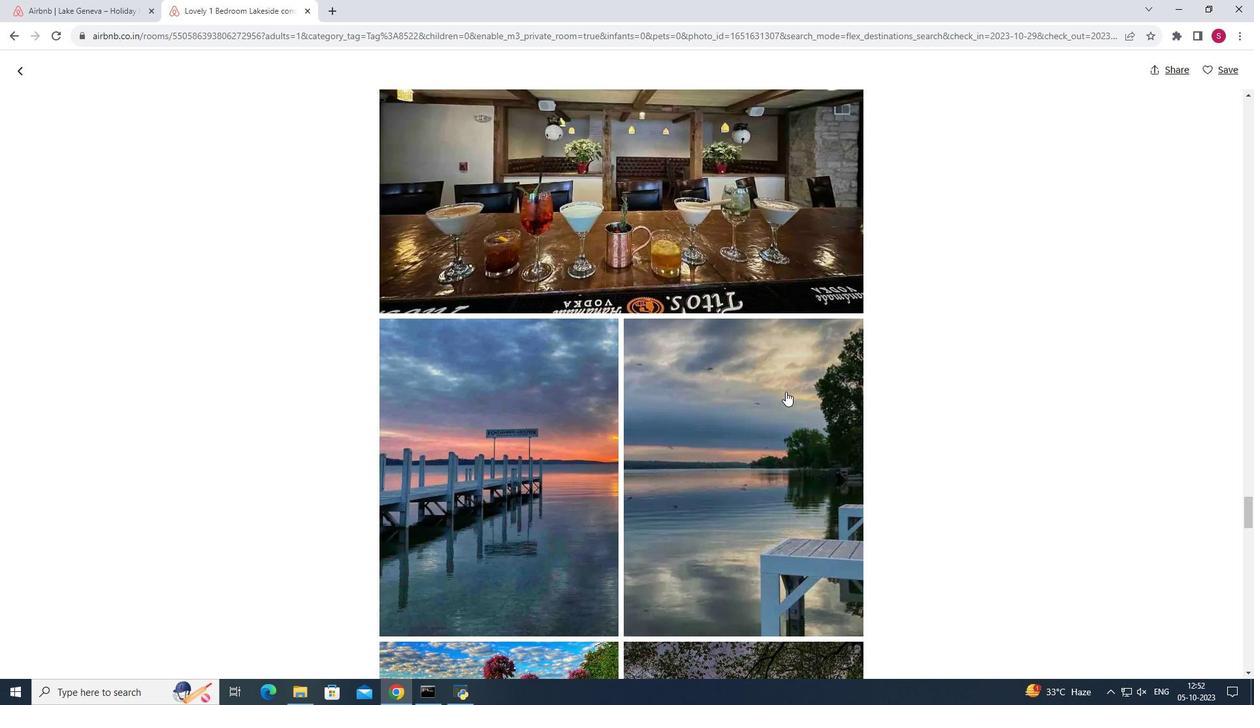 
Action: Mouse scrolled (786, 391) with delta (0, 0)
Screenshot: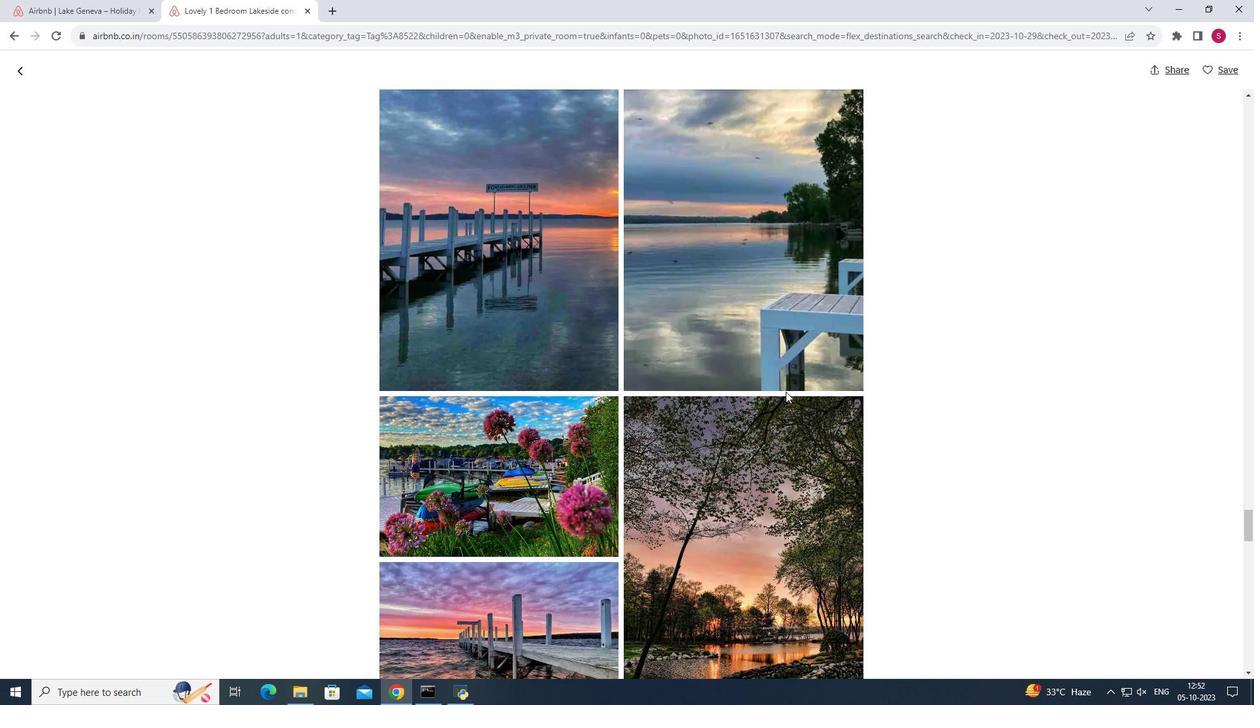 
Action: Mouse scrolled (786, 391) with delta (0, 0)
Screenshot: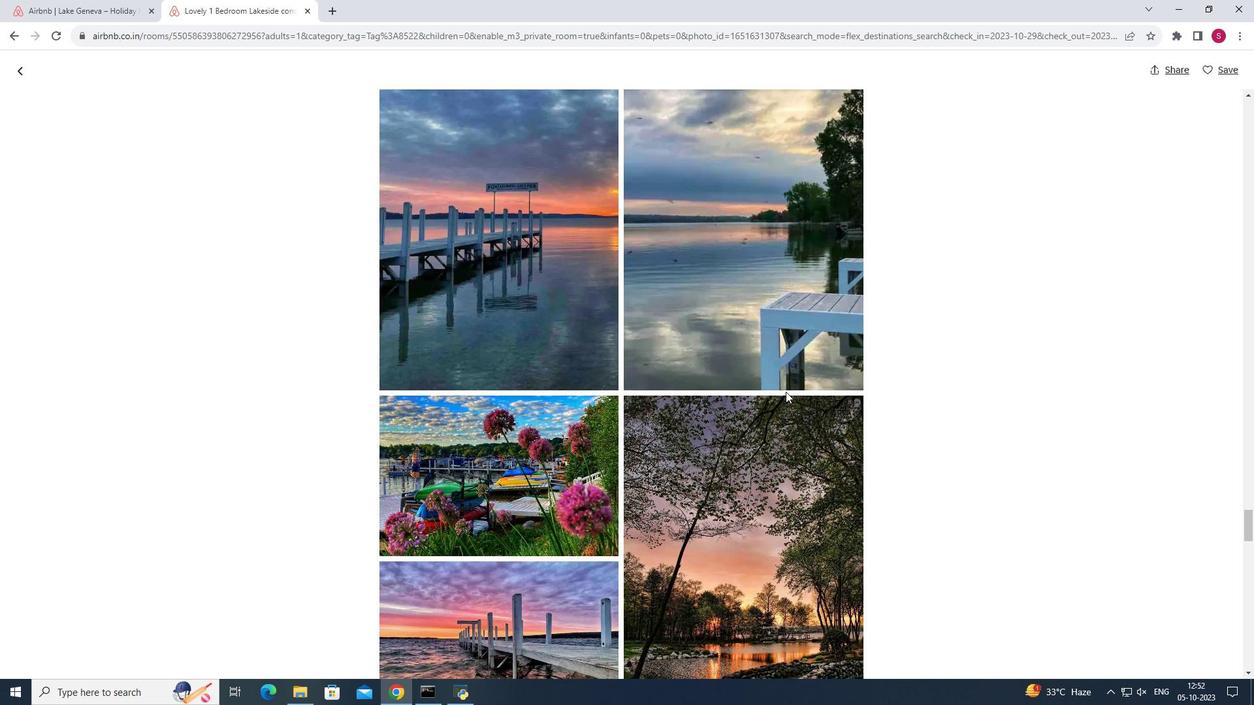
Action: Mouse scrolled (786, 391) with delta (0, 0)
Screenshot: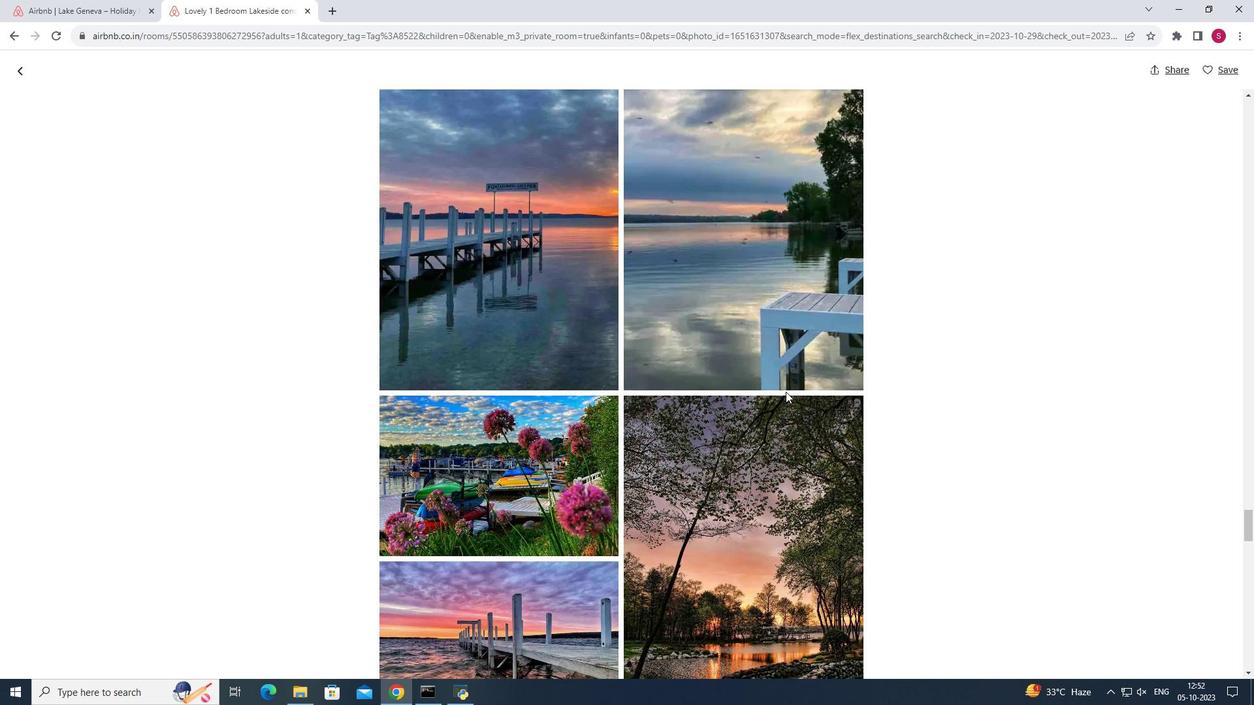 
Action: Mouse scrolled (786, 391) with delta (0, 0)
Screenshot: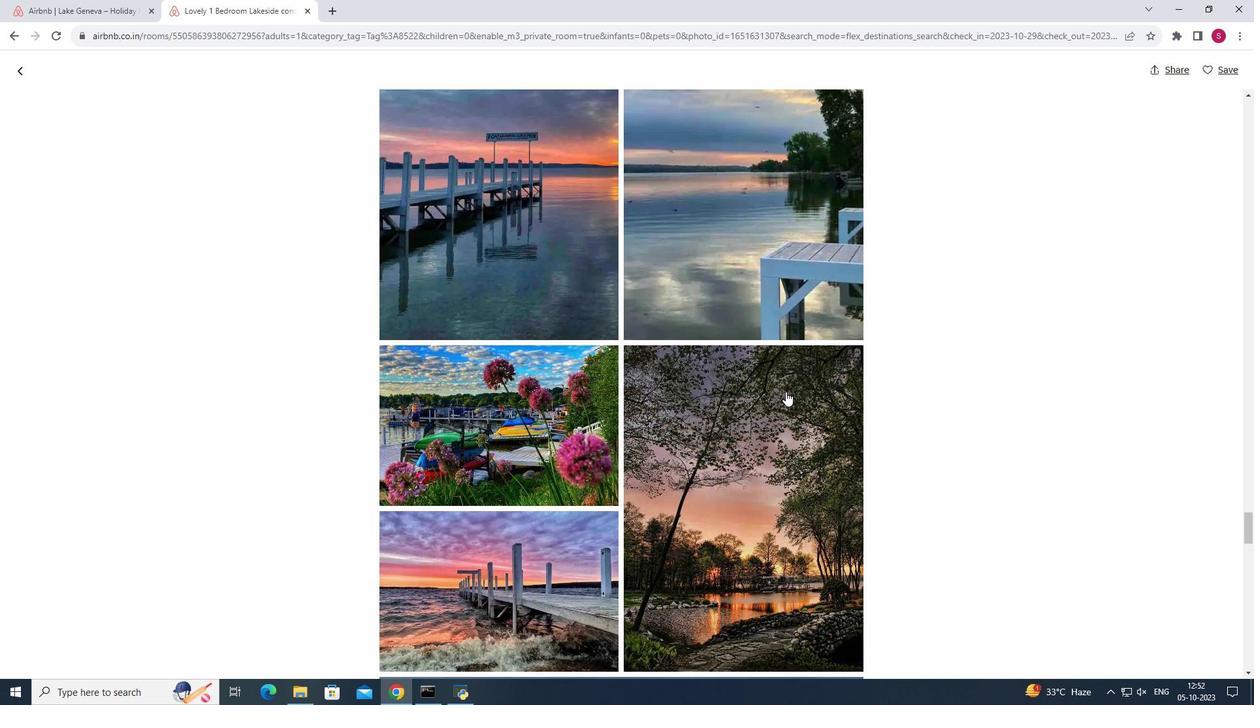 
Action: Mouse scrolled (786, 391) with delta (0, 0)
Screenshot: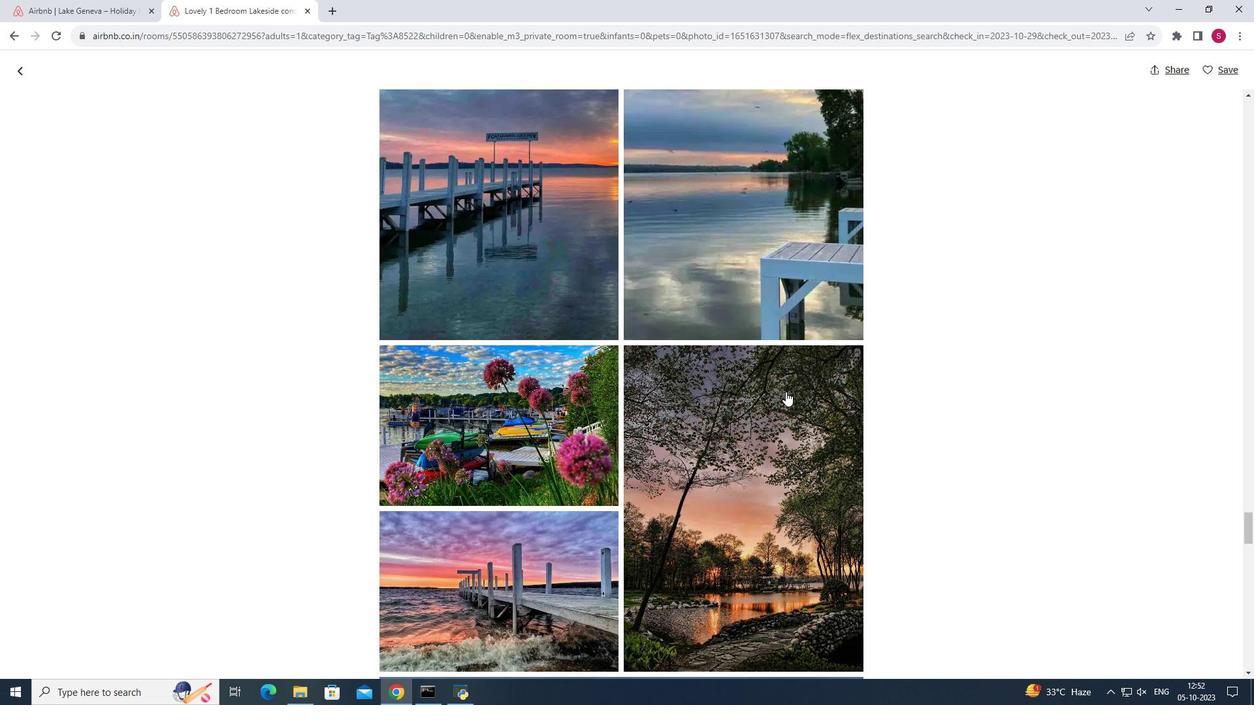 
Action: Mouse scrolled (786, 391) with delta (0, 0)
Screenshot: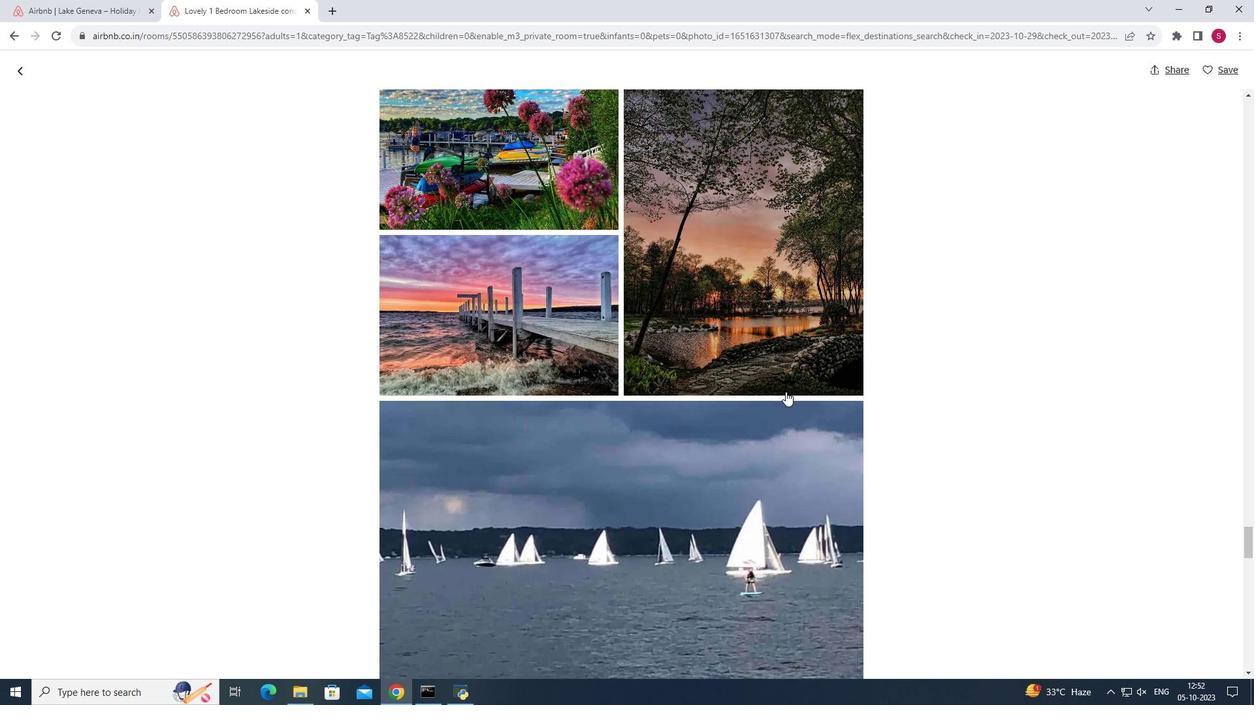 
Action: Mouse scrolled (786, 391) with delta (0, 0)
Screenshot: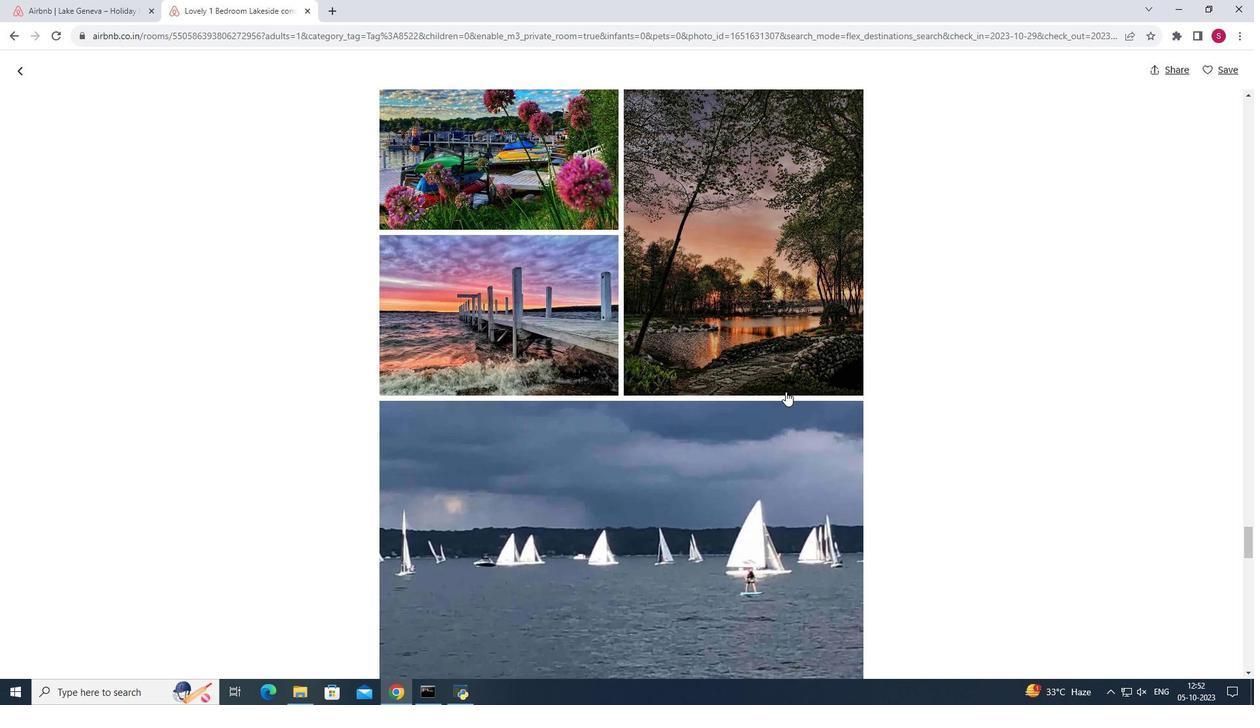
Action: Mouse scrolled (786, 391) with delta (0, 0)
Screenshot: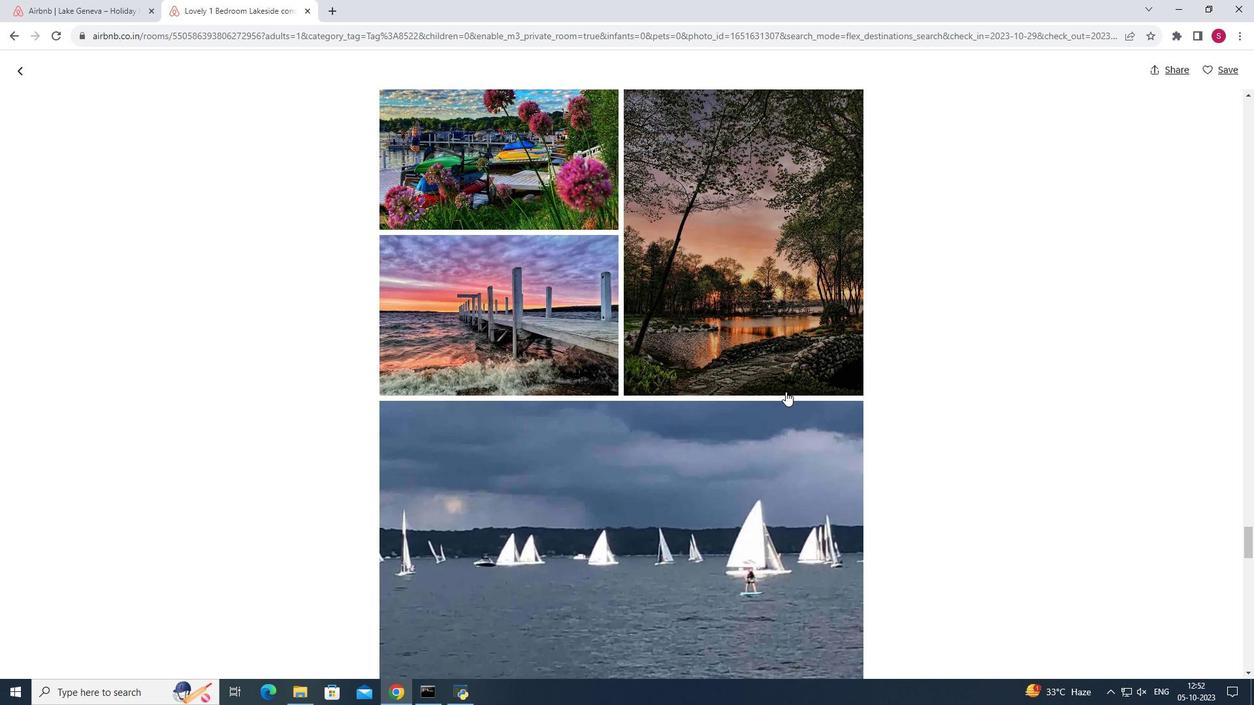 
Action: Mouse scrolled (786, 391) with delta (0, 0)
Screenshot: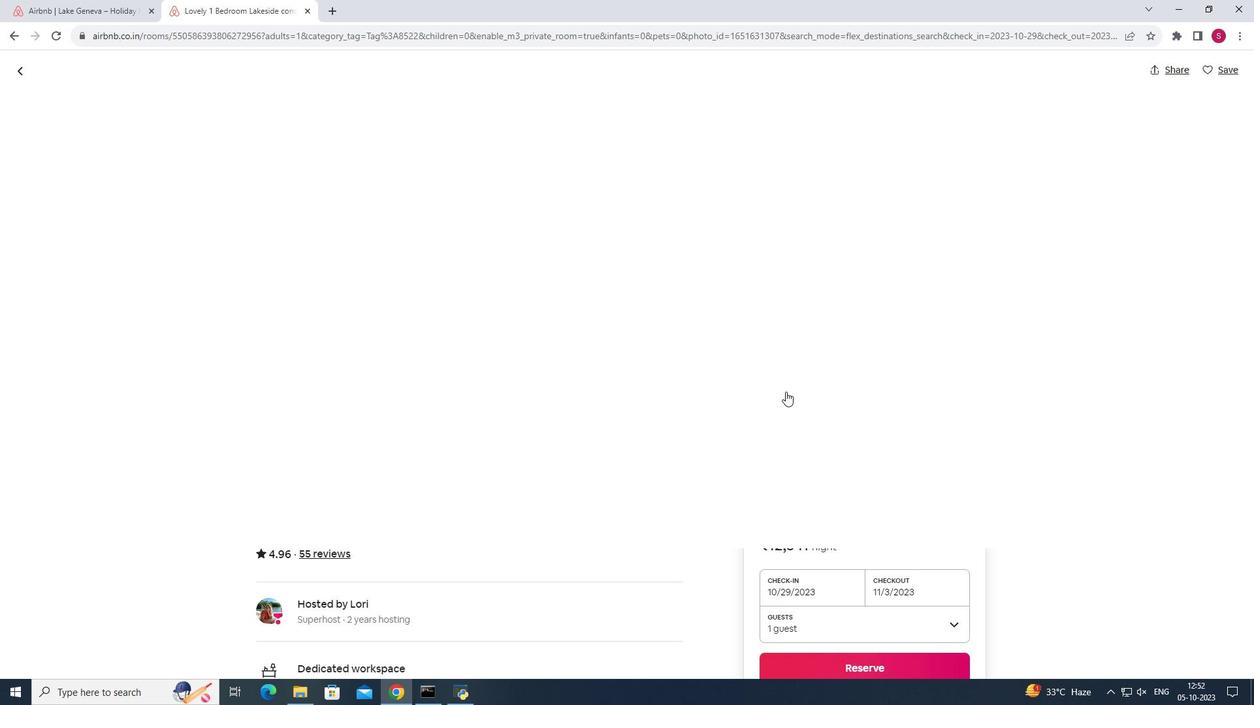 
Action: Mouse scrolled (786, 391) with delta (0, 0)
Screenshot: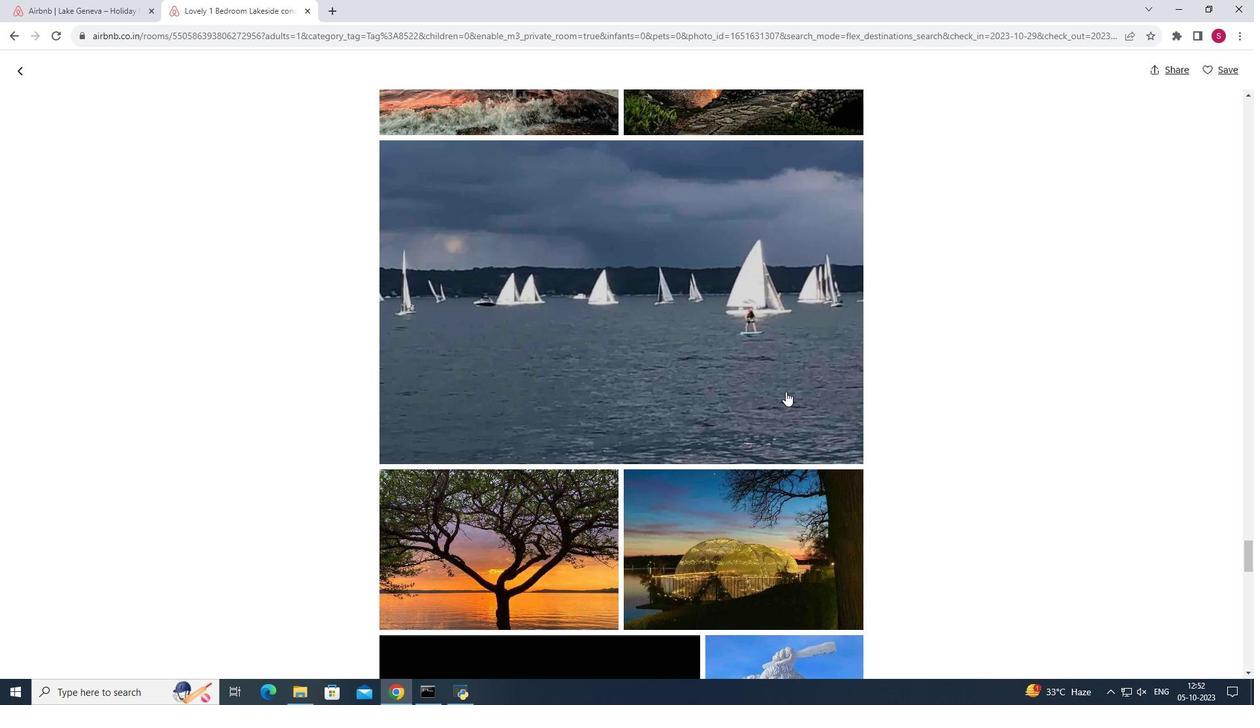 
Action: Mouse scrolled (786, 391) with delta (0, 0)
Screenshot: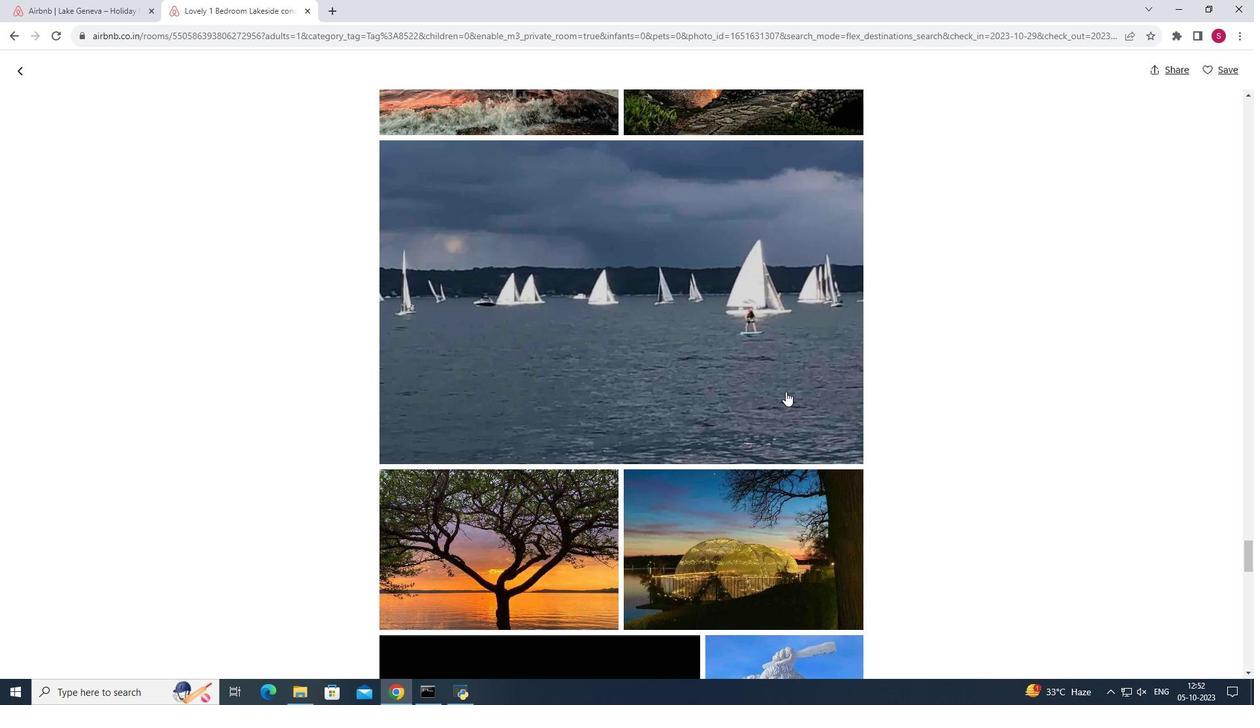 
Action: Mouse scrolled (786, 391) with delta (0, 0)
Screenshot: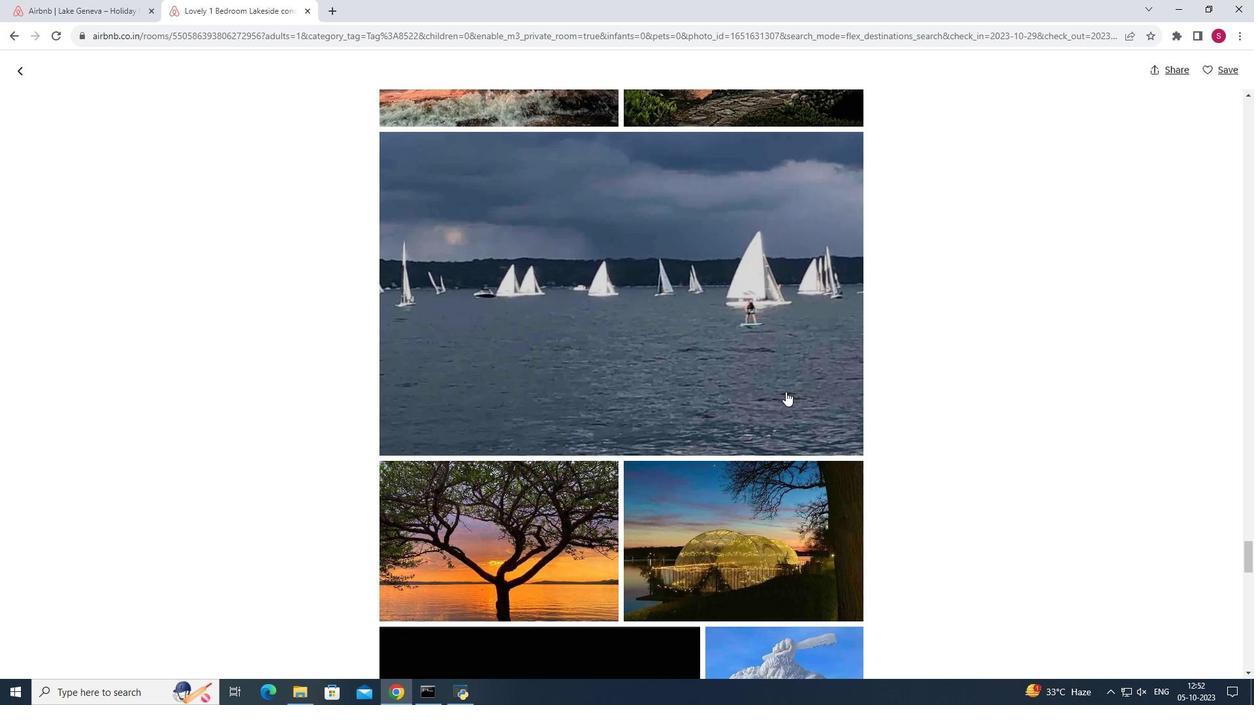
Action: Mouse scrolled (786, 391) with delta (0, 0)
Screenshot: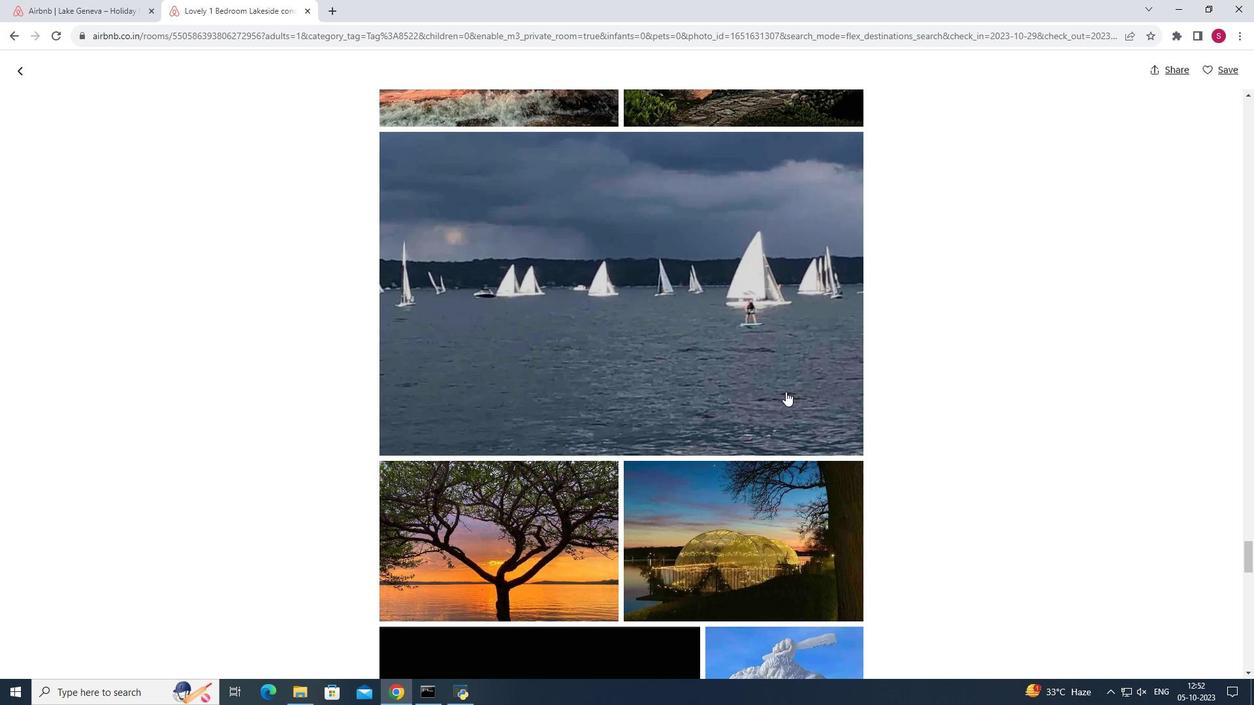 
Action: Mouse scrolled (786, 391) with delta (0, 0)
Screenshot: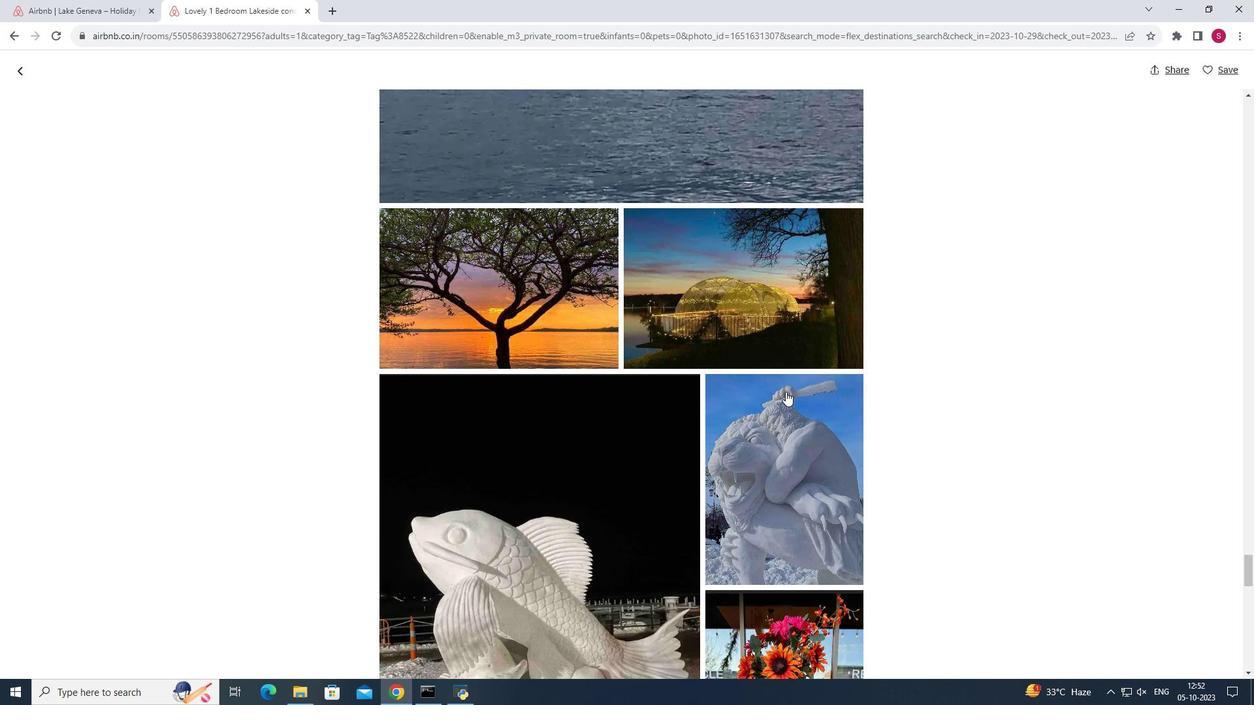
Action: Mouse scrolled (786, 391) with delta (0, 0)
Screenshot: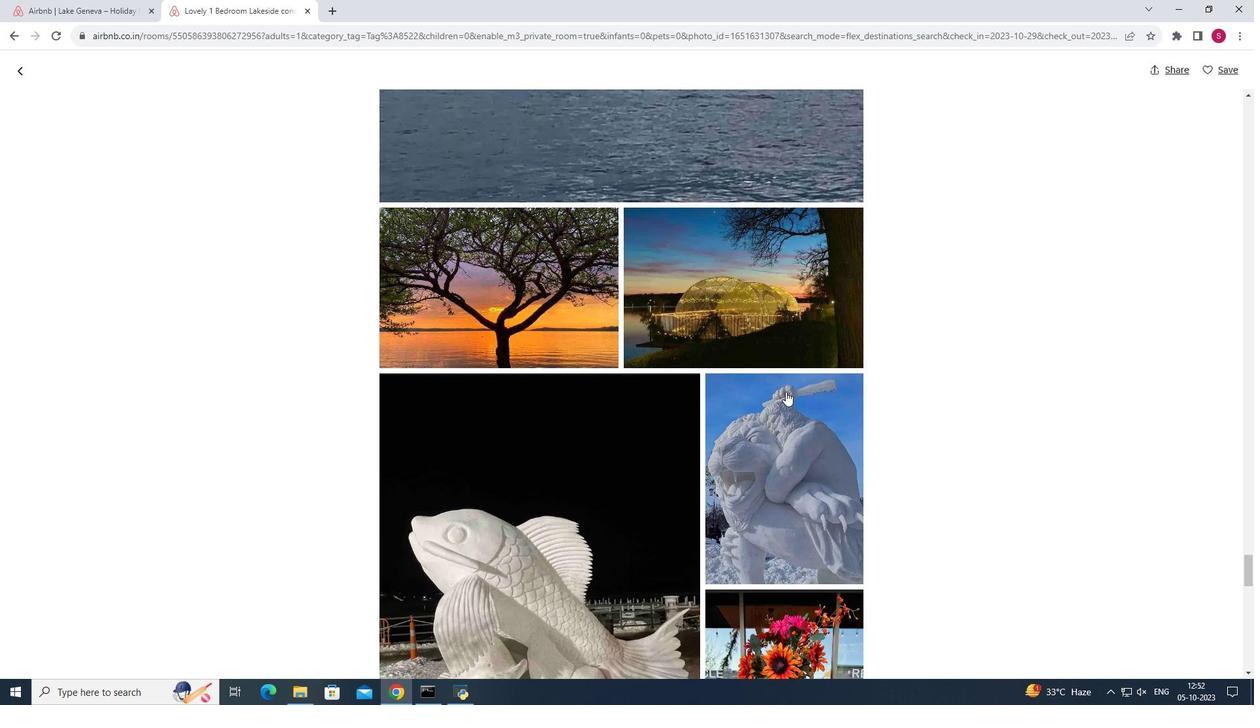 
Action: Mouse scrolled (786, 391) with delta (0, 0)
Screenshot: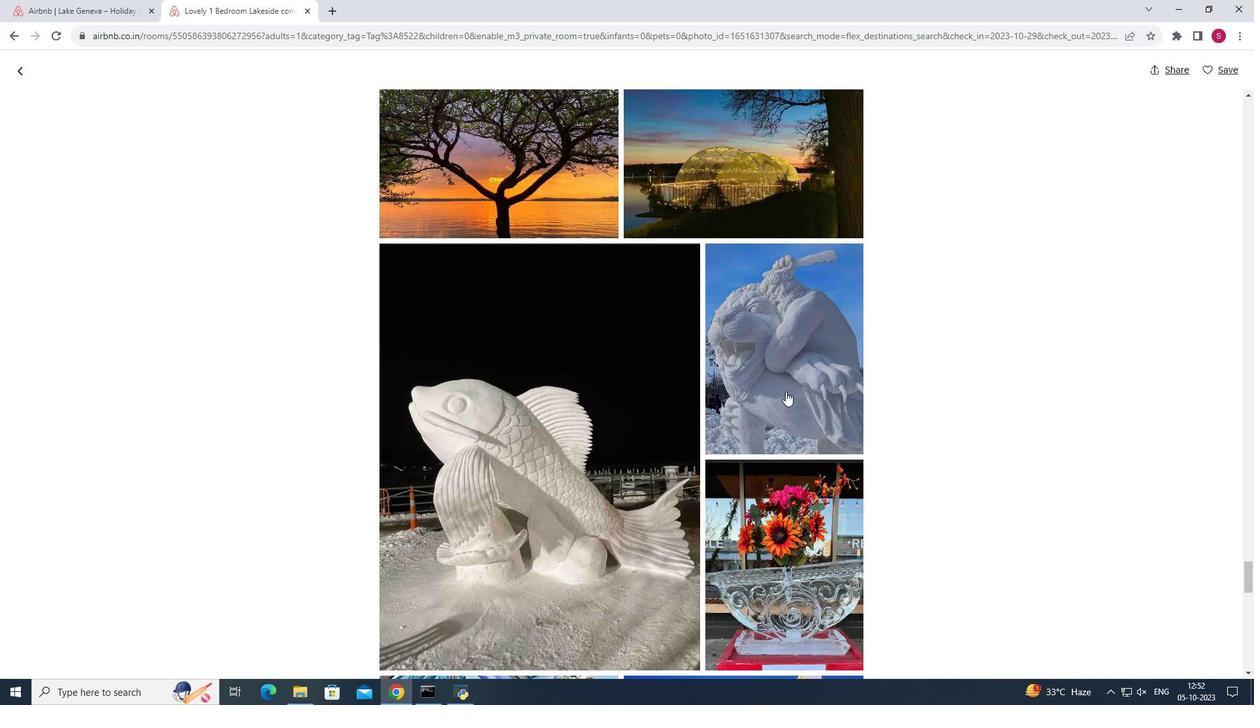 
Action: Mouse scrolled (786, 391) with delta (0, 0)
Screenshot: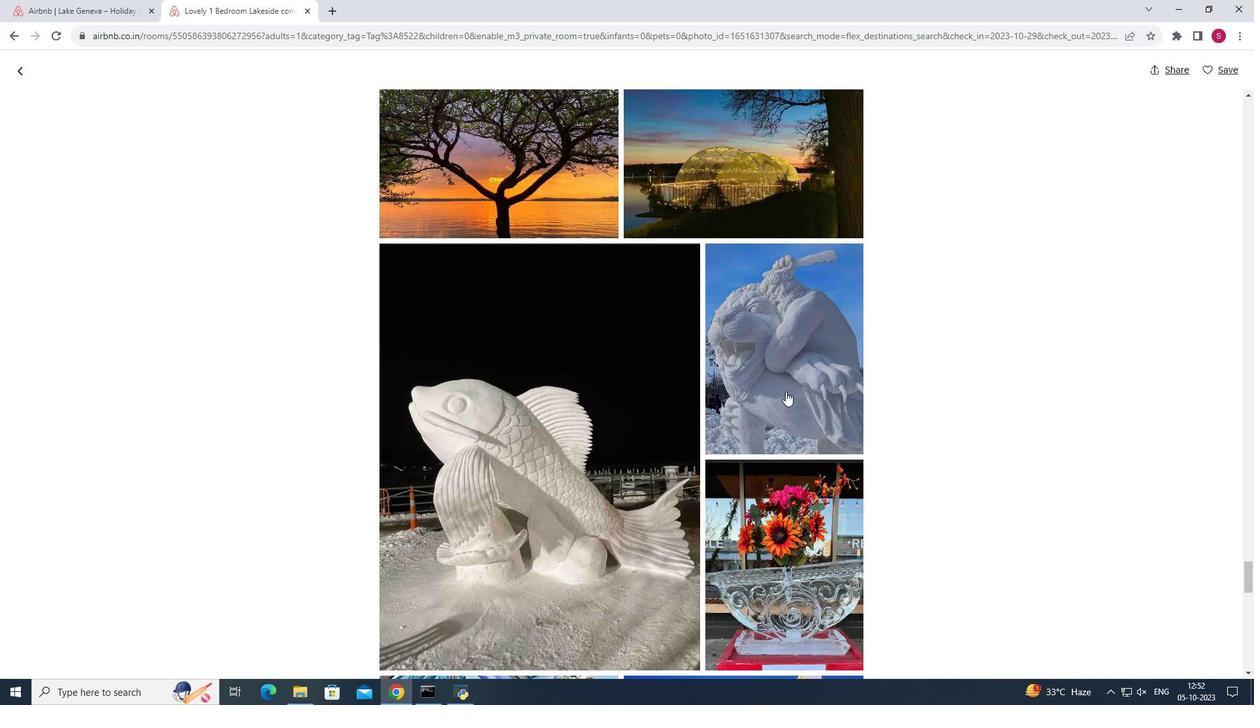 
Action: Mouse scrolled (786, 391) with delta (0, 0)
Screenshot: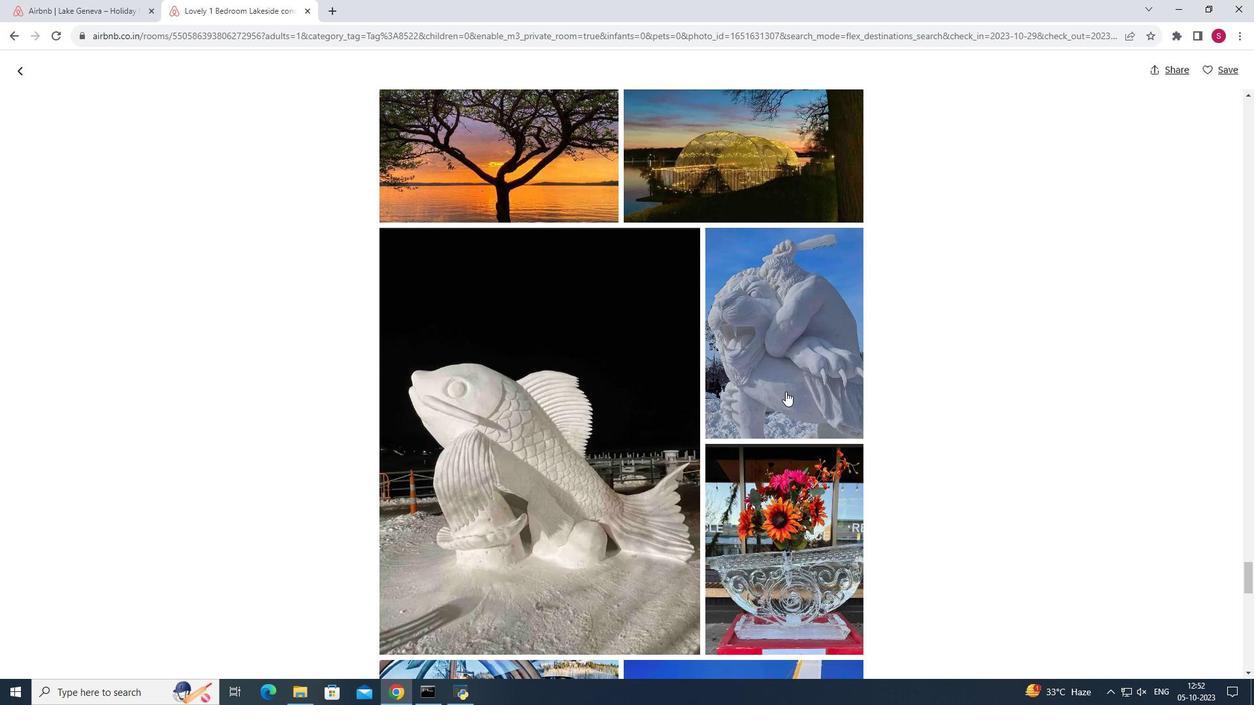 
Action: Mouse scrolled (786, 391) with delta (0, 0)
Screenshot: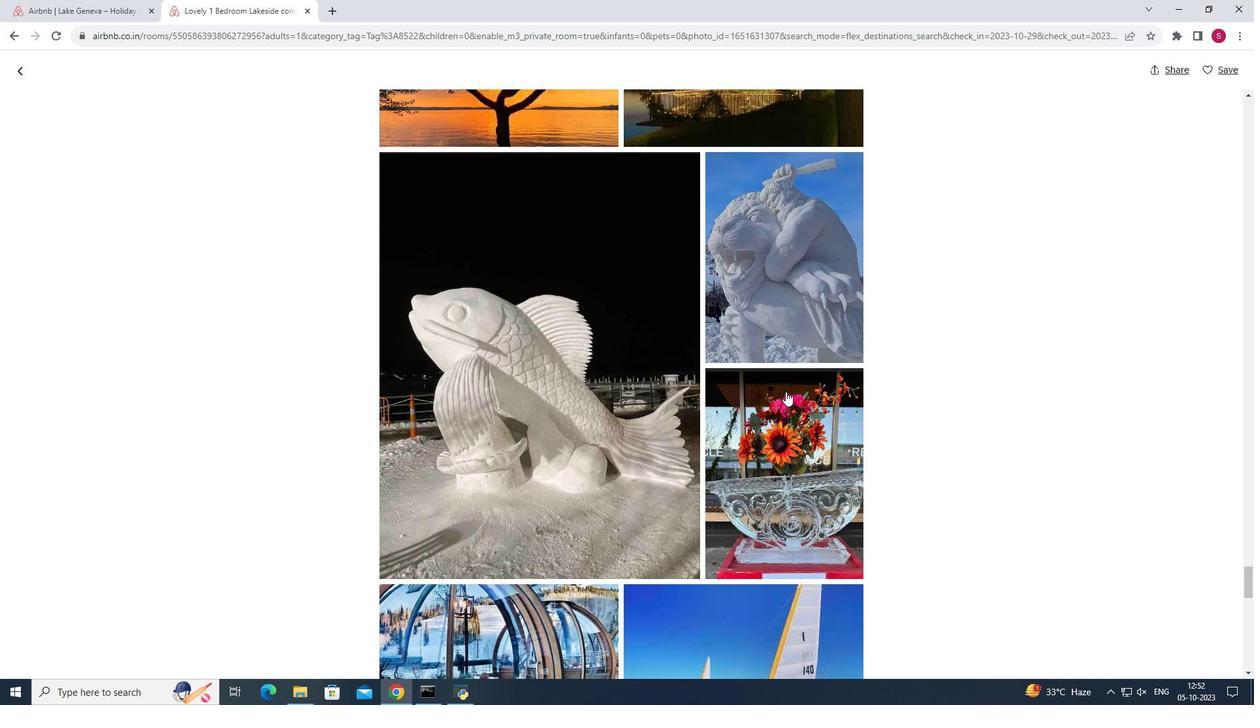 
Action: Mouse scrolled (786, 391) with delta (0, 0)
Screenshot: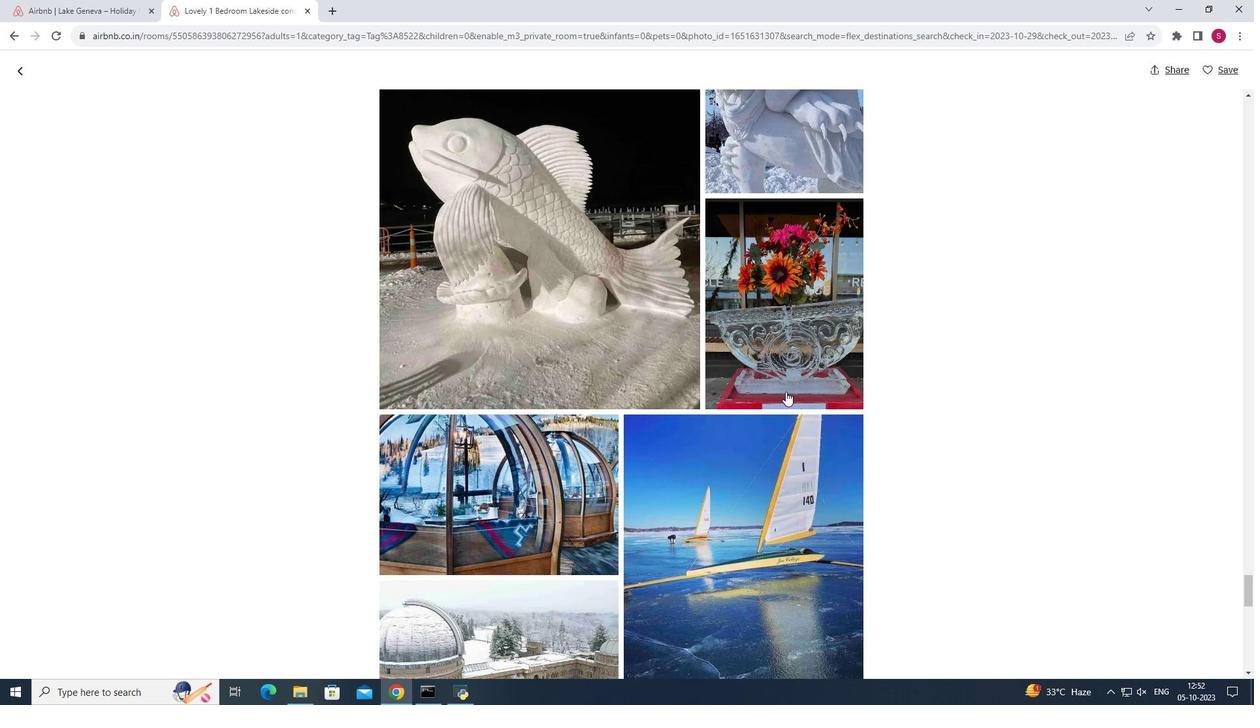 
Action: Mouse scrolled (786, 391) with delta (0, 0)
Screenshot: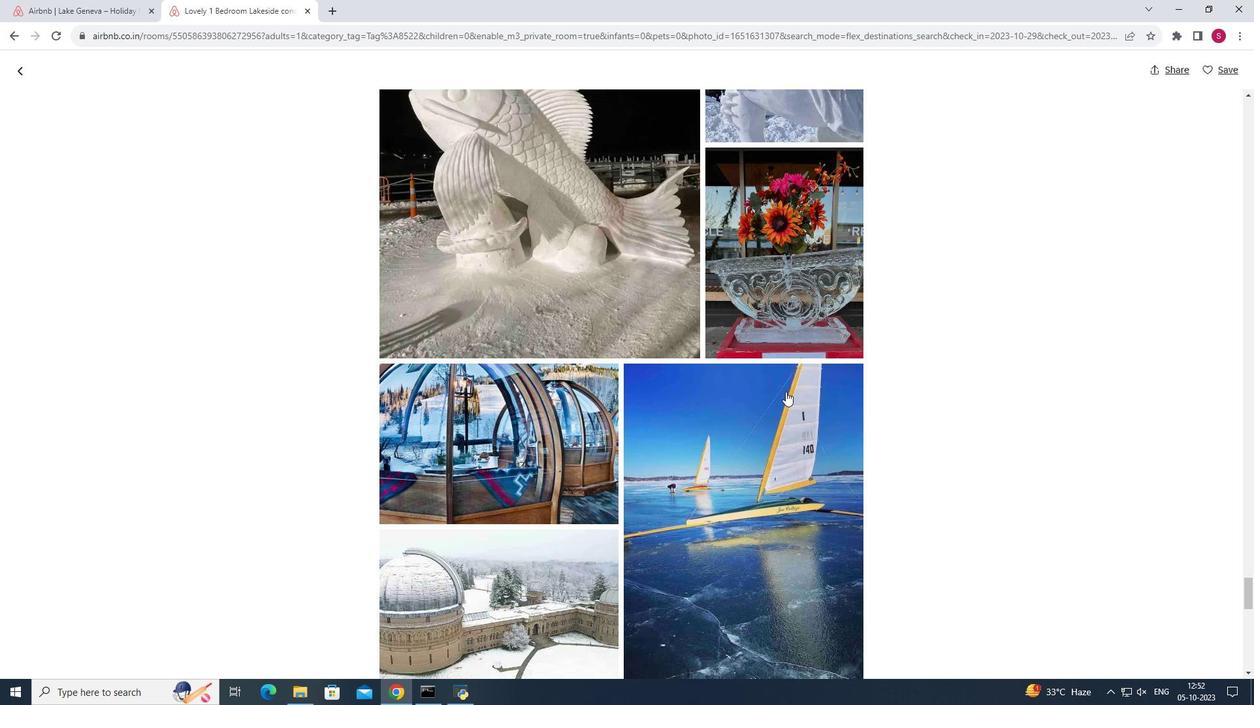 
Action: Mouse scrolled (786, 391) with delta (0, 0)
Screenshot: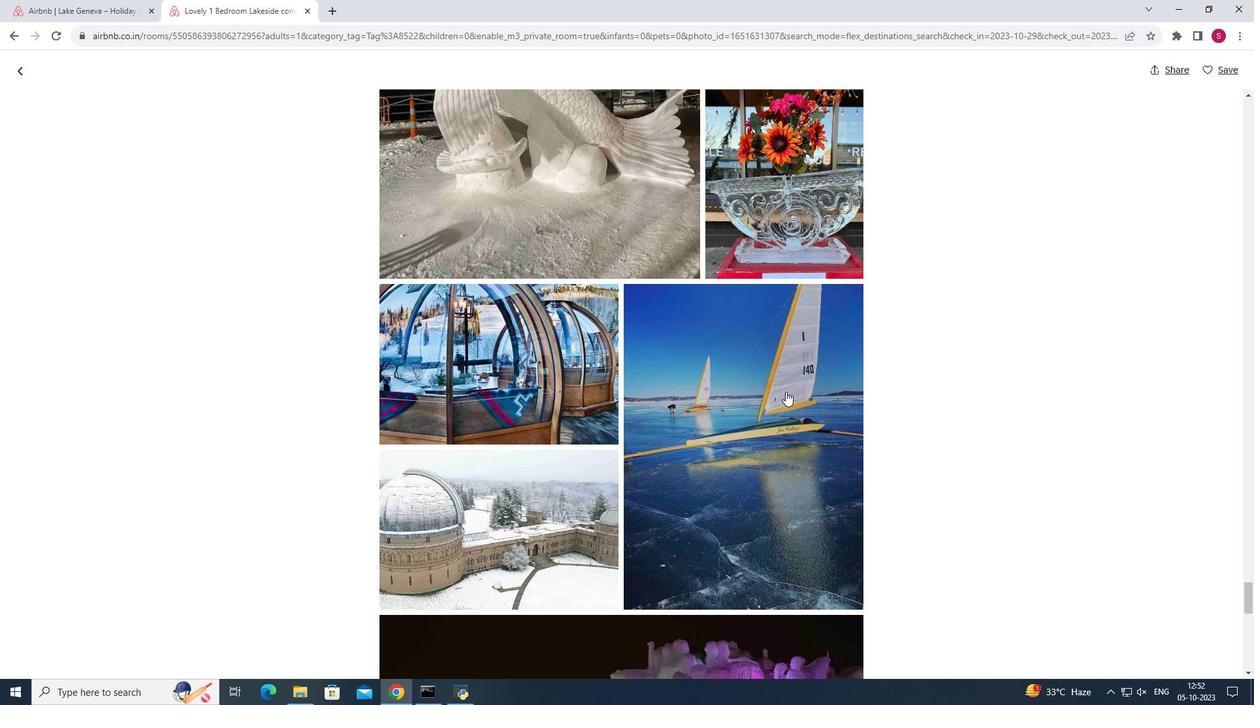 
Action: Mouse scrolled (786, 391) with delta (0, 0)
Screenshot: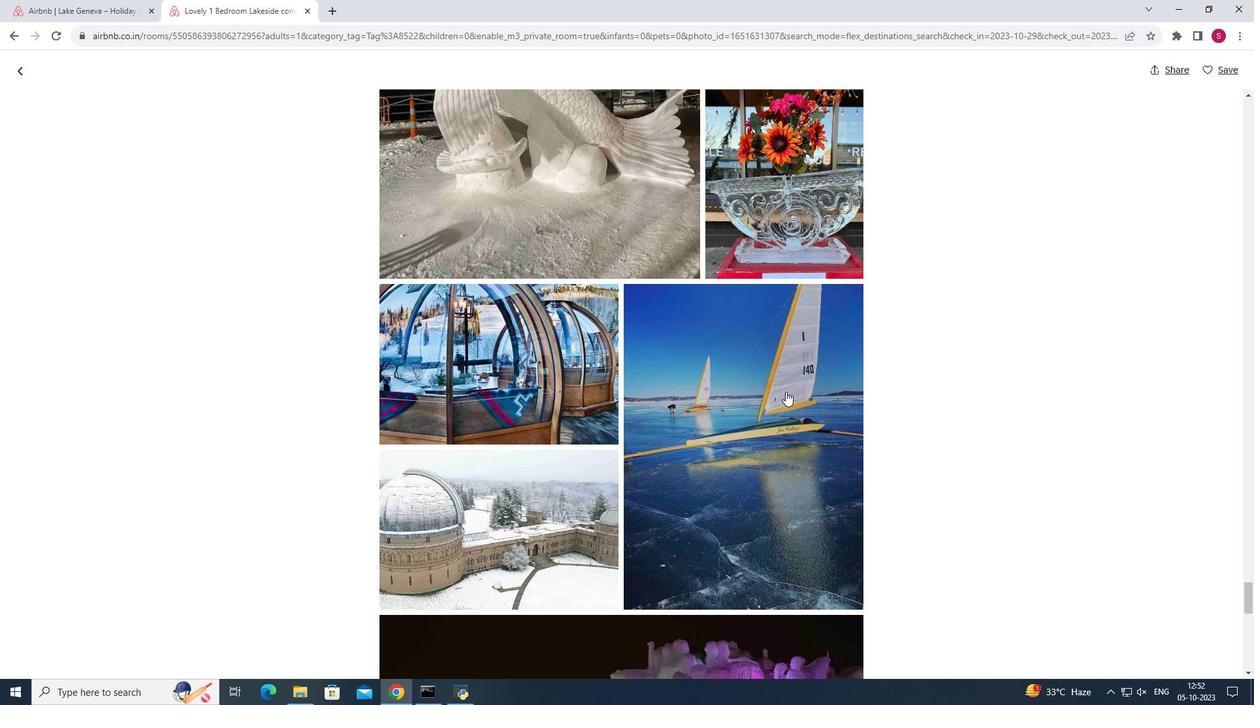 
Action: Mouse scrolled (786, 391) with delta (0, 0)
Screenshot: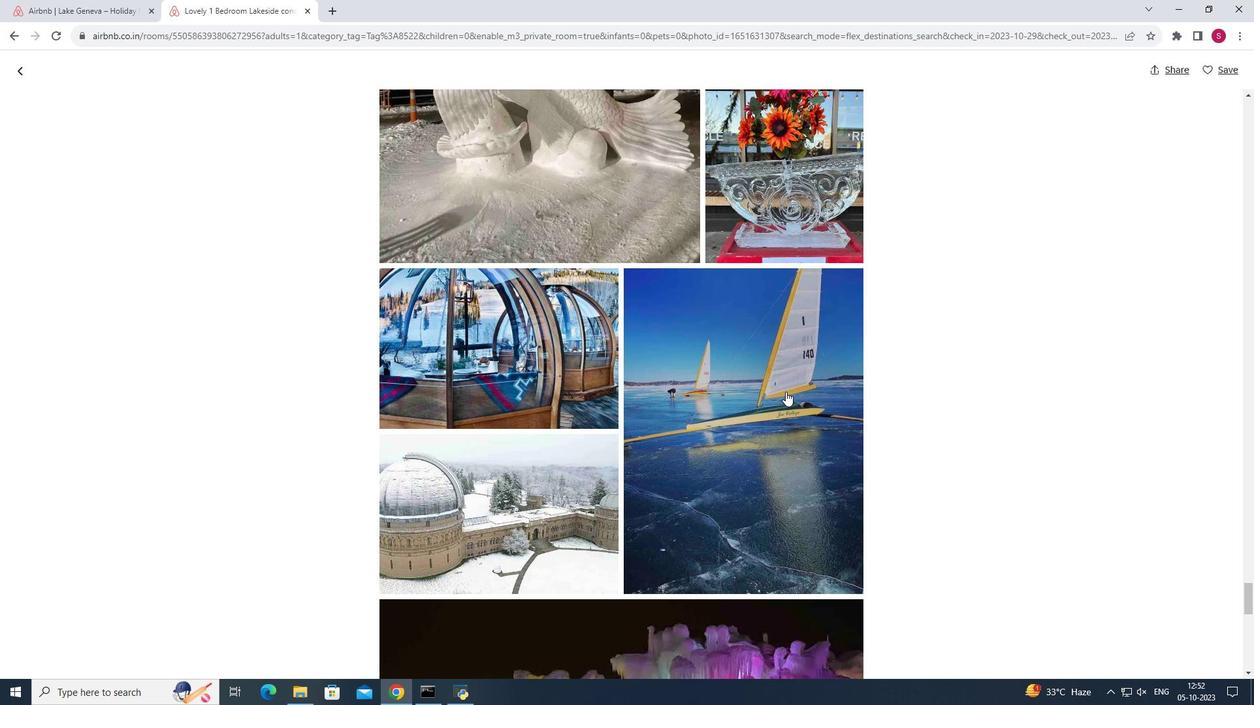 
Action: Mouse scrolled (786, 391) with delta (0, 0)
Screenshot: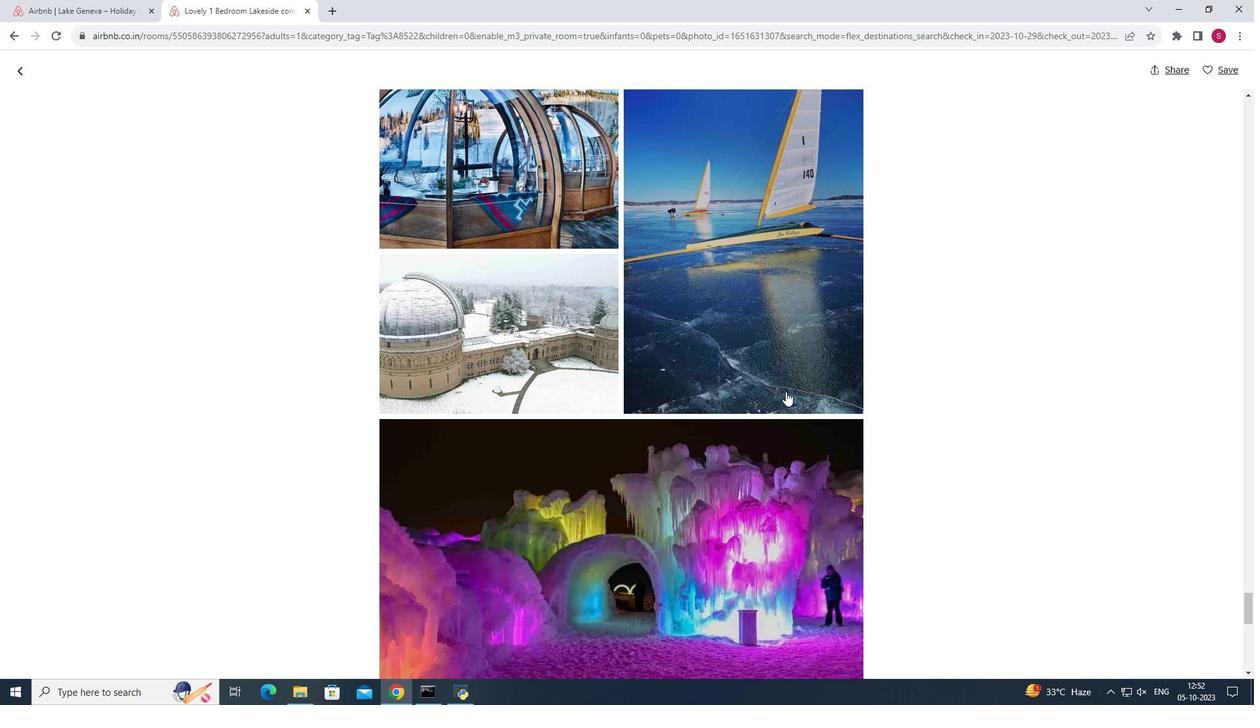 
Action: Mouse scrolled (786, 391) with delta (0, 0)
Screenshot: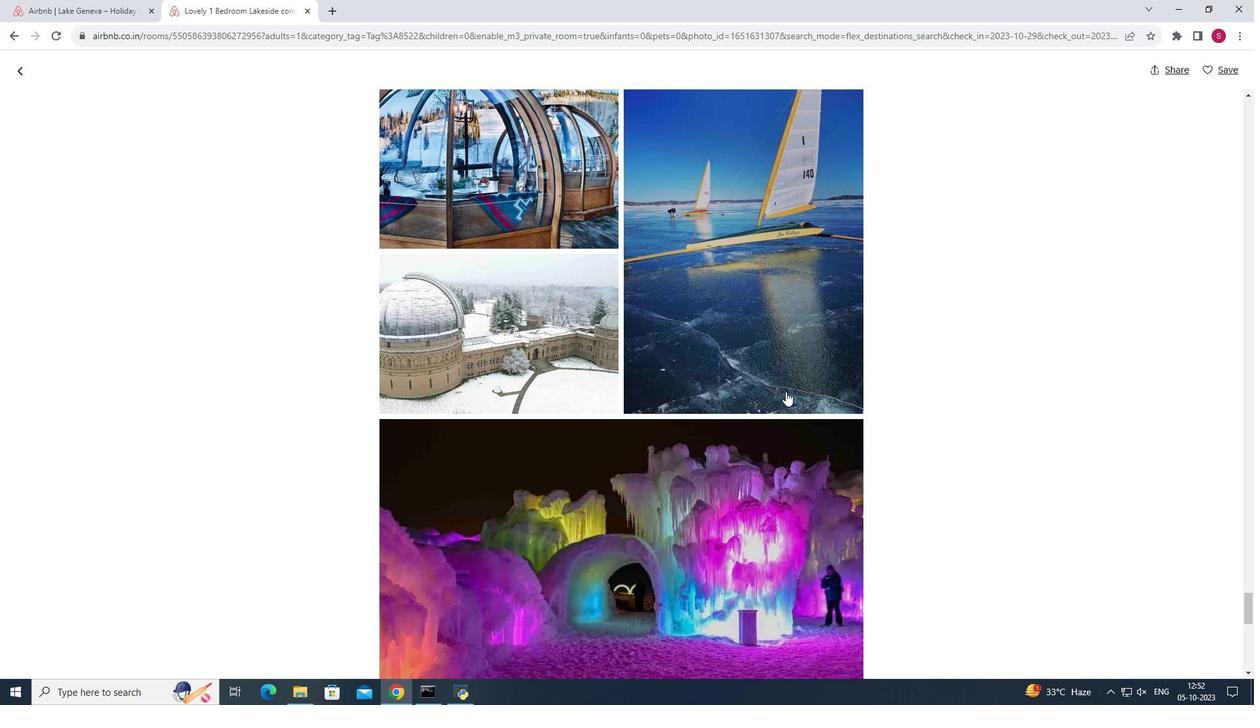 
Action: Mouse scrolled (786, 391) with delta (0, 0)
Screenshot: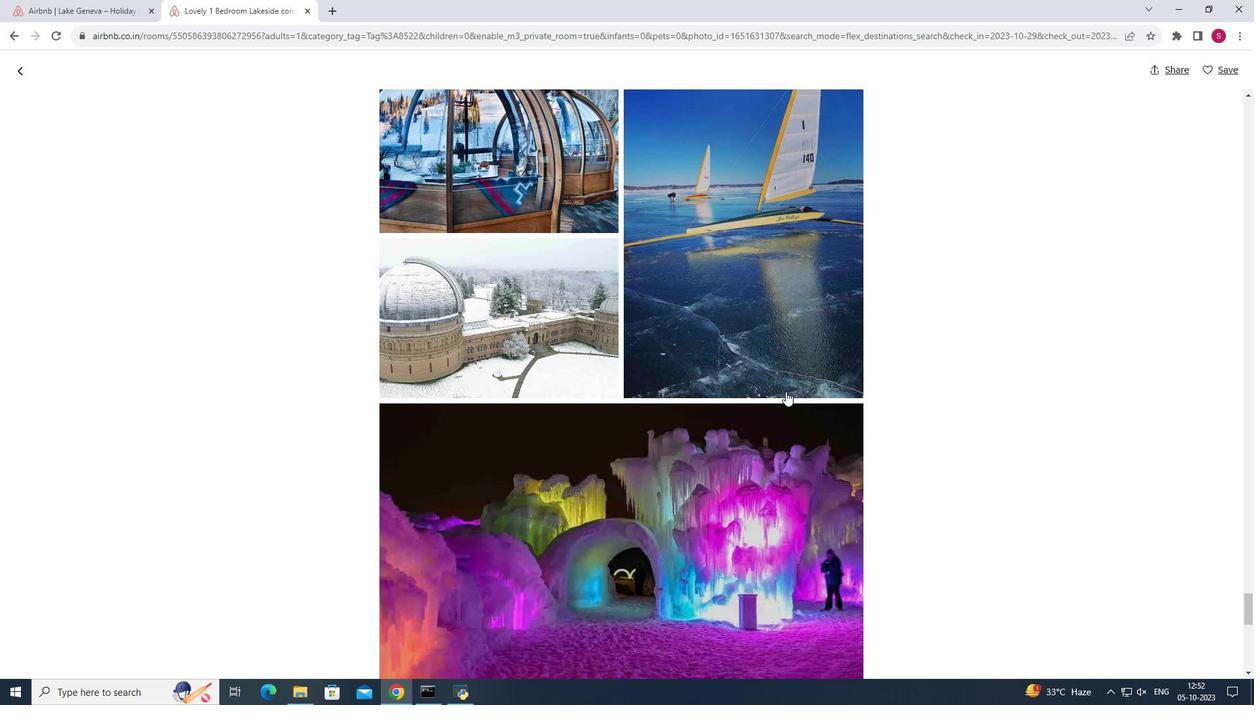 
Action: Mouse scrolled (786, 391) with delta (0, 0)
Screenshot: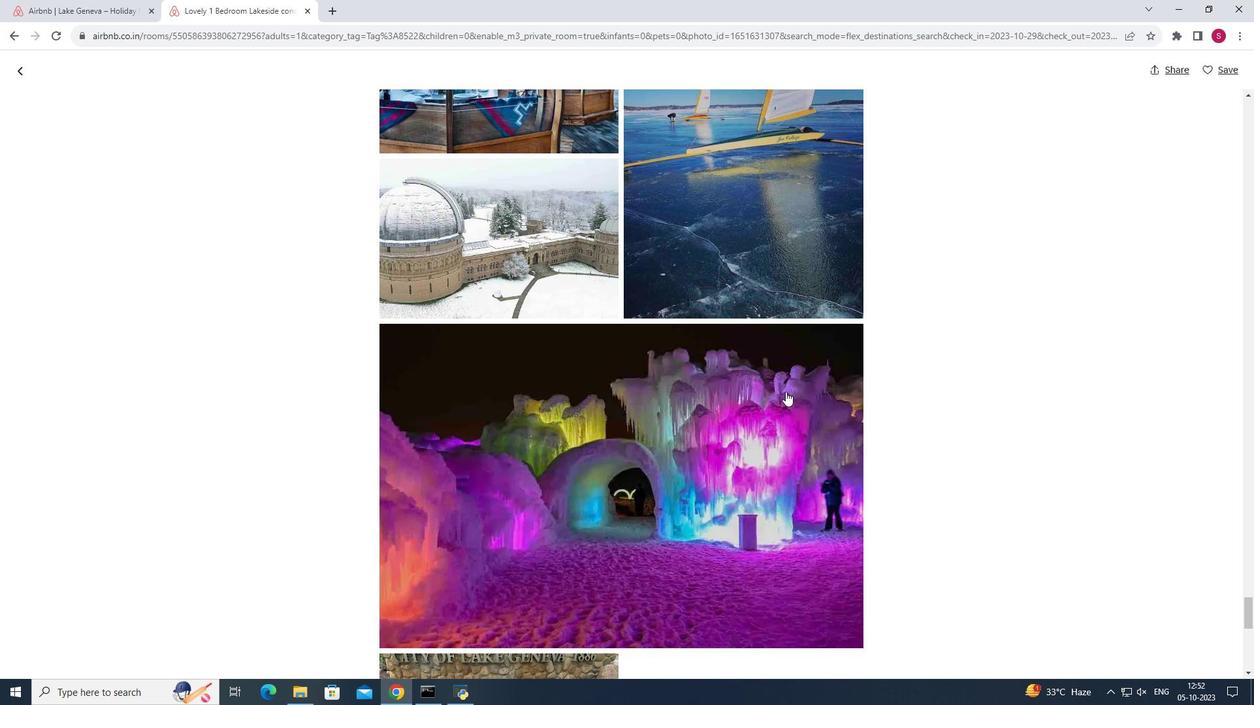 
Action: Mouse scrolled (786, 391) with delta (0, 0)
Screenshot: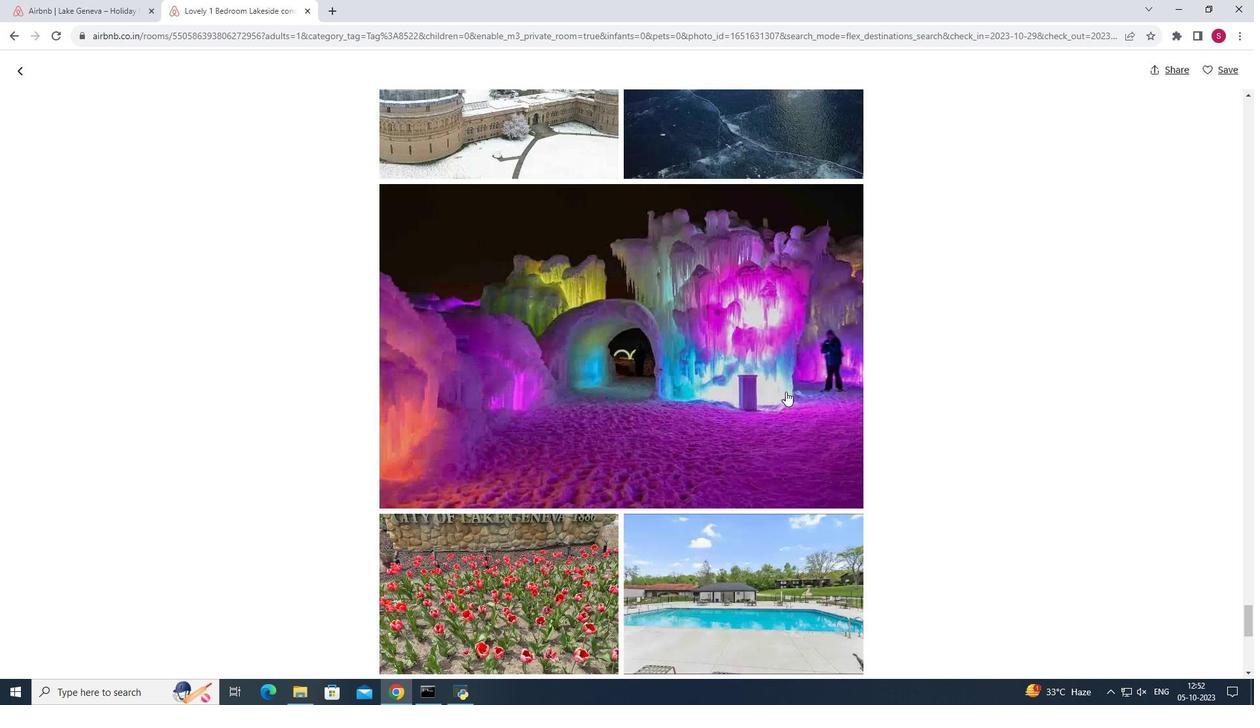 
Action: Mouse scrolled (786, 391) with delta (0, 0)
Screenshot: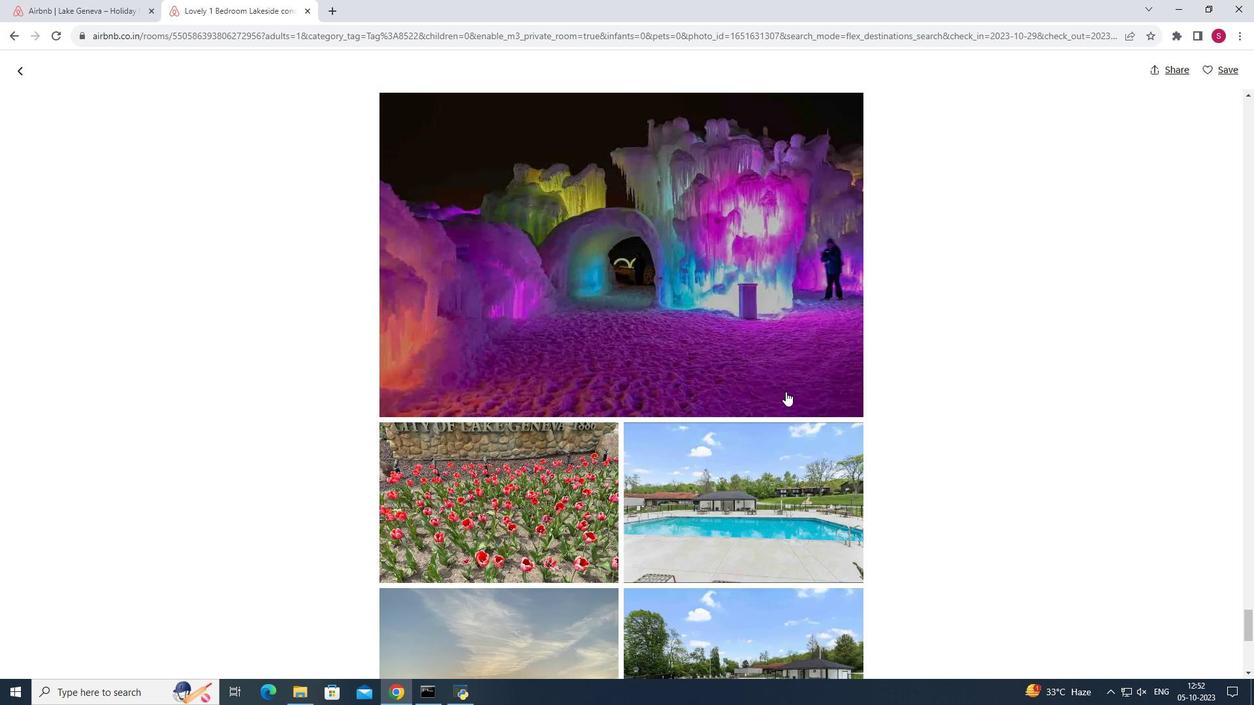 
Action: Mouse scrolled (786, 391) with delta (0, 0)
Screenshot: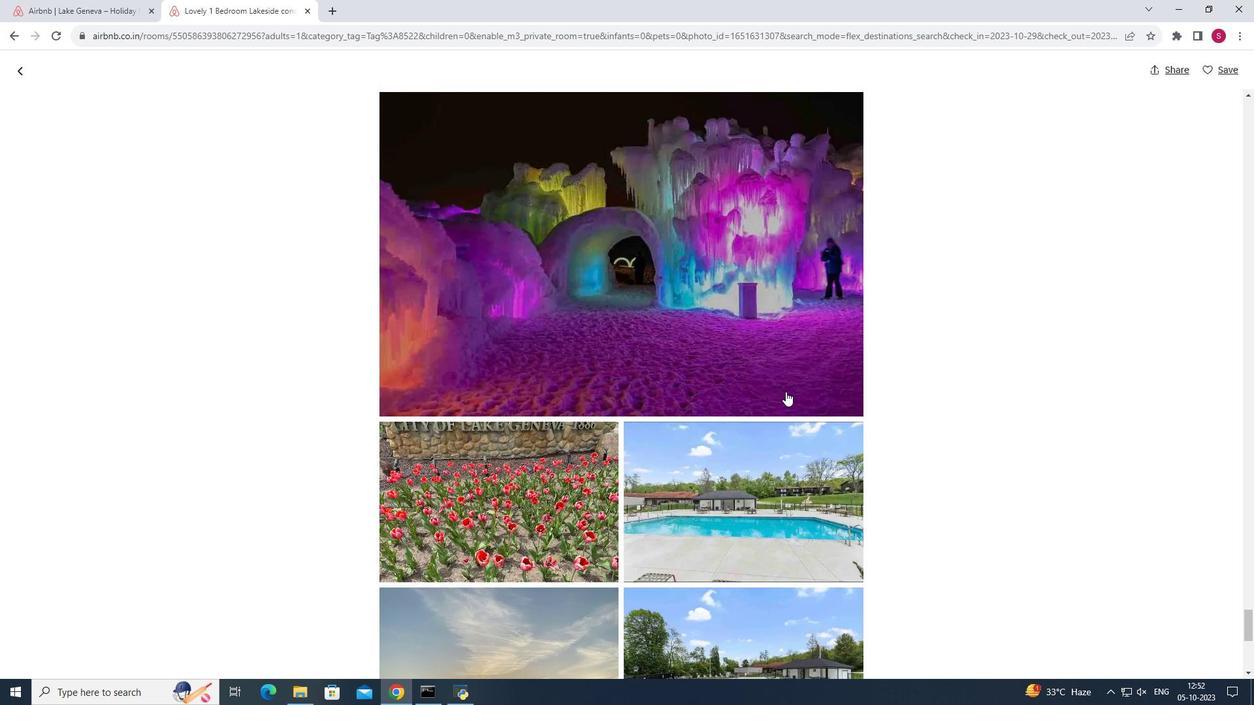 
Action: Mouse scrolled (786, 391) with delta (0, 0)
Screenshot: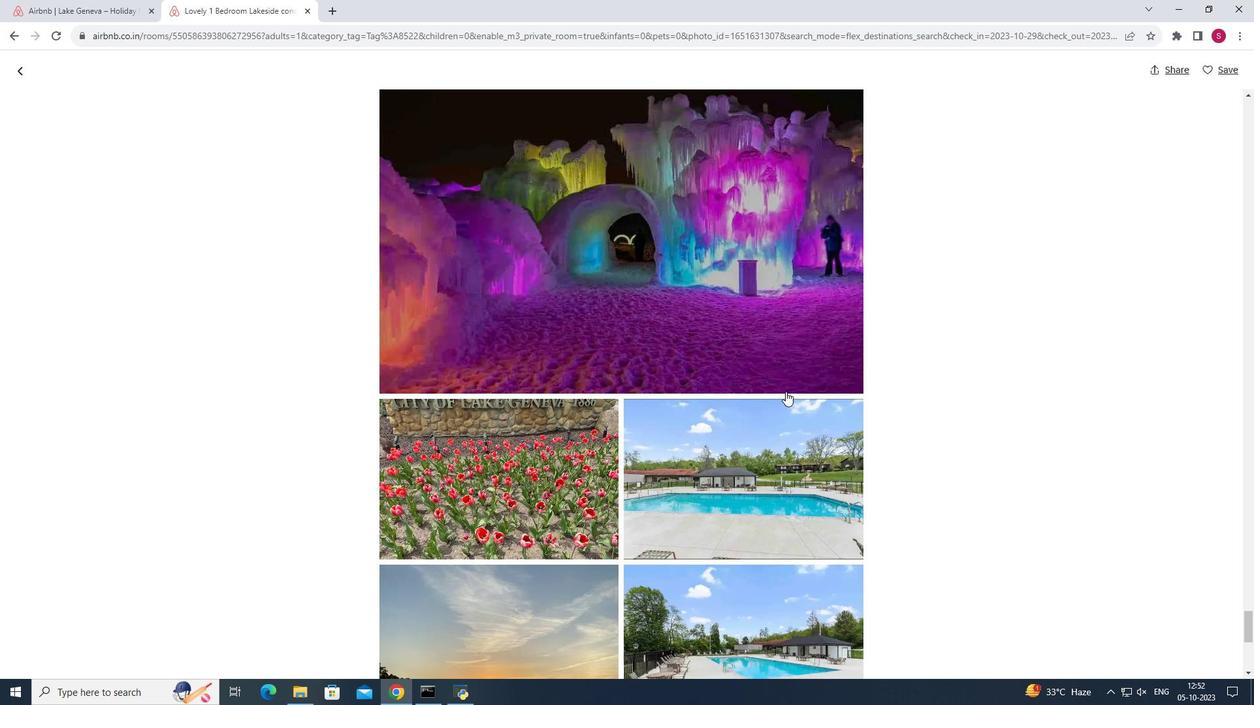 
Action: Mouse scrolled (786, 391) with delta (0, 0)
Screenshot: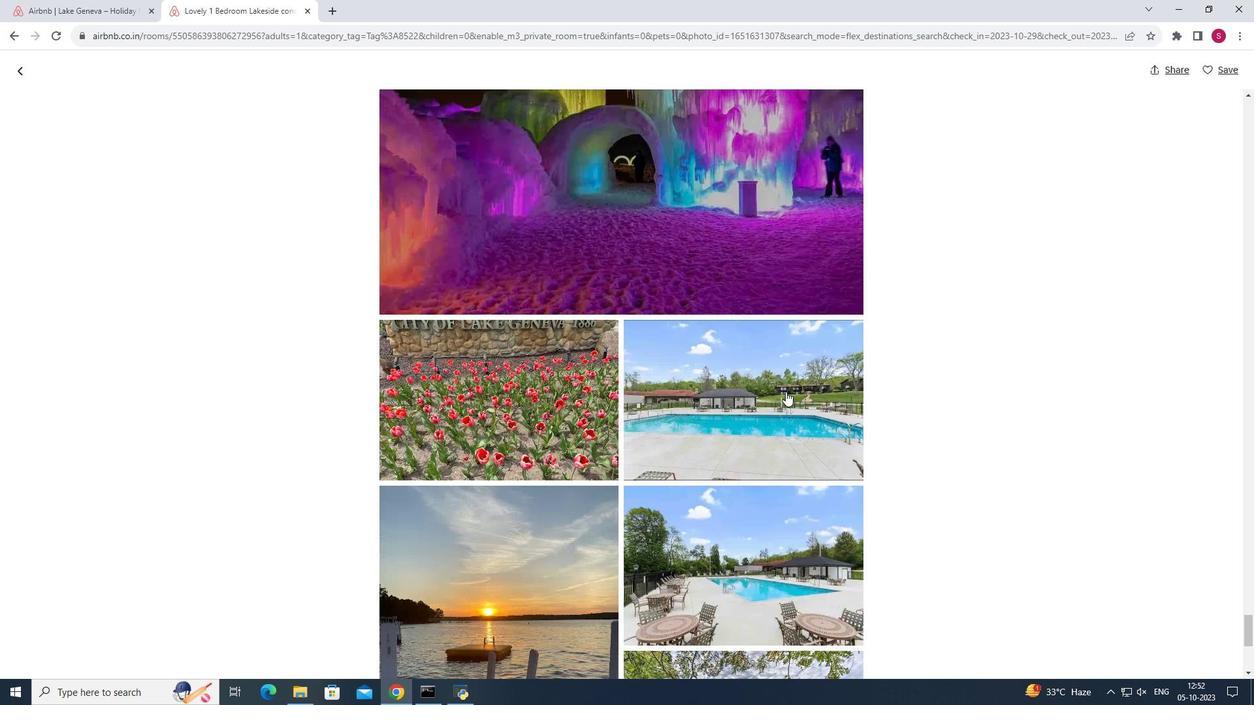 
Action: Mouse scrolled (786, 391) with delta (0, 0)
Screenshot: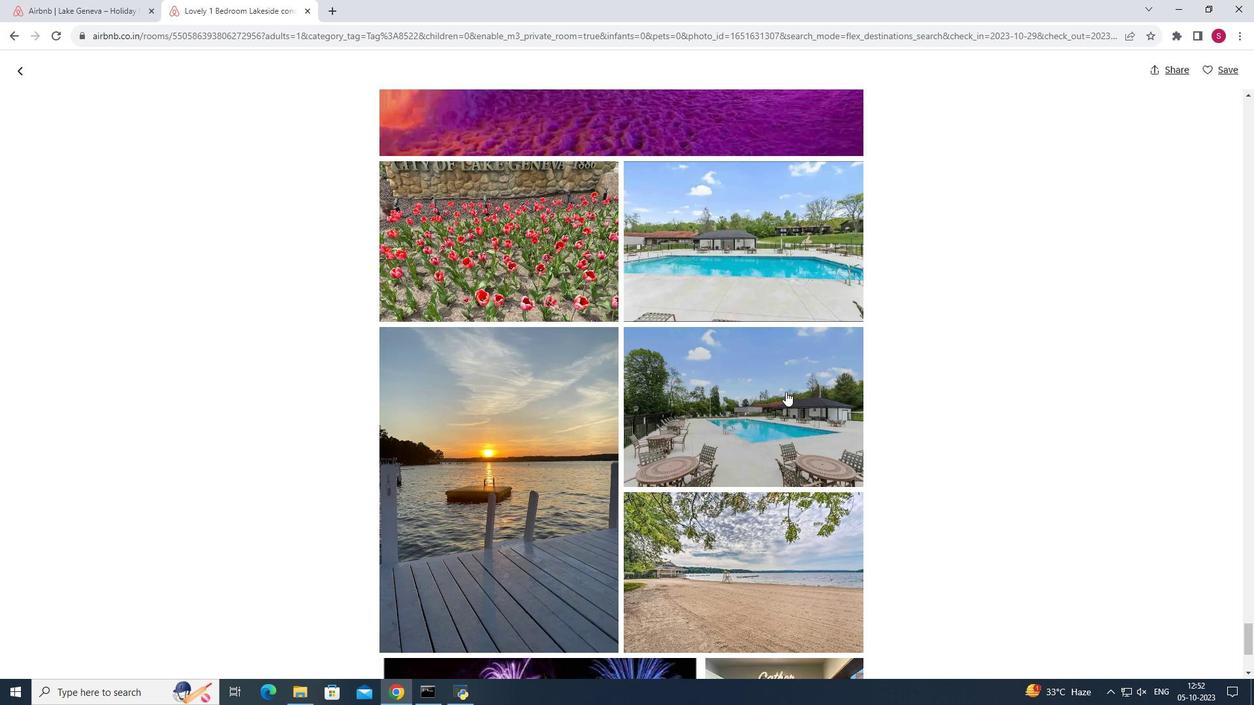 
Action: Mouse scrolled (786, 391) with delta (0, 0)
Screenshot: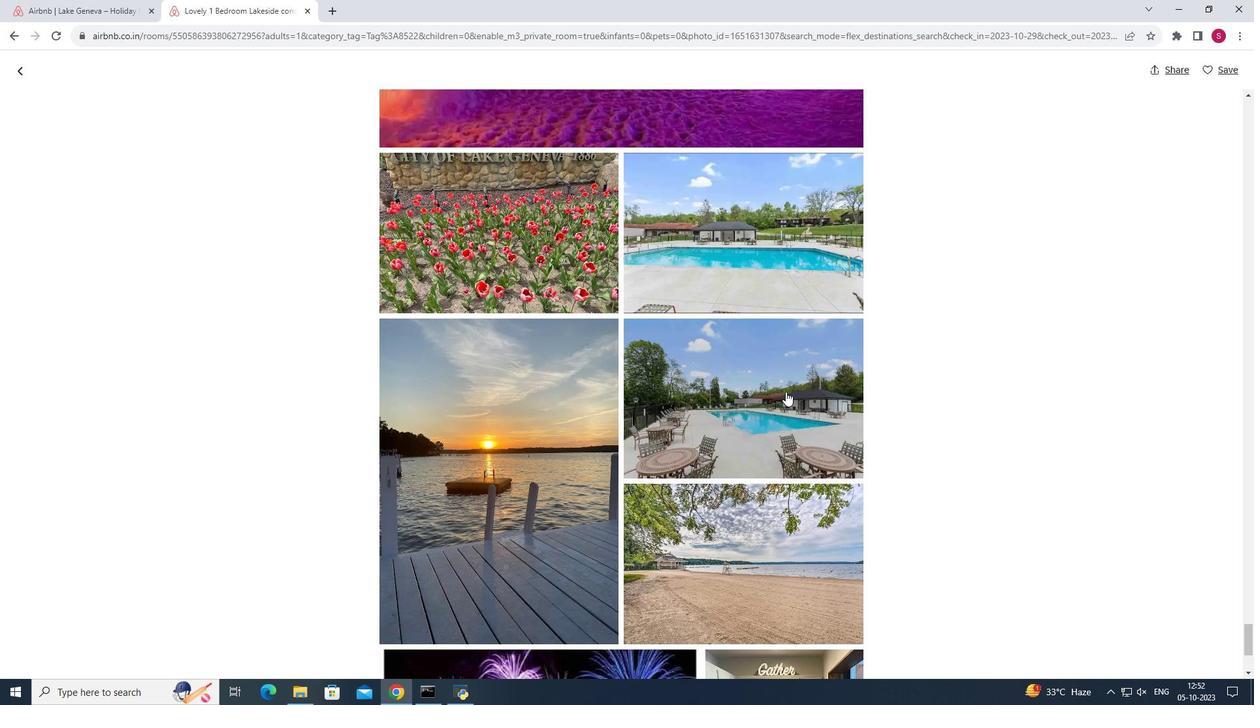 
Action: Mouse scrolled (786, 391) with delta (0, 0)
Screenshot: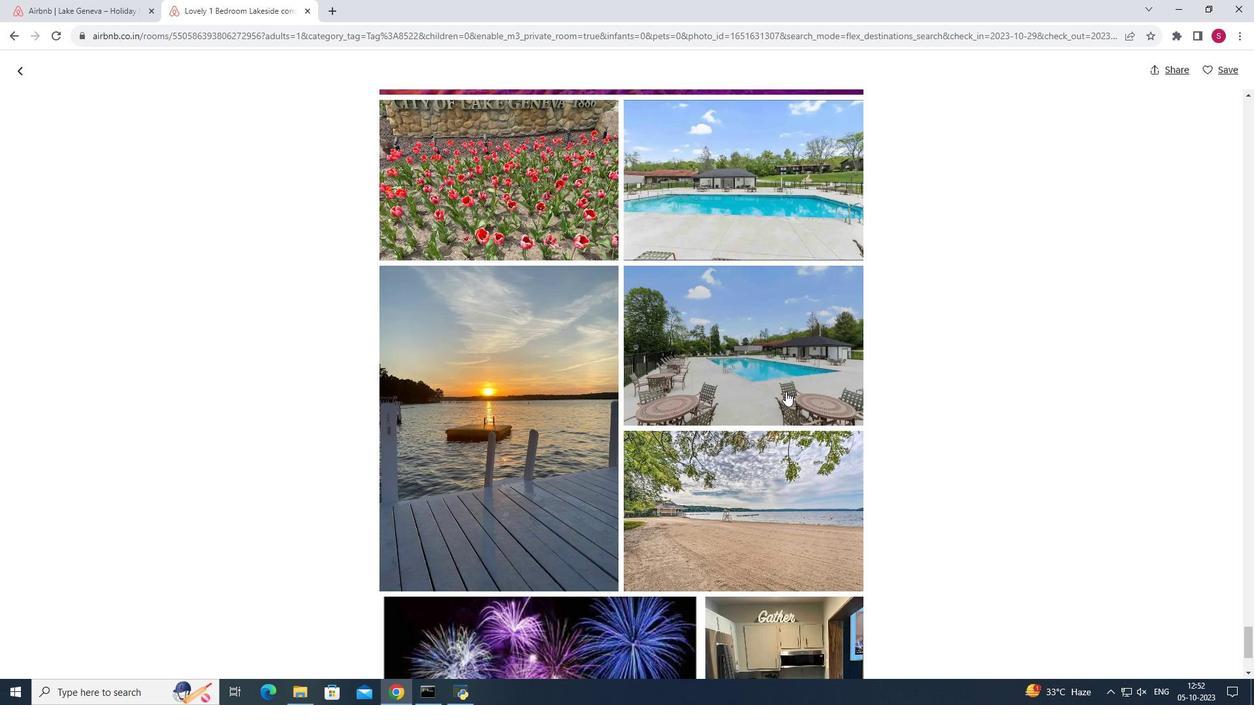 
Action: Mouse moved to (785, 392)
Screenshot: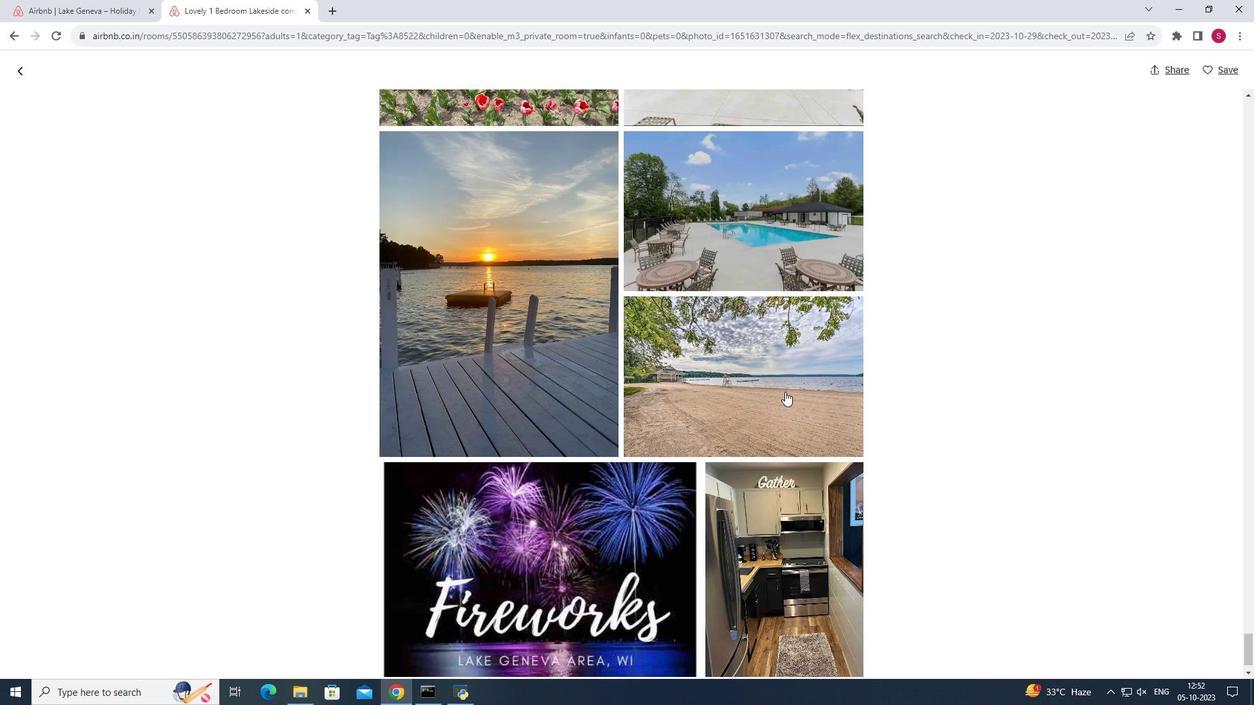 
Action: Mouse scrolled (785, 391) with delta (0, 0)
Screenshot: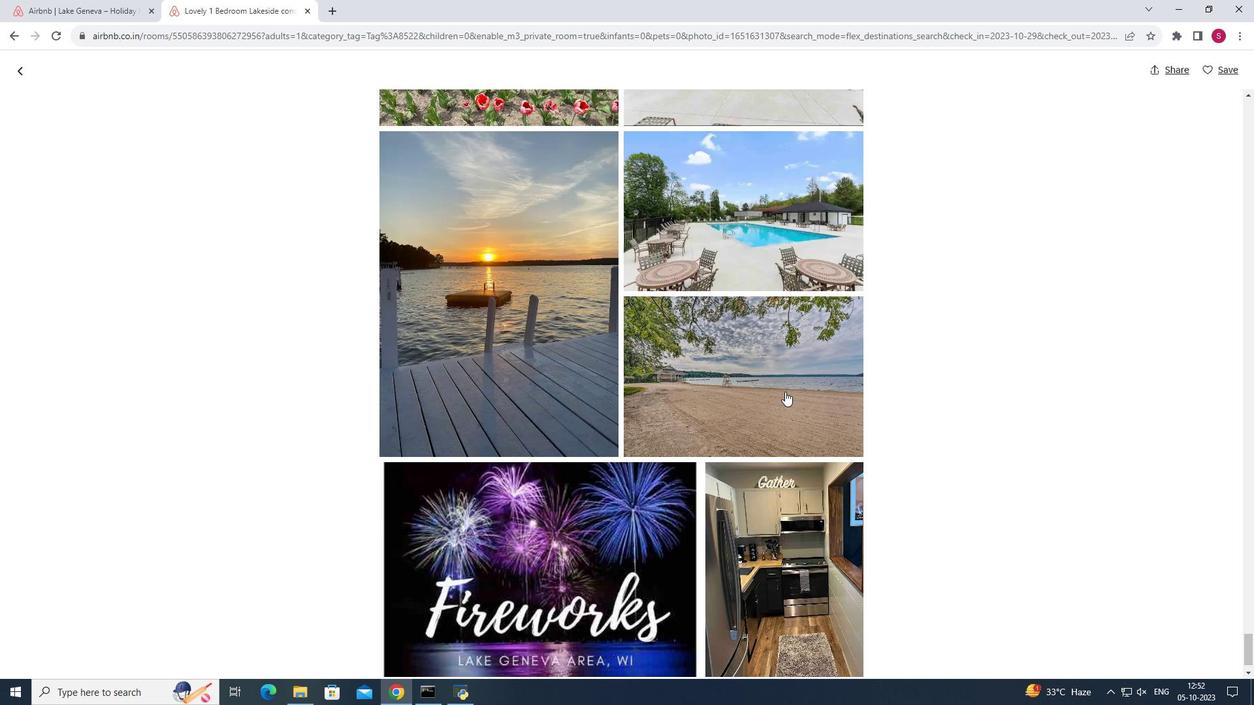 
Action: Mouse scrolled (785, 391) with delta (0, 0)
Screenshot: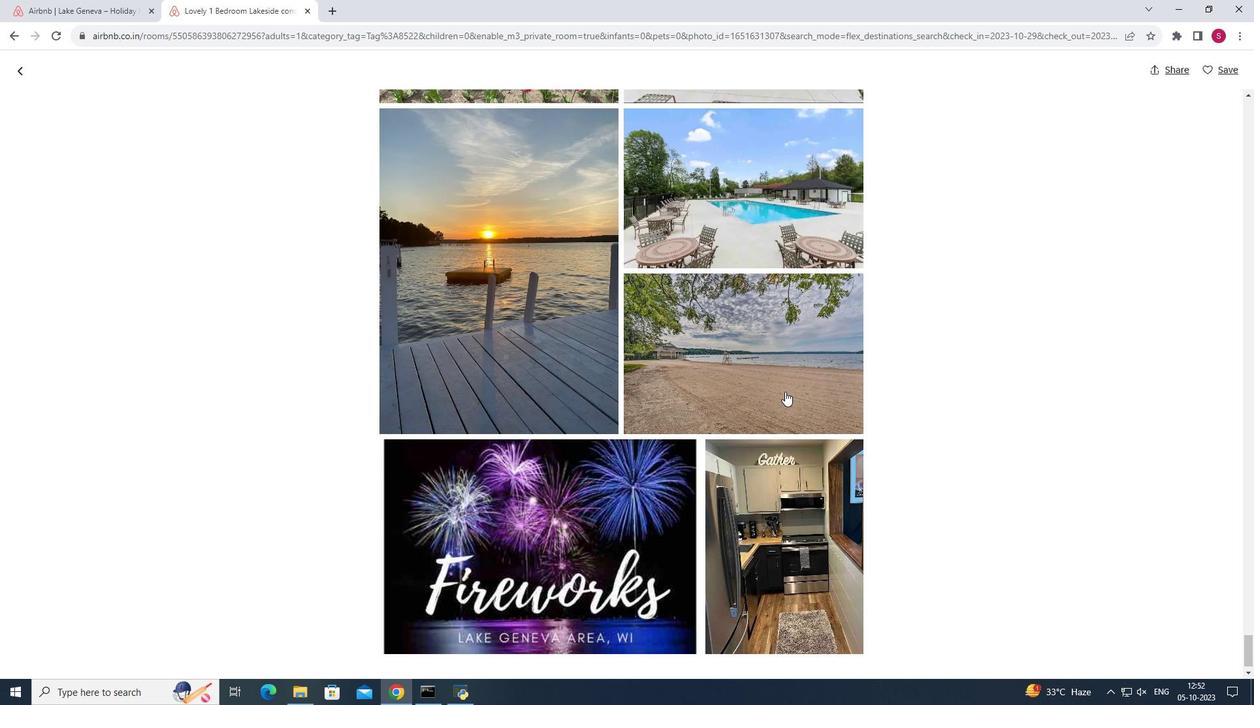
Action: Mouse scrolled (785, 391) with delta (0, 0)
Screenshot: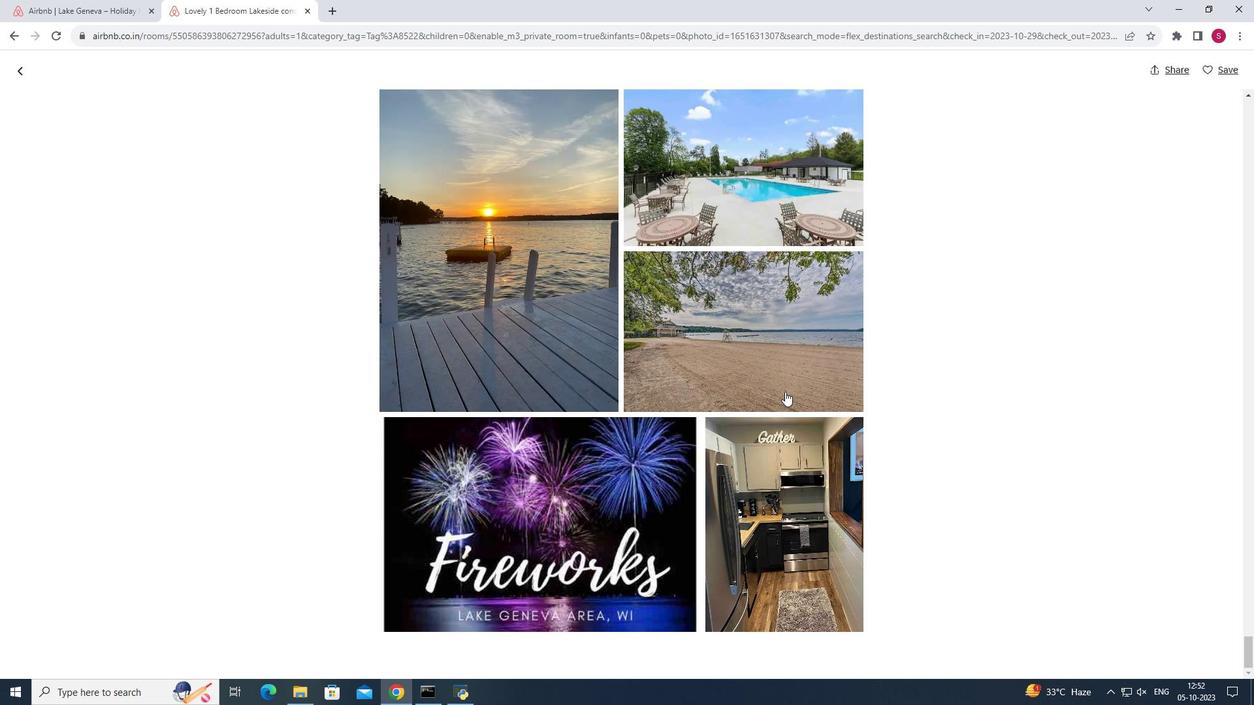 
Action: Mouse scrolled (785, 391) with delta (0, 0)
Screenshot: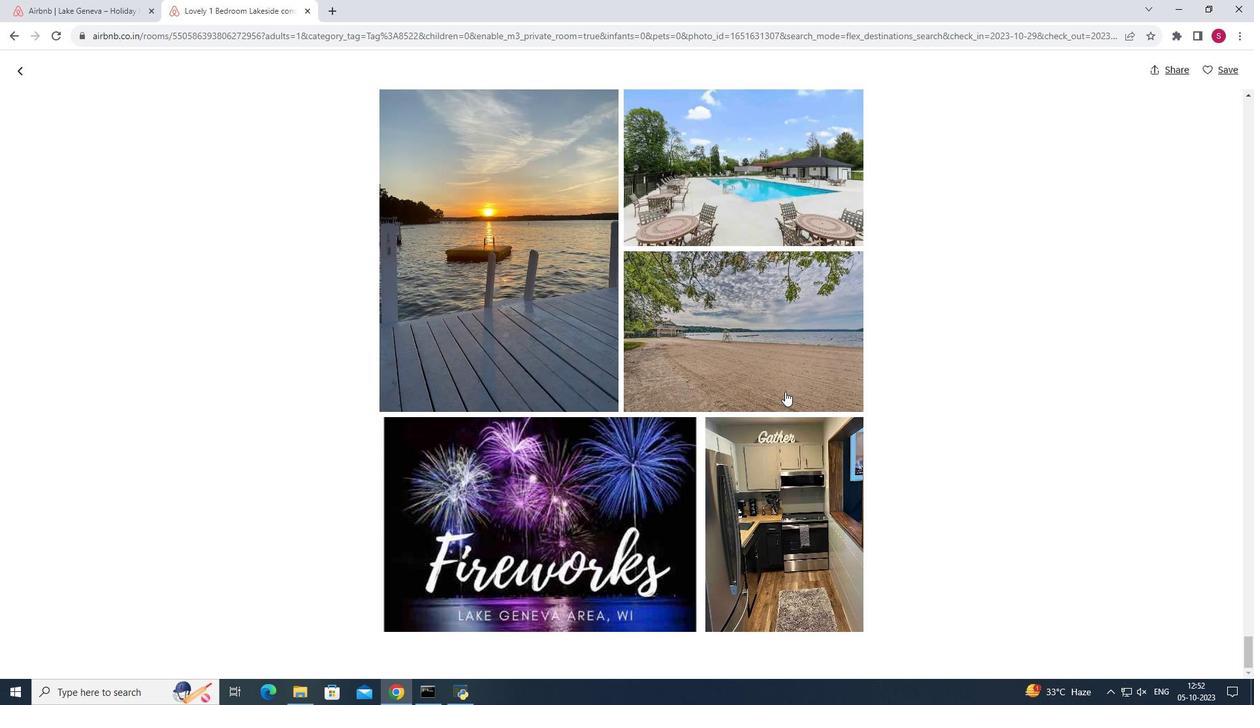 
Action: Mouse moved to (19, 72)
Screenshot: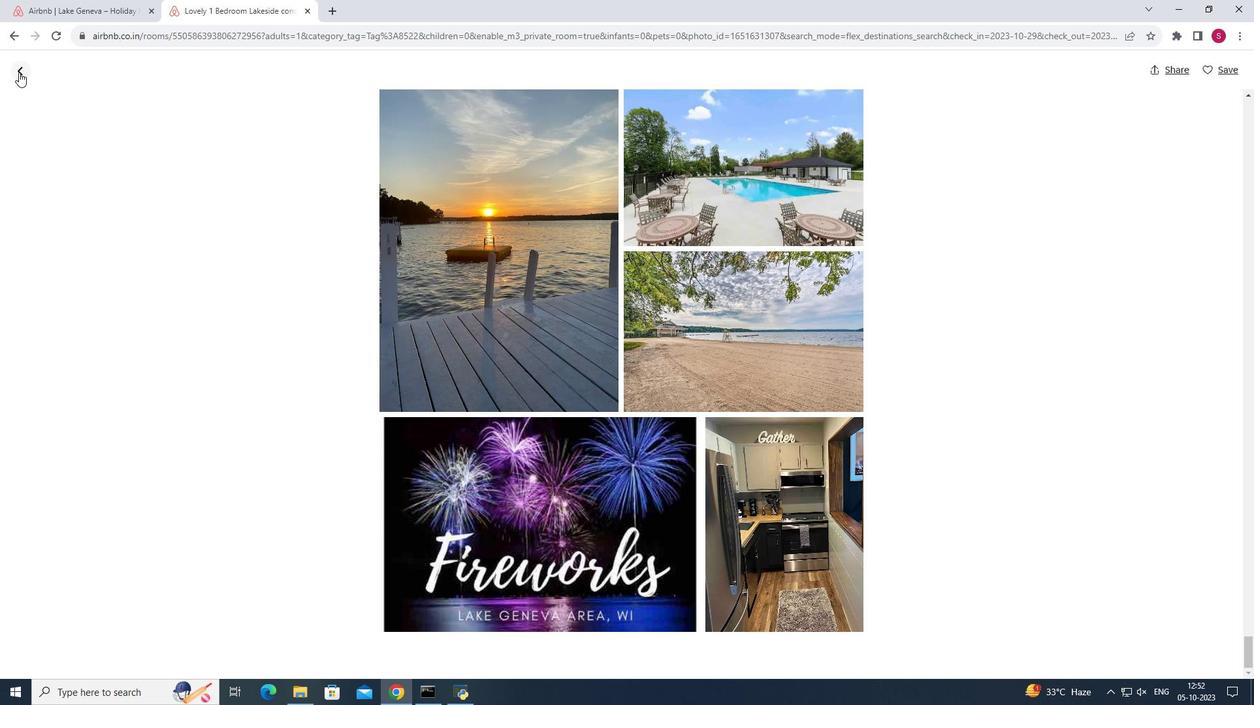 
Action: Mouse pressed left at (19, 72)
Screenshot: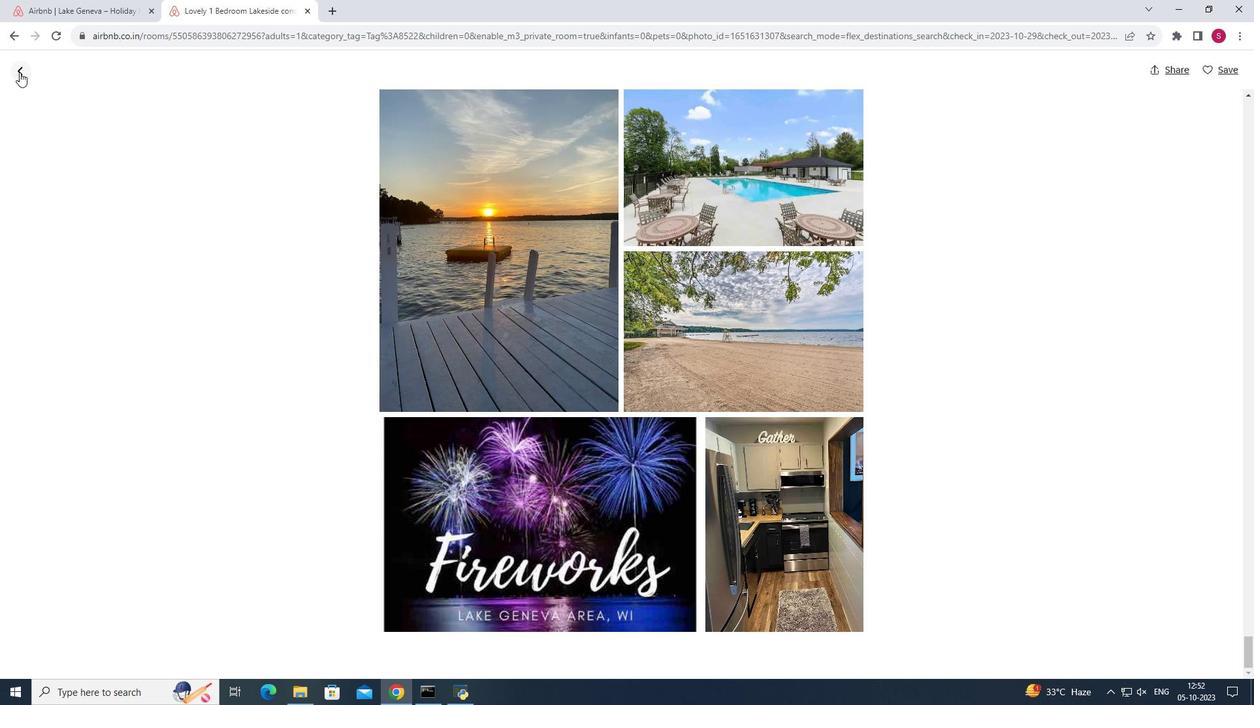 
Action: Mouse moved to (558, 316)
Screenshot: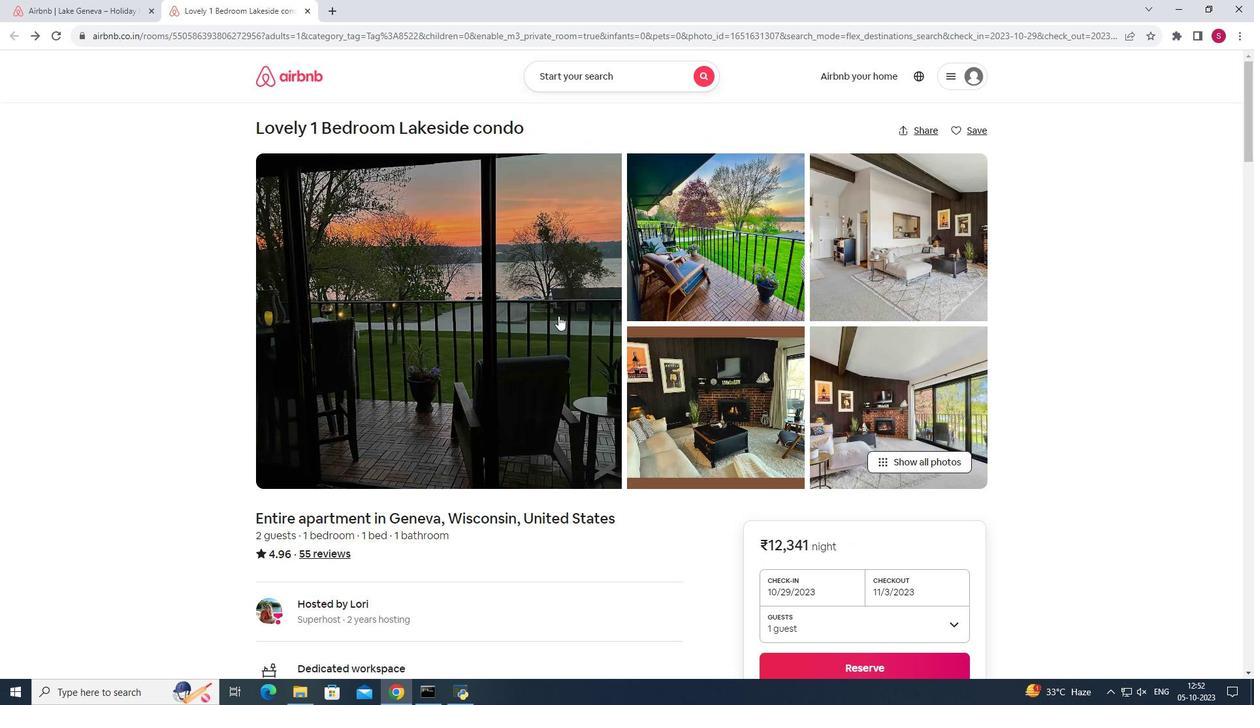 
Action: Mouse scrolled (558, 315) with delta (0, 0)
Screenshot: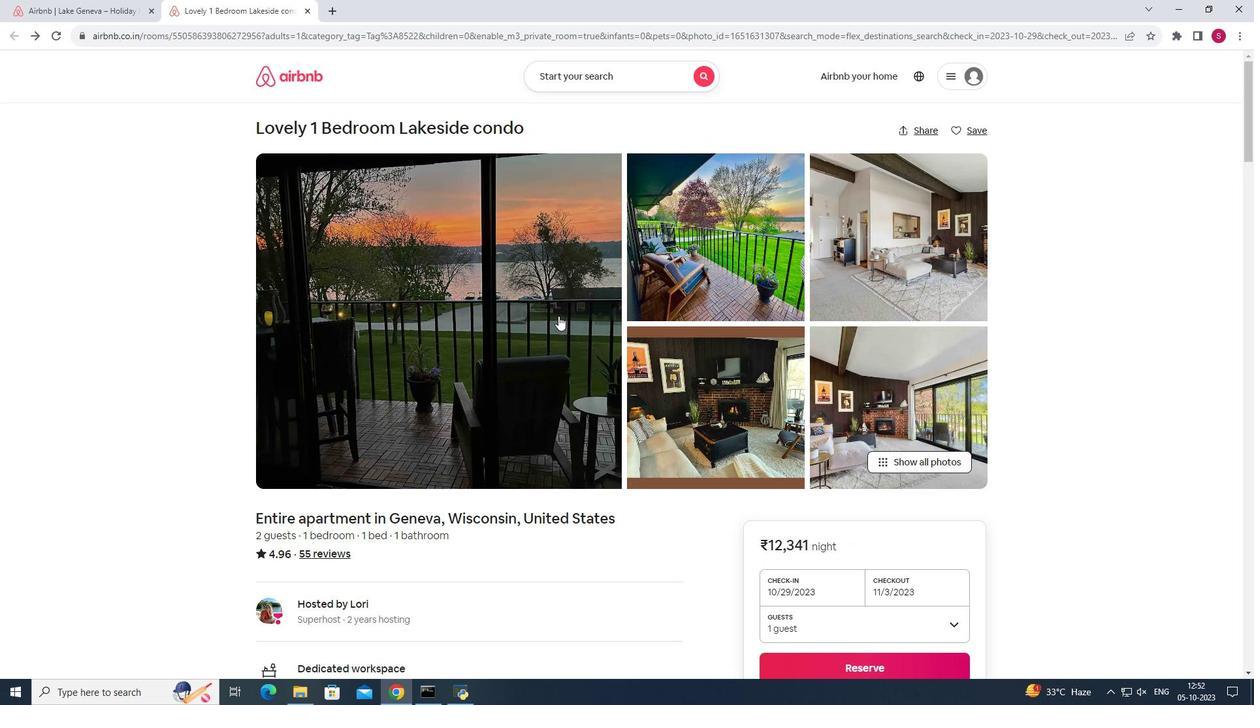 
Action: Mouse scrolled (558, 315) with delta (0, 0)
Screenshot: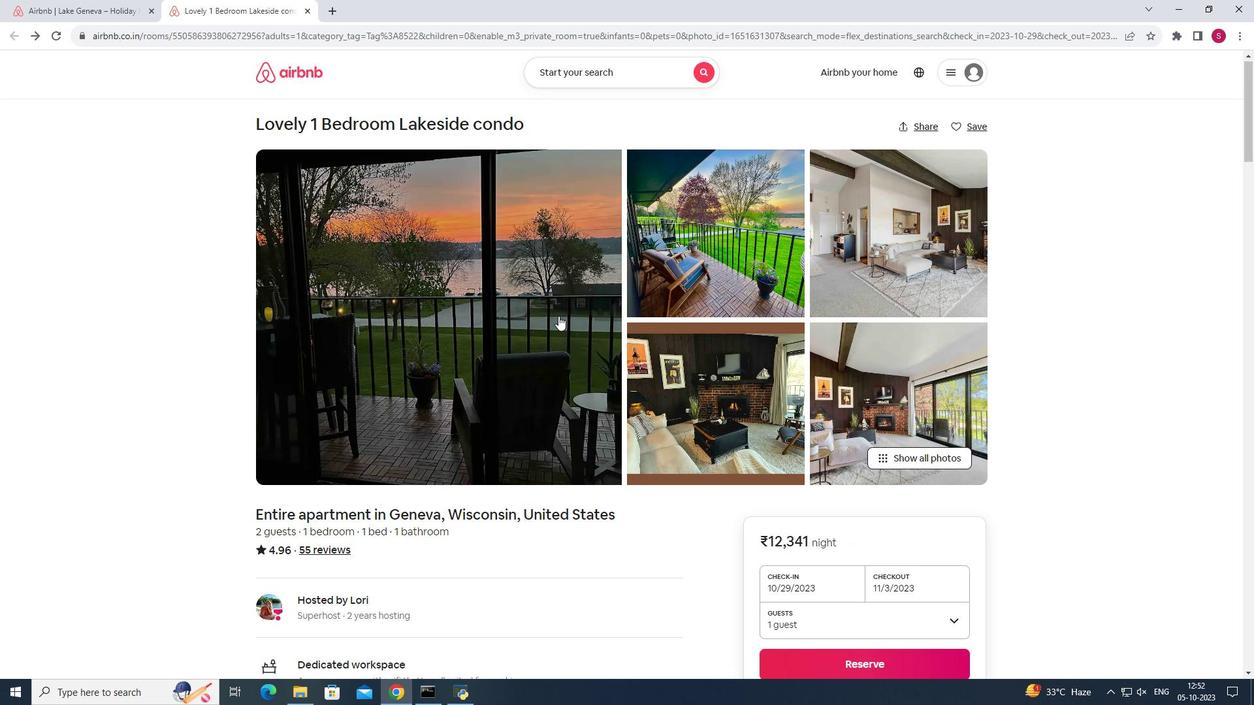 
Action: Mouse scrolled (558, 315) with delta (0, 0)
Screenshot: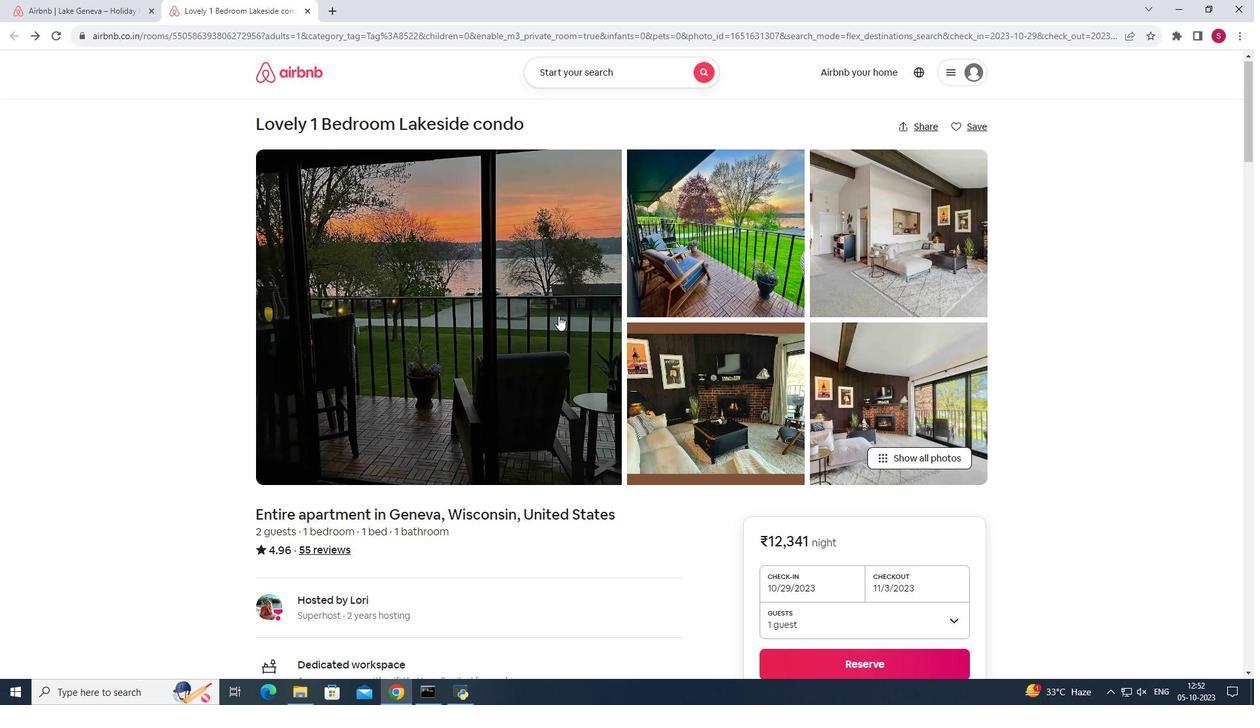 
Action: Mouse scrolled (558, 315) with delta (0, 0)
Screenshot: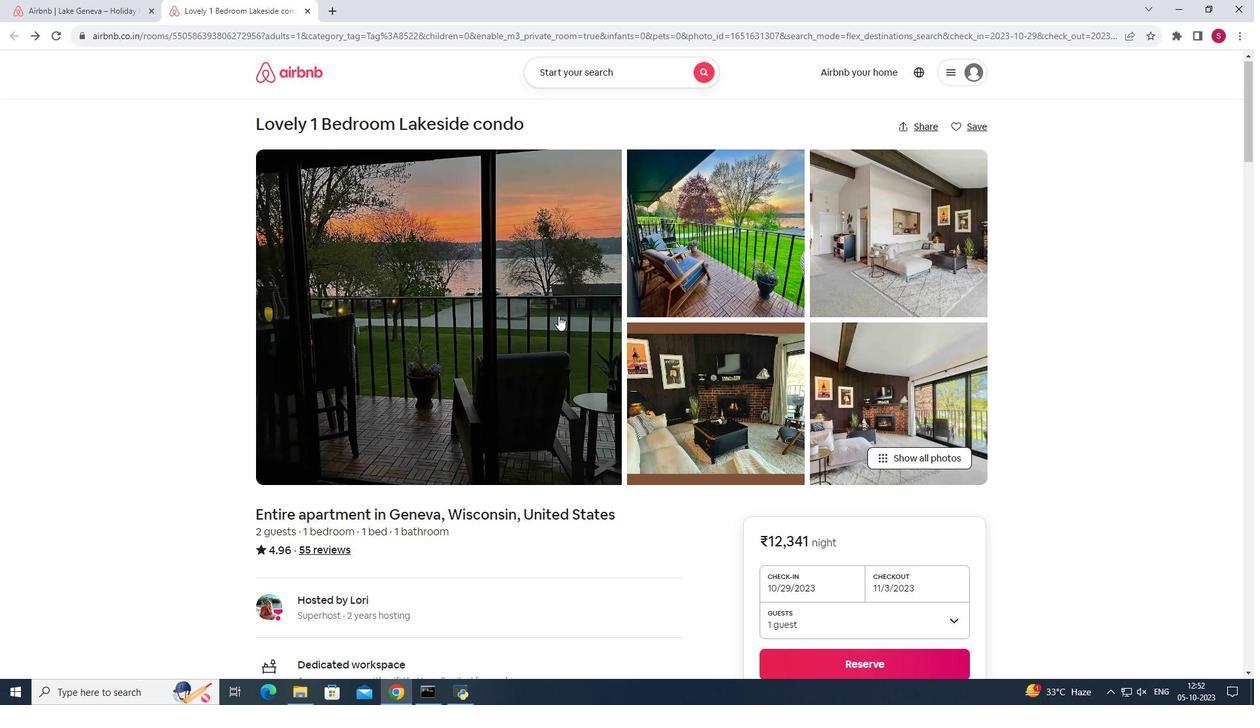 
Action: Mouse moved to (558, 316)
Screenshot: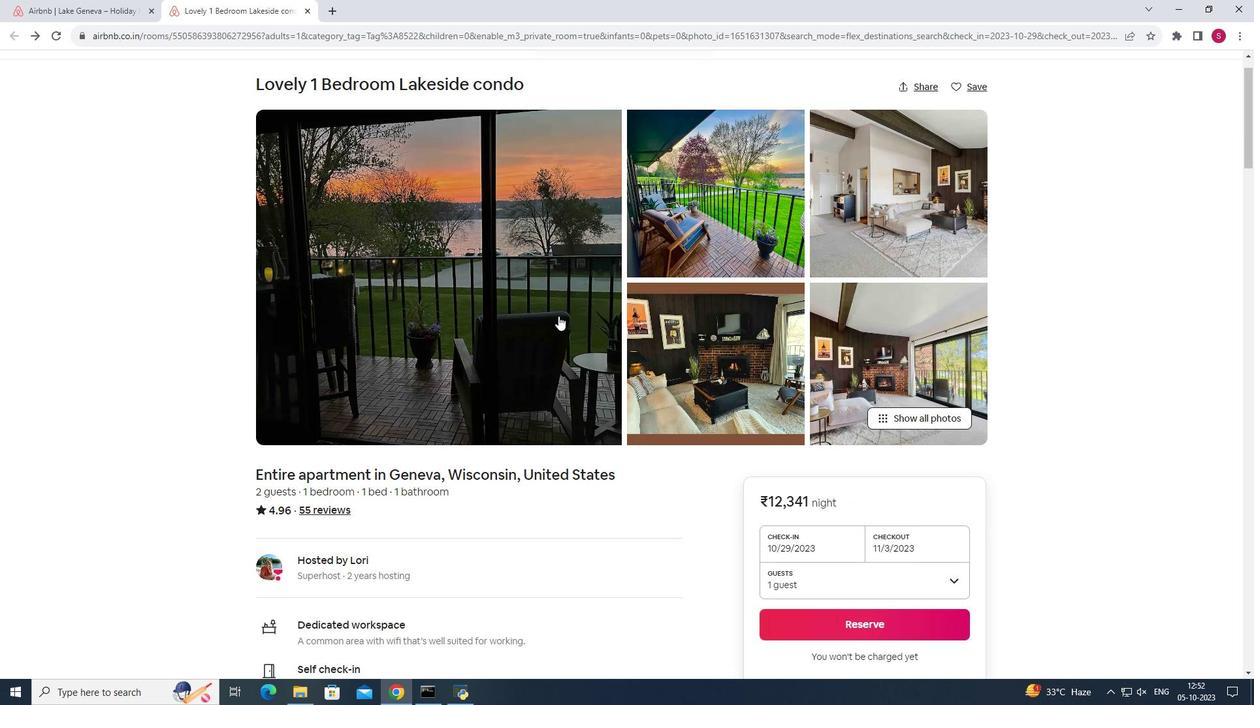 
Action: Mouse scrolled (558, 315) with delta (0, 0)
Screenshot: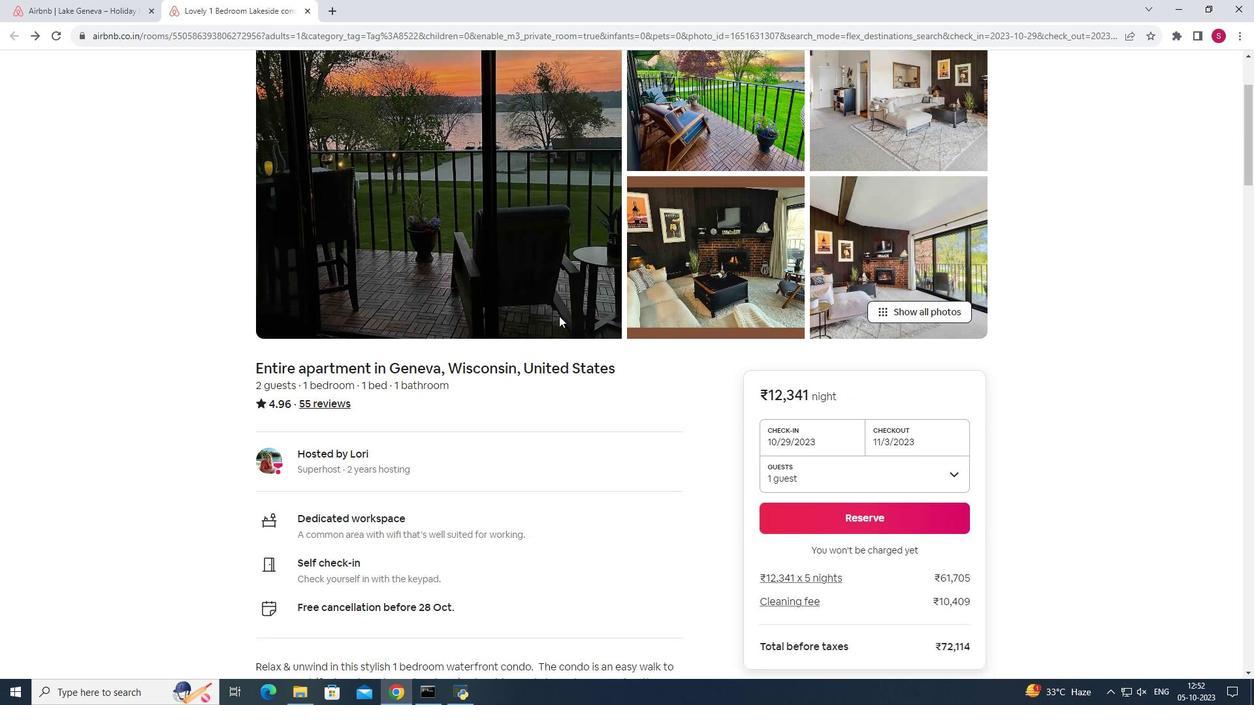 
Action: Mouse moved to (559, 314)
Screenshot: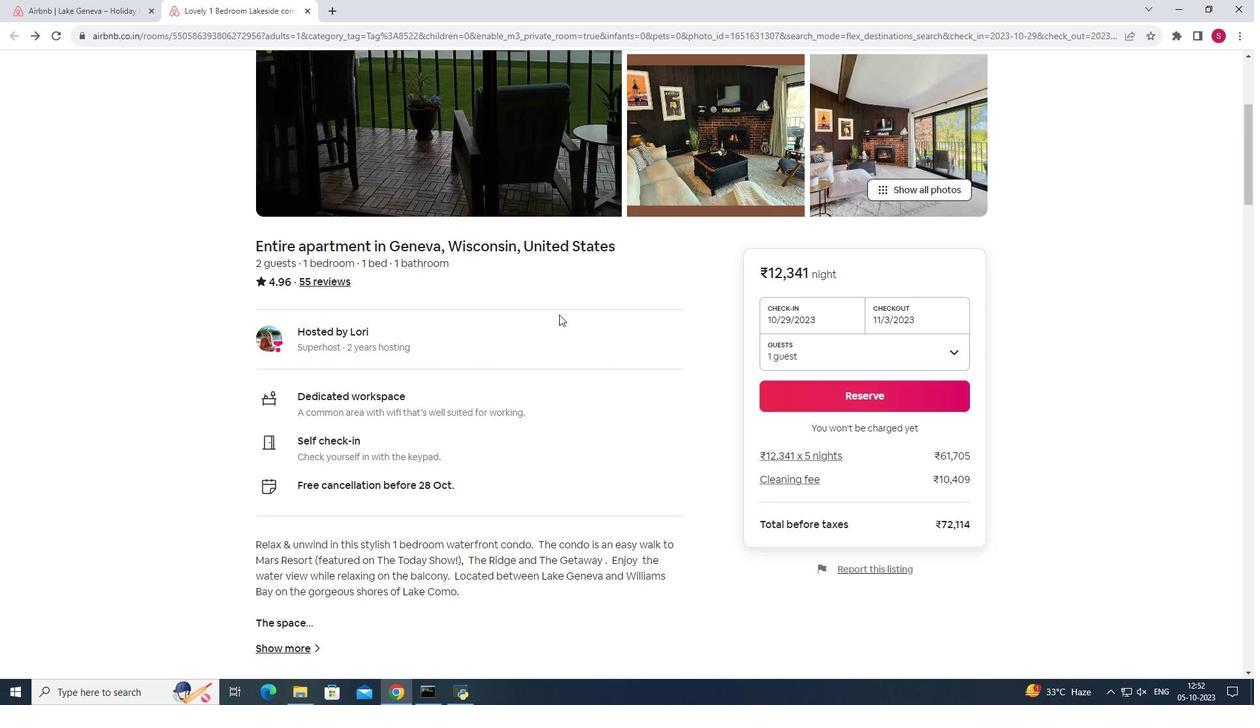 
Action: Mouse scrolled (559, 314) with delta (0, 0)
Screenshot: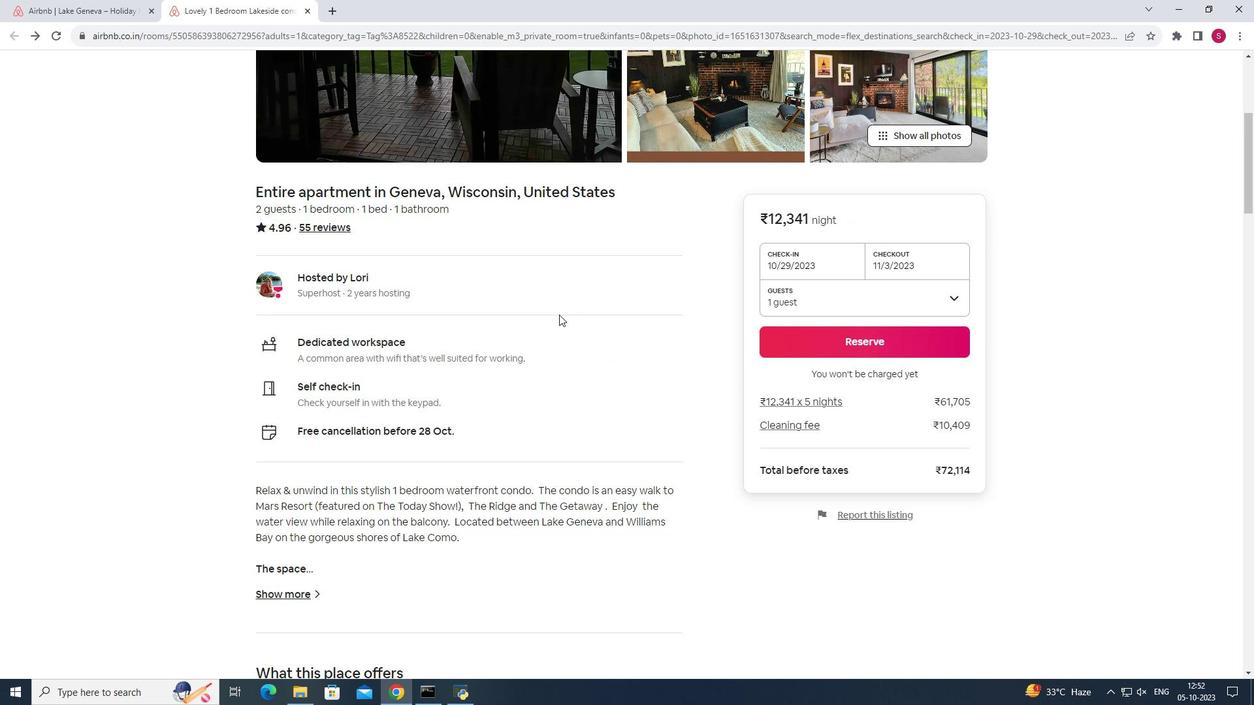 
Action: Mouse scrolled (559, 314) with delta (0, 0)
Screenshot: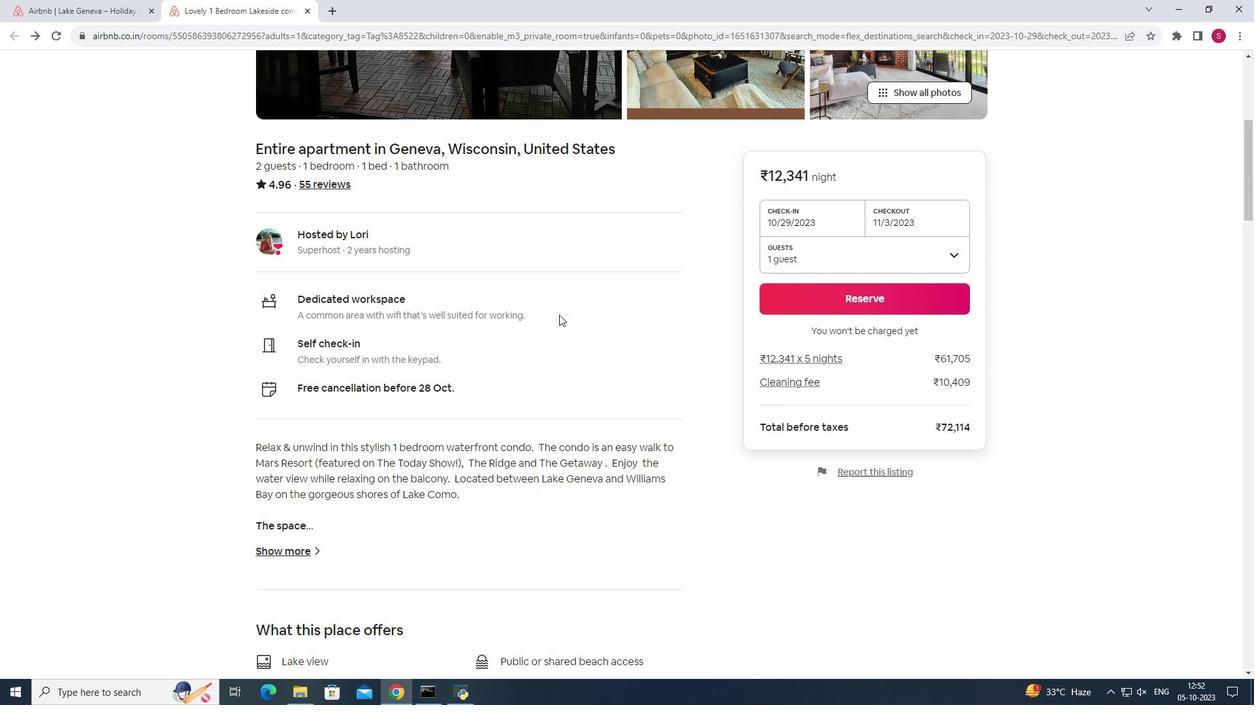 
Action: Mouse scrolled (559, 314) with delta (0, 0)
Screenshot: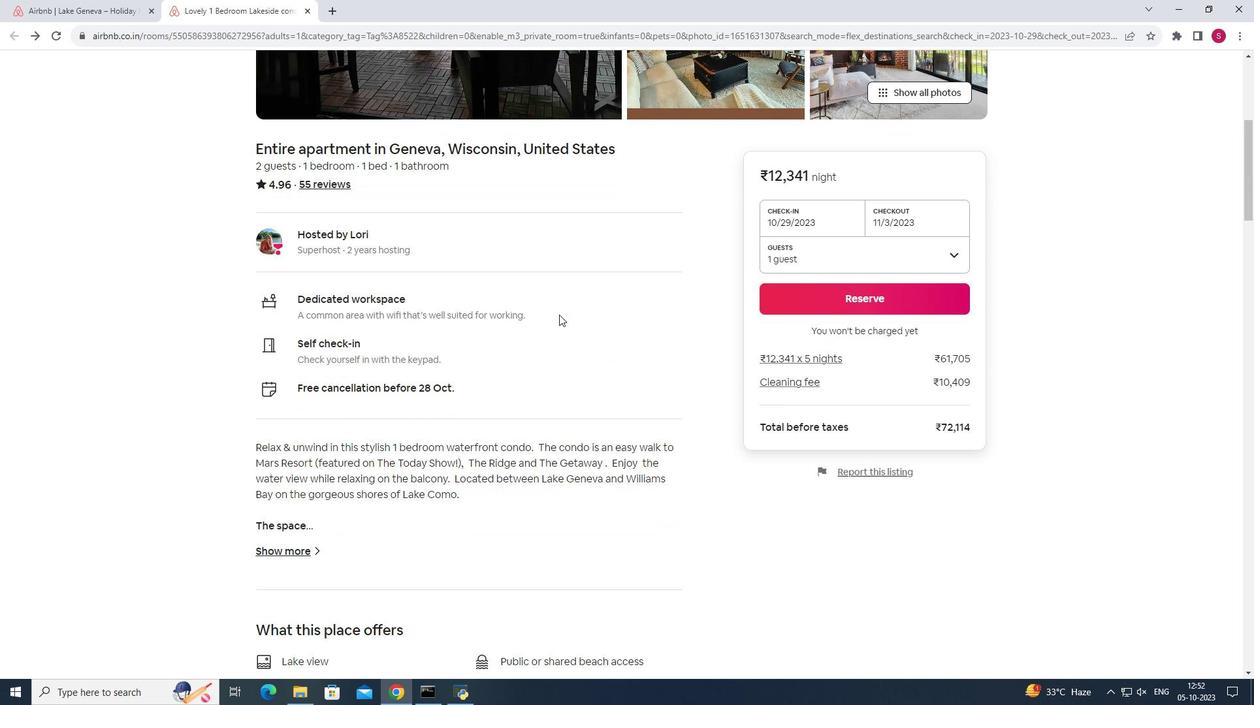 
Action: Mouse scrolled (559, 314) with delta (0, 0)
Screenshot: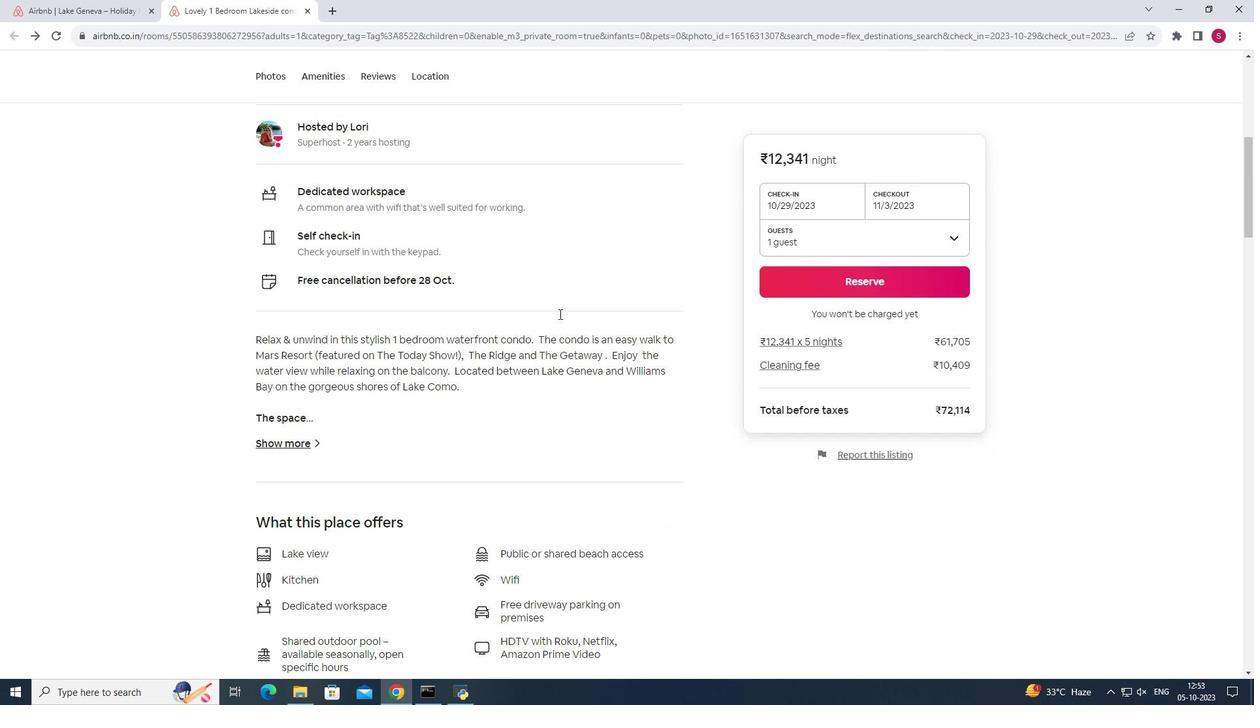
Action: Mouse moved to (530, 329)
Screenshot: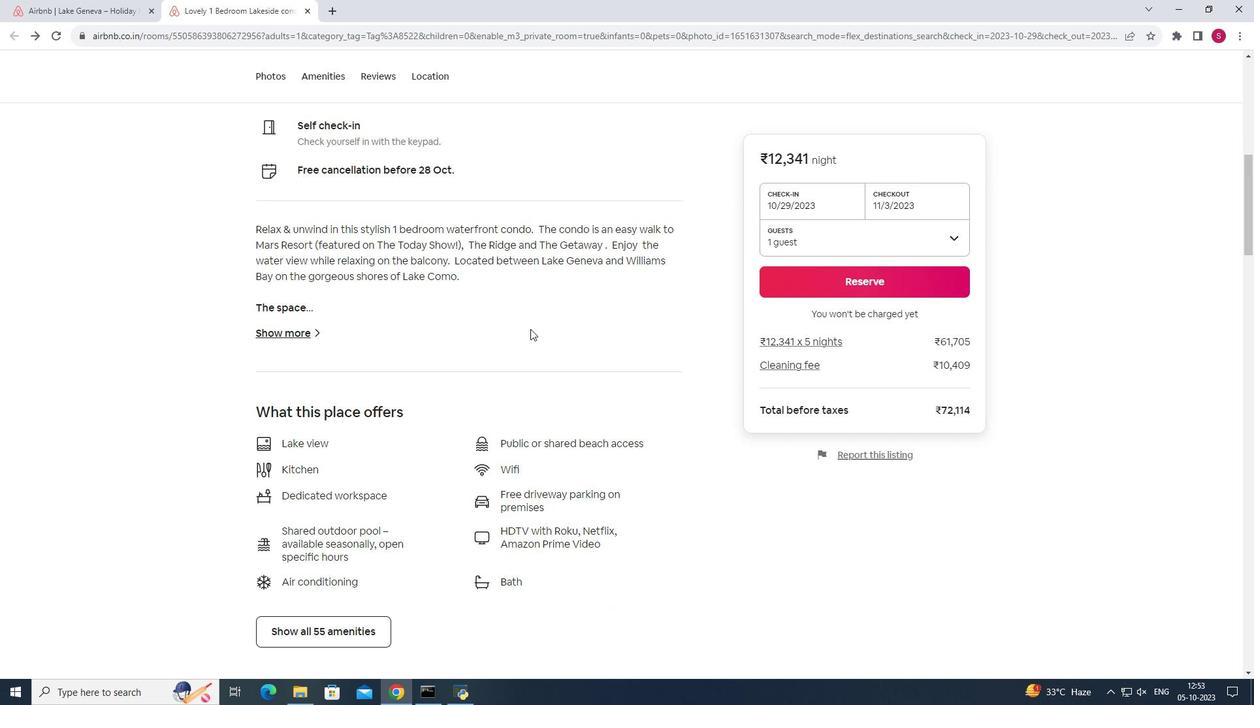 
Action: Mouse scrolled (530, 328) with delta (0, 0)
Screenshot: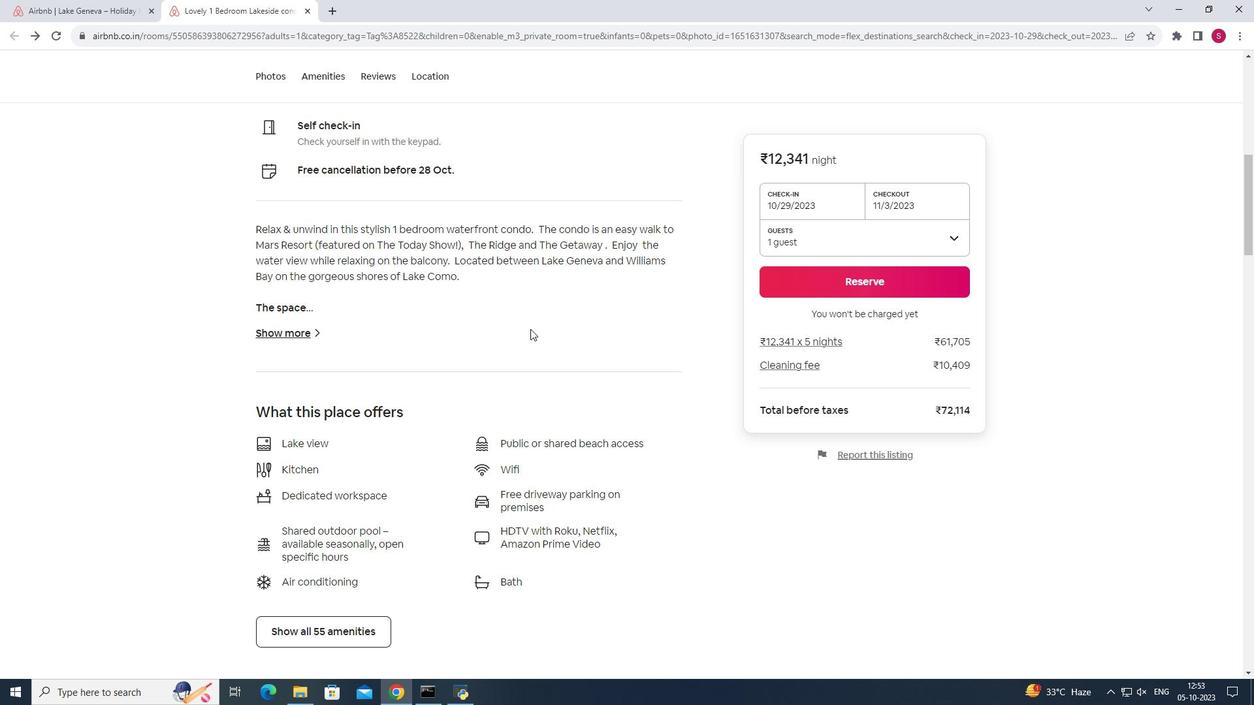 
Action: Mouse scrolled (530, 328) with delta (0, 0)
Screenshot: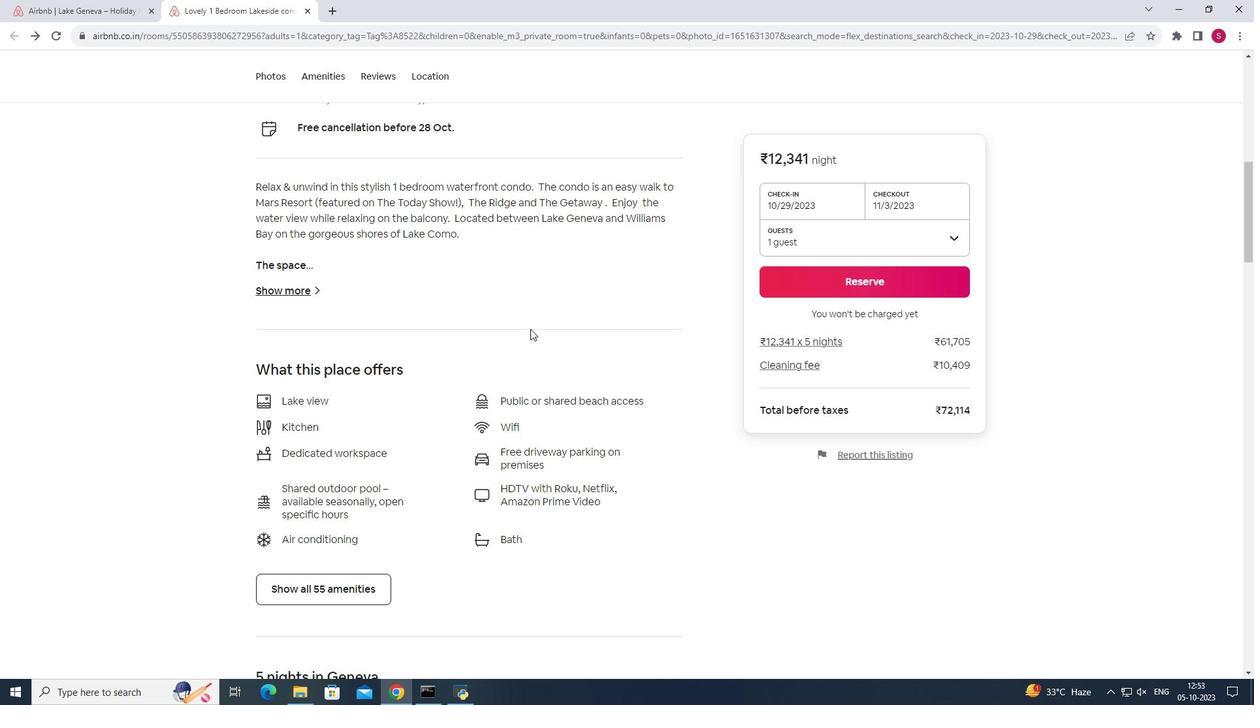 
Action: Mouse moved to (434, 368)
Screenshot: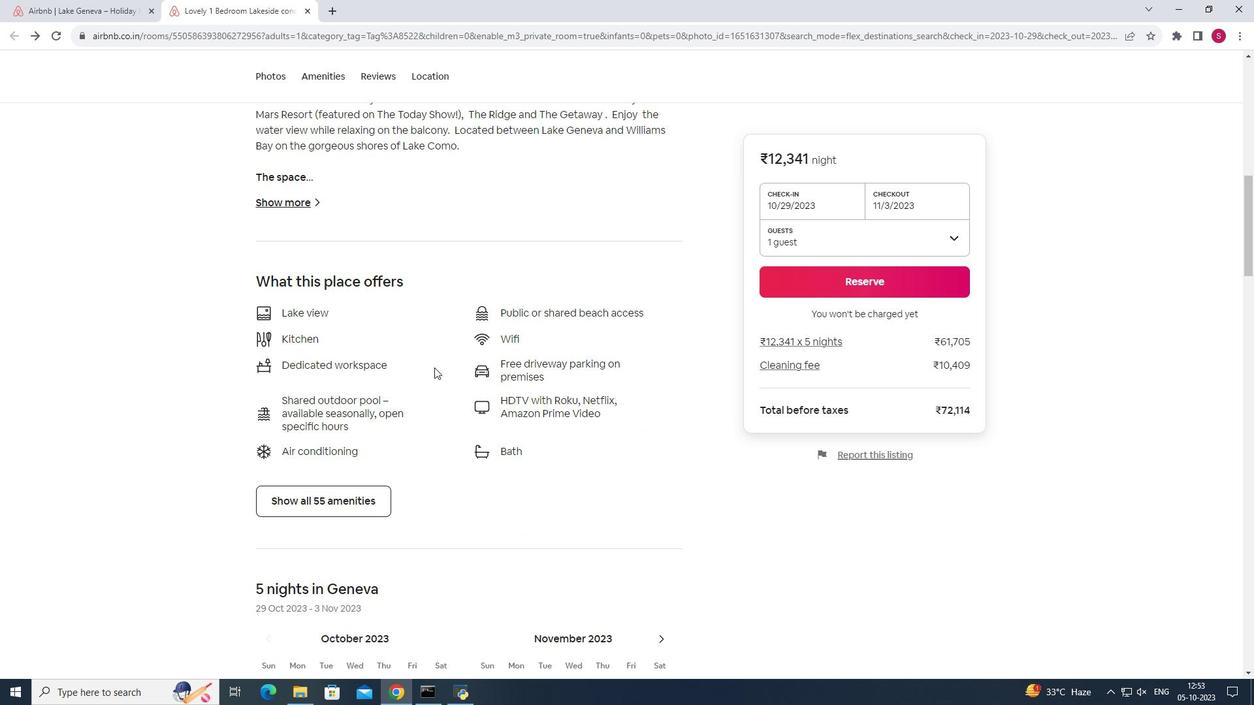 
Action: Mouse scrolled (434, 367) with delta (0, 0)
Screenshot: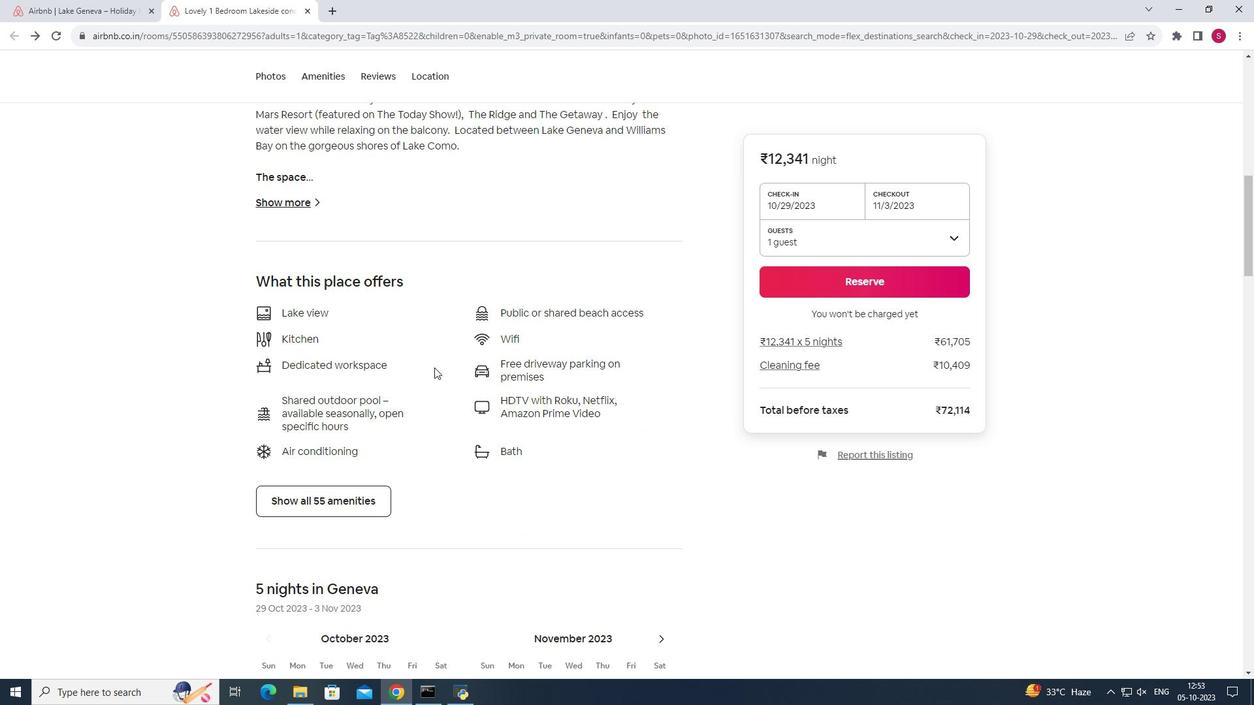 
Action: Mouse moved to (433, 369)
Screenshot: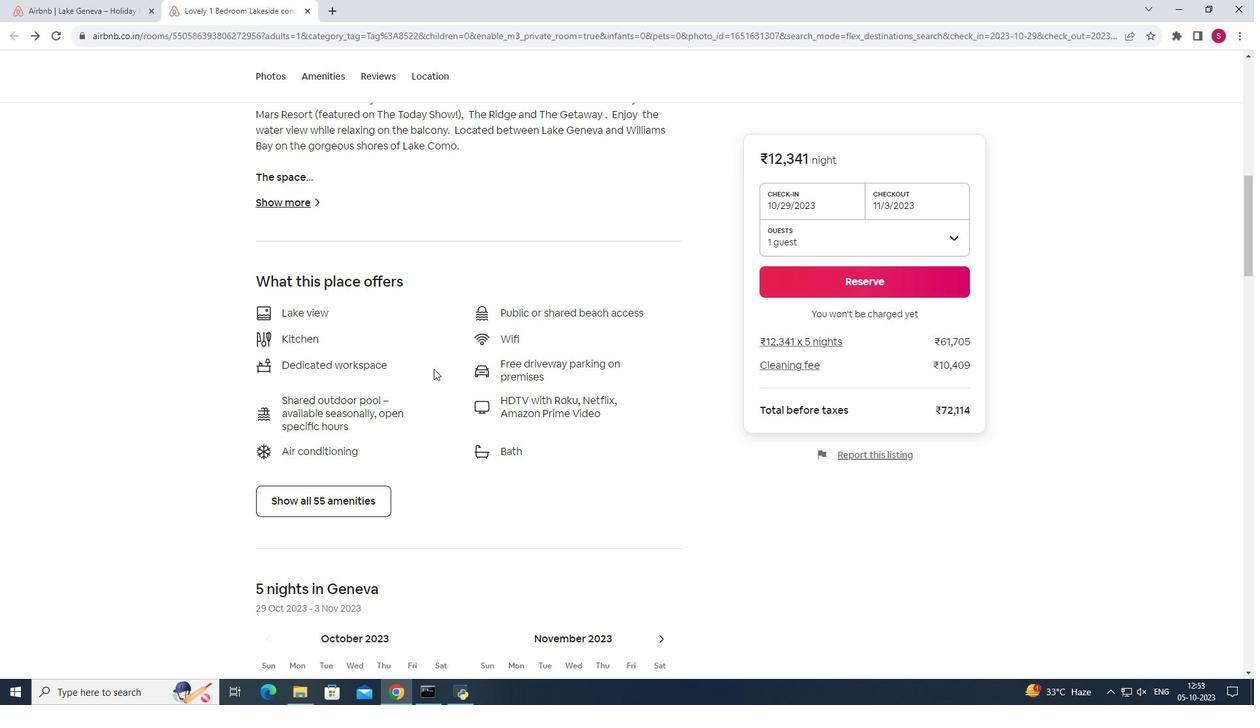 
Action: Mouse scrolled (433, 368) with delta (0, 0)
Screenshot: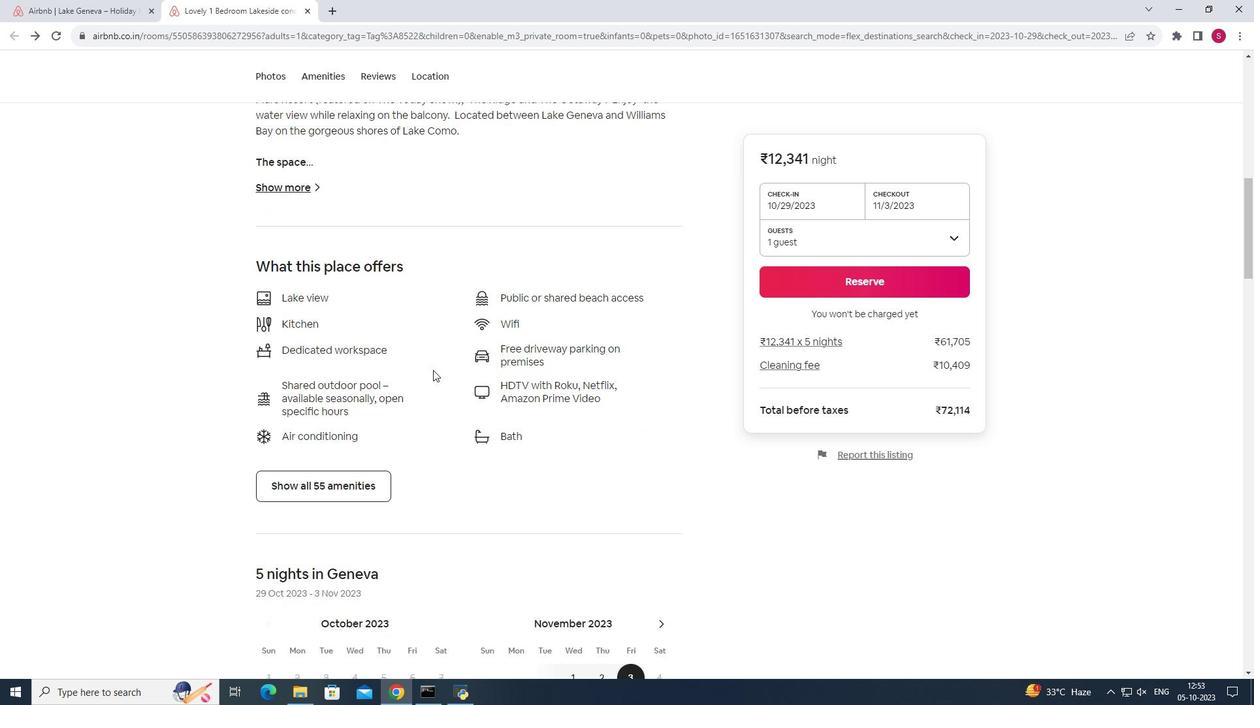 
Action: Mouse moved to (345, 373)
Screenshot: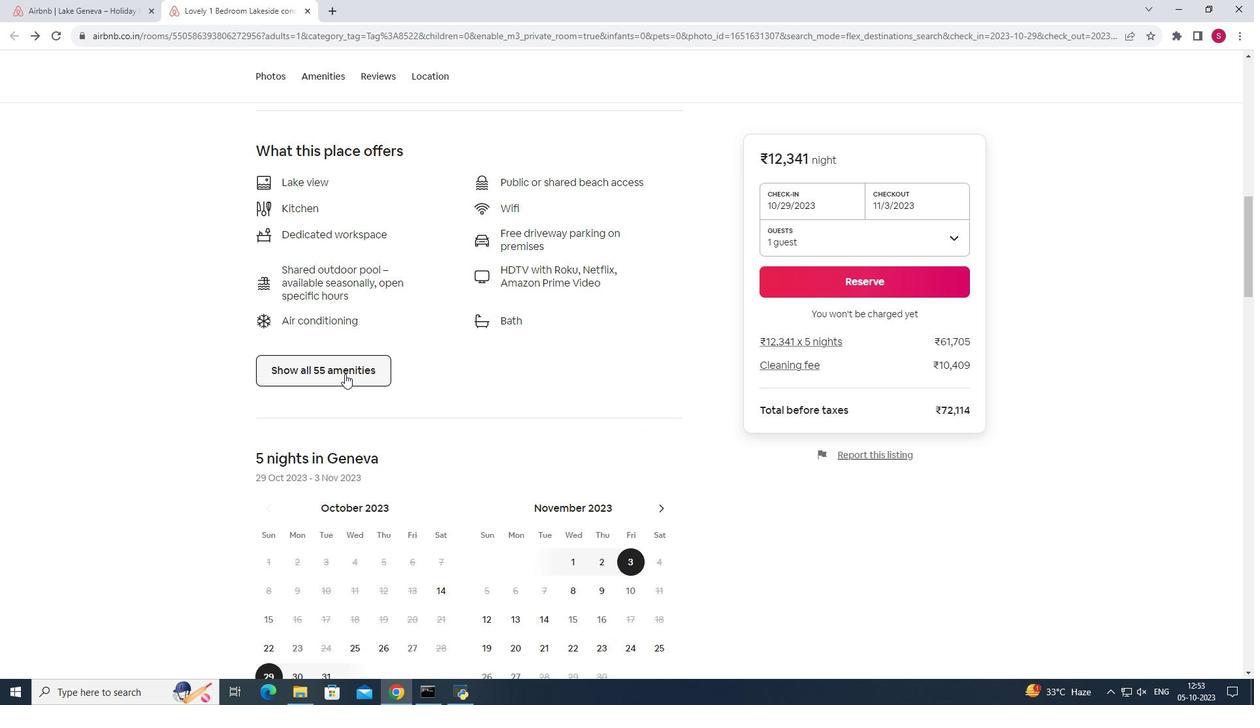 
Action: Mouse pressed left at (345, 373)
Screenshot: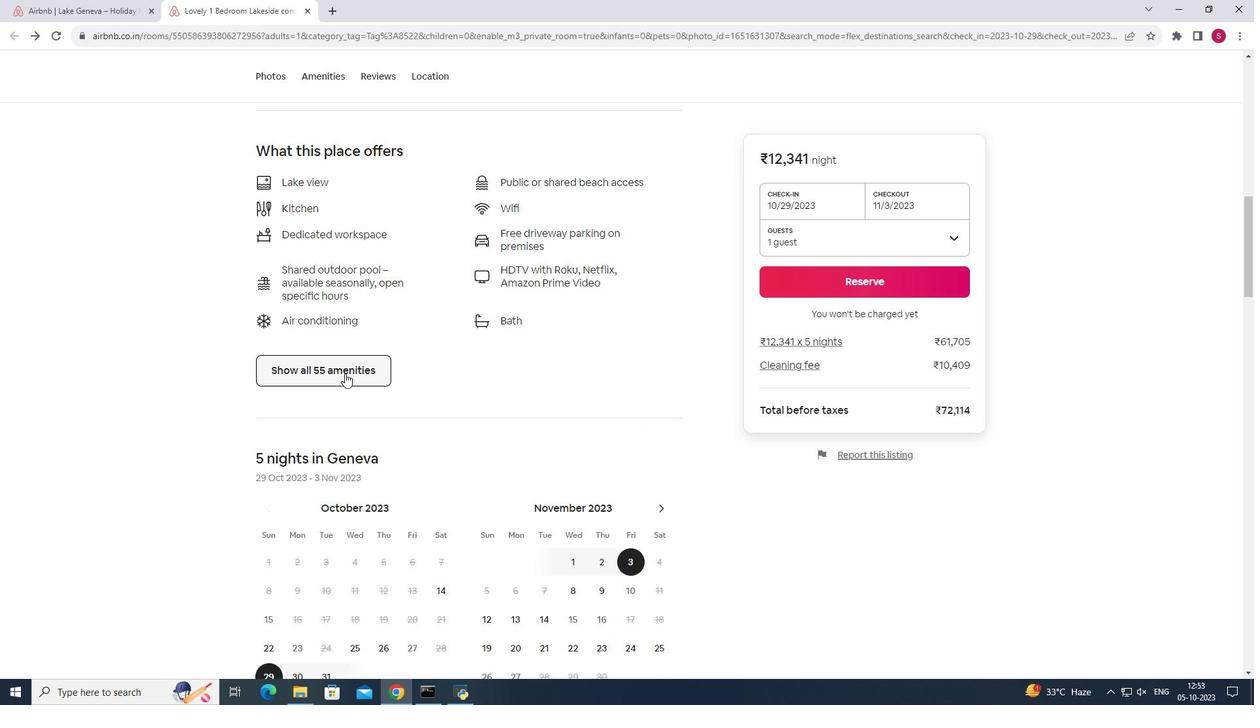 
Action: Mouse moved to (699, 287)
Screenshot: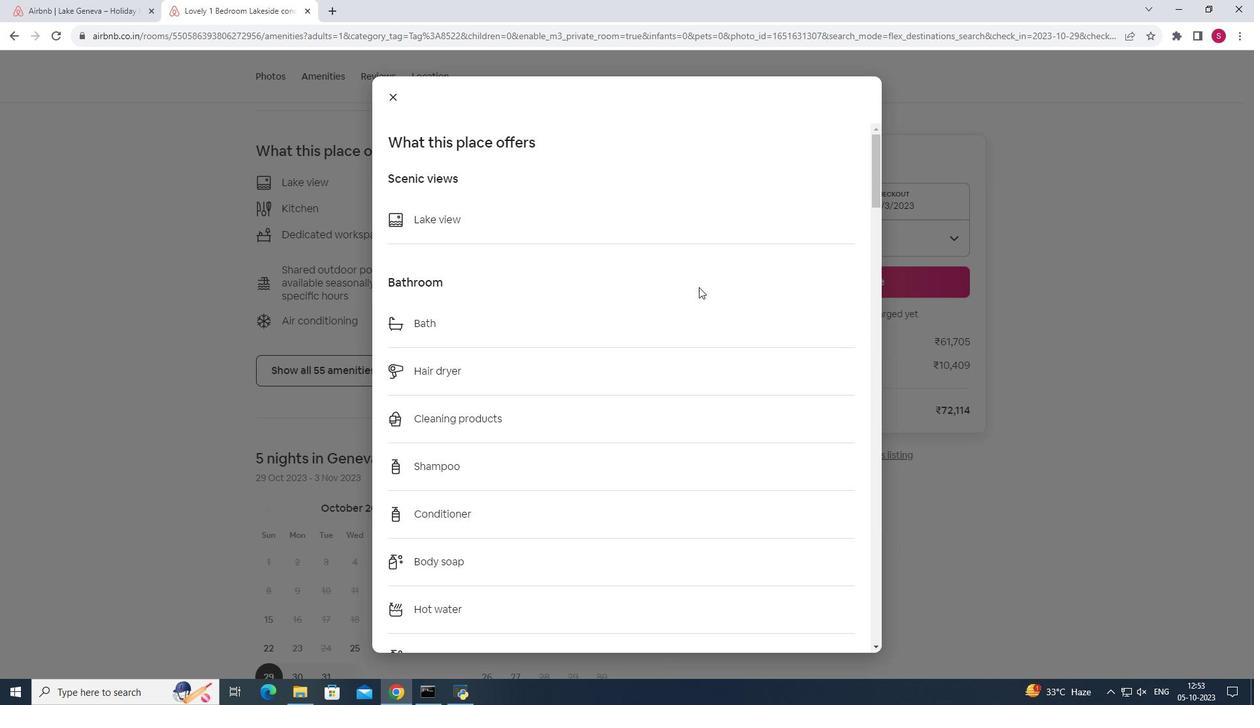 
Action: Mouse scrolled (699, 286) with delta (0, 0)
Screenshot: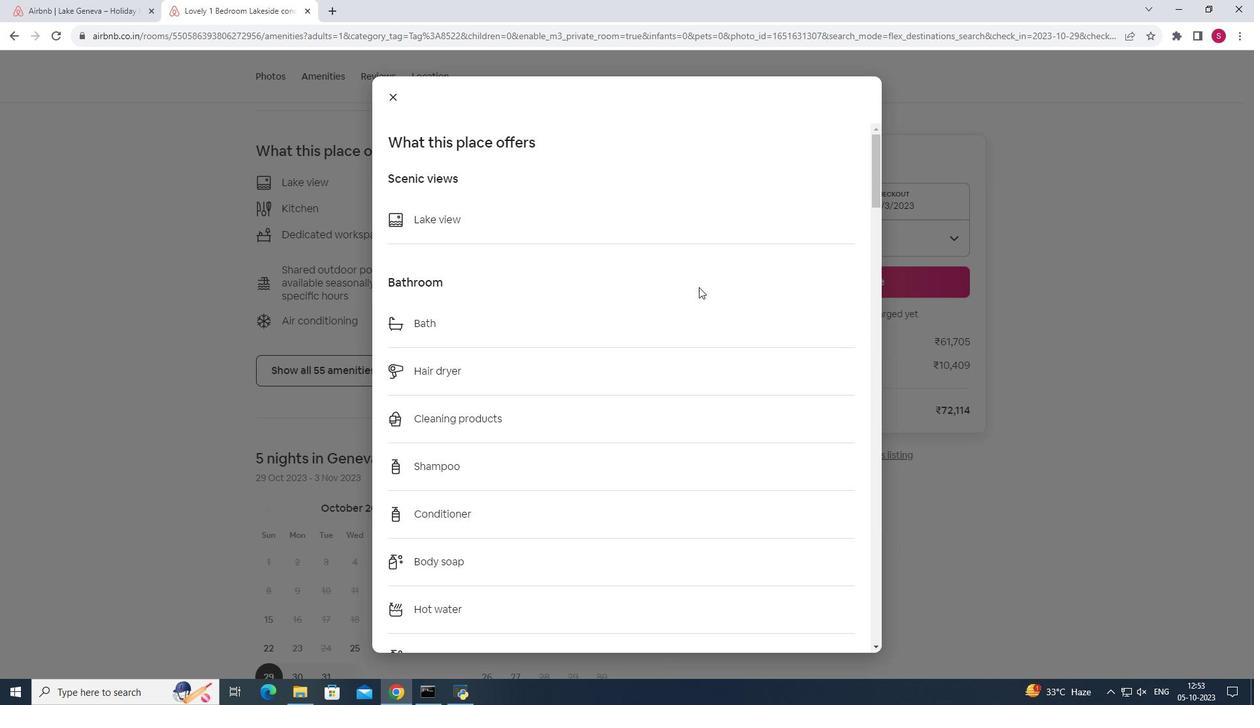 
Action: Mouse moved to (699, 288)
Screenshot: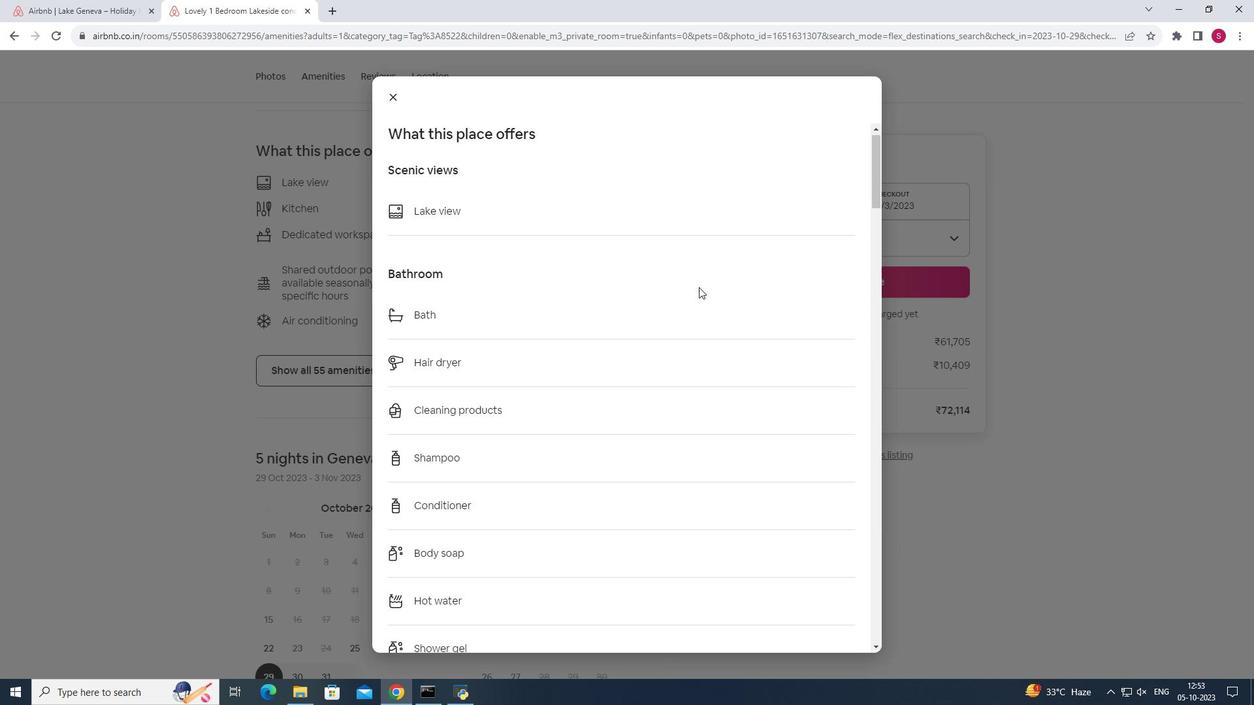 
Action: Mouse scrolled (699, 287) with delta (0, 0)
Screenshot: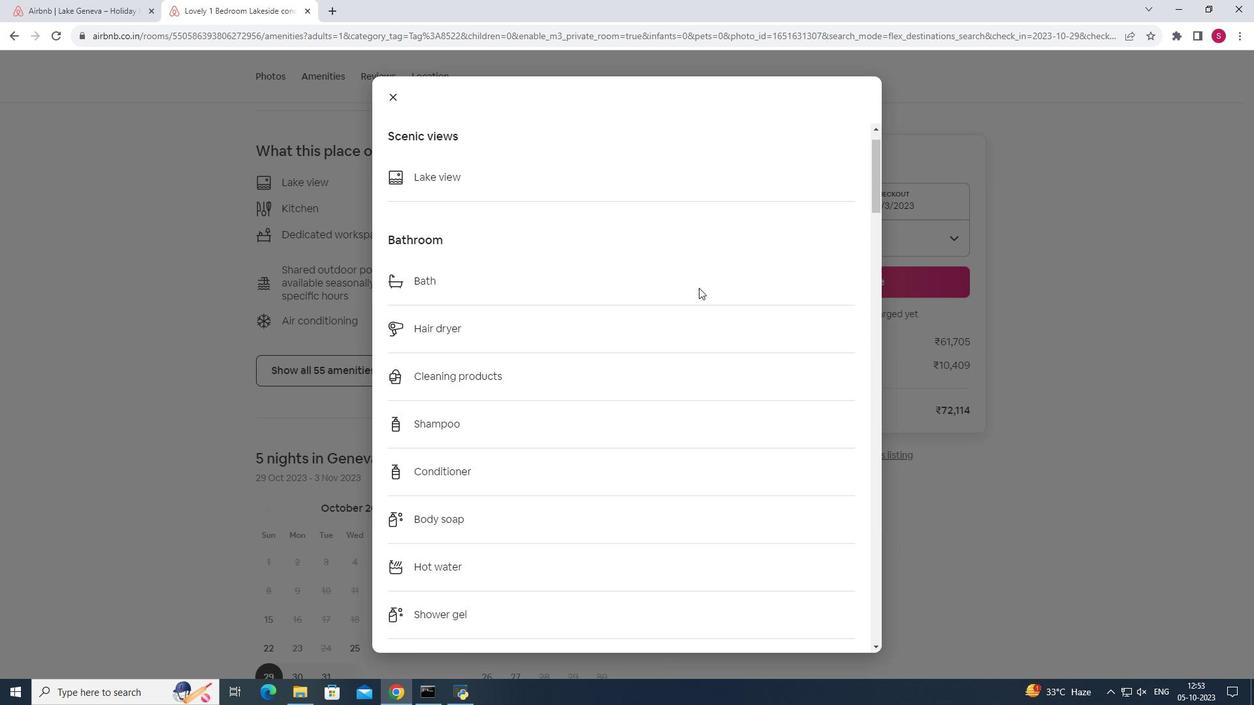 
Action: Mouse moved to (697, 290)
Screenshot: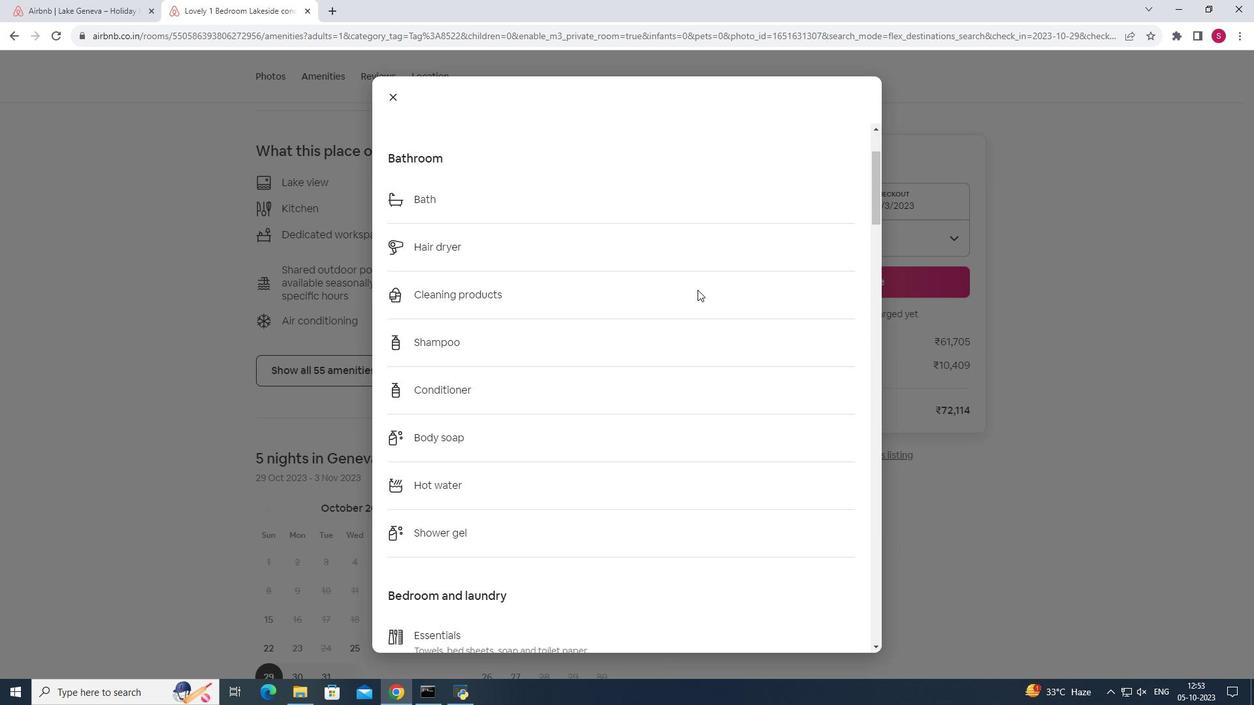 
Action: Mouse scrolled (697, 289) with delta (0, 0)
Screenshot: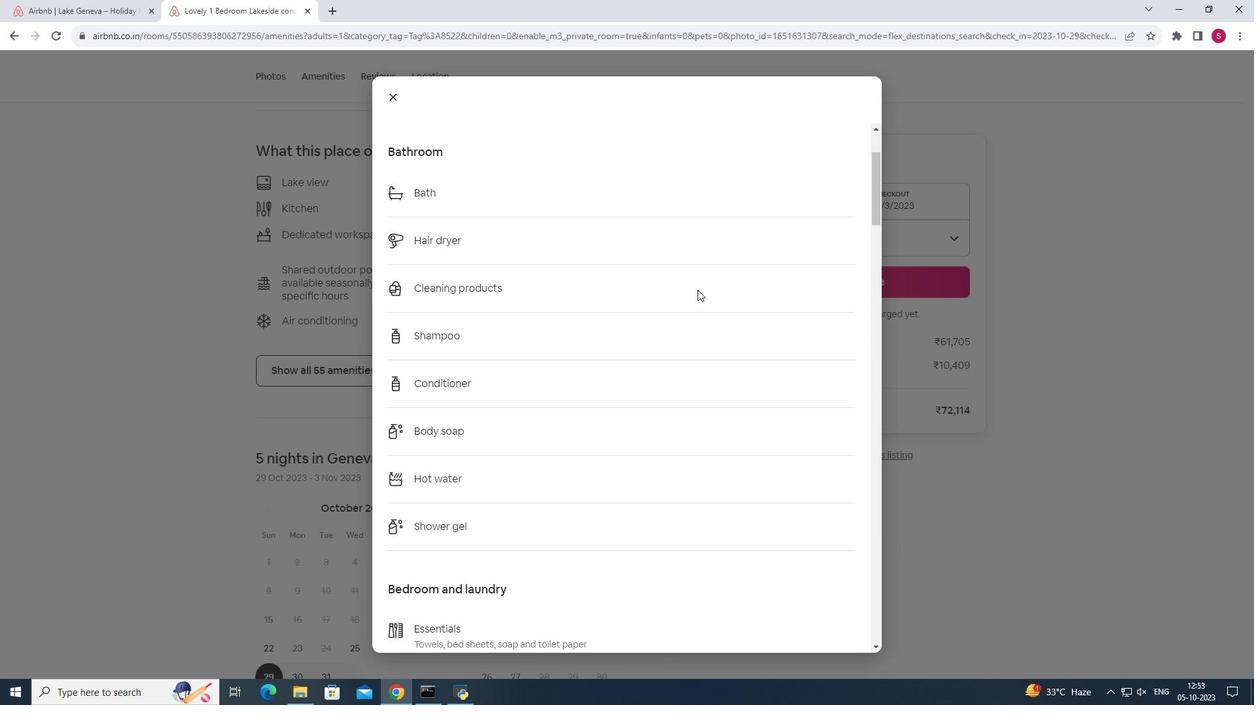 
Action: Mouse moved to (696, 290)
Screenshot: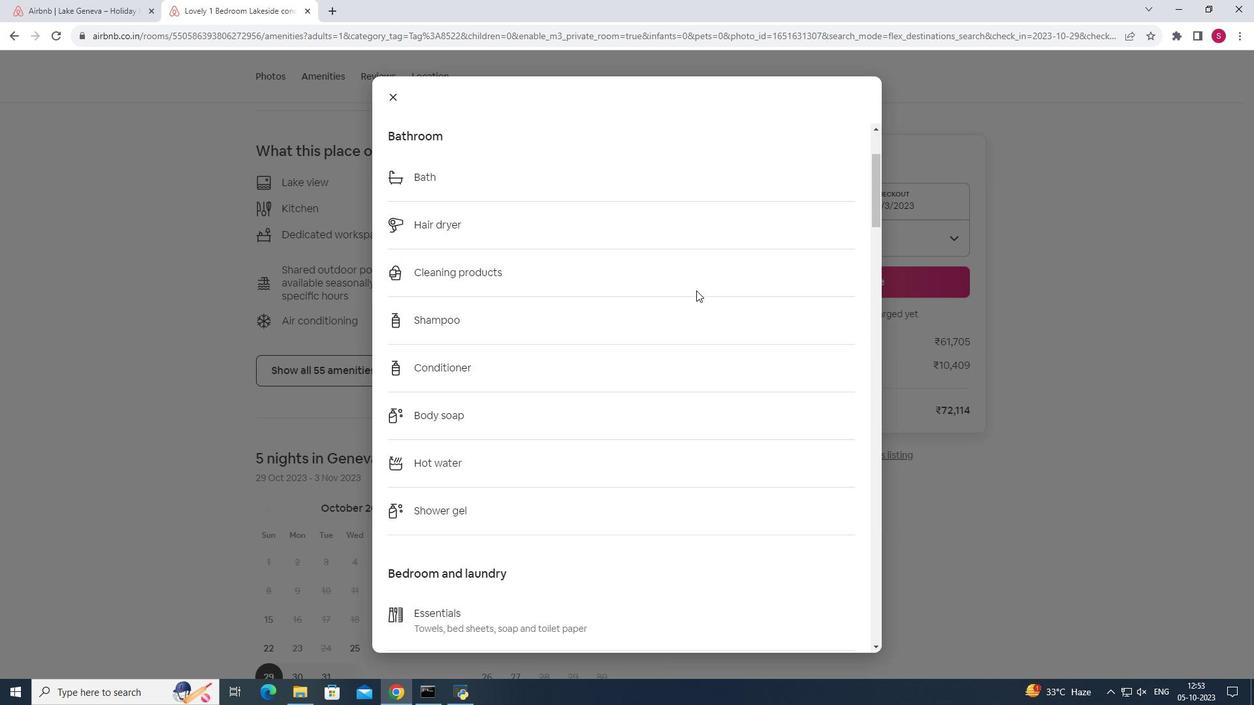 
Action: Mouse scrolled (696, 290) with delta (0, 0)
Screenshot: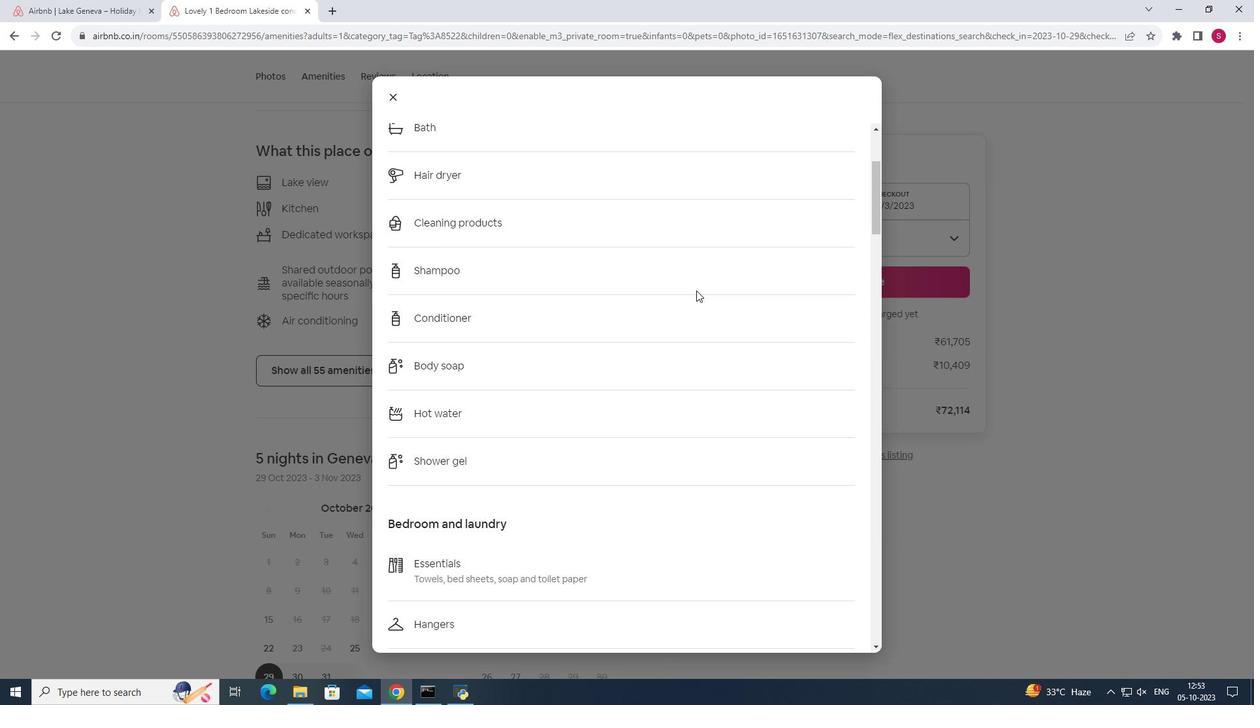 
Action: Mouse scrolled (696, 290) with delta (0, 0)
Screenshot: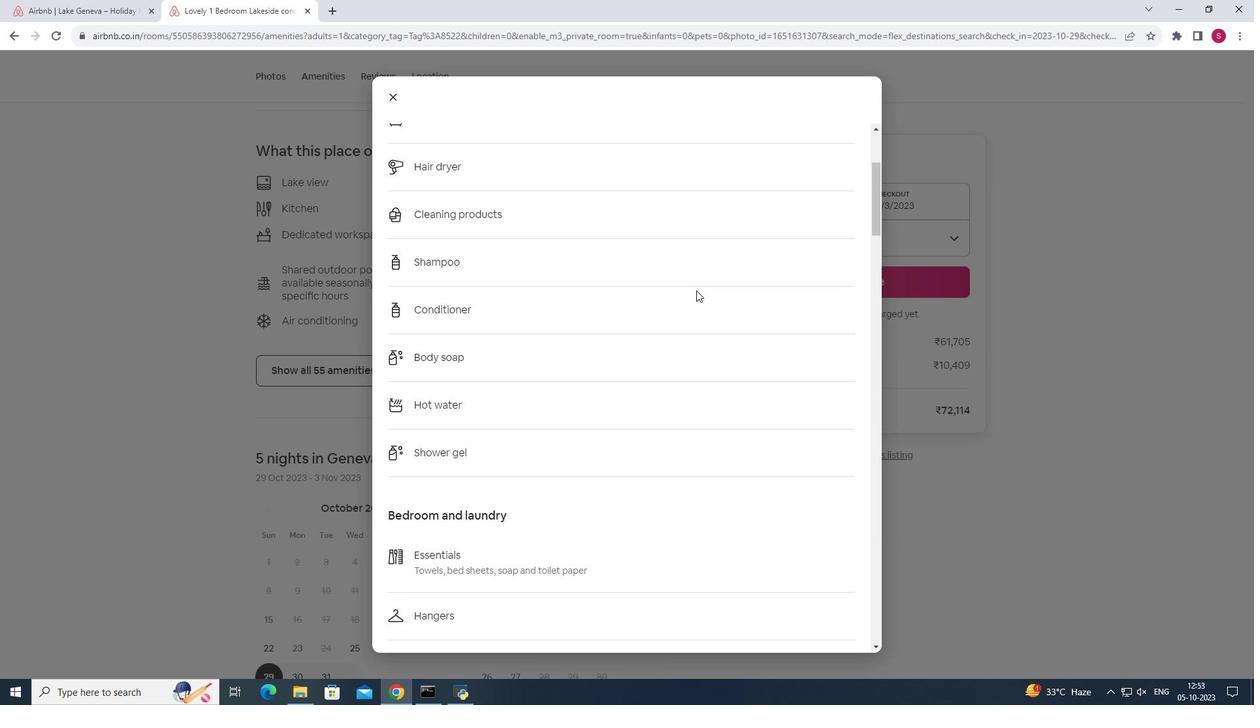
Action: Mouse scrolled (696, 290) with delta (0, 0)
Screenshot: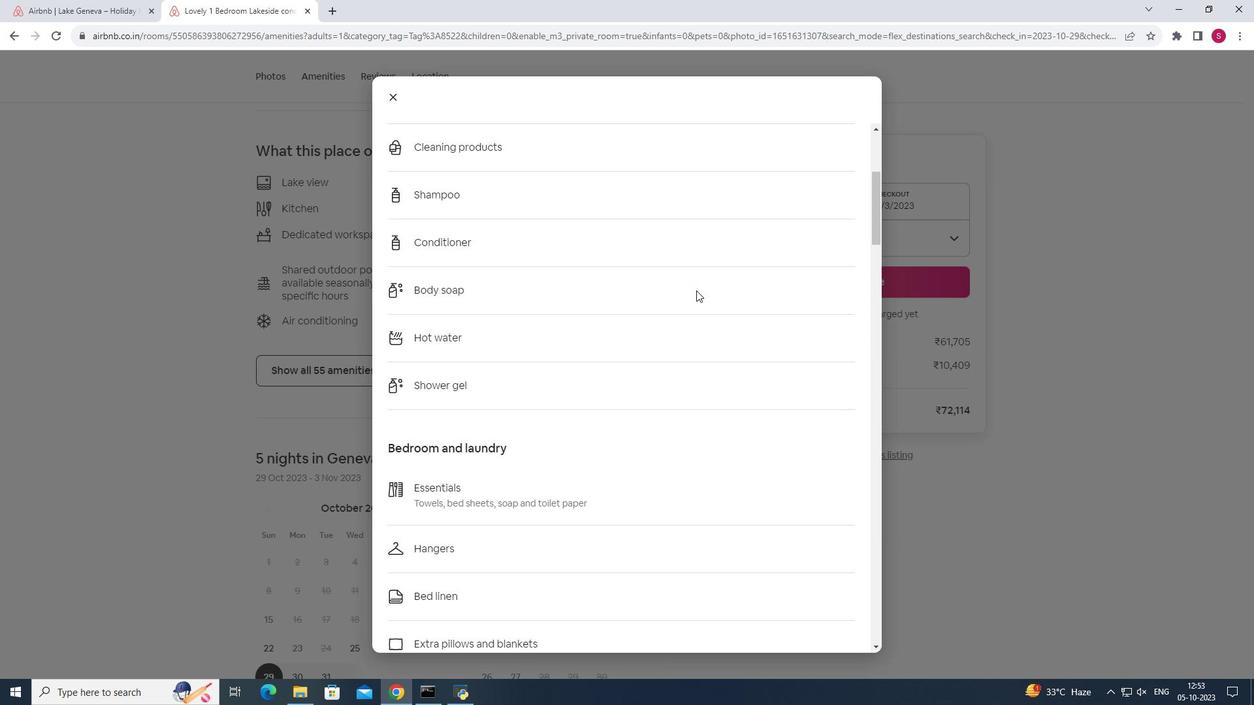 
Action: Mouse moved to (695, 290)
Screenshot: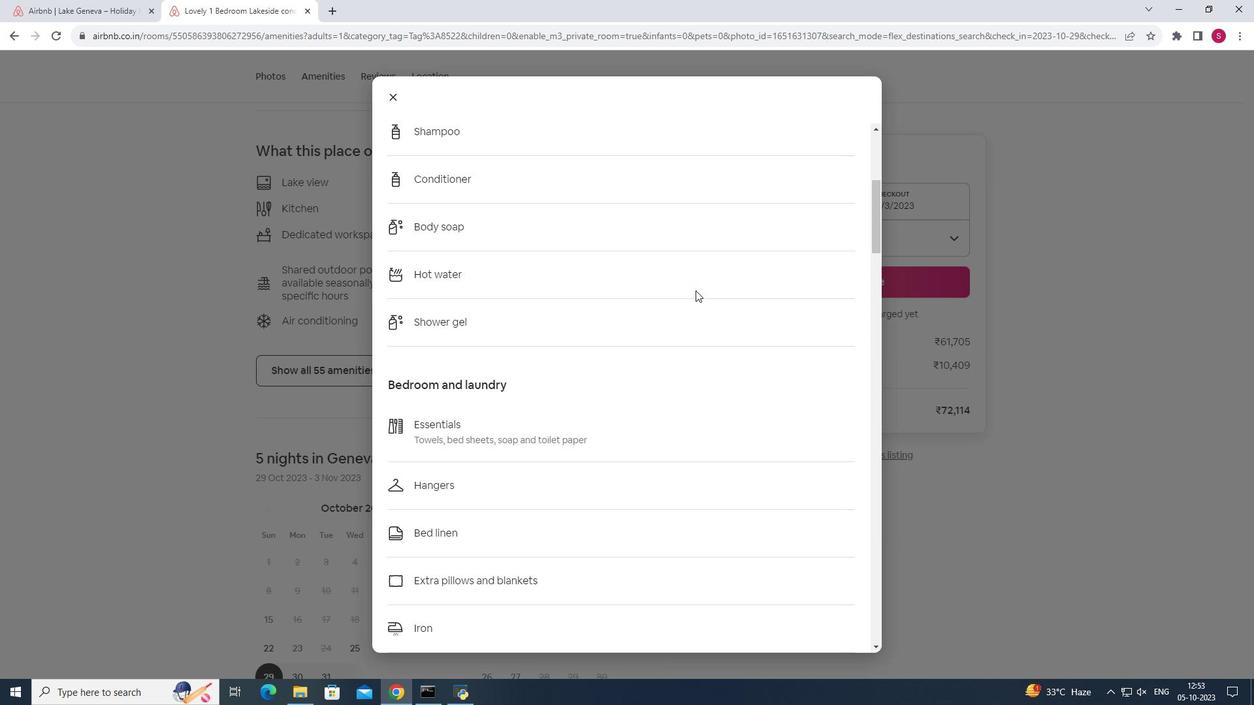 
Action: Mouse scrolled (695, 290) with delta (0, 0)
Screenshot: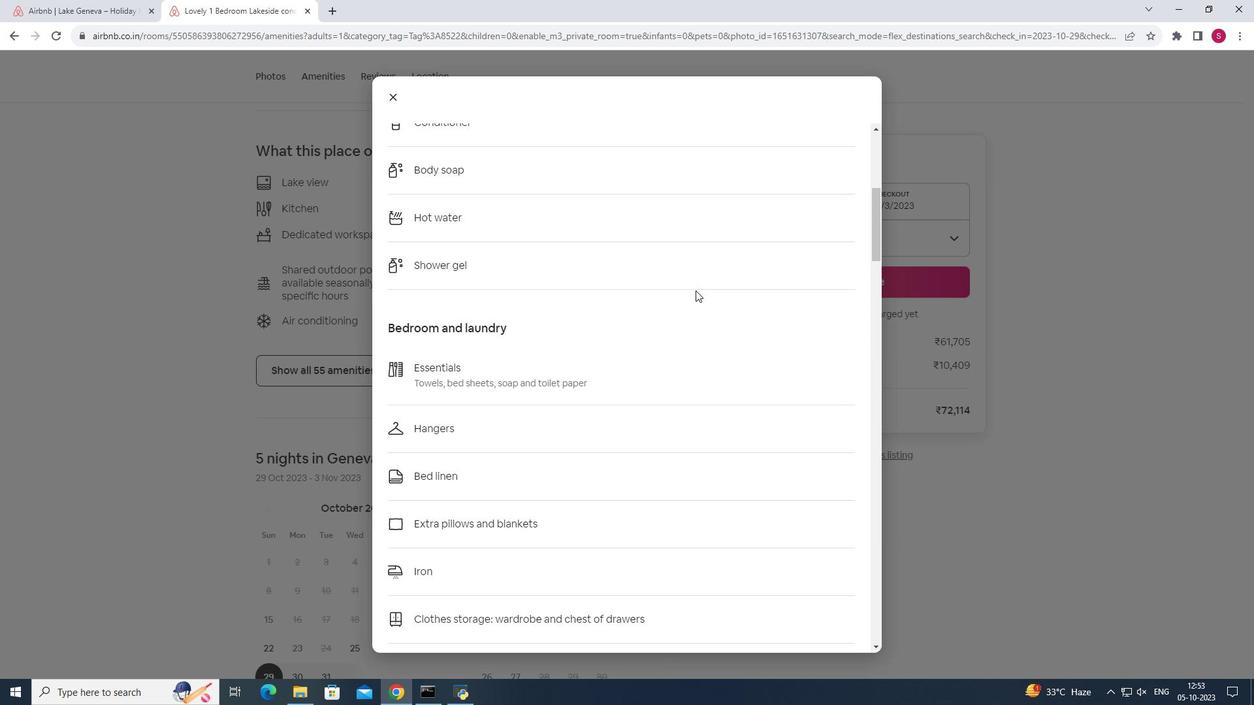 
Action: Mouse scrolled (695, 290) with delta (0, 0)
Screenshot: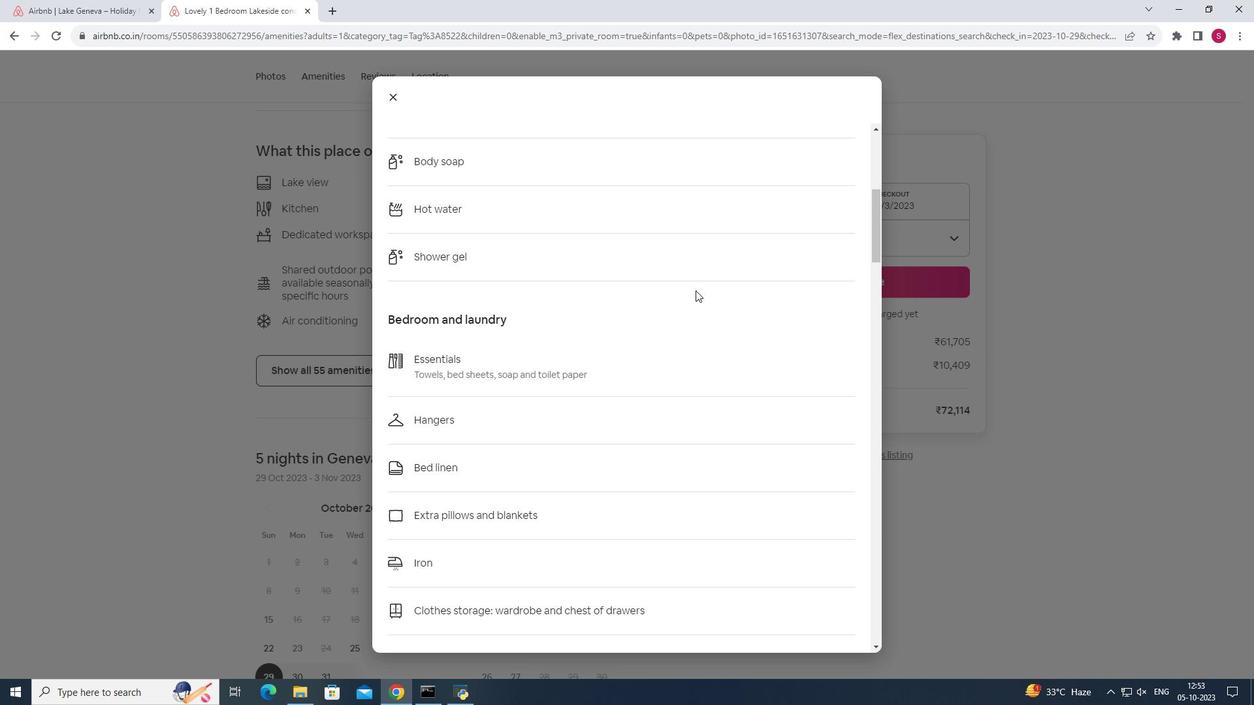 
Action: Mouse scrolled (695, 290) with delta (0, 0)
Screenshot: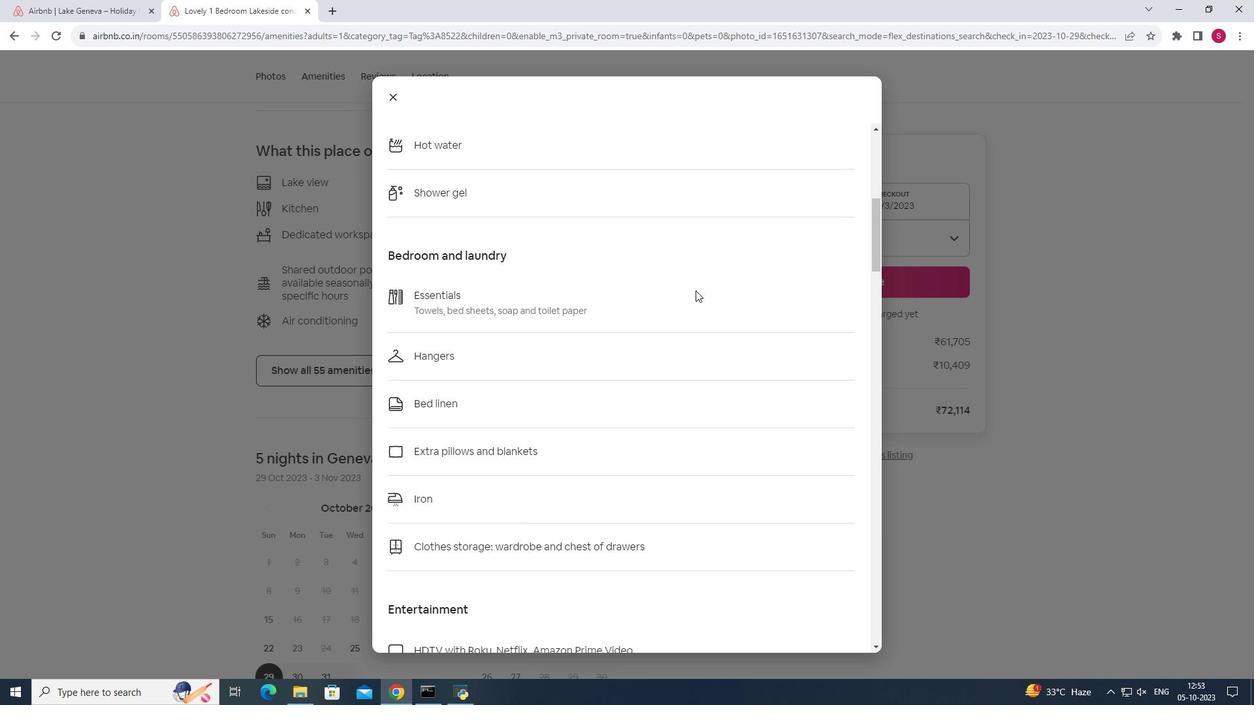 
Action: Mouse scrolled (695, 290) with delta (0, 0)
Screenshot: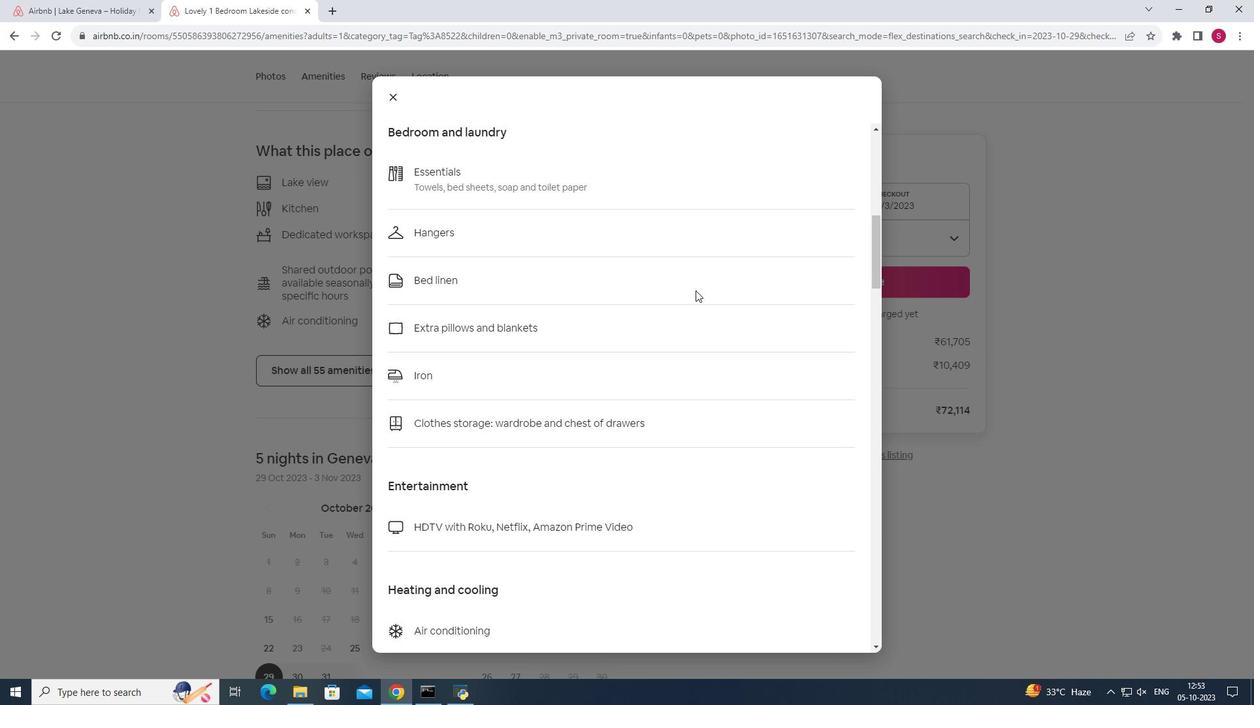 
Action: Mouse scrolled (695, 290) with delta (0, 0)
Screenshot: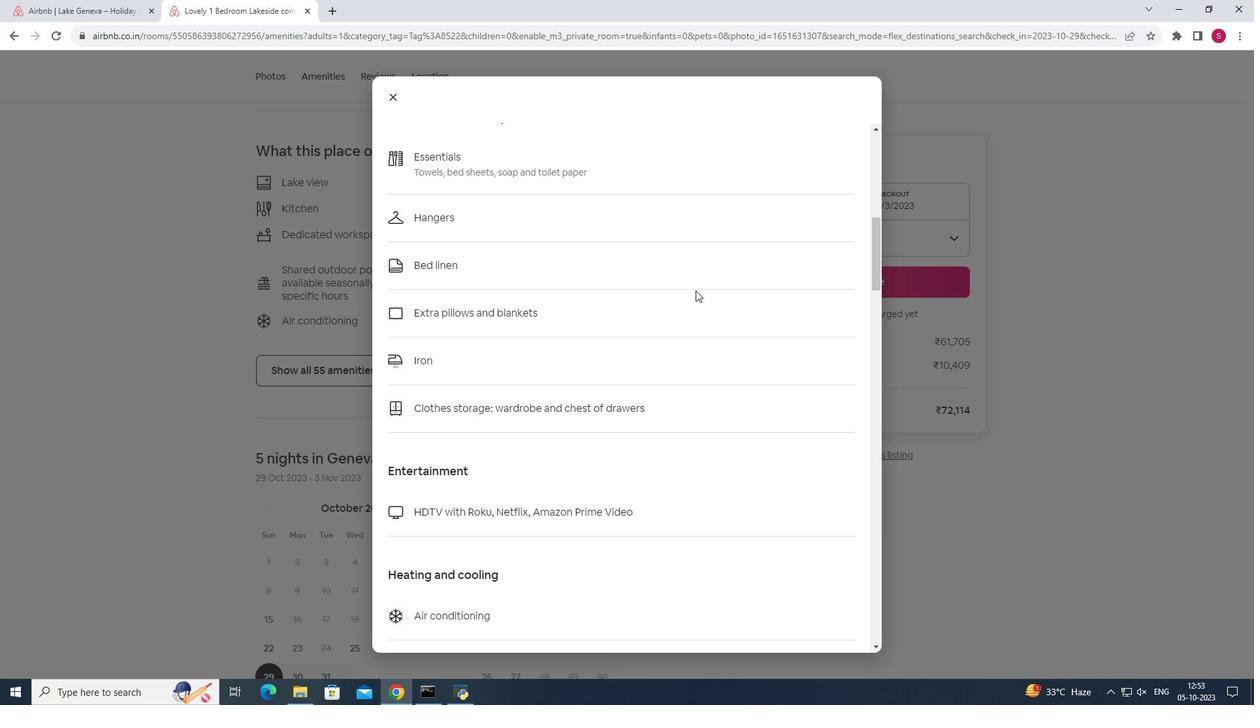 
Action: Mouse scrolled (695, 290) with delta (0, 0)
Screenshot: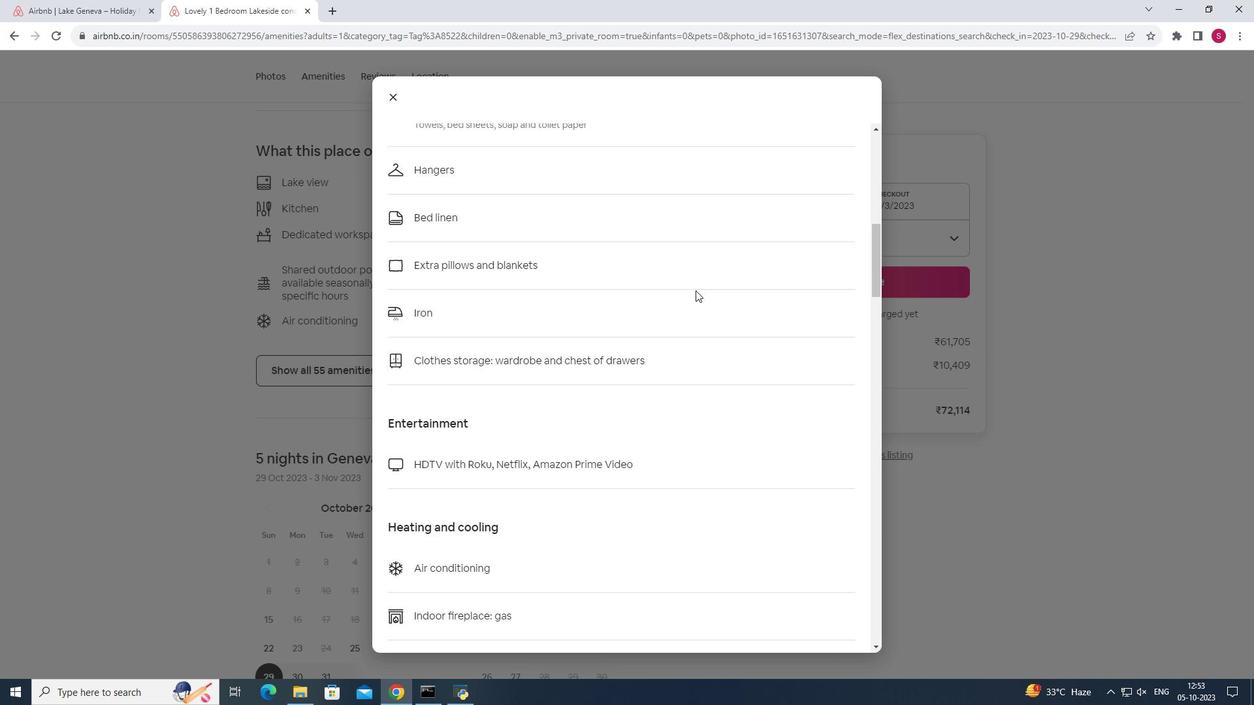 
Action: Mouse scrolled (695, 290) with delta (0, 0)
Screenshot: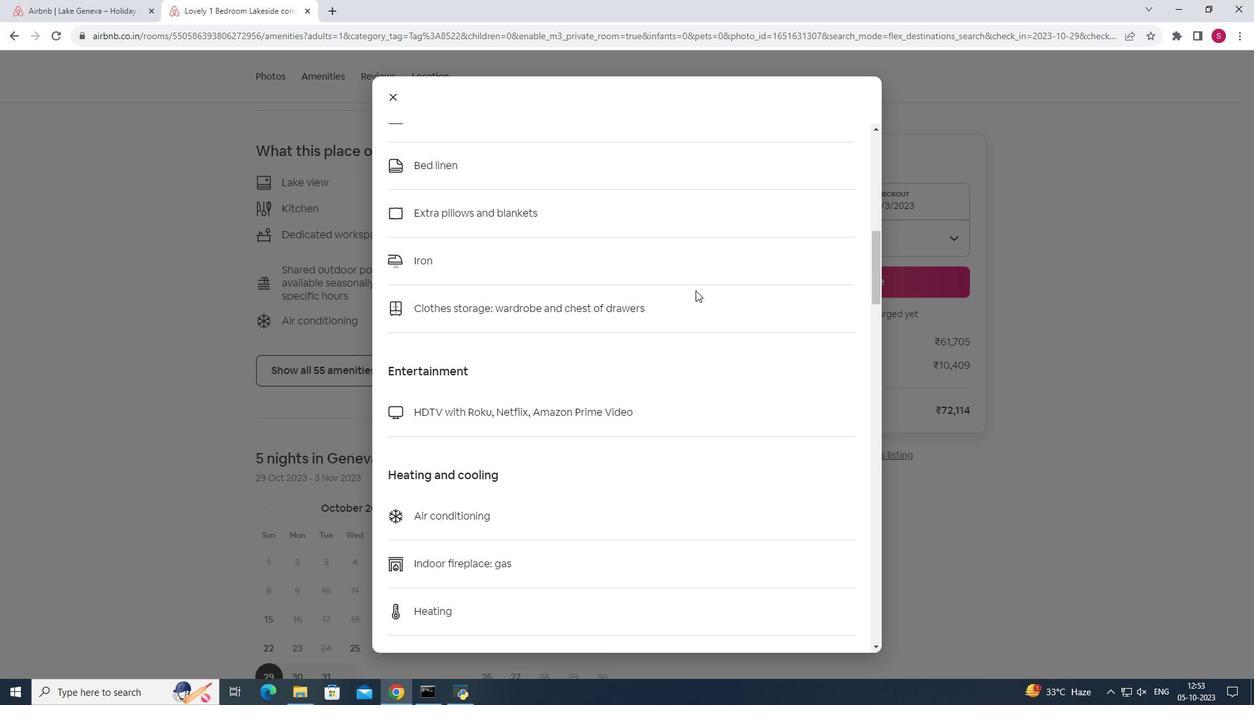 
Action: Mouse scrolled (695, 290) with delta (0, 0)
Screenshot: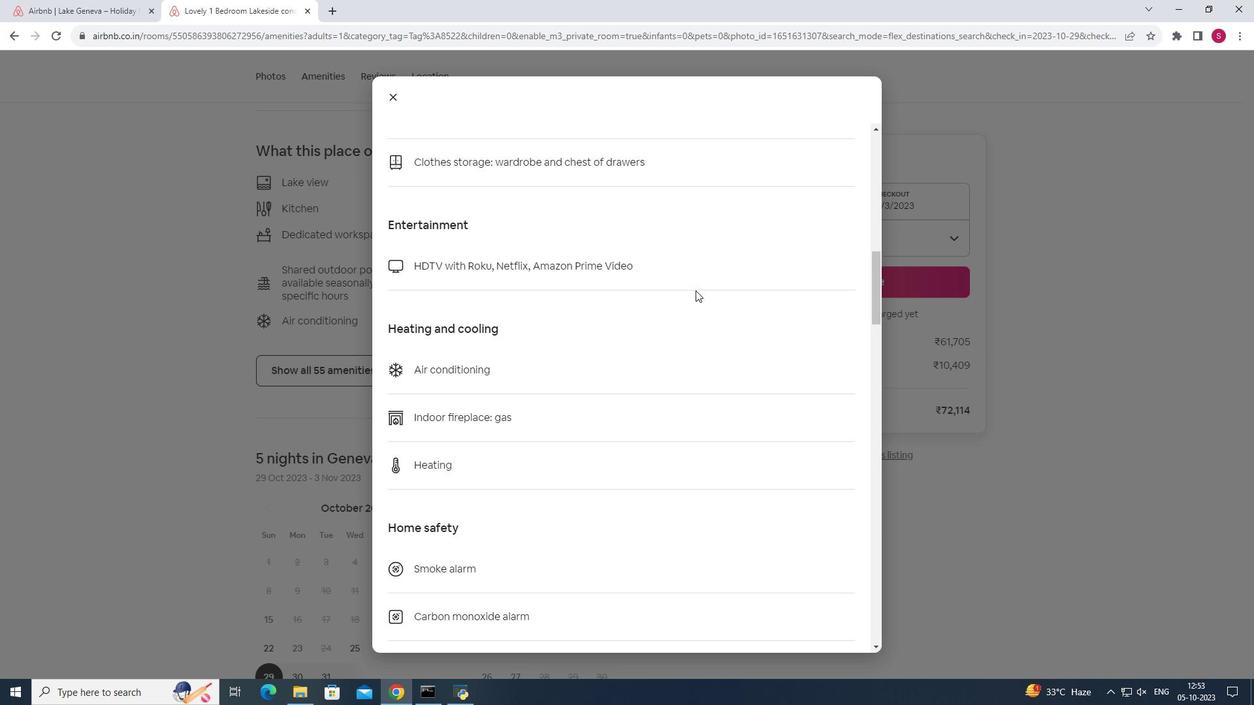 
Action: Mouse scrolled (695, 290) with delta (0, 0)
Screenshot: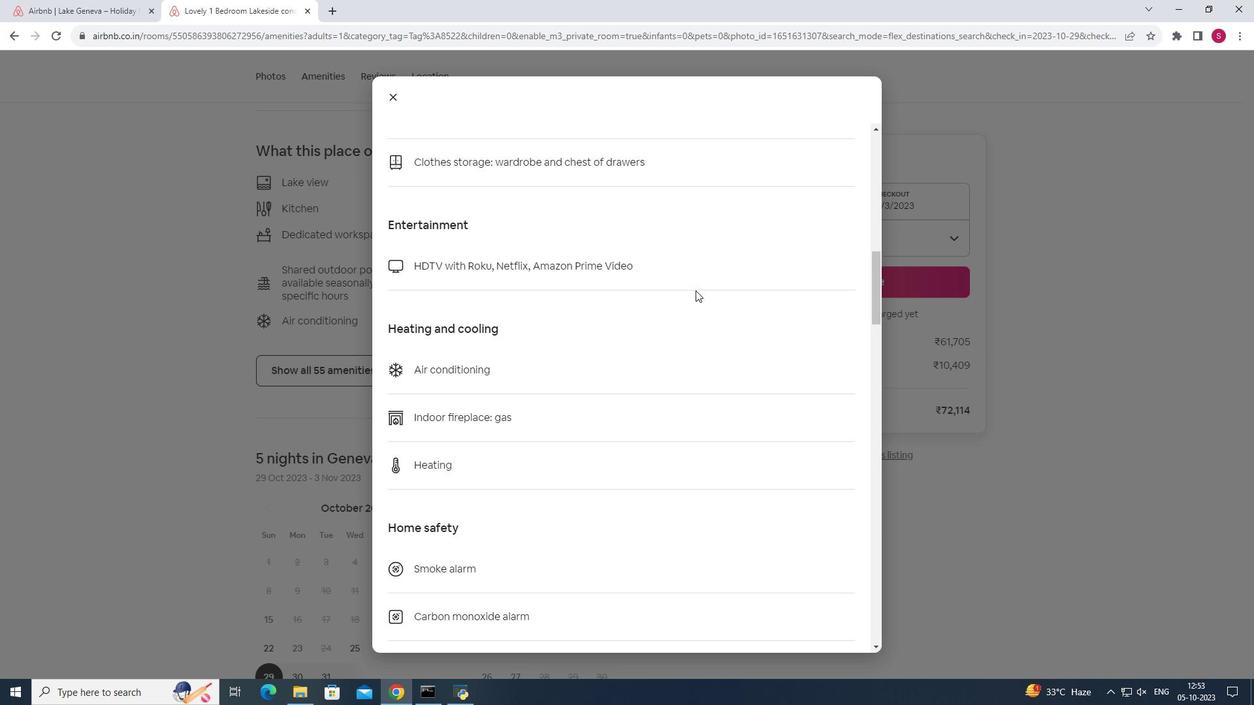 
Action: Mouse scrolled (695, 290) with delta (0, 0)
Screenshot: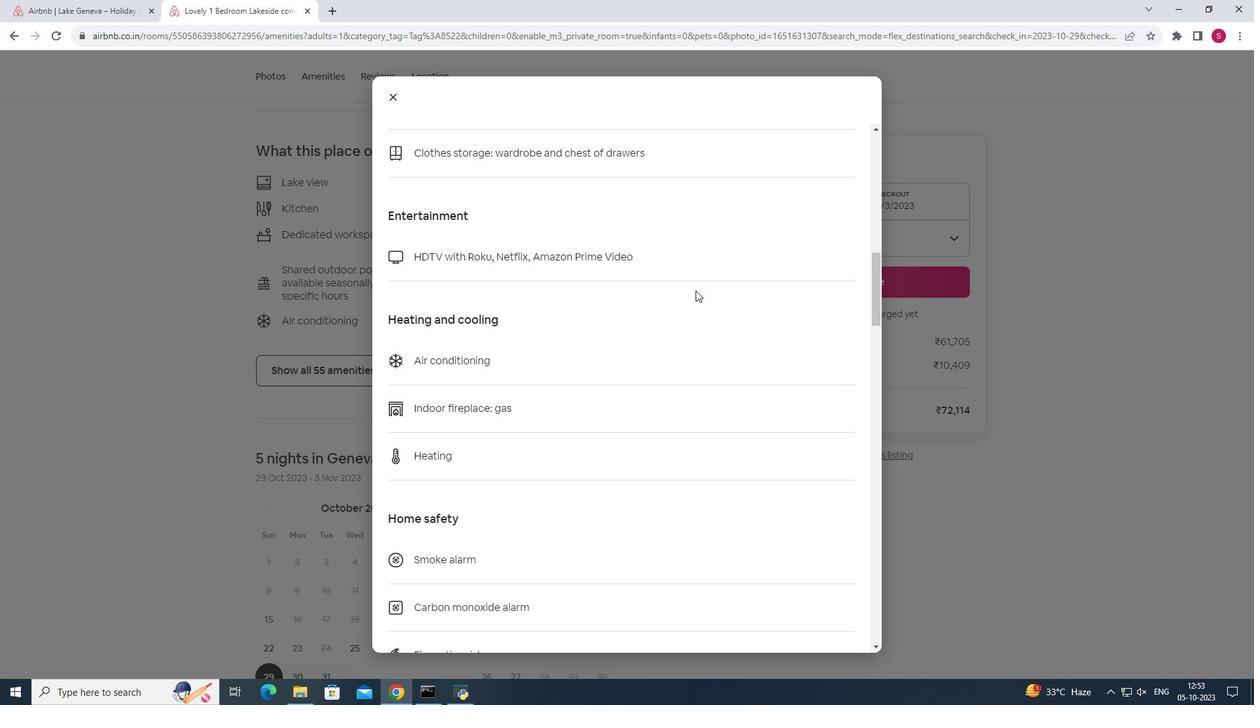 
Action: Mouse scrolled (695, 290) with delta (0, 0)
Screenshot: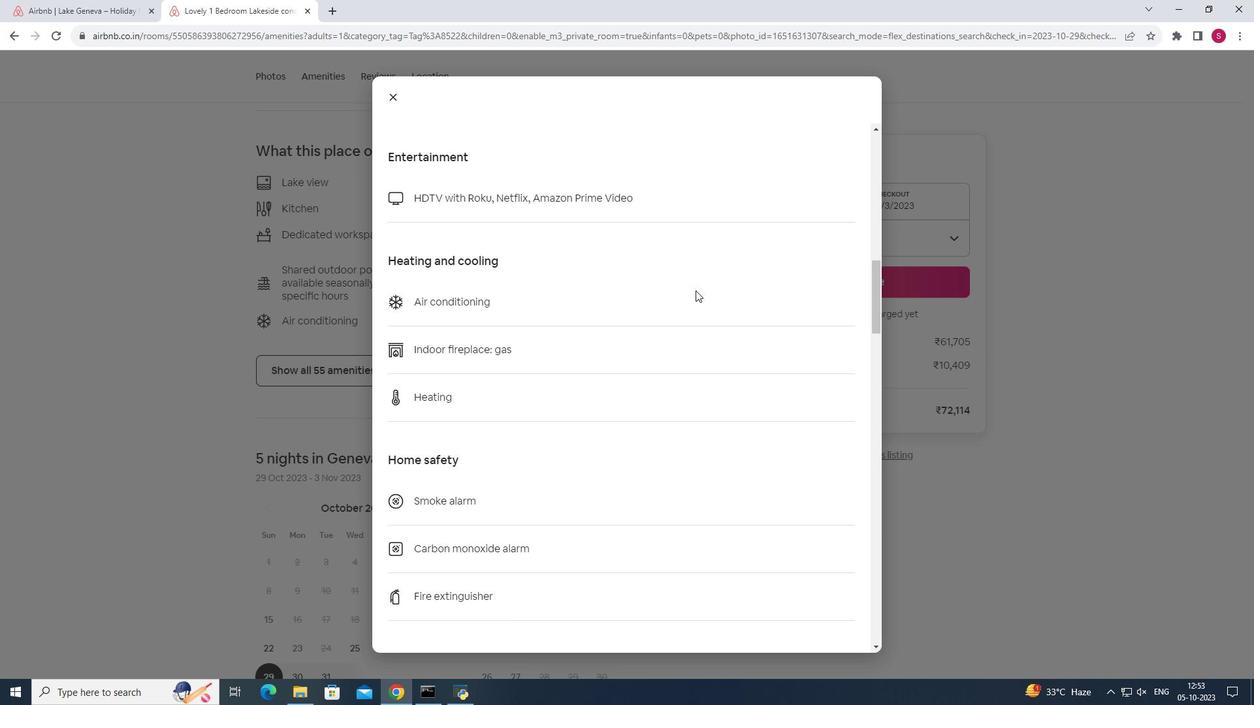 
Action: Mouse scrolled (695, 290) with delta (0, 0)
Screenshot: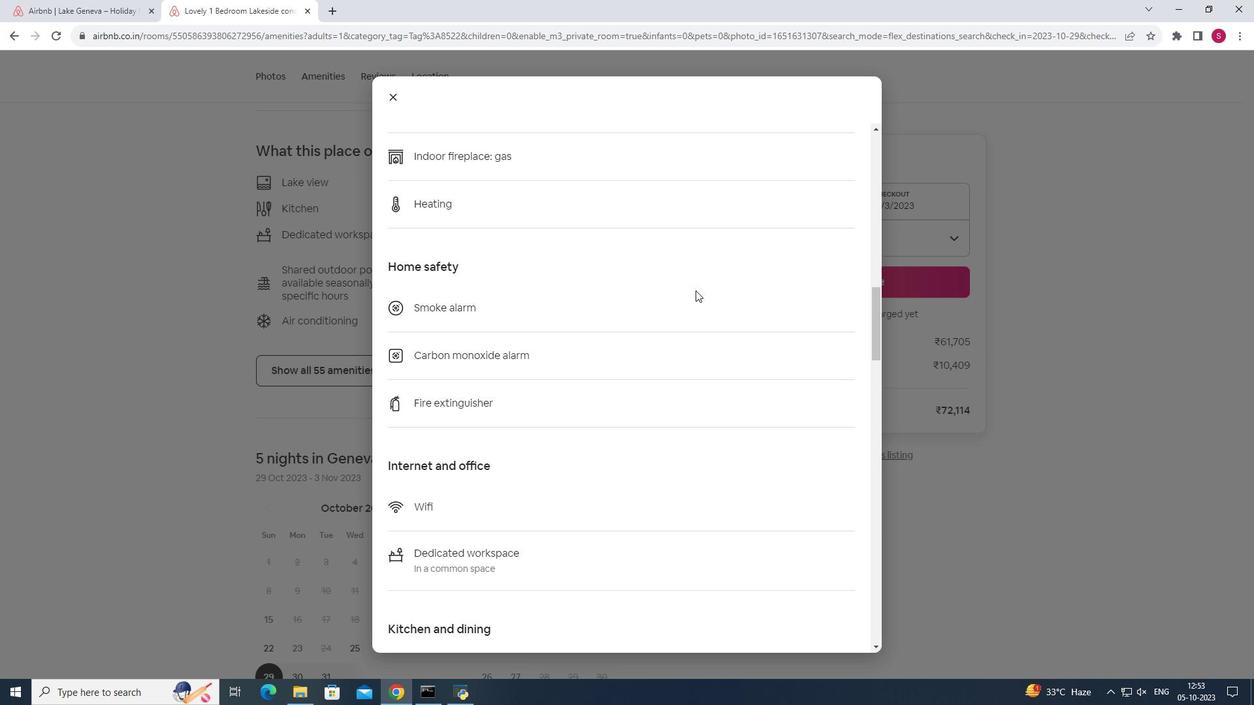 
Action: Mouse scrolled (695, 290) with delta (0, 0)
Screenshot: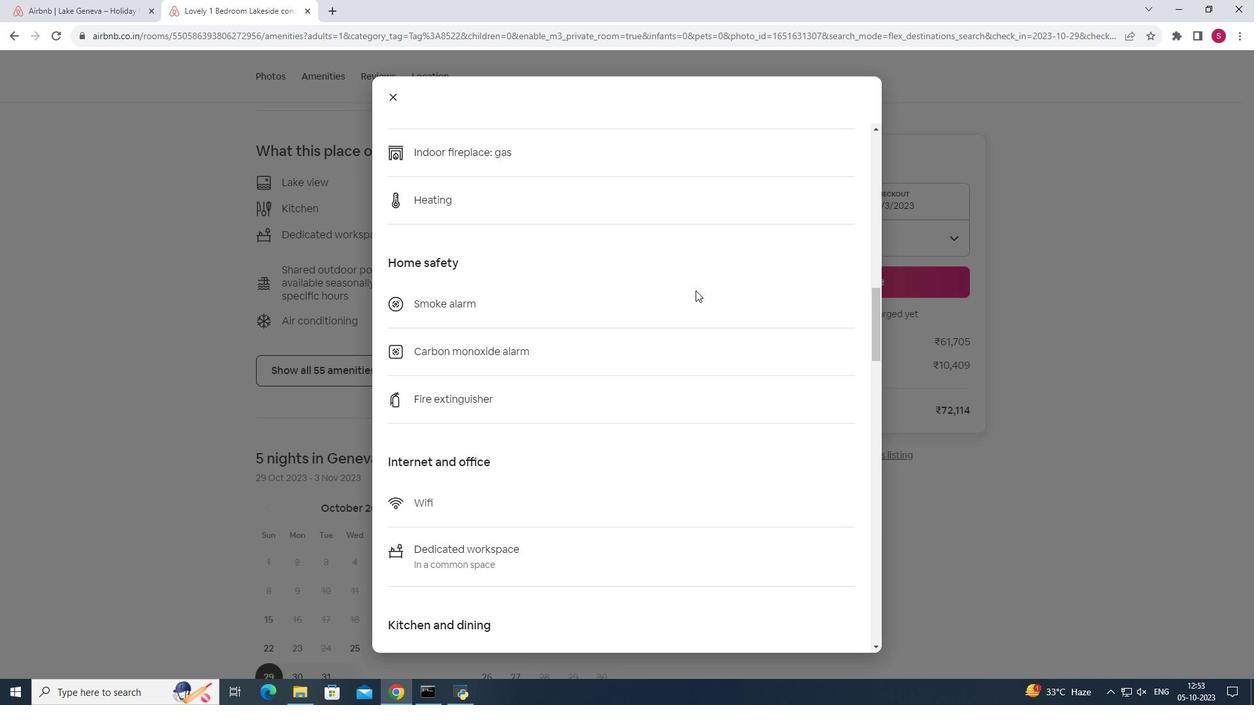 
Action: Mouse scrolled (695, 290) with delta (0, 0)
Screenshot: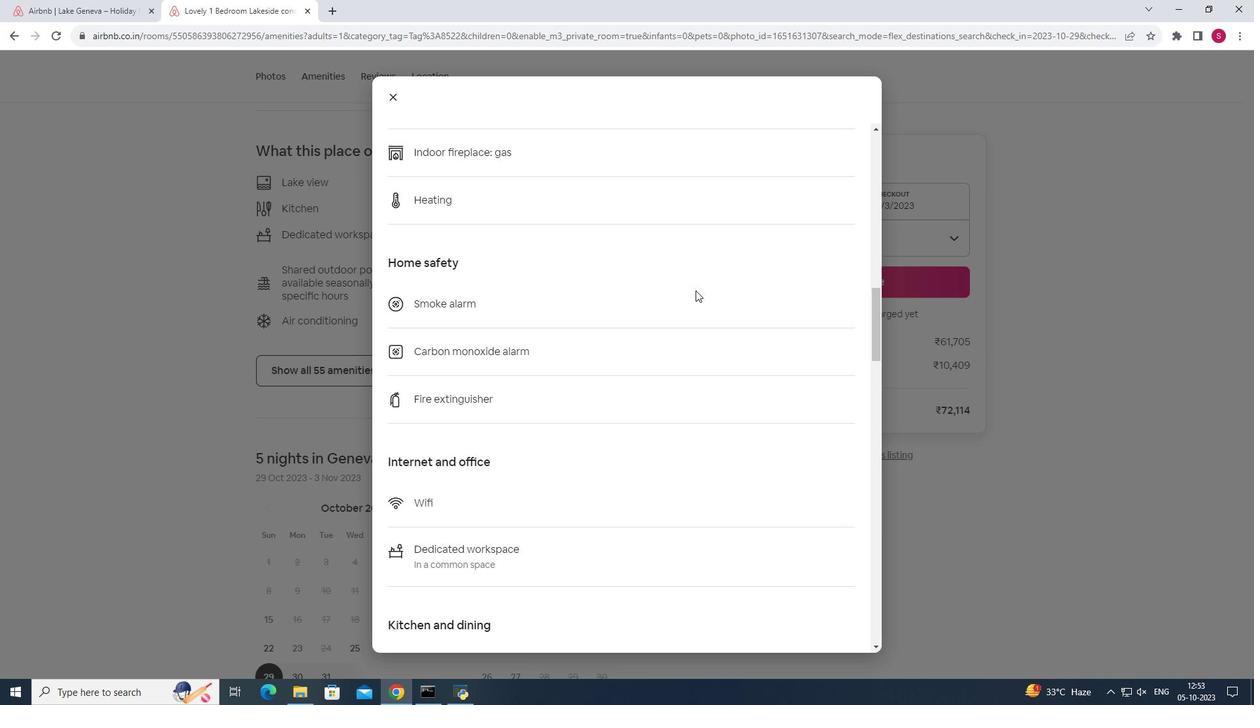 
Action: Mouse scrolled (695, 290) with delta (0, 0)
Screenshot: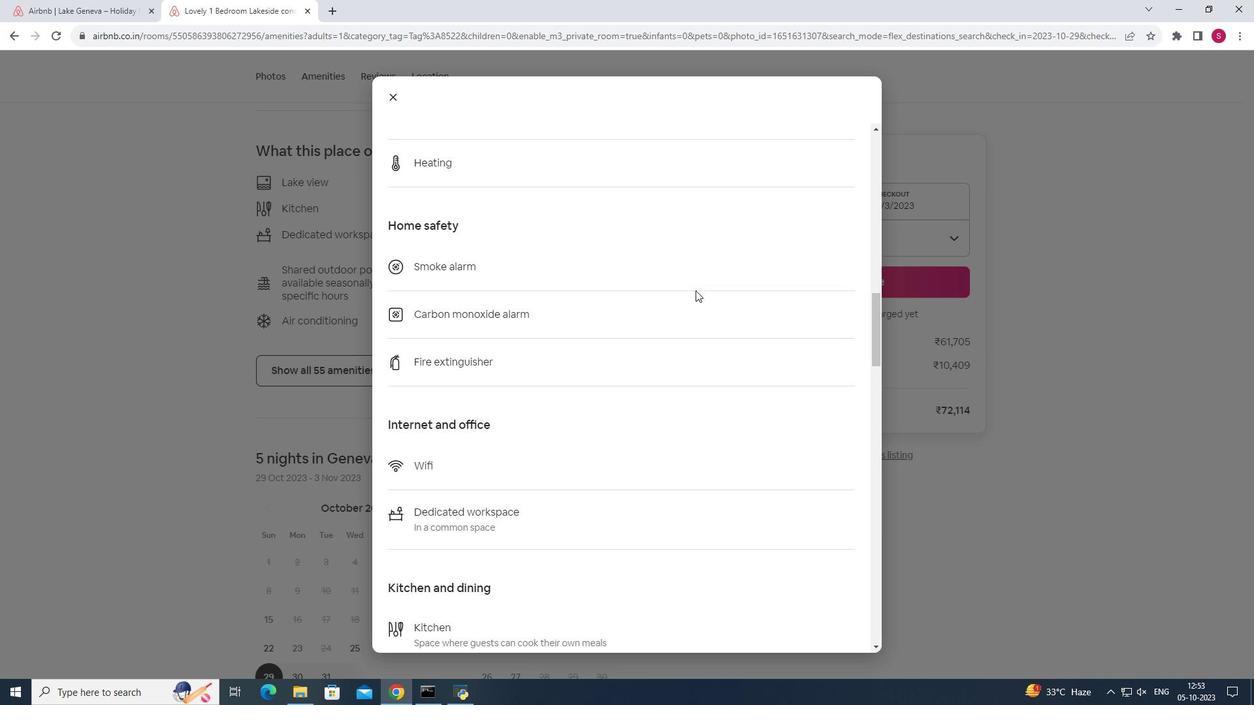 
Action: Mouse scrolled (695, 290) with delta (0, 0)
Screenshot: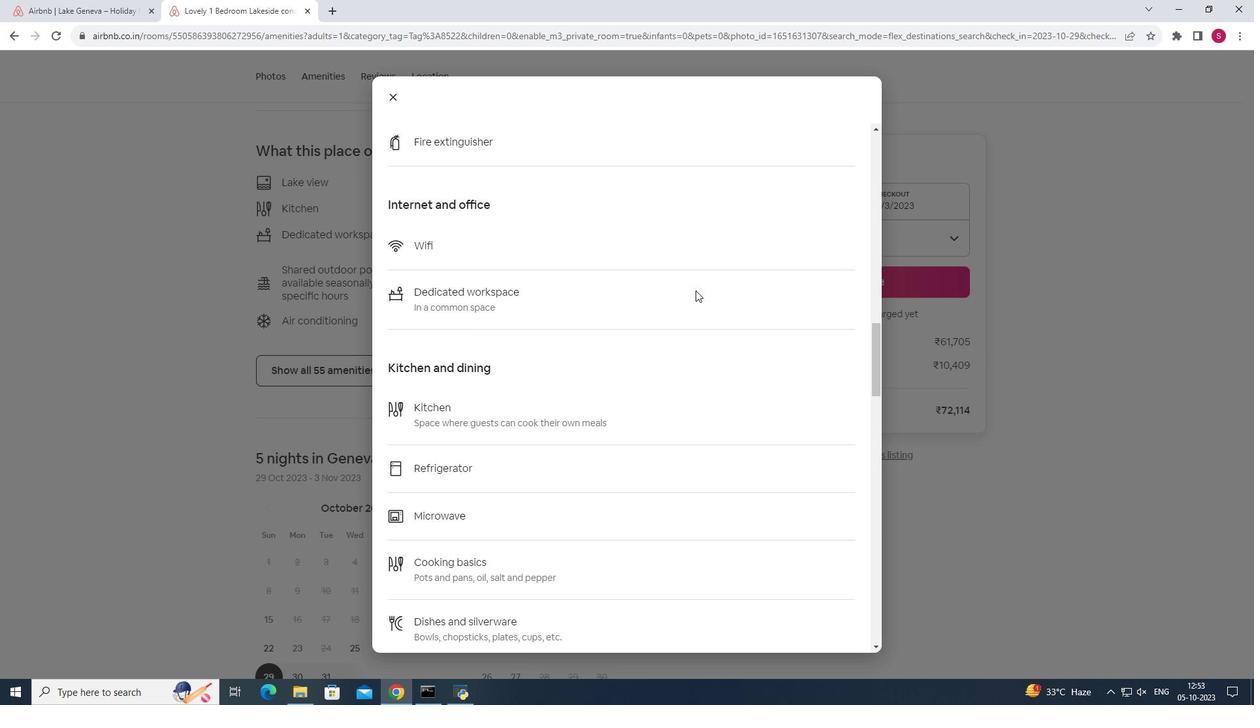 
Action: Mouse scrolled (695, 290) with delta (0, 0)
Screenshot: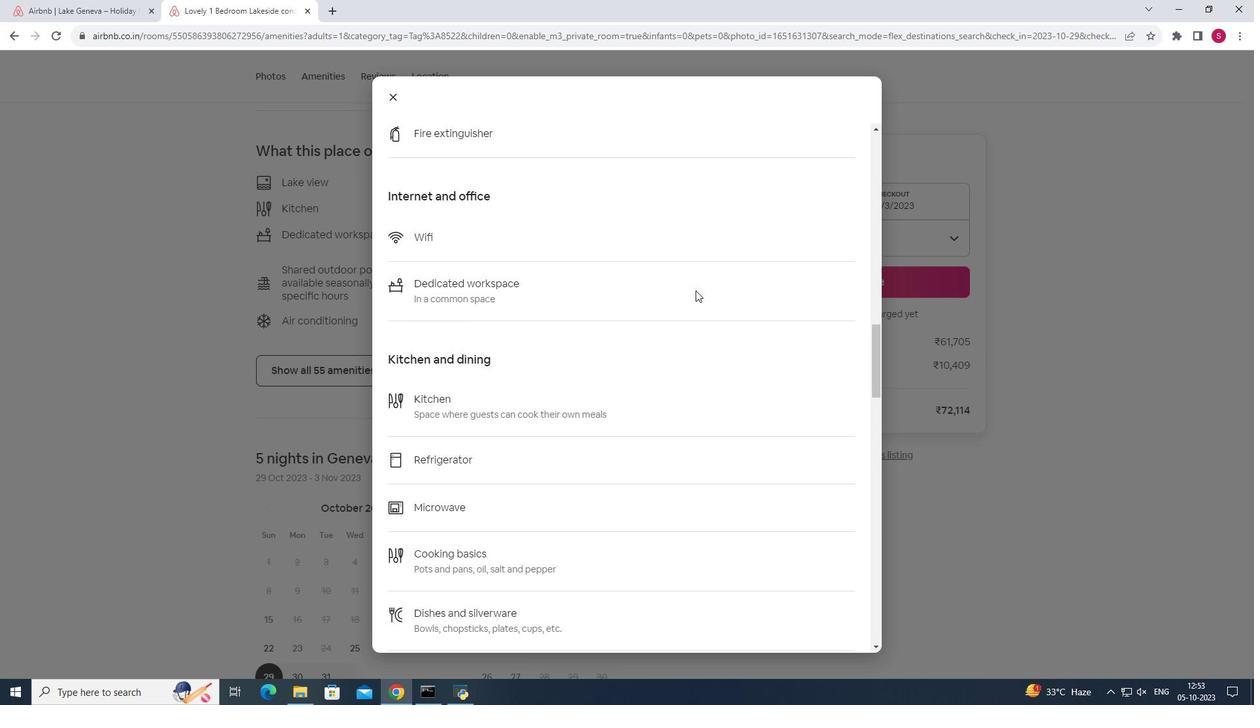
Action: Mouse scrolled (695, 290) with delta (0, 0)
Screenshot: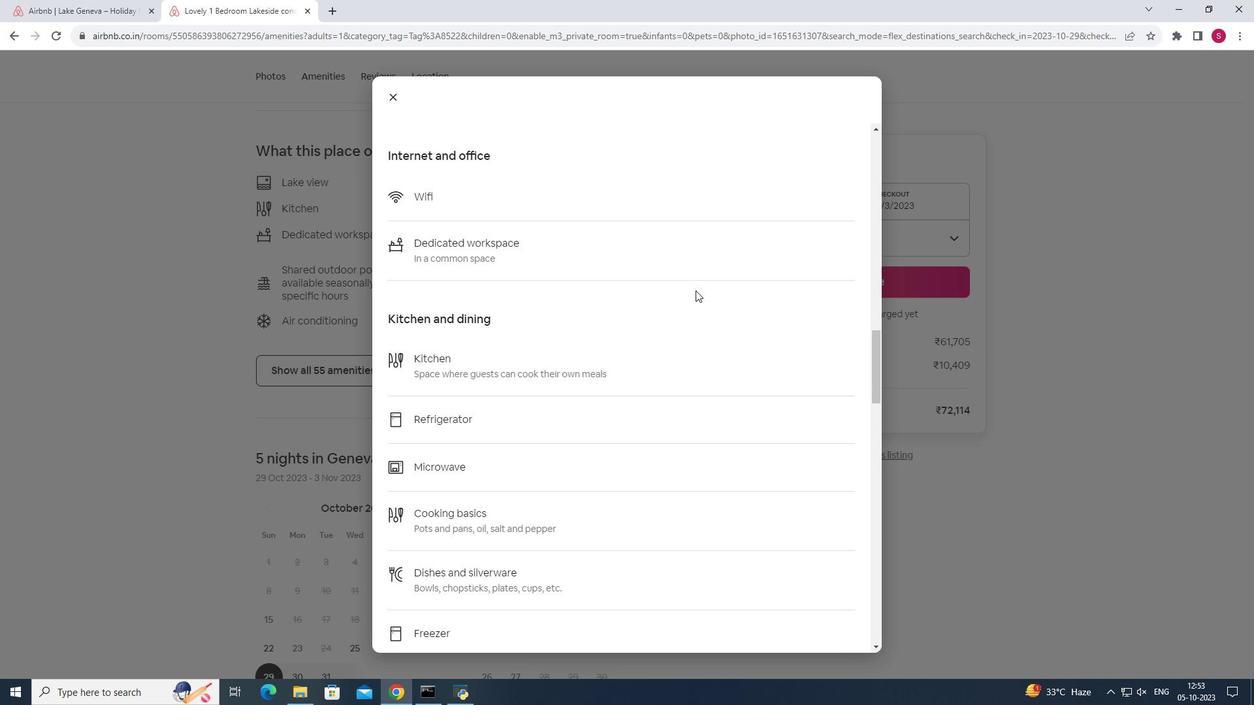 
Action: Mouse scrolled (695, 290) with delta (0, 0)
Screenshot: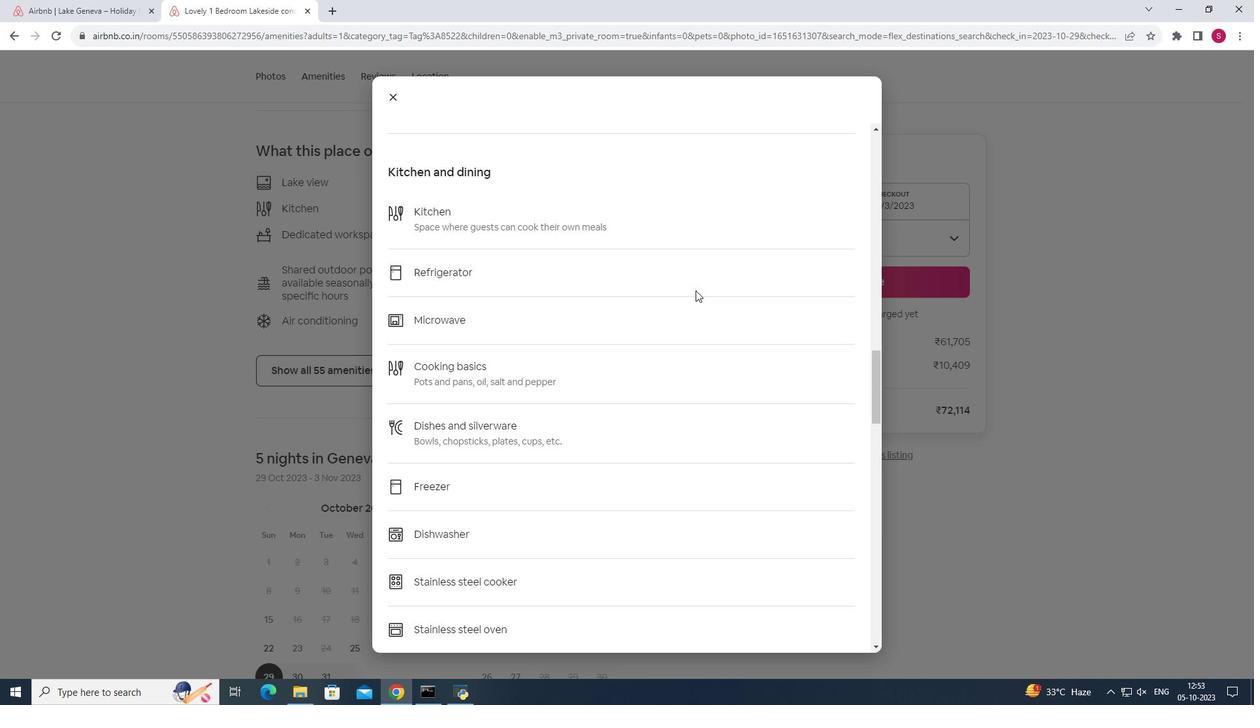 
Action: Mouse scrolled (695, 290) with delta (0, 0)
Screenshot: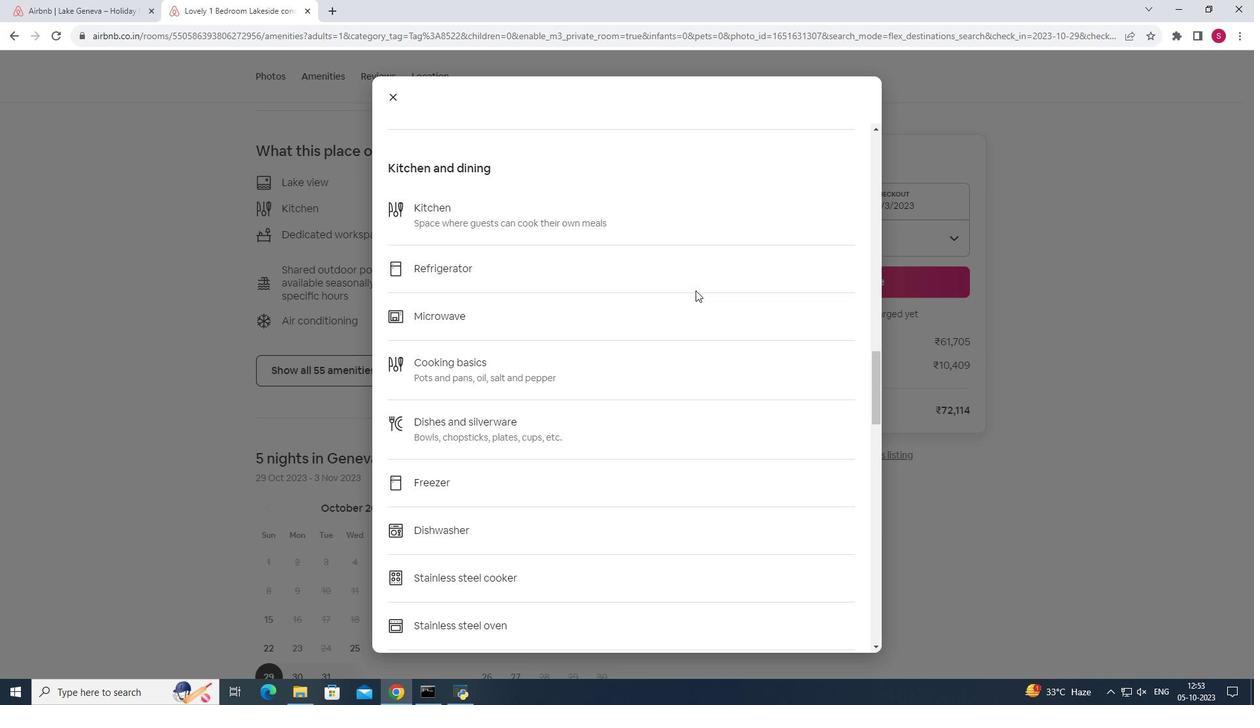 
Action: Mouse scrolled (695, 290) with delta (0, 0)
Screenshot: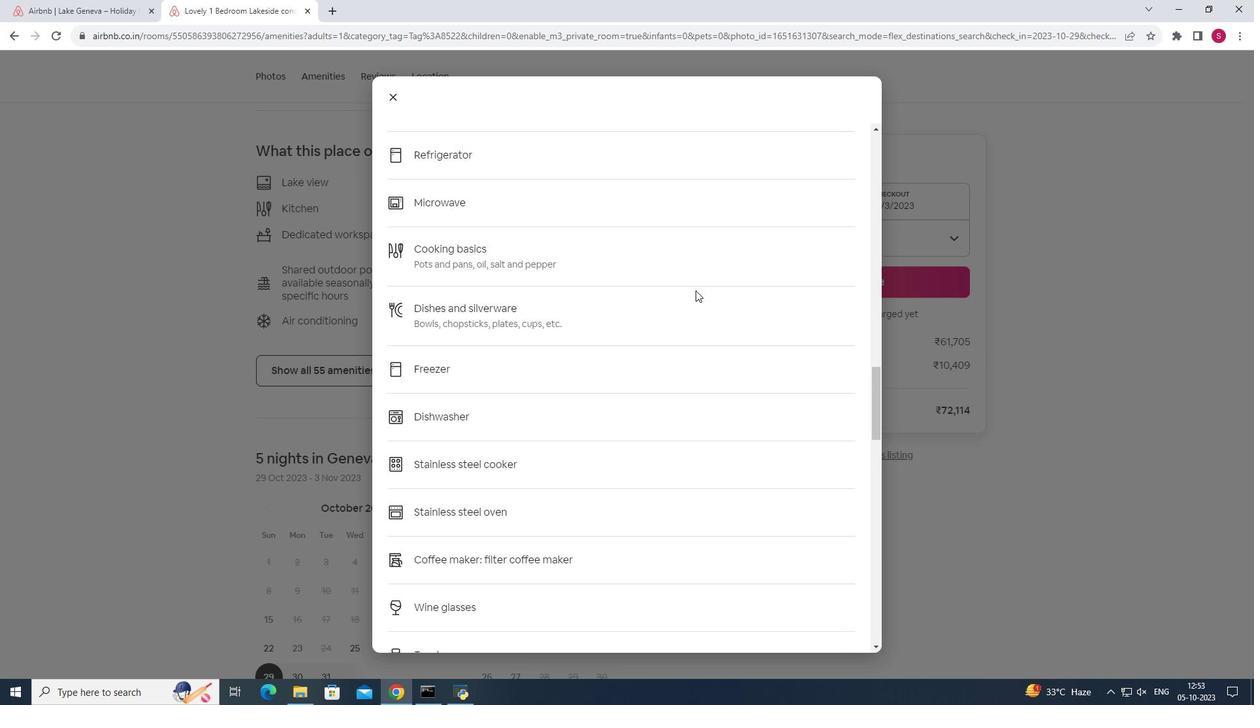 
Action: Mouse moved to (735, 289)
Screenshot: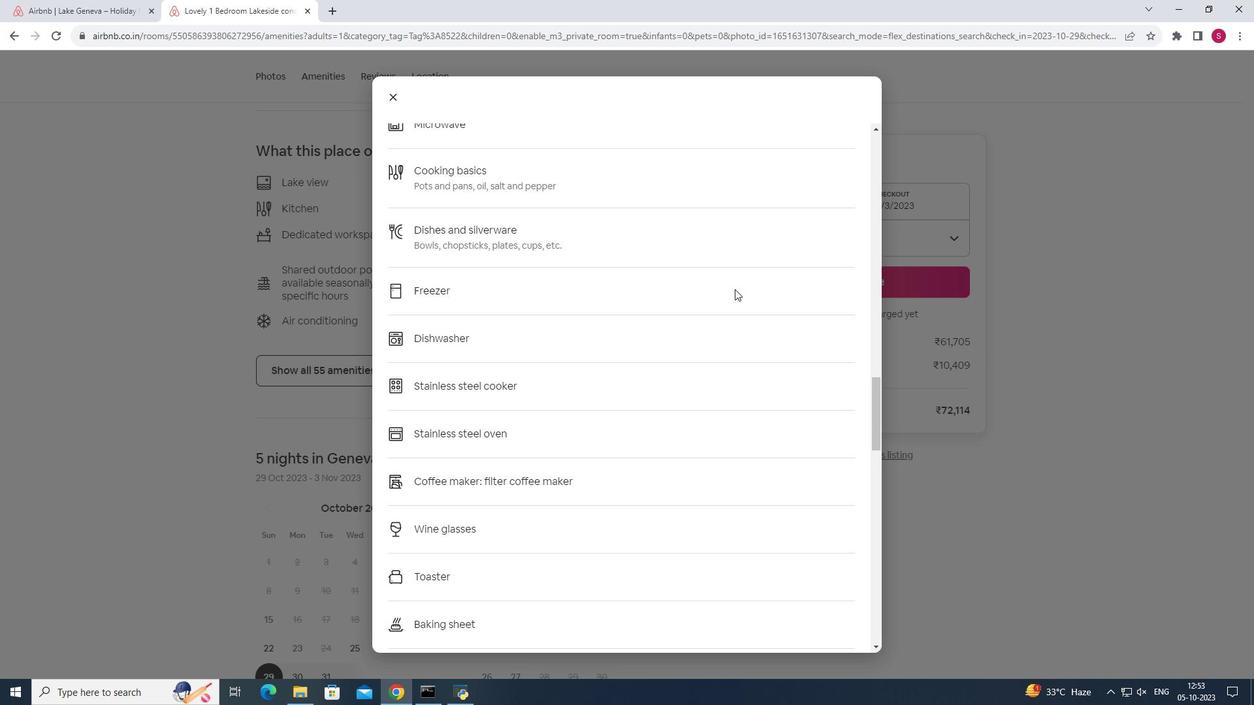 
Action: Mouse scrolled (735, 288) with delta (0, 0)
Screenshot: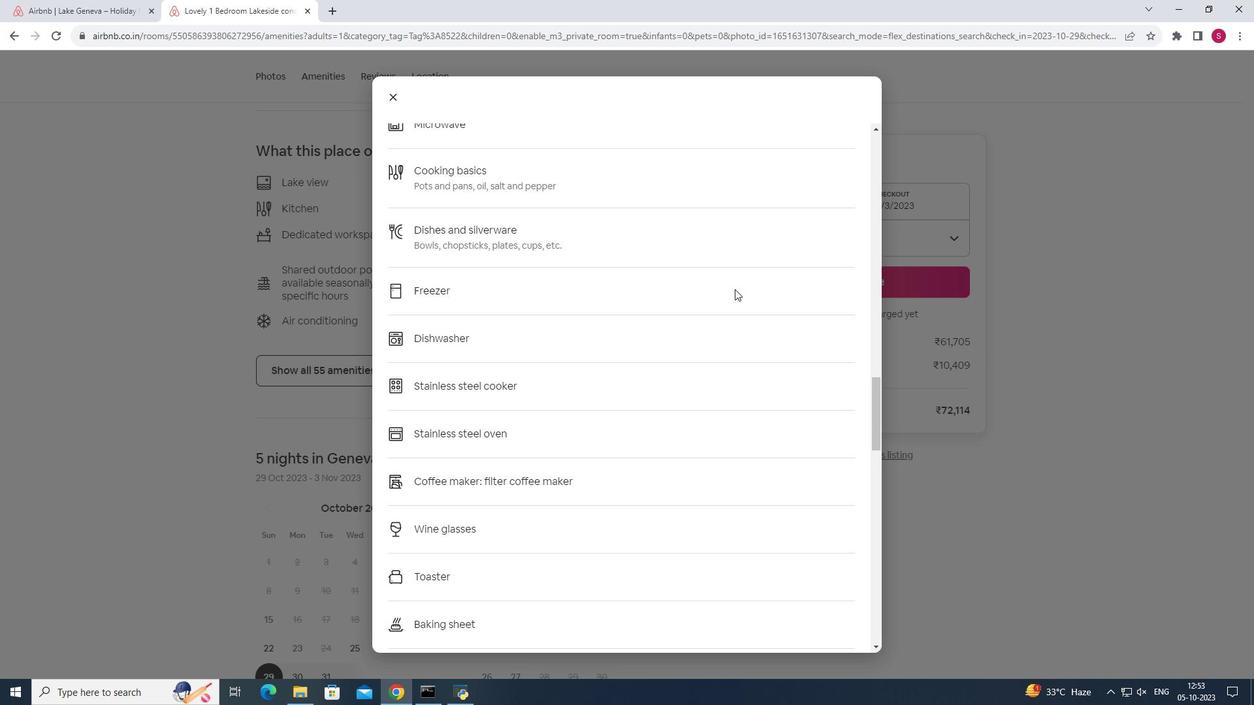 
Action: Mouse scrolled (735, 288) with delta (0, 0)
Screenshot: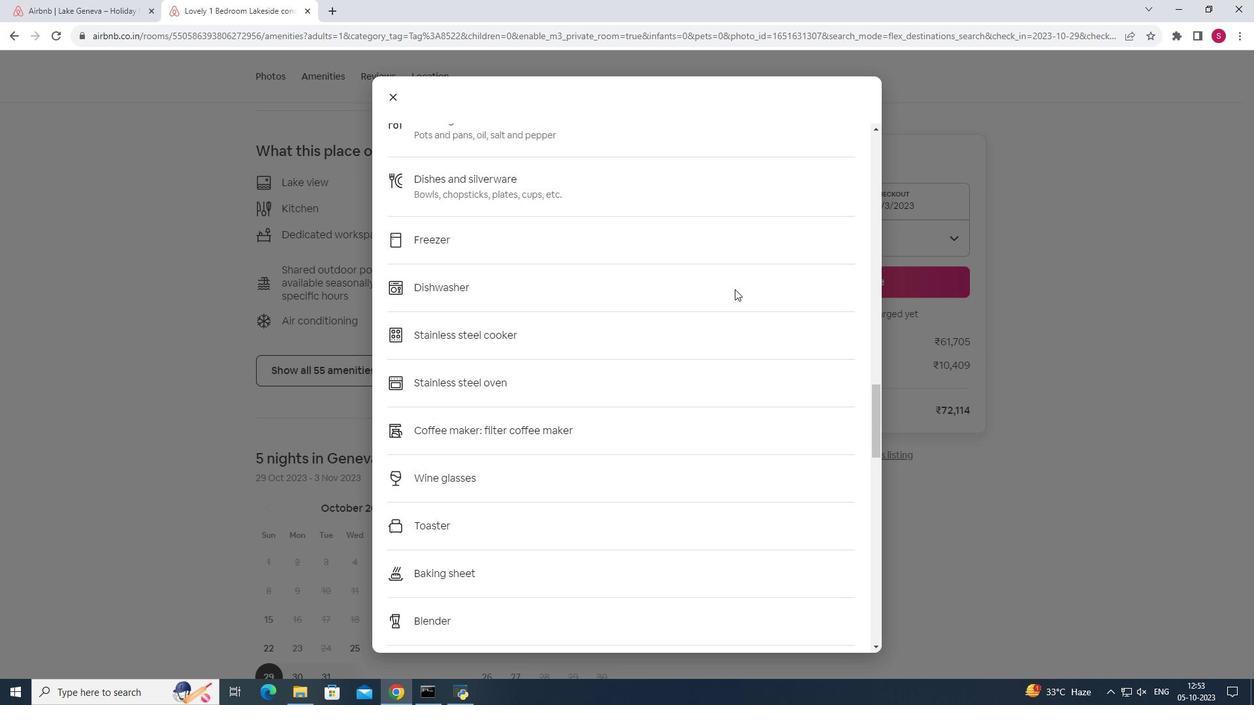 
Action: Mouse scrolled (735, 288) with delta (0, 0)
